 Task: Research Airbnb options in ThÃ­vai, Greece from 4th December, 2023 to 10th December, 2023 for 8 adults, 2 children. Place can be entire room or shared room with 4 bedrooms having 8 beds and 4 bathrooms. Property type can be house. Amenities needed are: wifi, TV, free parkinig on premises, gym, breakfast.
Action: Mouse moved to (415, 90)
Screenshot: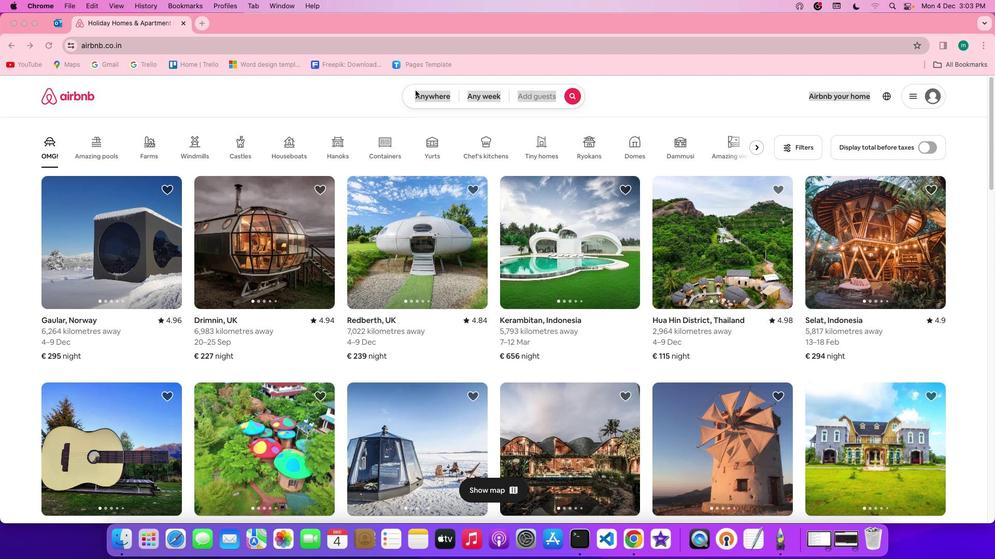 
Action: Mouse pressed left at (415, 90)
Screenshot: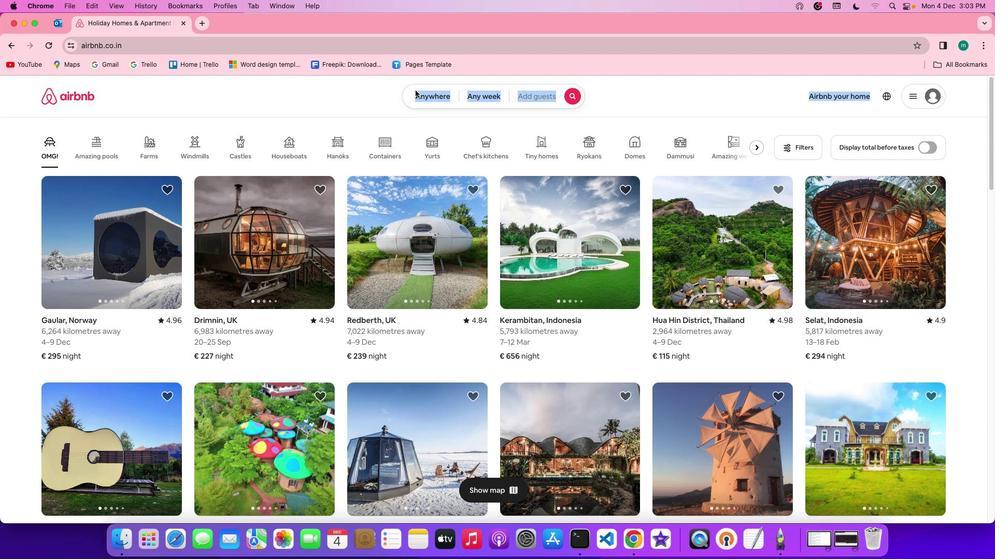 
Action: Mouse pressed left at (415, 90)
Screenshot: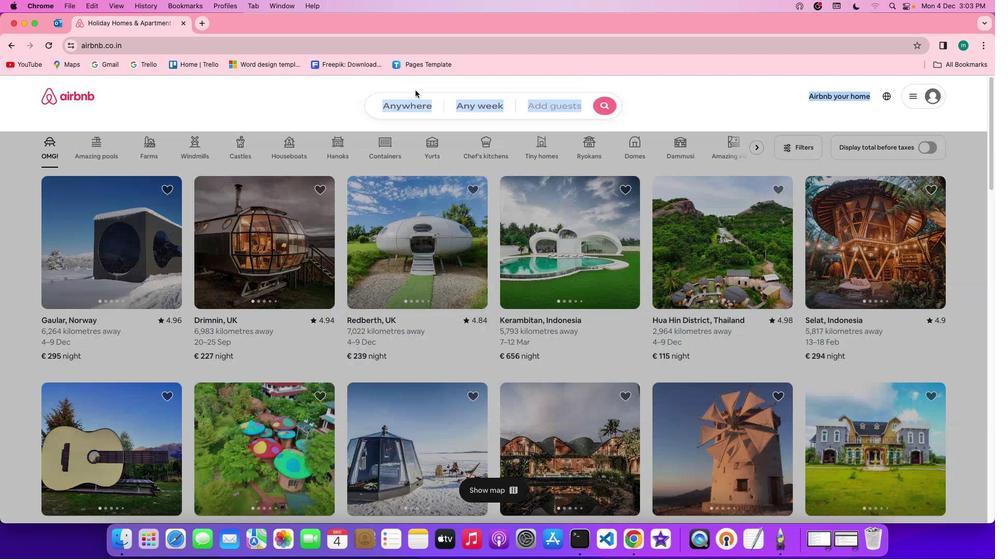 
Action: Mouse moved to (375, 137)
Screenshot: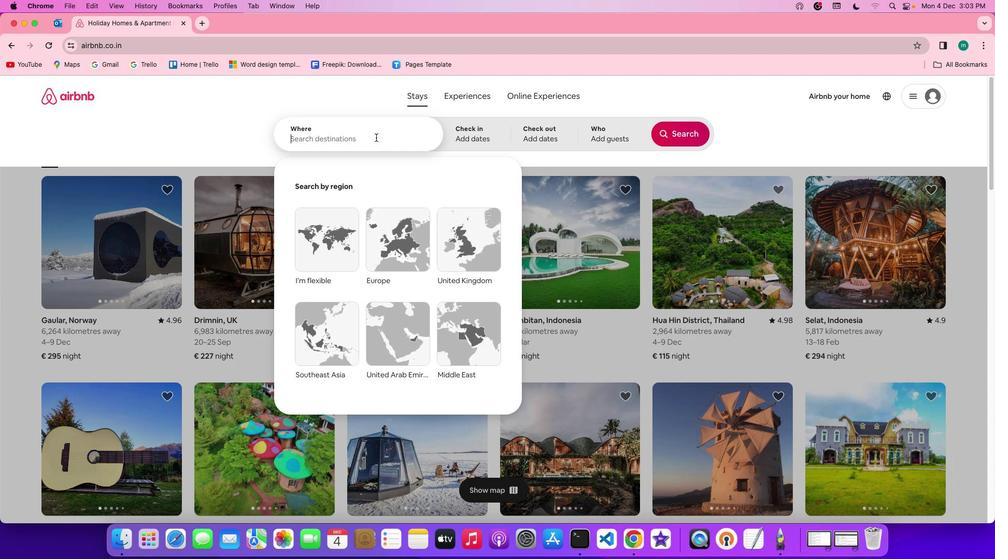 
Action: Mouse pressed left at (375, 137)
Screenshot: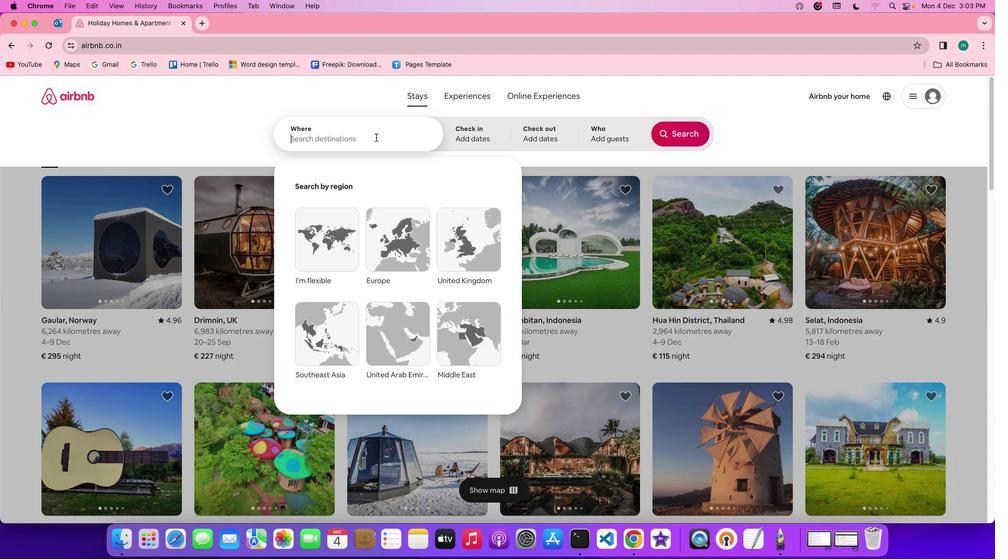 
Action: Key pressed Key.shift'T''h''a''i''v''a''i'','Key.spaceKey.shift'g''r''e''e''c''e'
Screenshot: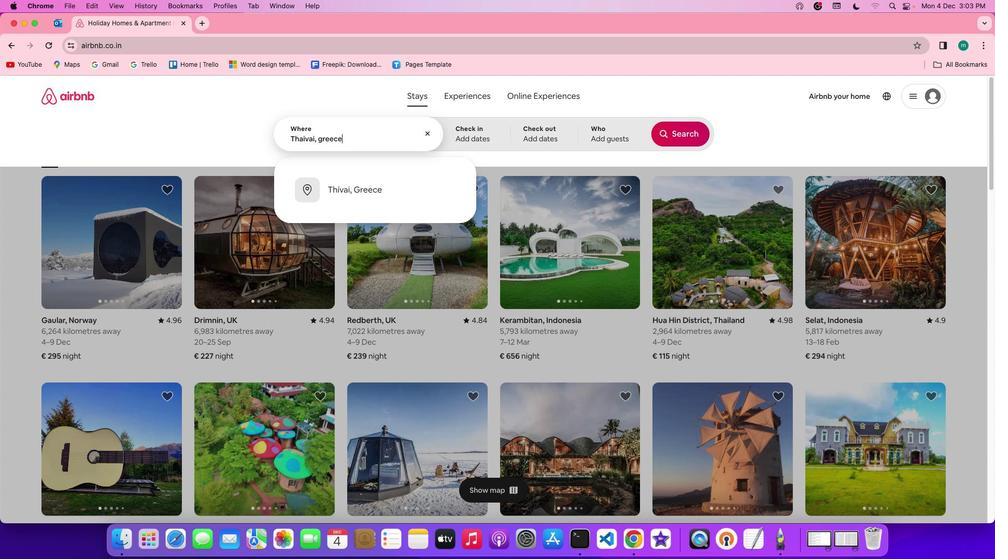 
Action: Mouse moved to (486, 139)
Screenshot: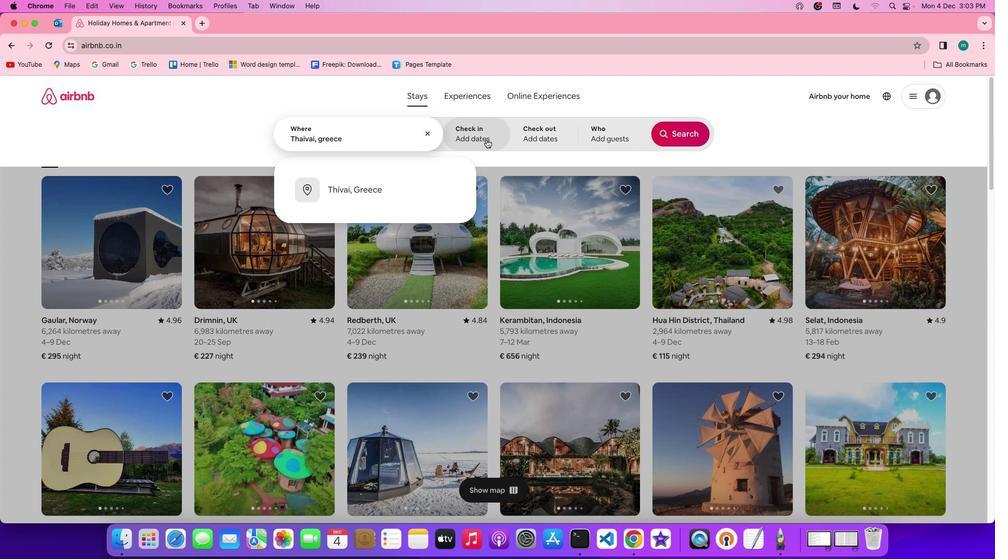 
Action: Mouse pressed left at (486, 139)
Screenshot: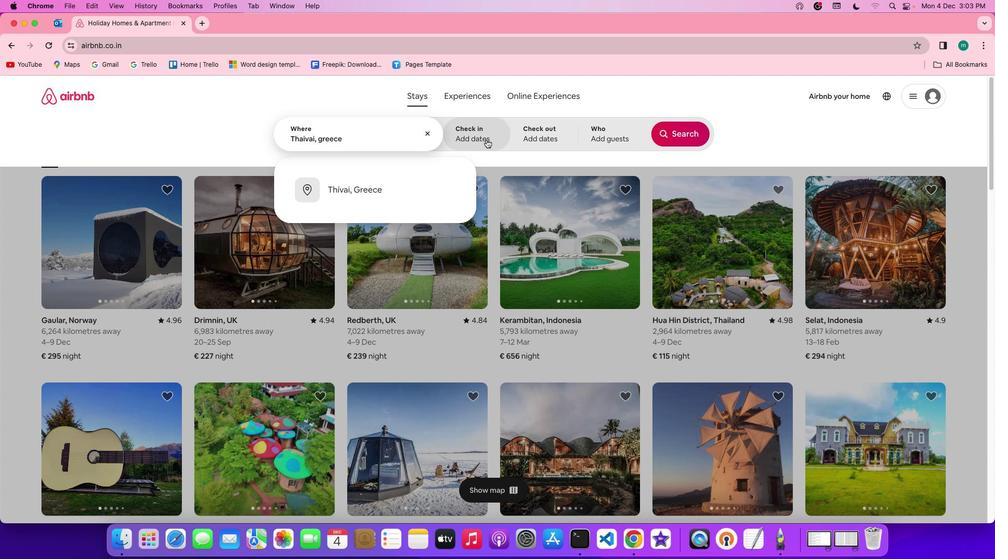 
Action: Mouse moved to (335, 289)
Screenshot: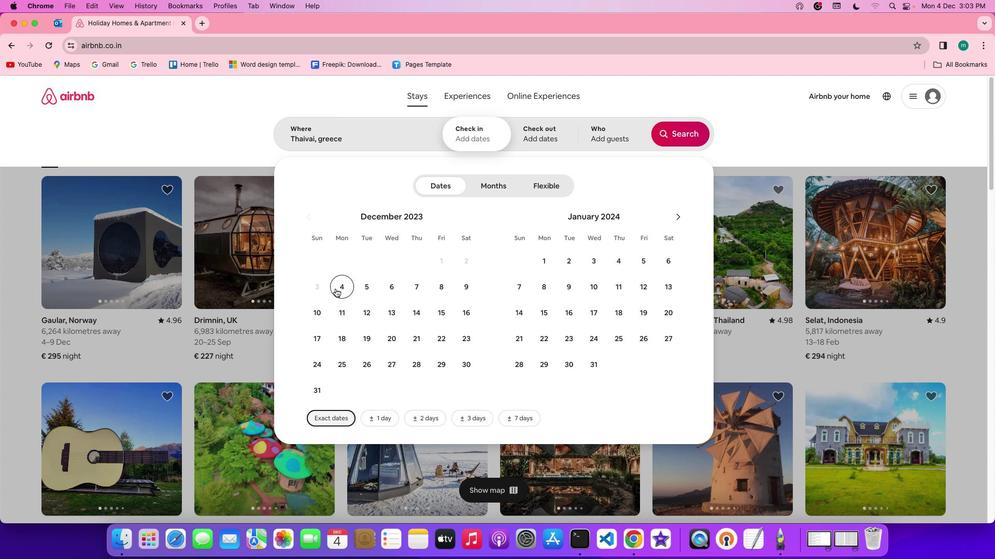 
Action: Mouse pressed left at (335, 289)
Screenshot: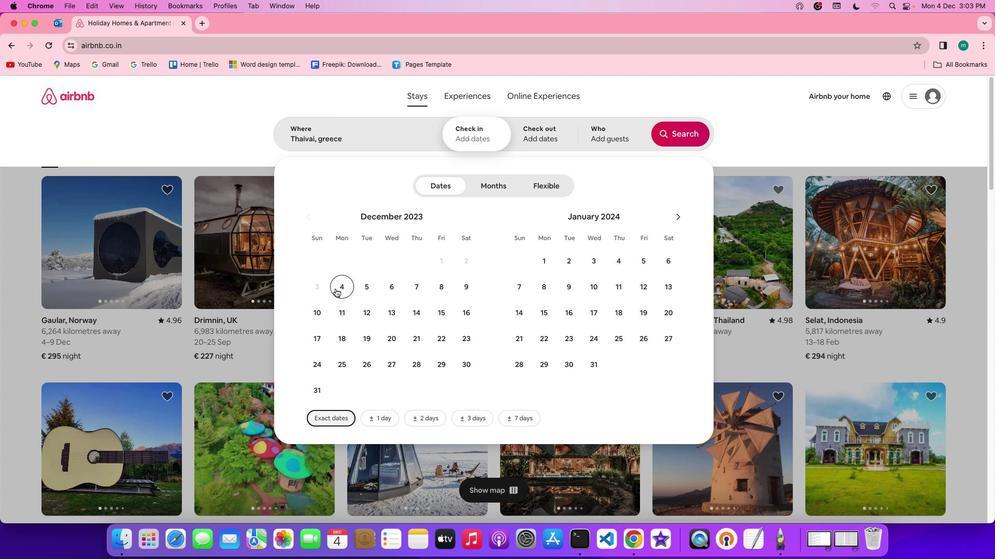 
Action: Mouse moved to (307, 306)
Screenshot: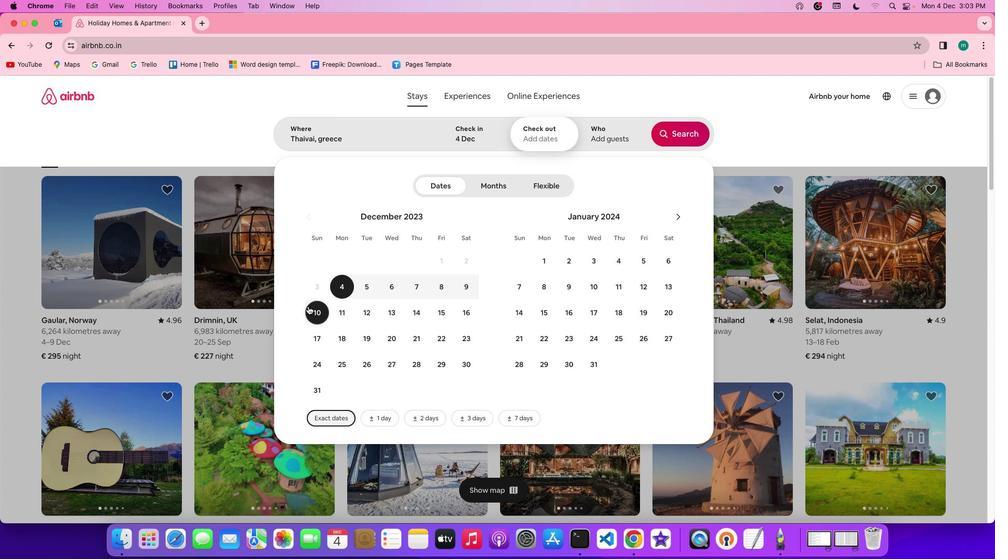 
Action: Mouse pressed left at (307, 306)
Screenshot: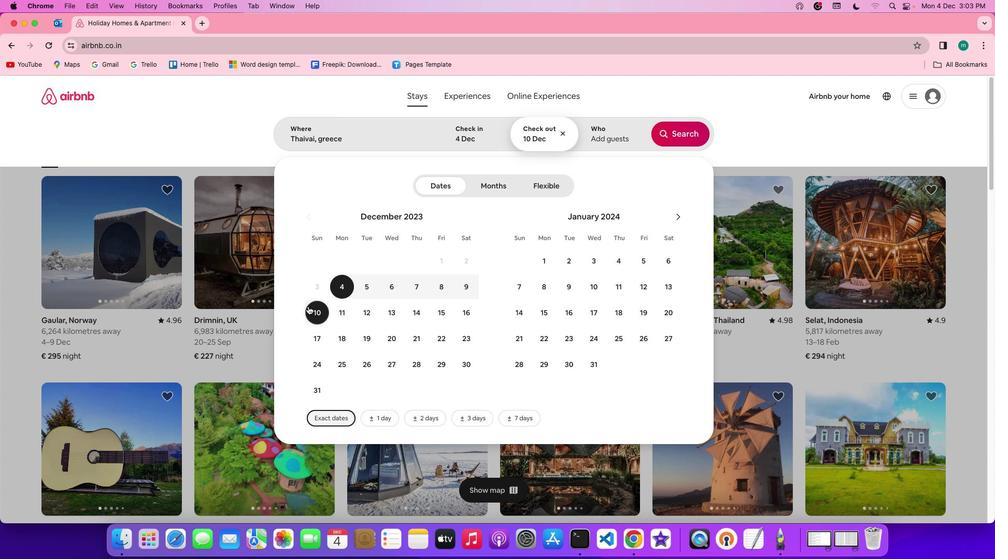 
Action: Mouse moved to (595, 128)
Screenshot: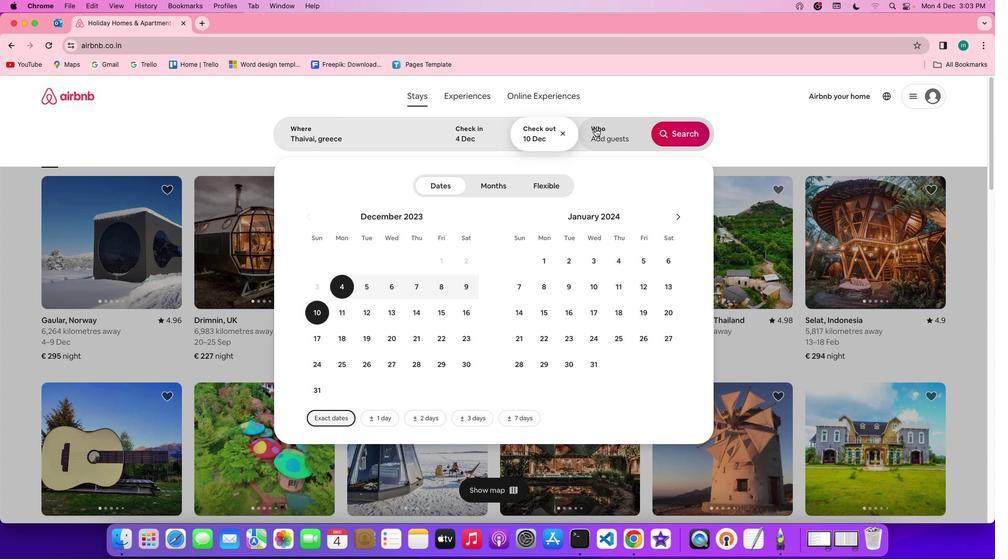 
Action: Mouse pressed left at (595, 128)
Screenshot: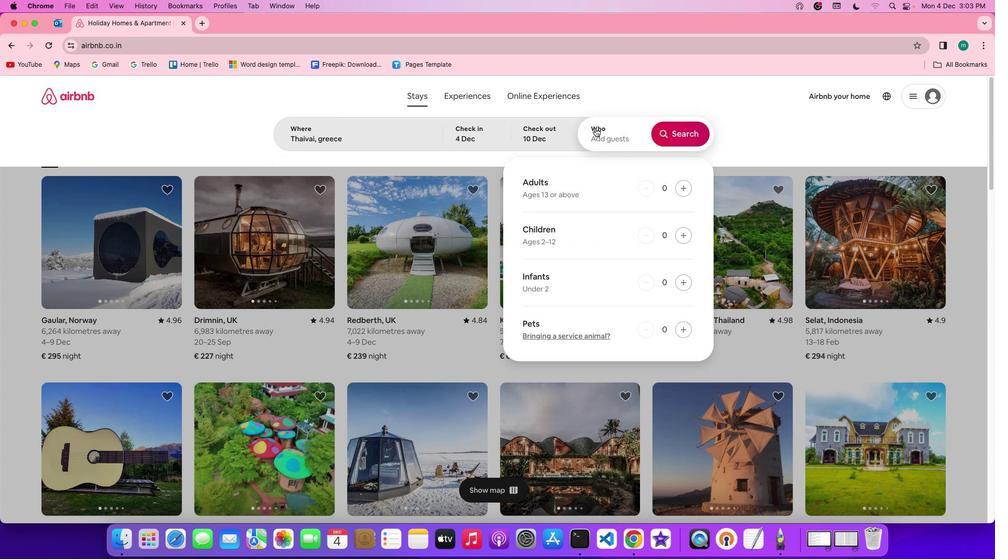 
Action: Mouse moved to (683, 183)
Screenshot: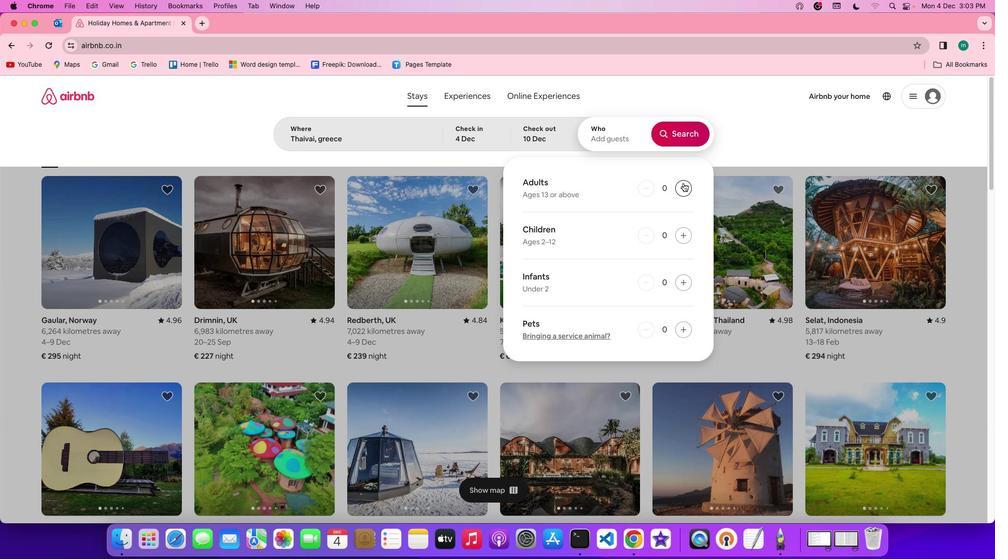 
Action: Mouse pressed left at (683, 183)
Screenshot: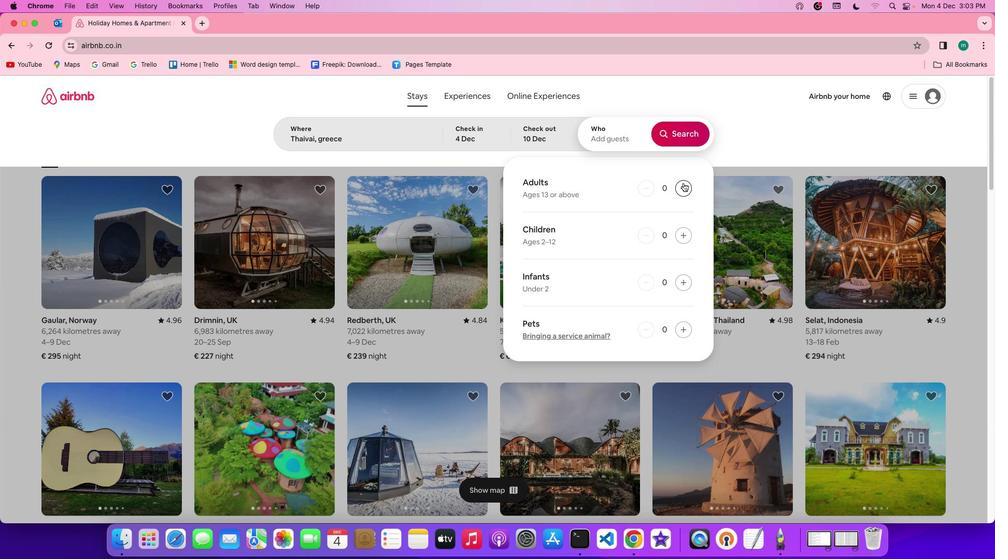 
Action: Mouse pressed left at (683, 183)
Screenshot: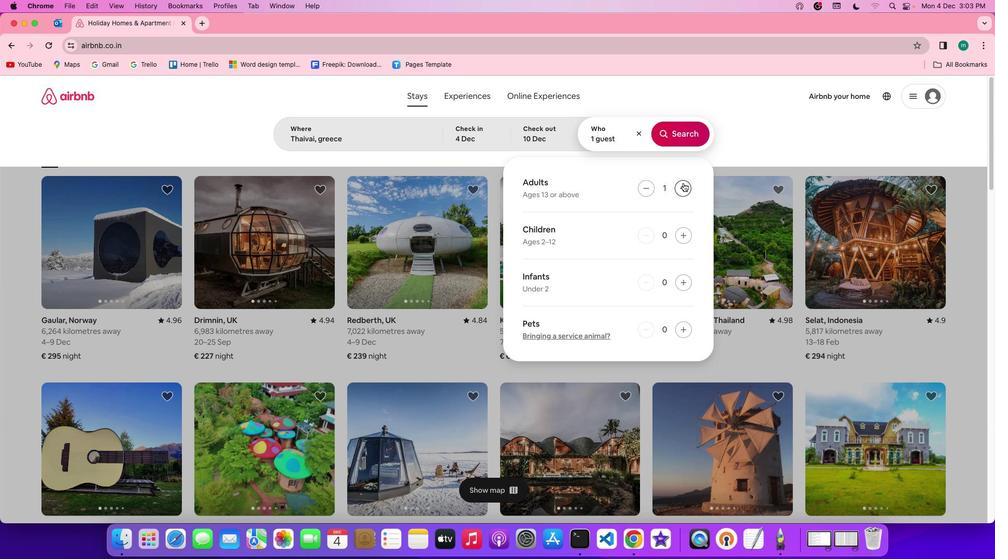 
Action: Mouse pressed left at (683, 183)
Screenshot: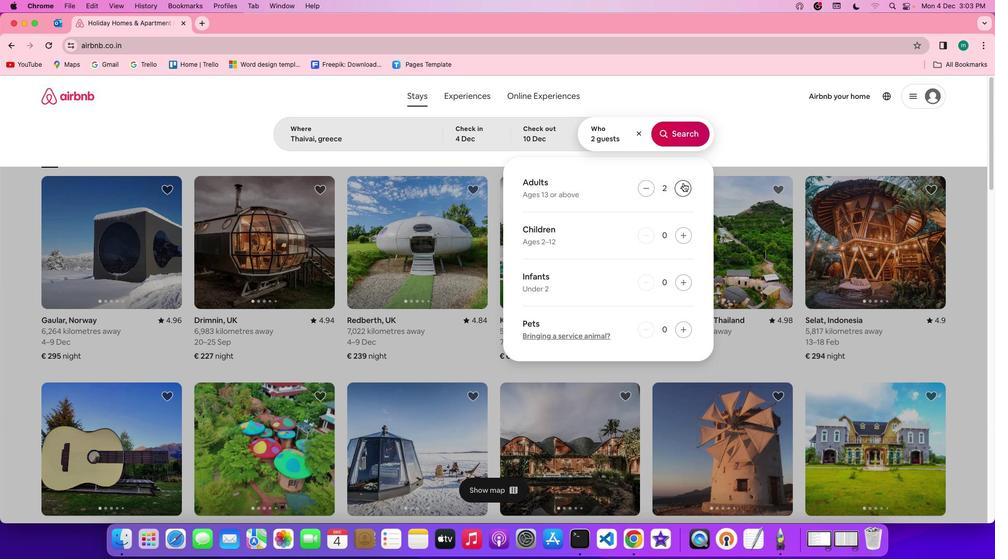 
Action: Mouse pressed left at (683, 183)
Screenshot: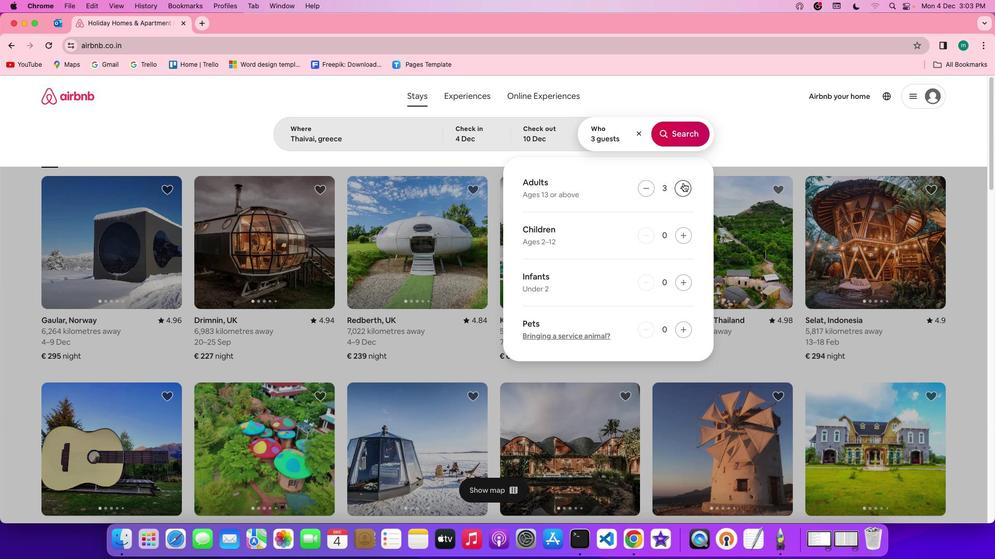 
Action: Mouse pressed left at (683, 183)
Screenshot: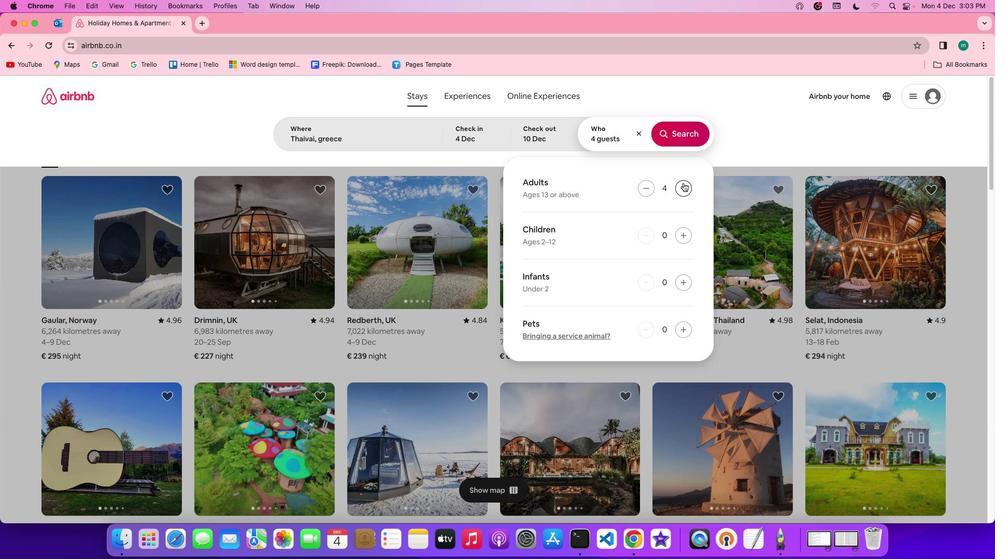 
Action: Mouse pressed left at (683, 183)
Screenshot: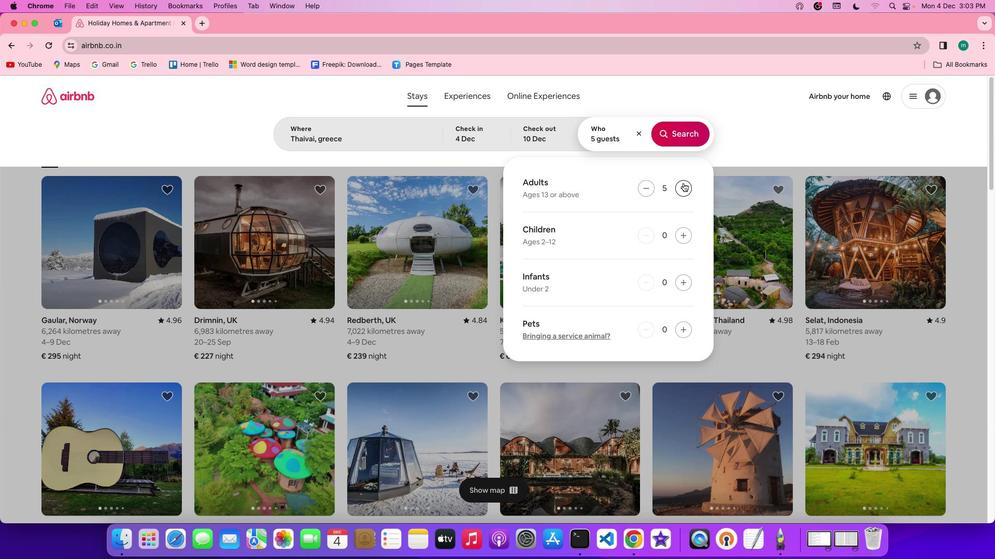 
Action: Mouse pressed left at (683, 183)
Screenshot: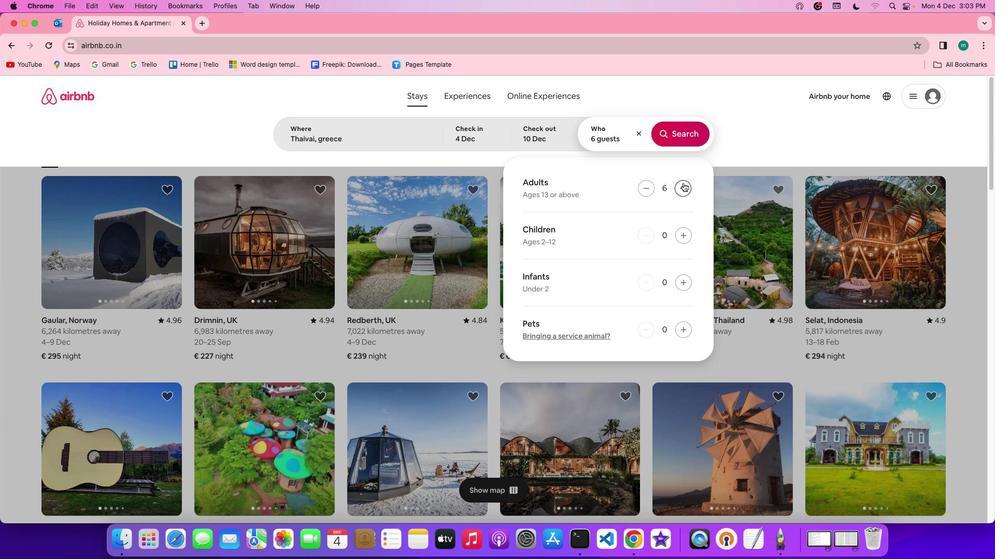 
Action: Mouse pressed left at (683, 183)
Screenshot: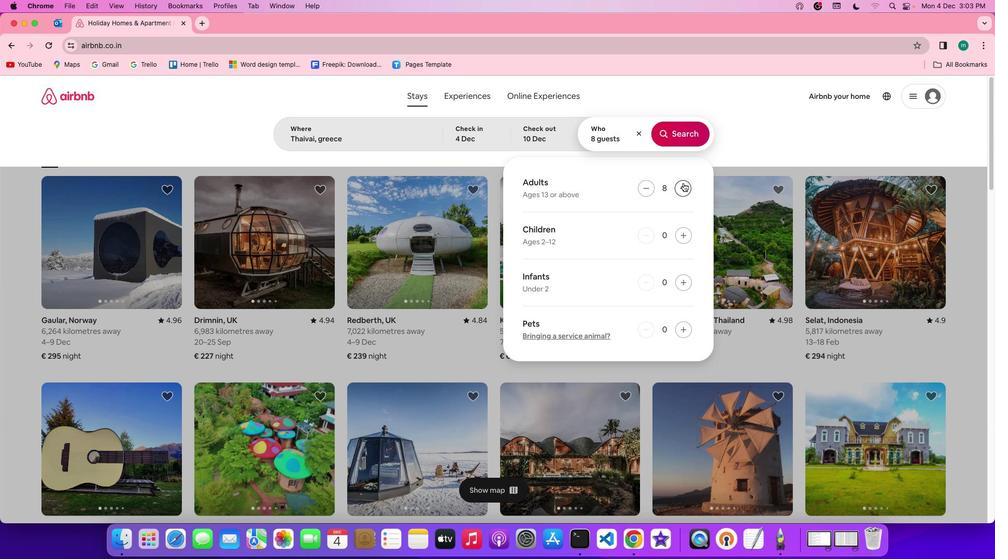 
Action: Mouse moved to (684, 235)
Screenshot: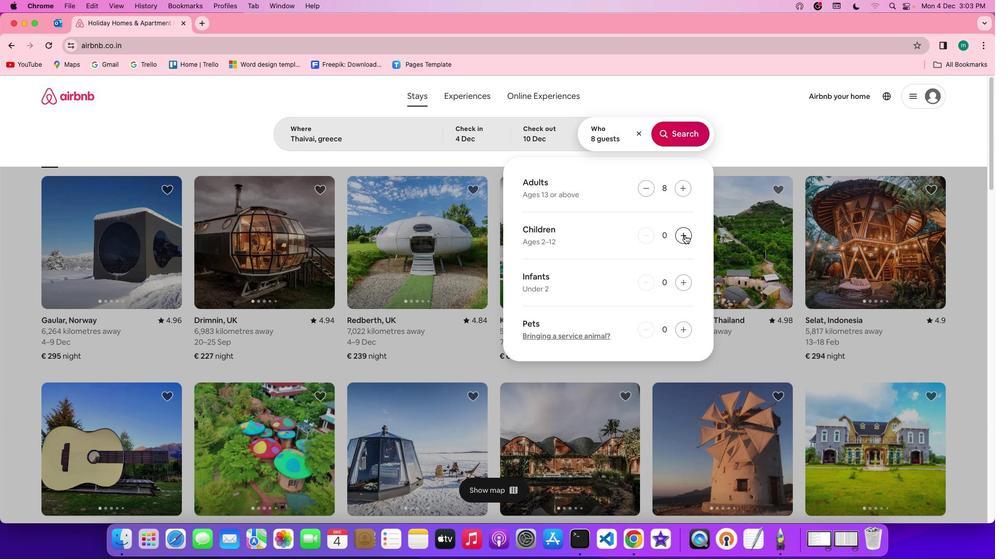 
Action: Mouse pressed left at (684, 235)
Screenshot: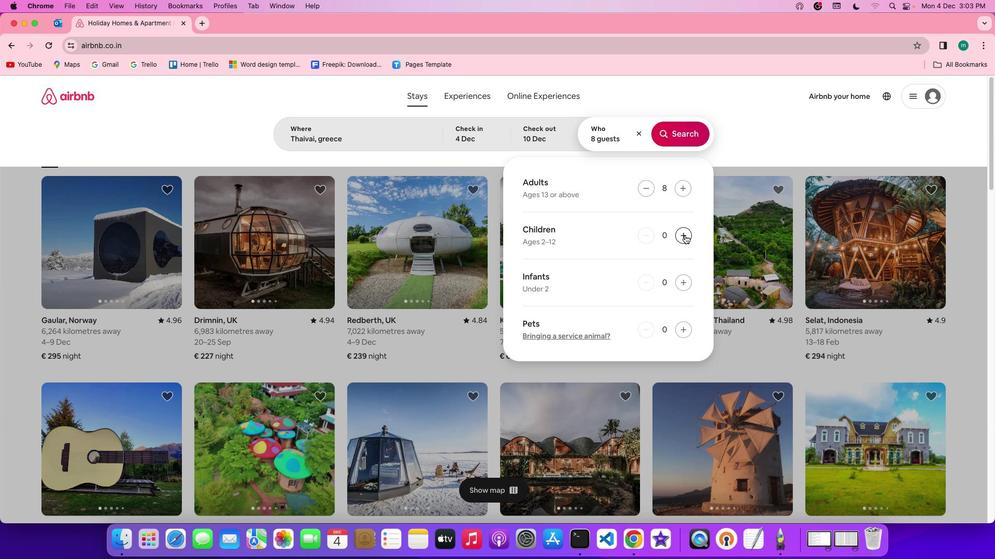 
Action: Mouse pressed left at (684, 235)
Screenshot: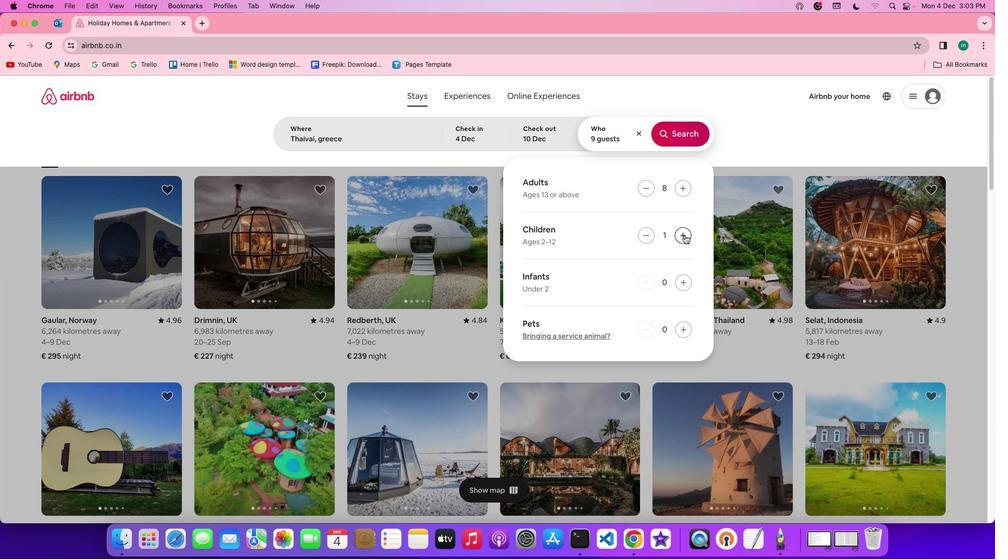
Action: Mouse moved to (679, 134)
Screenshot: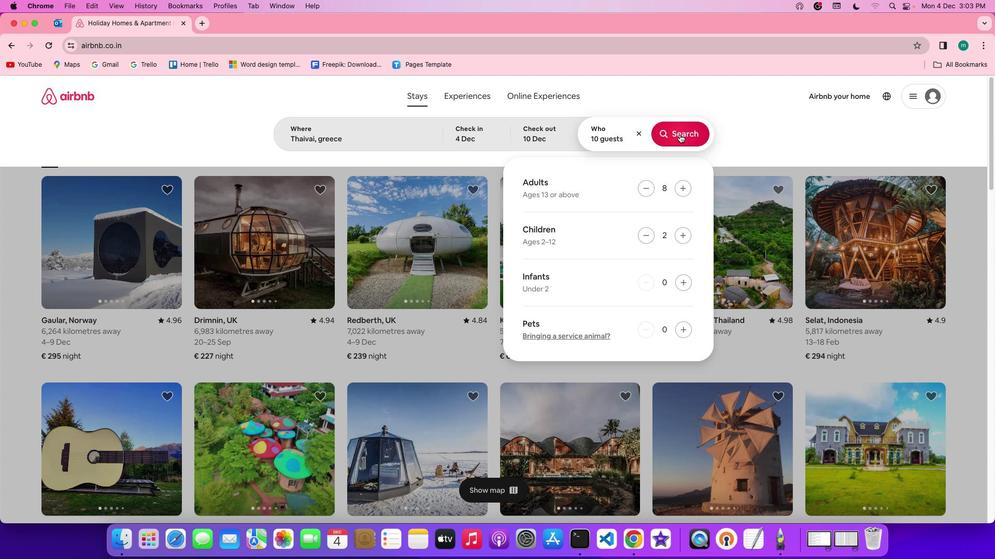 
Action: Mouse pressed left at (679, 134)
Screenshot: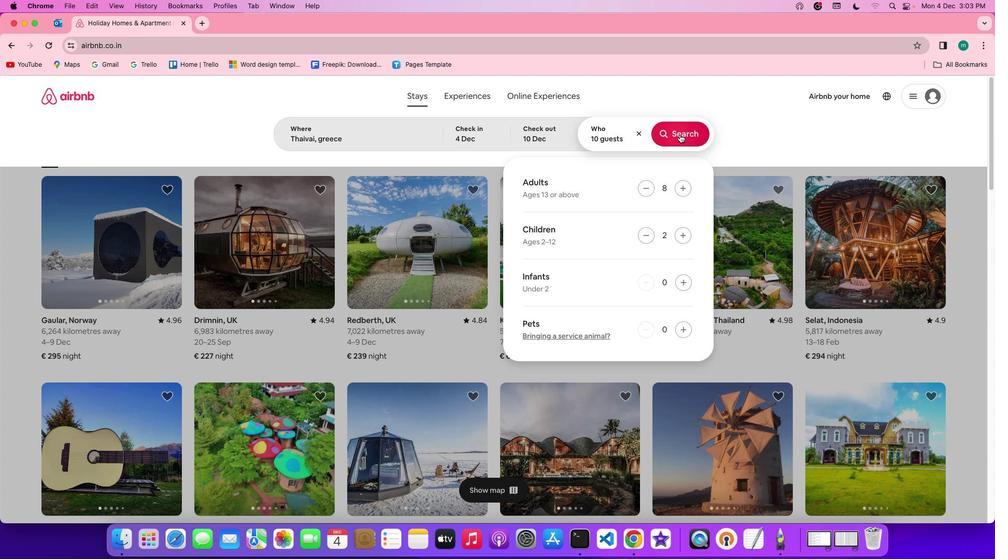 
Action: Mouse moved to (836, 135)
Screenshot: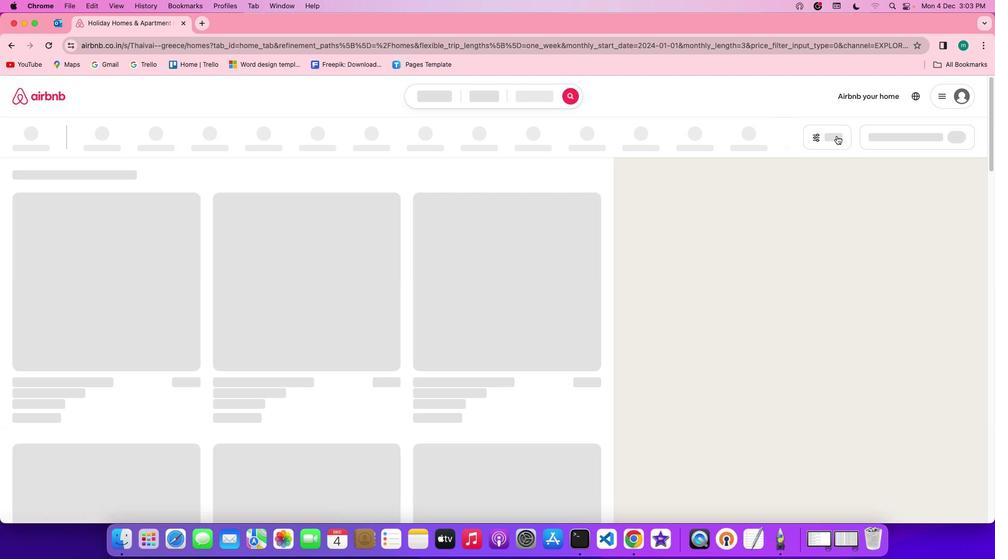 
Action: Mouse pressed left at (836, 135)
Screenshot: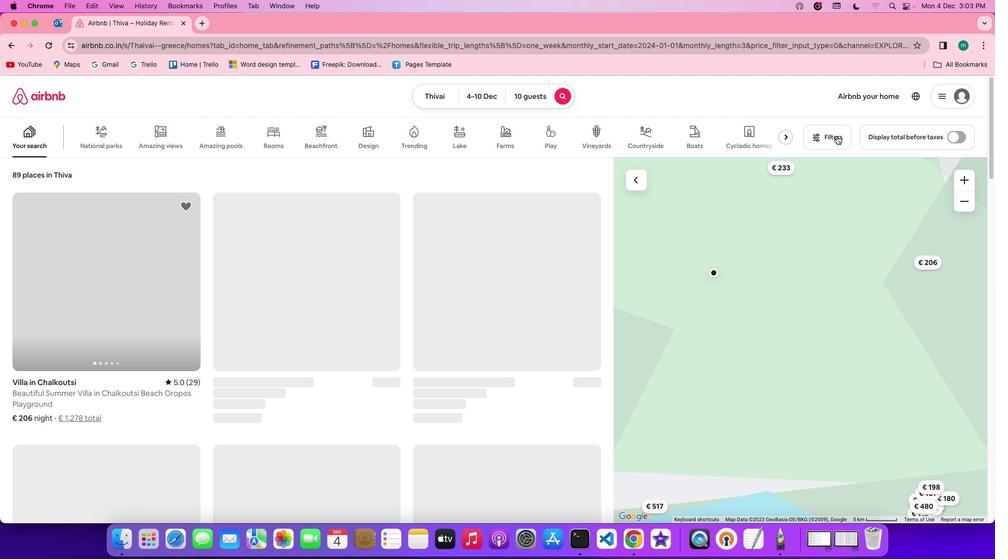 
Action: Mouse moved to (580, 280)
Screenshot: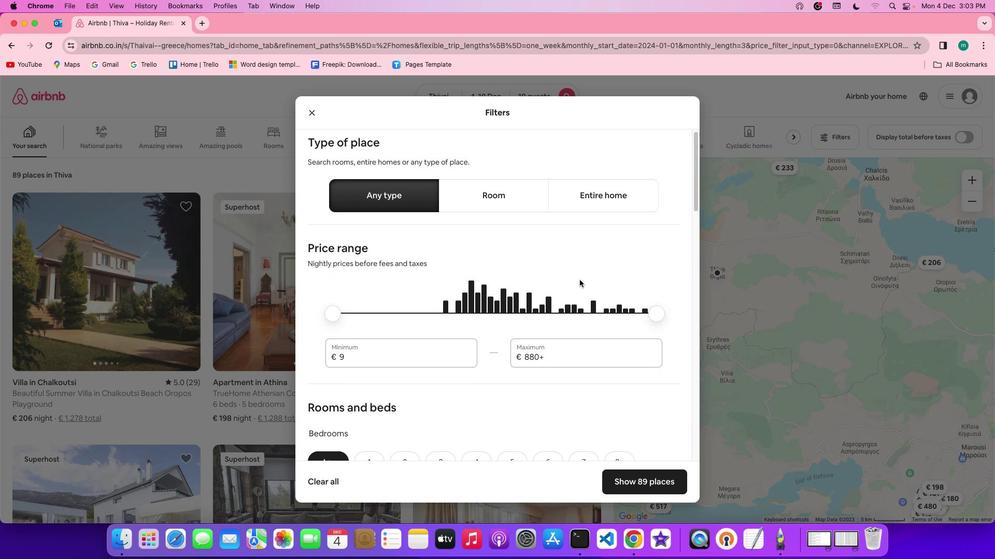 
Action: Mouse scrolled (580, 280) with delta (0, 0)
Screenshot: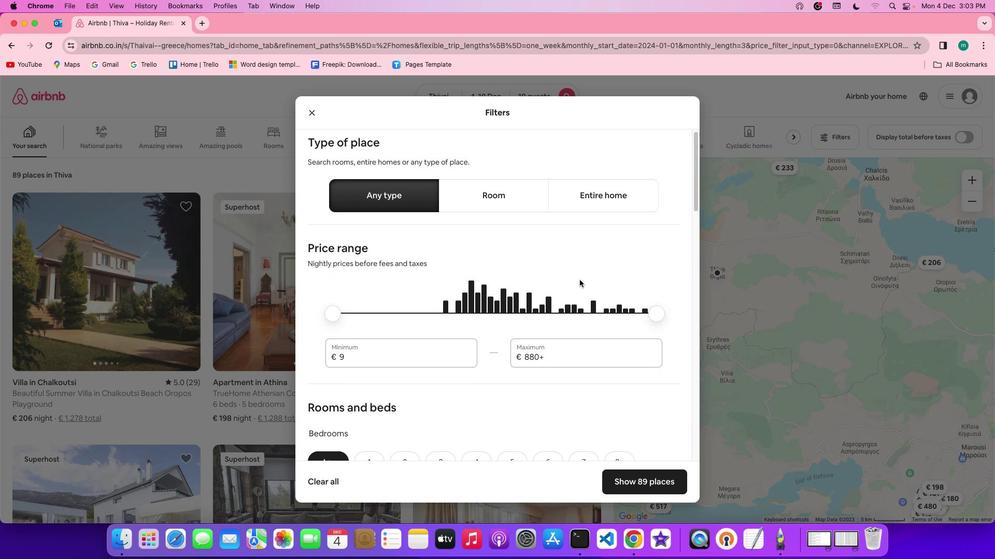 
Action: Mouse scrolled (580, 280) with delta (0, 0)
Screenshot: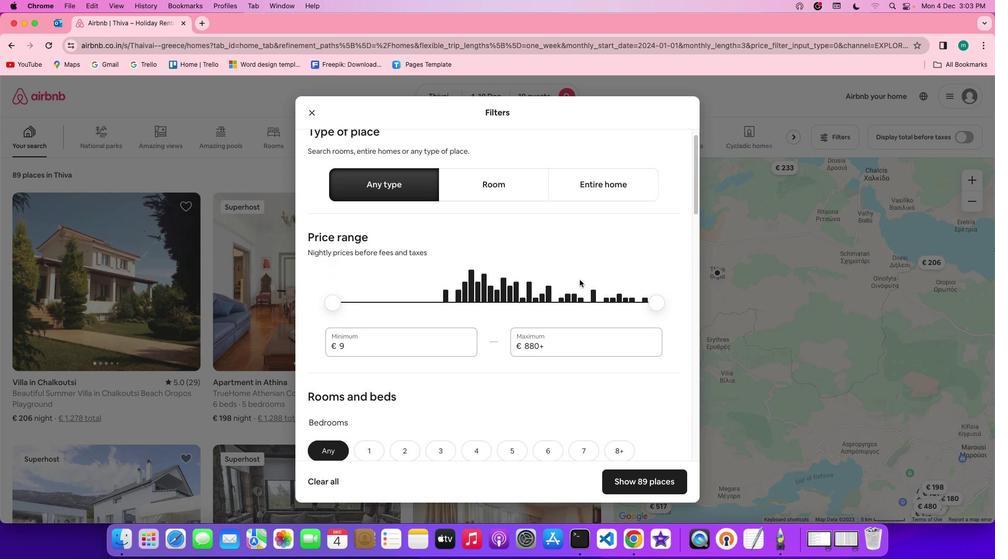 
Action: Mouse scrolled (580, 280) with delta (0, -1)
Screenshot: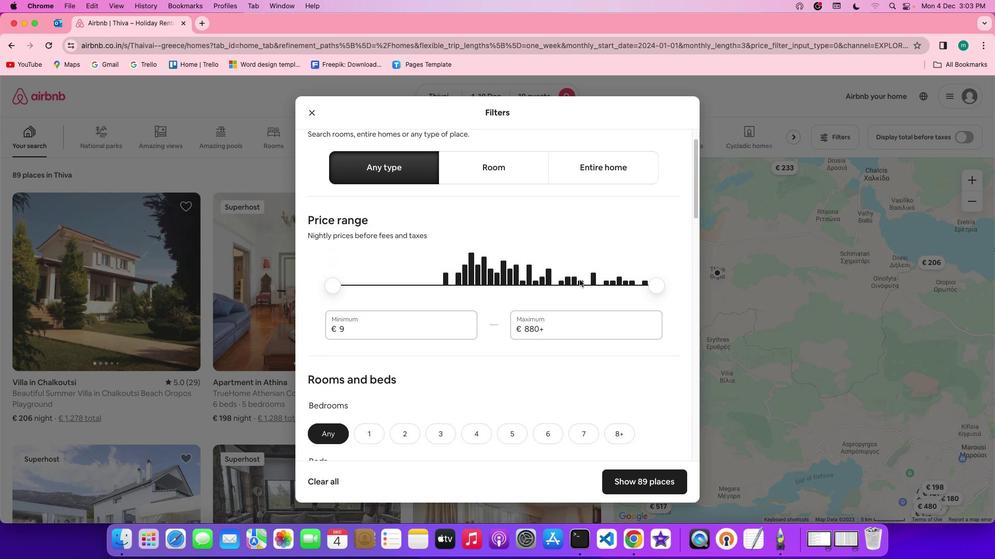 
Action: Mouse moved to (580, 279)
Screenshot: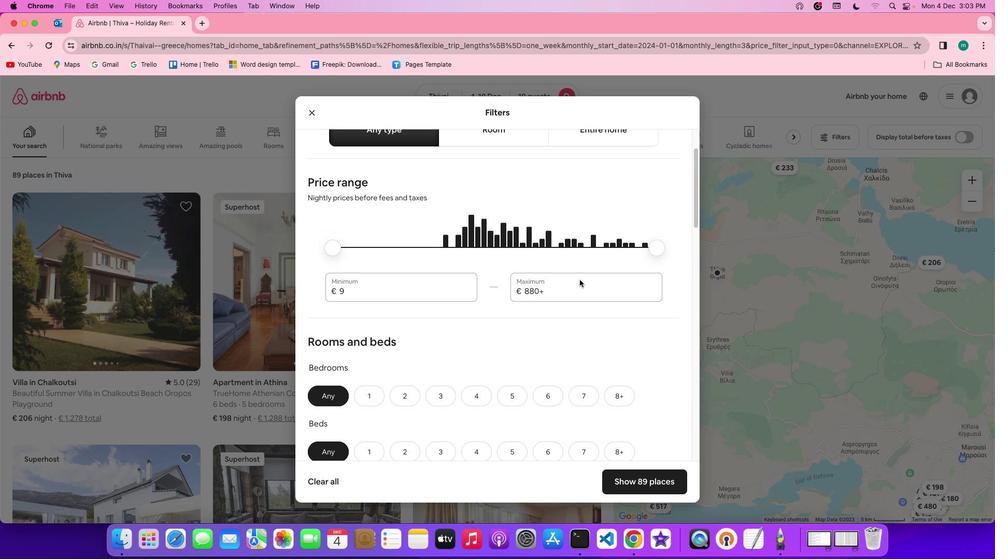 
Action: Mouse scrolled (580, 279) with delta (0, 0)
Screenshot: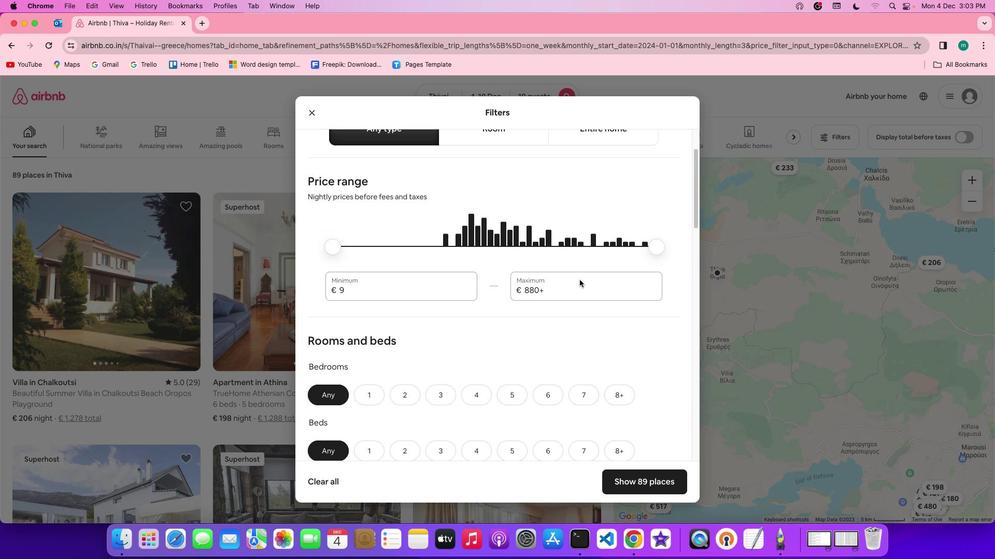 
Action: Mouse scrolled (580, 279) with delta (0, 0)
Screenshot: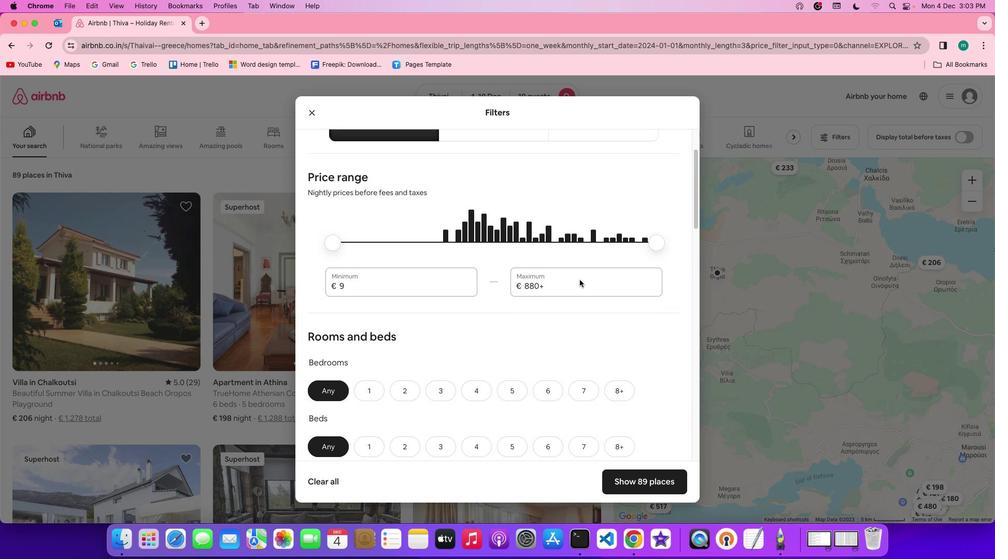 
Action: Mouse scrolled (580, 279) with delta (0, 0)
Screenshot: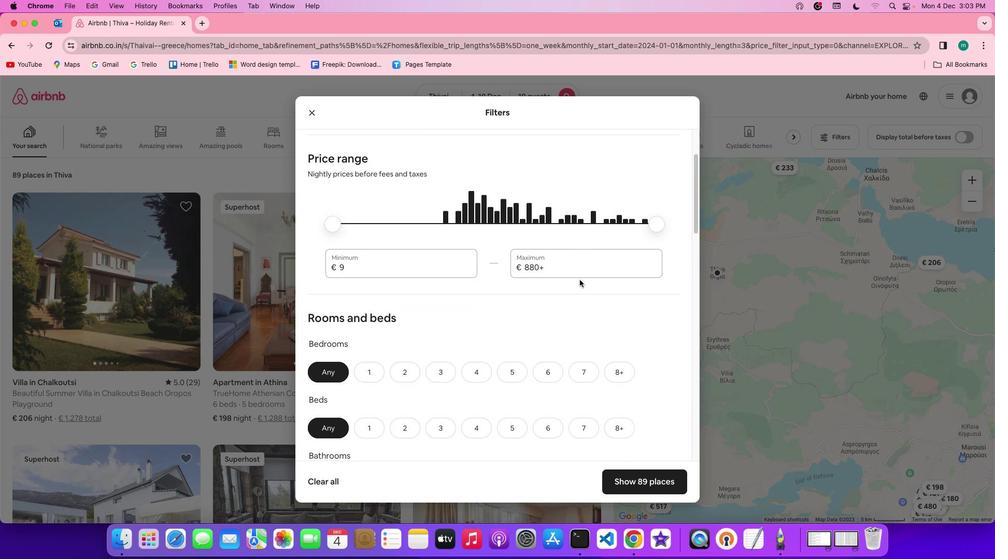 
Action: Mouse scrolled (580, 279) with delta (0, 0)
Screenshot: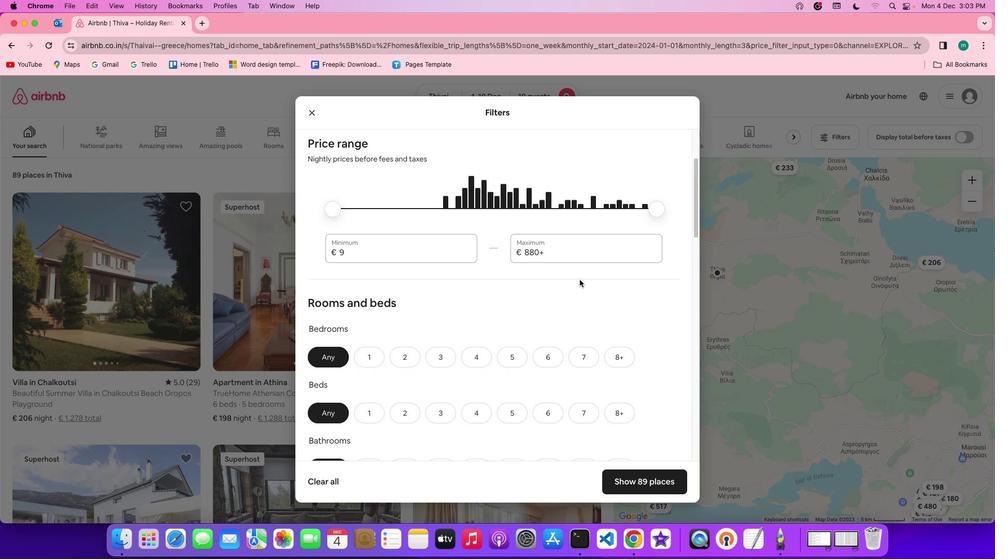 
Action: Mouse scrolled (580, 279) with delta (0, 0)
Screenshot: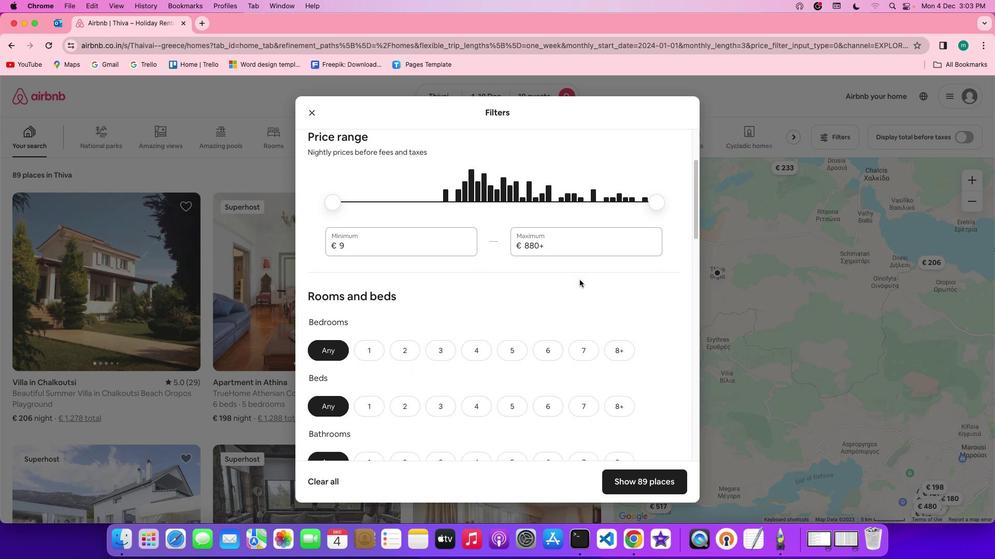 
Action: Mouse scrolled (580, 279) with delta (0, 0)
Screenshot: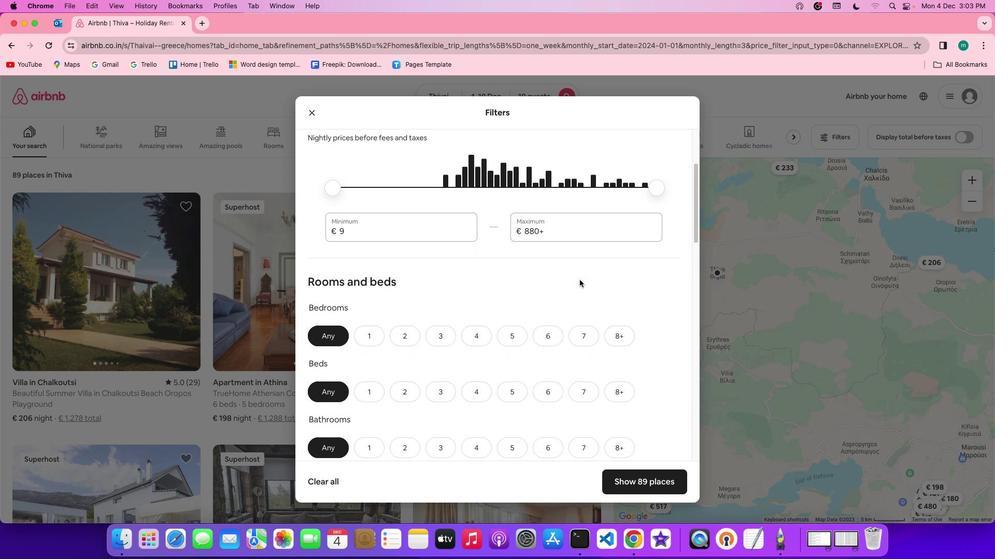 
Action: Mouse scrolled (580, 279) with delta (0, 0)
Screenshot: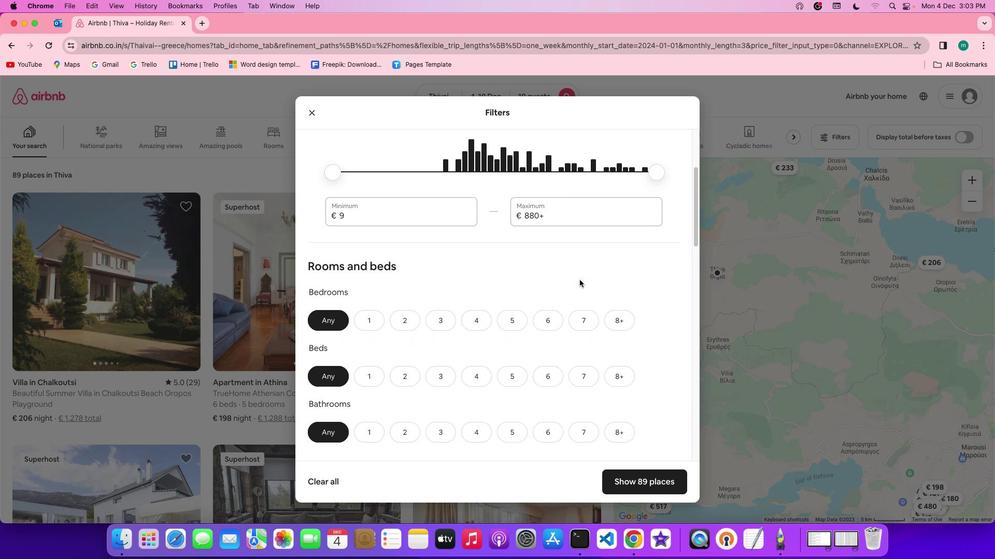 
Action: Mouse scrolled (580, 279) with delta (0, 0)
Screenshot: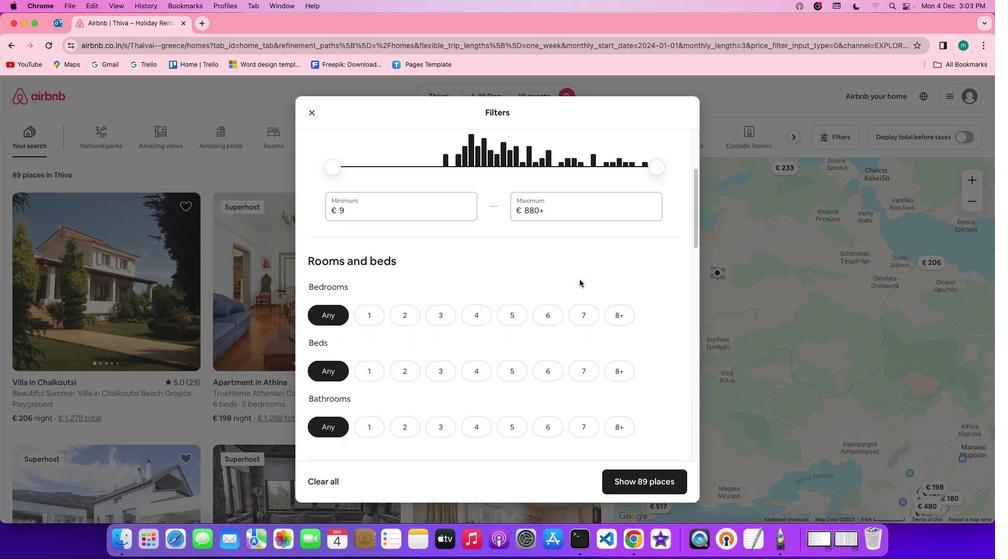 
Action: Mouse scrolled (580, 279) with delta (0, 0)
Screenshot: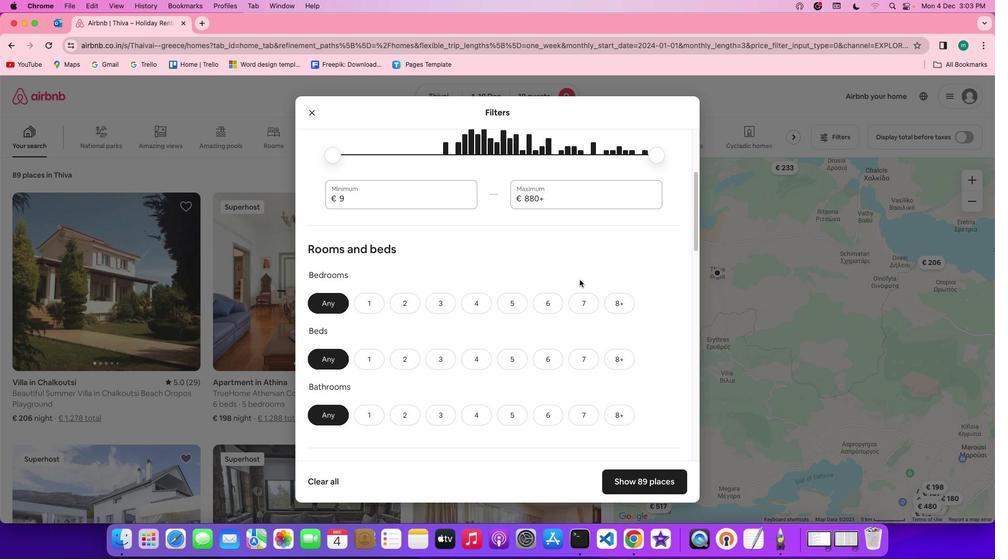 
Action: Mouse scrolled (580, 279) with delta (0, 0)
Screenshot: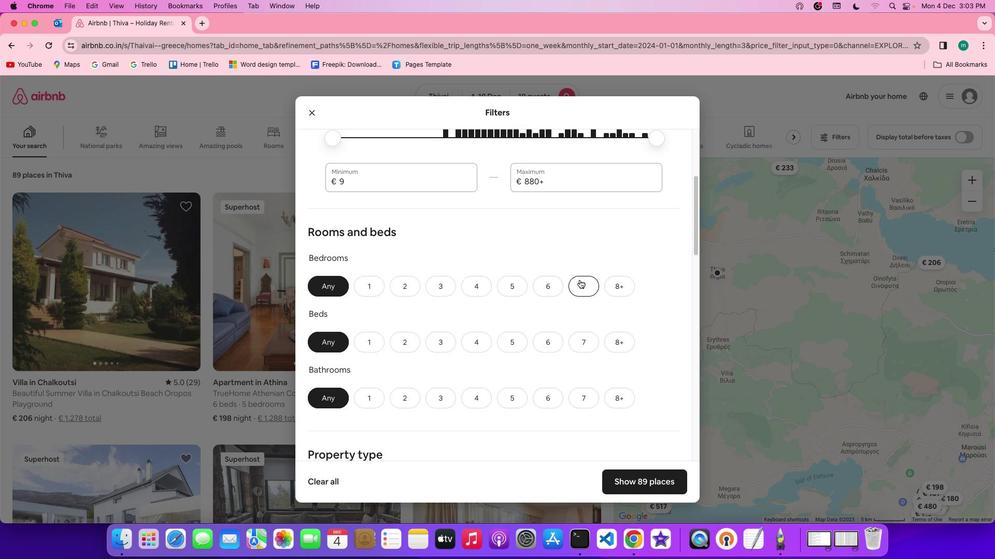 
Action: Mouse scrolled (580, 279) with delta (0, 0)
Screenshot: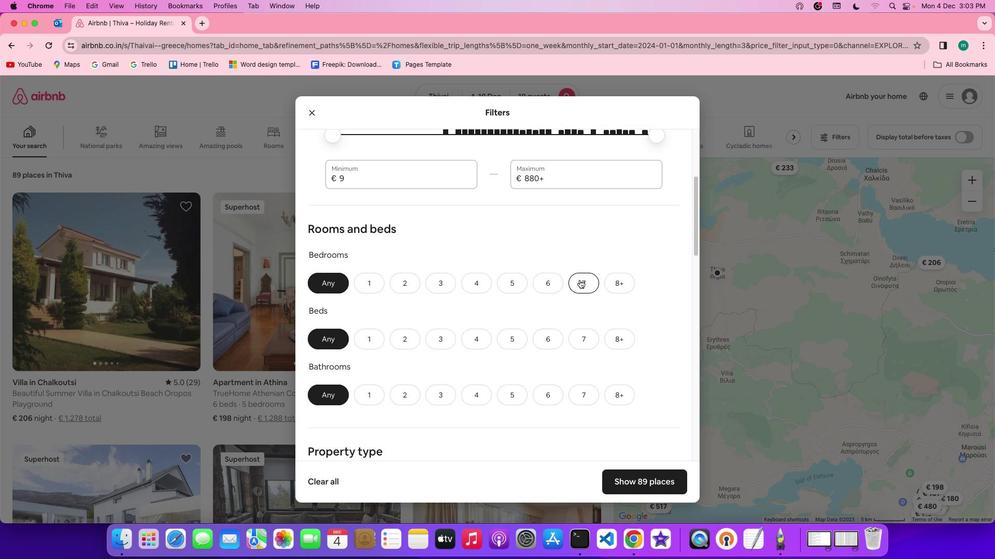 
Action: Mouse scrolled (580, 279) with delta (0, -1)
Screenshot: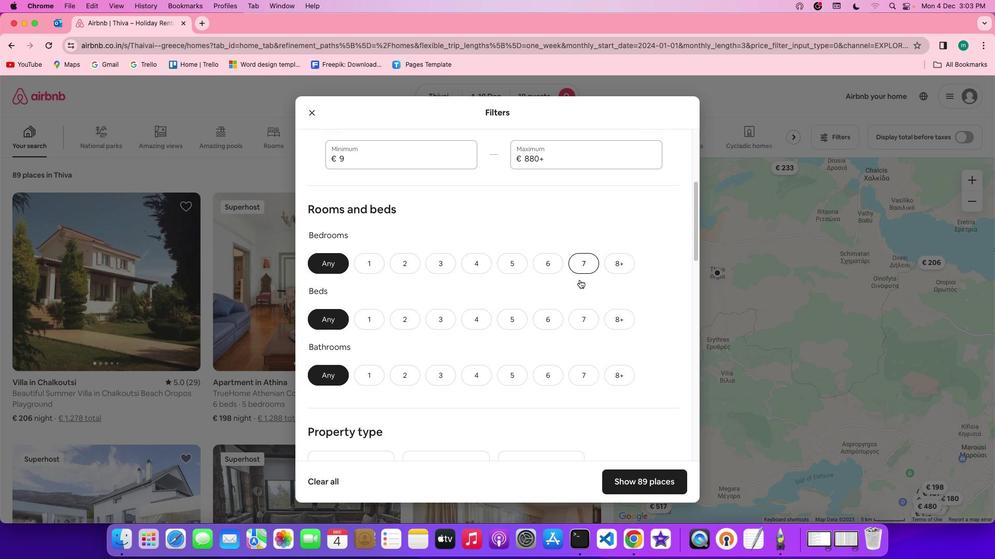 
Action: Mouse moved to (471, 233)
Screenshot: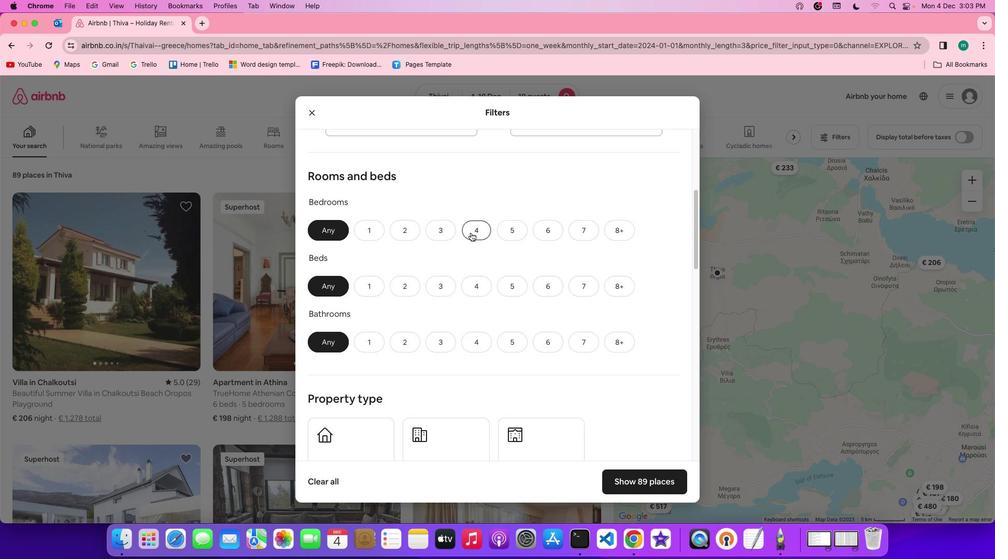 
Action: Mouse pressed left at (471, 233)
Screenshot: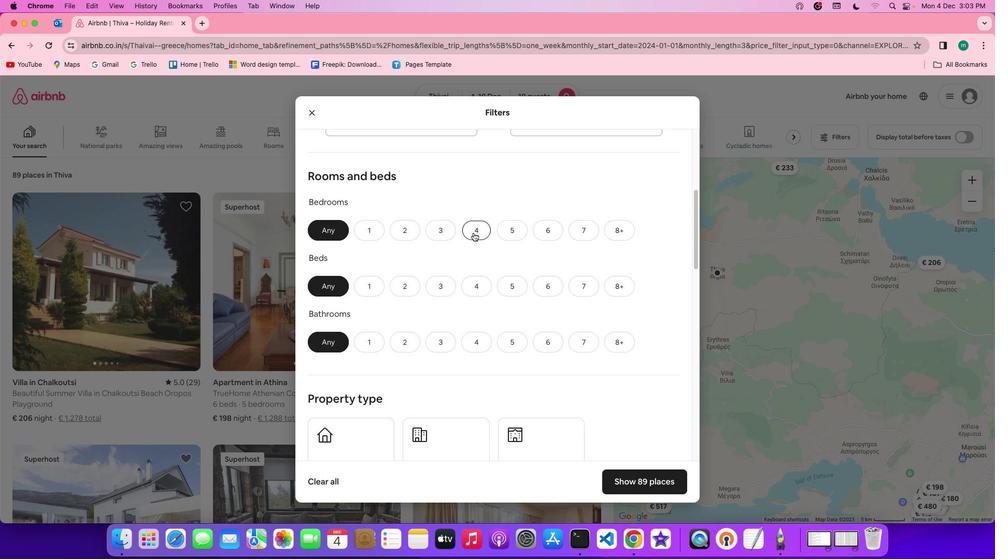 
Action: Mouse moved to (615, 288)
Screenshot: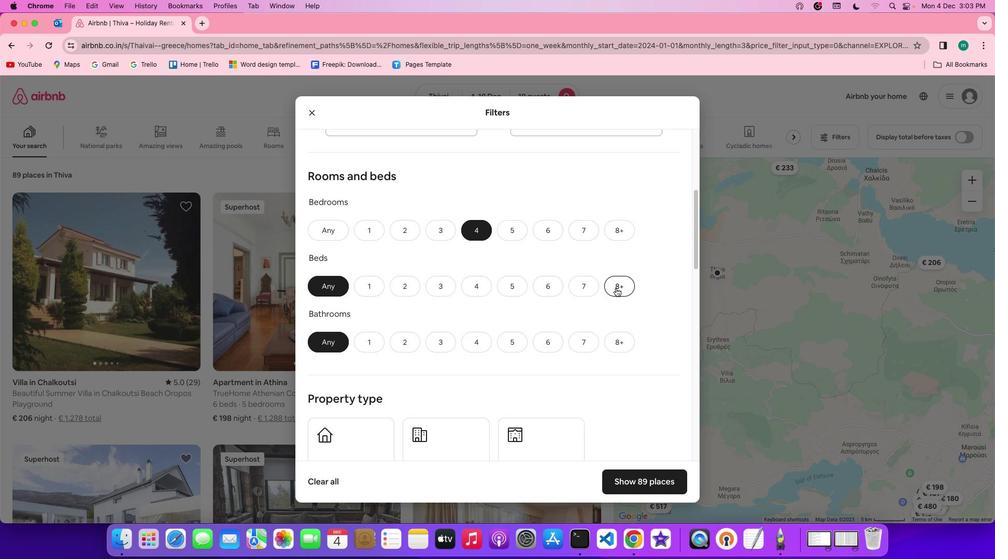 
Action: Mouse pressed left at (615, 288)
Screenshot: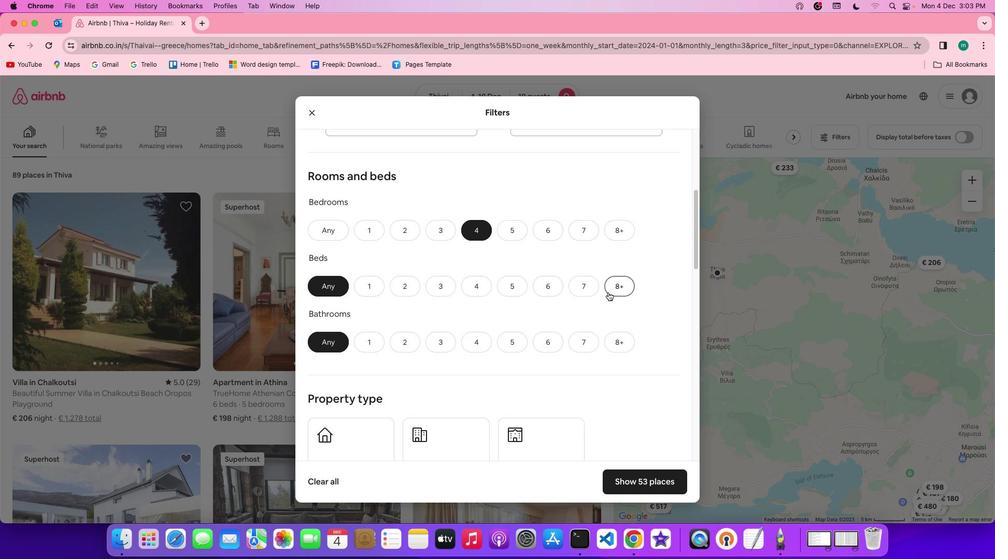 
Action: Mouse moved to (481, 335)
Screenshot: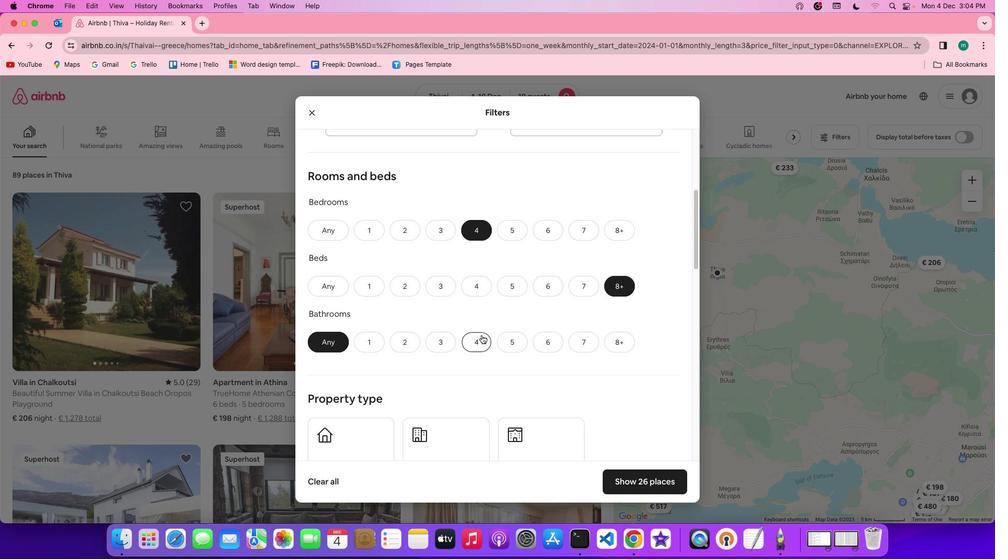 
Action: Mouse pressed left at (481, 335)
Screenshot: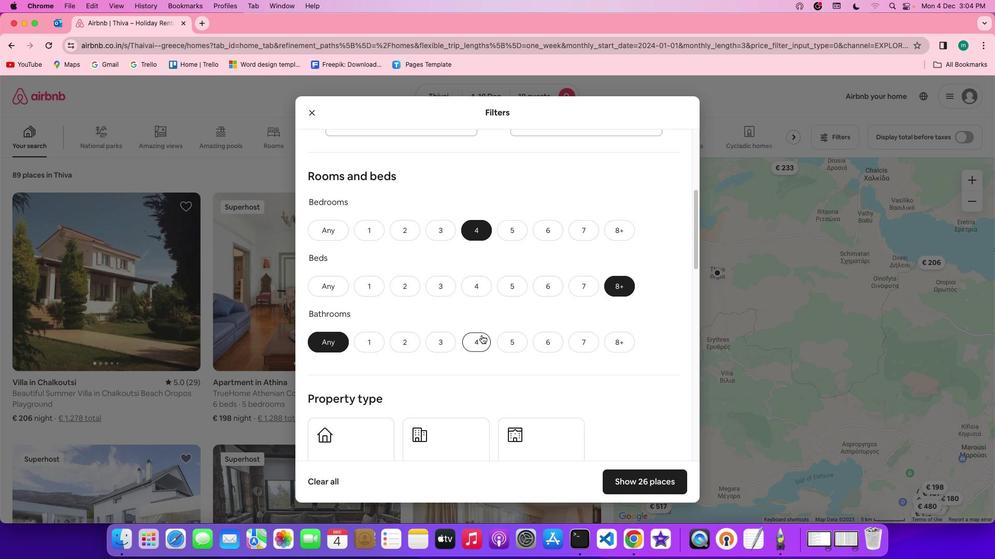 
Action: Mouse moved to (577, 334)
Screenshot: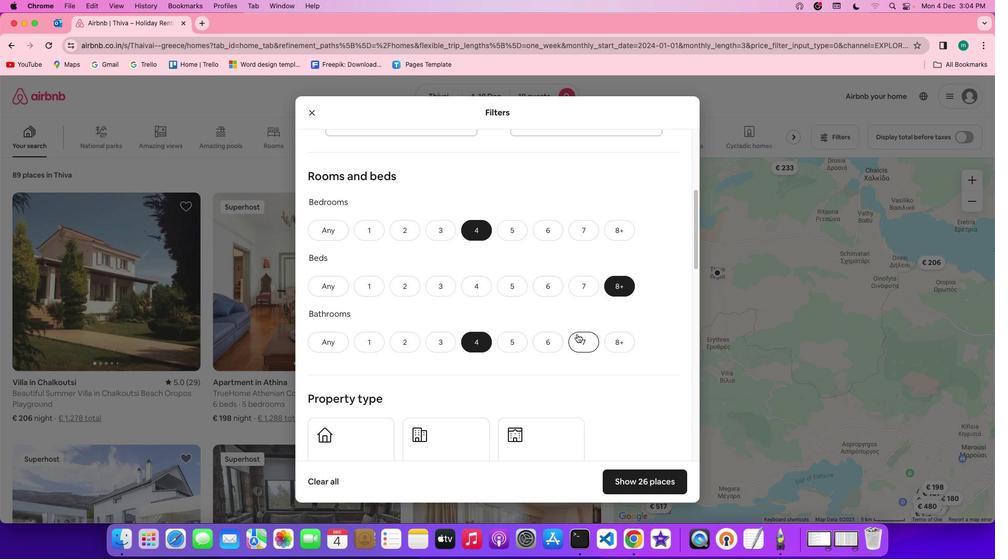 
Action: Mouse scrolled (577, 334) with delta (0, 0)
Screenshot: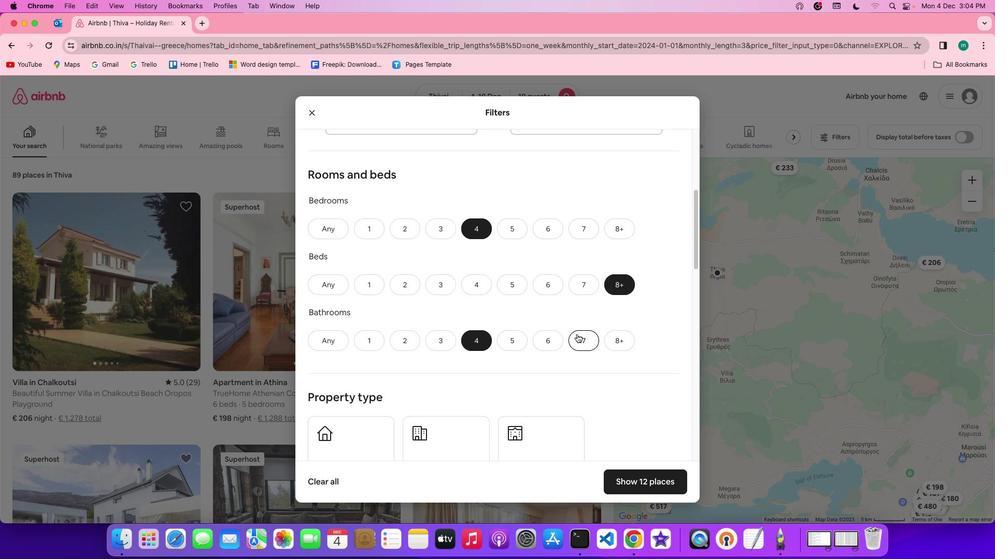 
Action: Mouse scrolled (577, 334) with delta (0, 0)
Screenshot: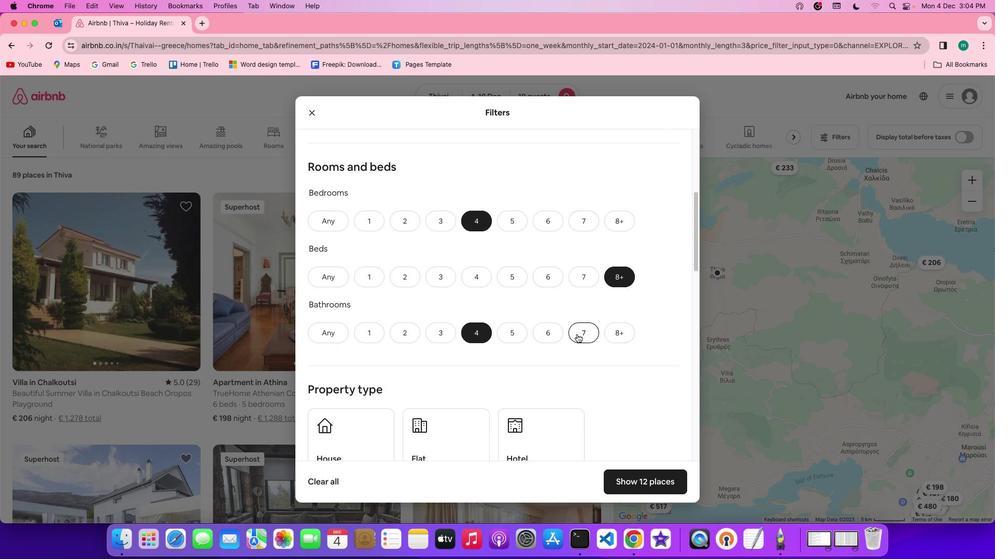 
Action: Mouse scrolled (577, 334) with delta (0, 0)
Screenshot: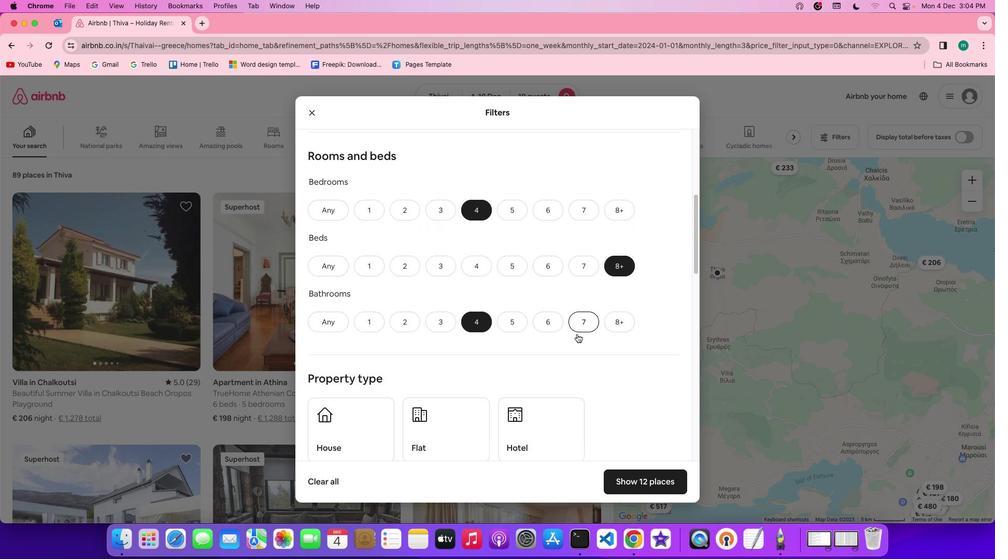 
Action: Mouse scrolled (577, 334) with delta (0, 0)
Screenshot: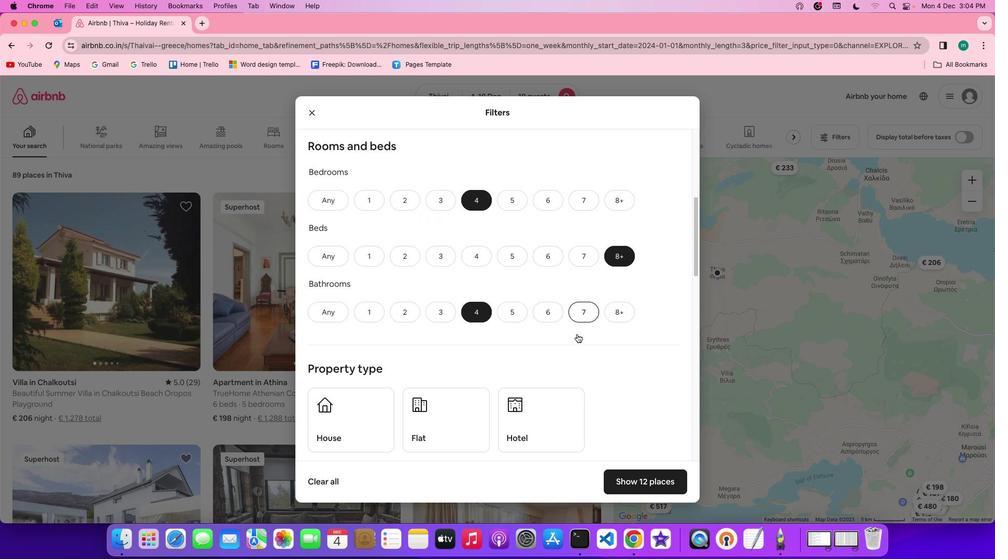 
Action: Mouse scrolled (577, 334) with delta (0, -1)
Screenshot: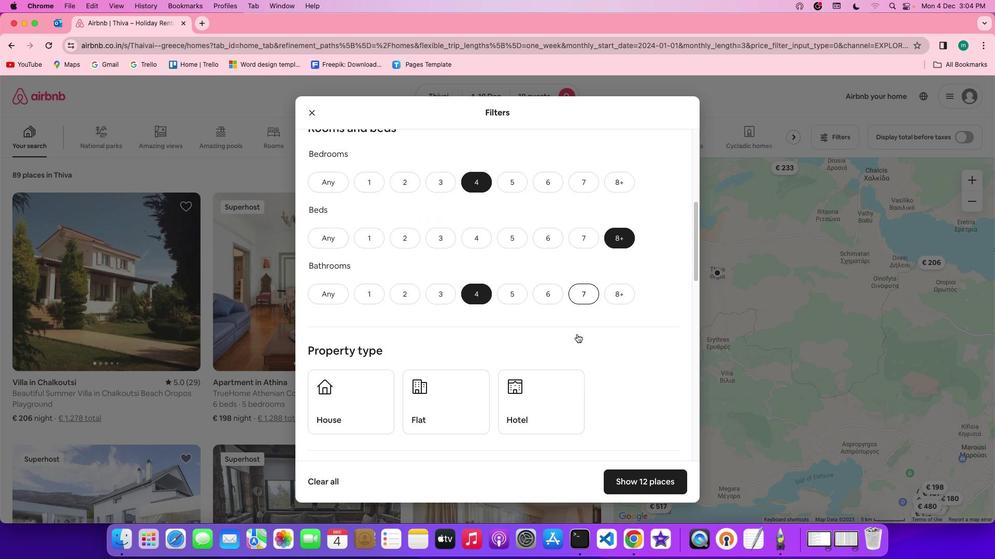 
Action: Mouse scrolled (577, 334) with delta (0, -1)
Screenshot: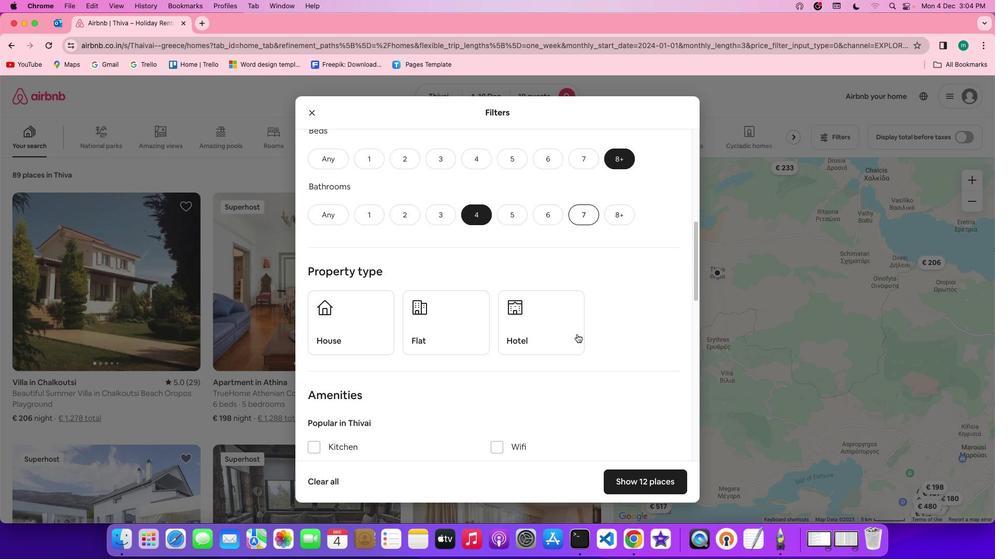 
Action: Mouse scrolled (577, 334) with delta (0, 0)
Screenshot: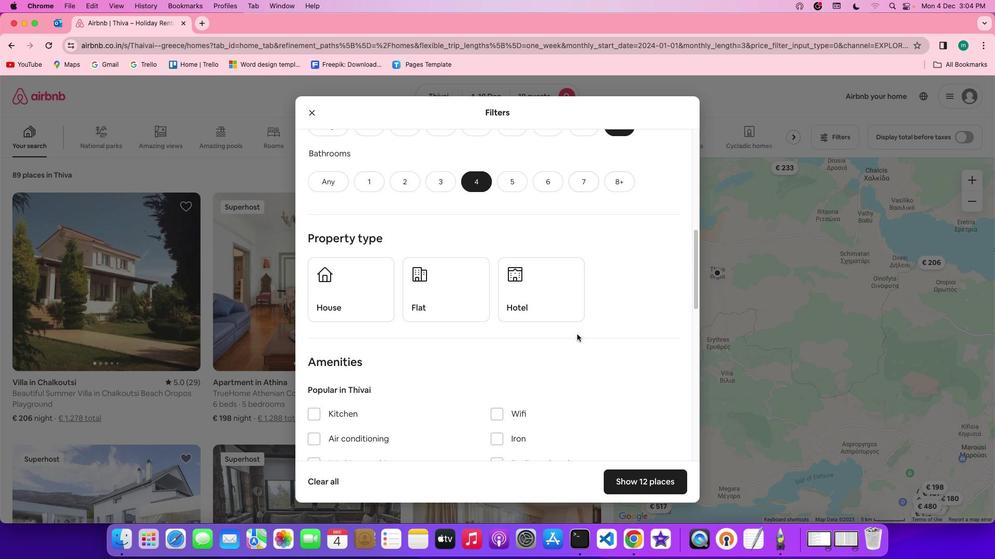 
Action: Mouse scrolled (577, 334) with delta (0, 0)
Screenshot: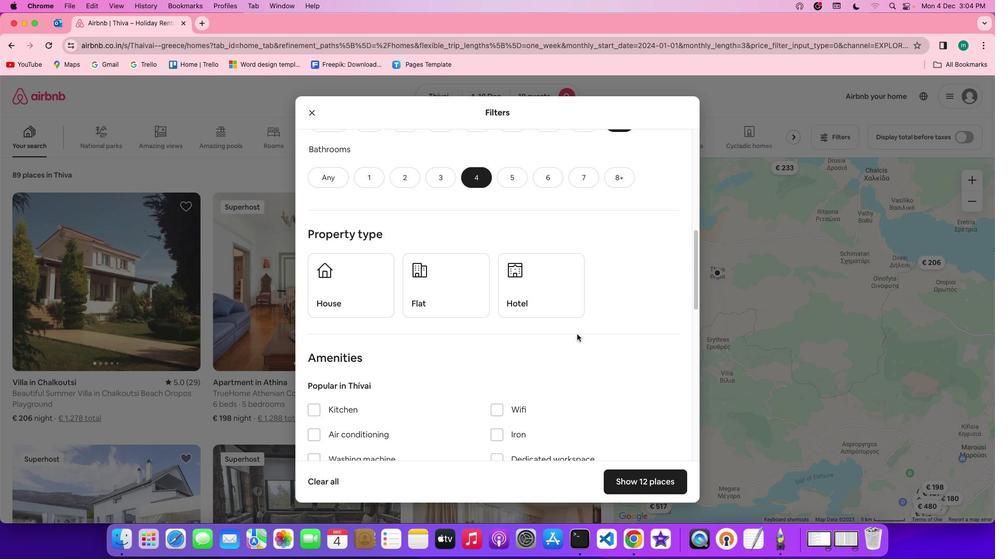 
Action: Mouse scrolled (577, 334) with delta (0, 0)
Screenshot: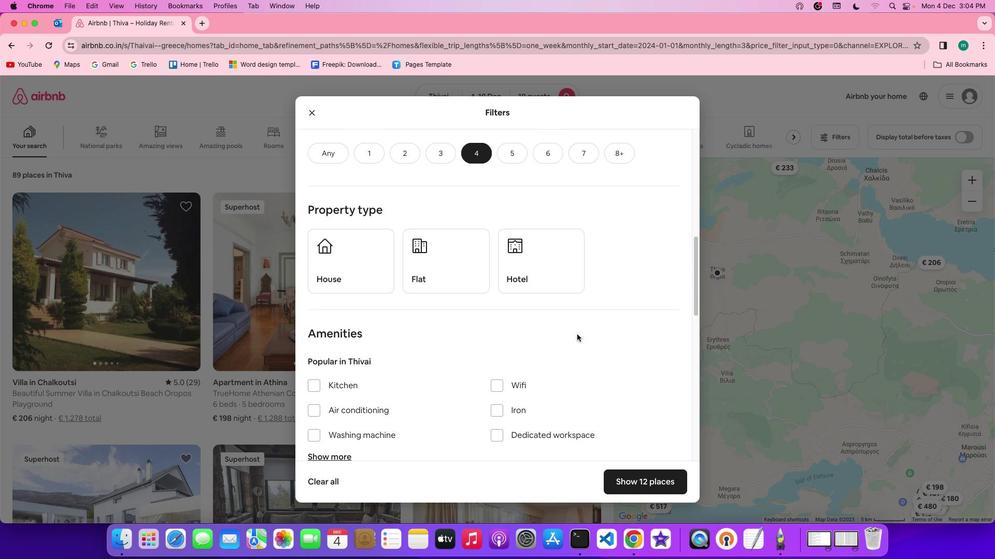 
Action: Mouse scrolled (577, 334) with delta (0, 0)
Screenshot: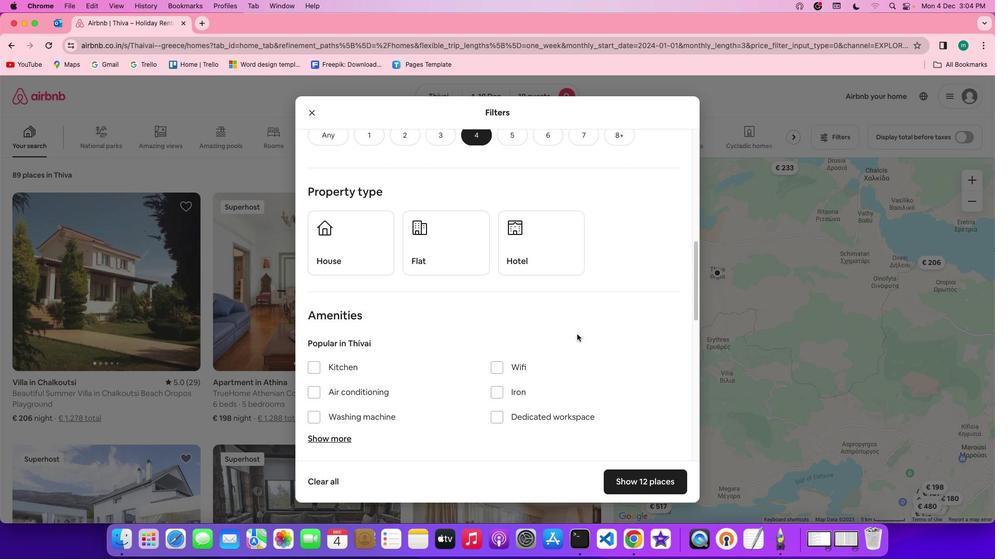 
Action: Mouse scrolled (577, 334) with delta (0, 0)
Screenshot: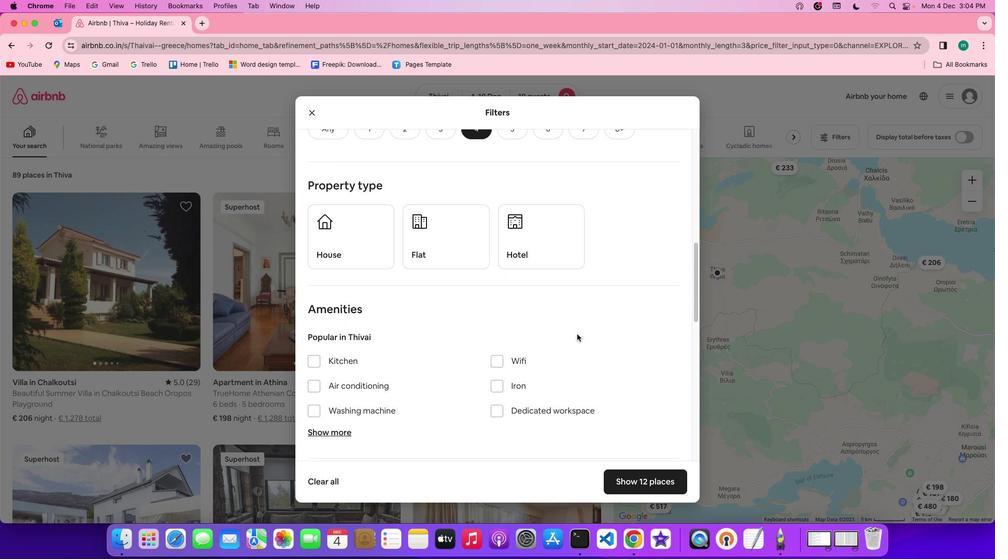 
Action: Mouse moved to (328, 231)
Screenshot: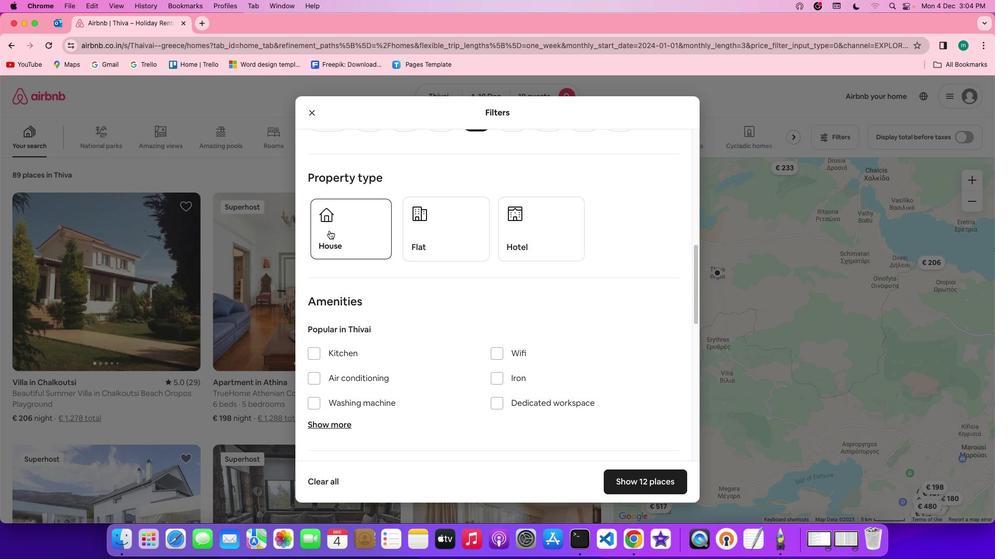
Action: Mouse pressed left at (328, 231)
Screenshot: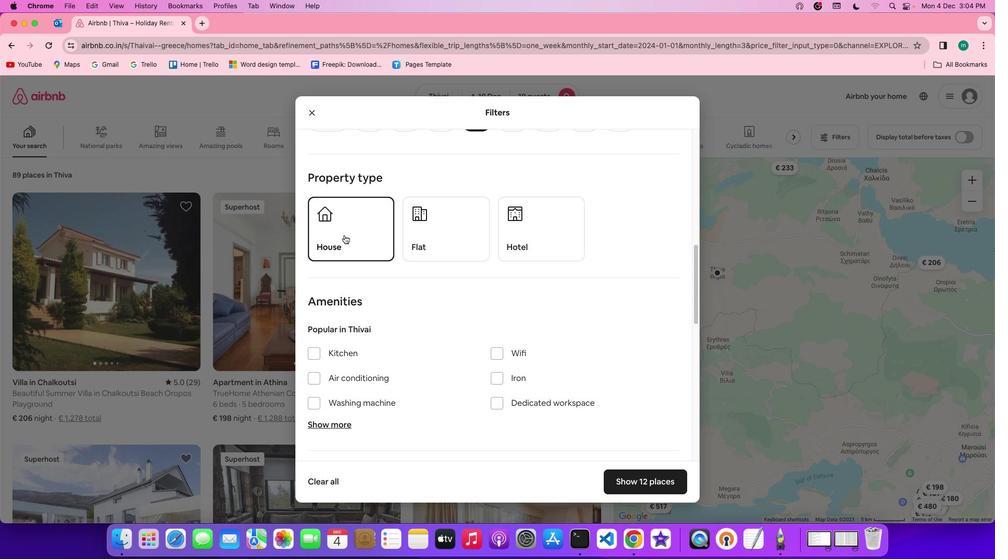 
Action: Mouse moved to (543, 304)
Screenshot: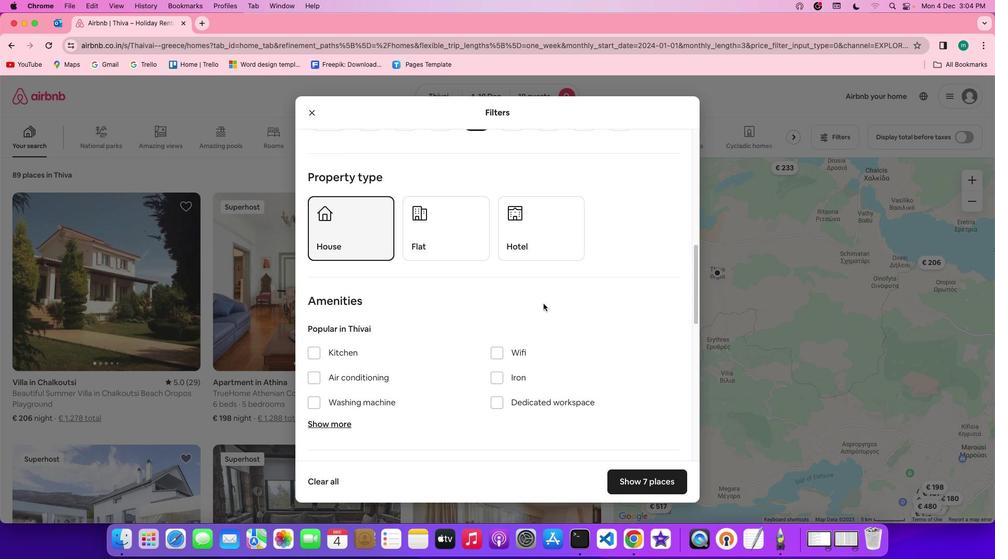 
Action: Mouse scrolled (543, 304) with delta (0, 0)
Screenshot: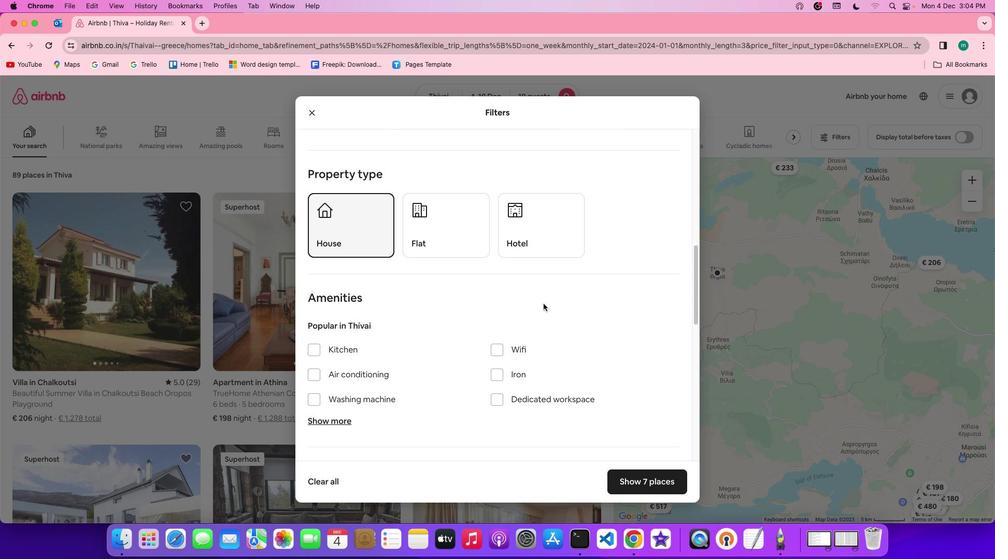 
Action: Mouse scrolled (543, 304) with delta (0, 0)
Screenshot: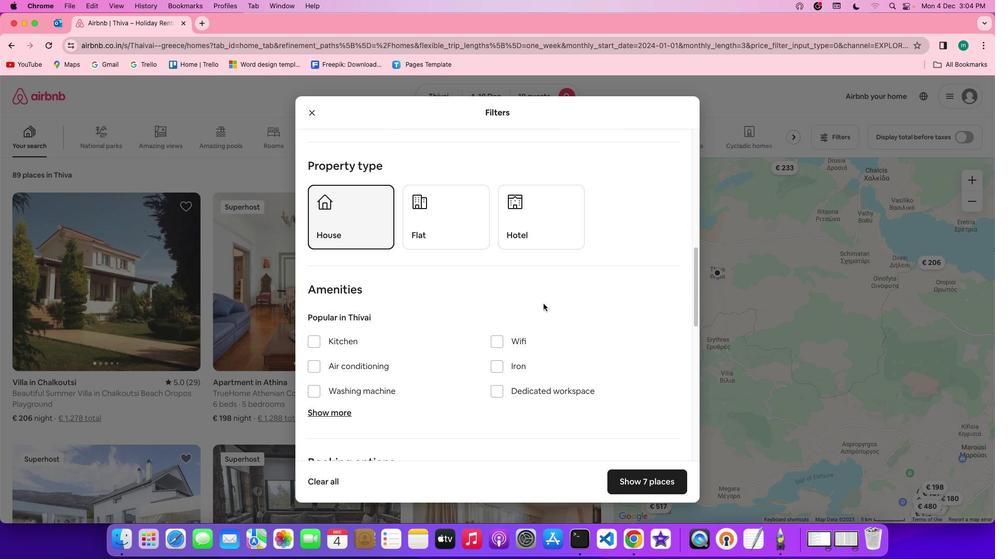 
Action: Mouse scrolled (543, 304) with delta (0, 0)
Screenshot: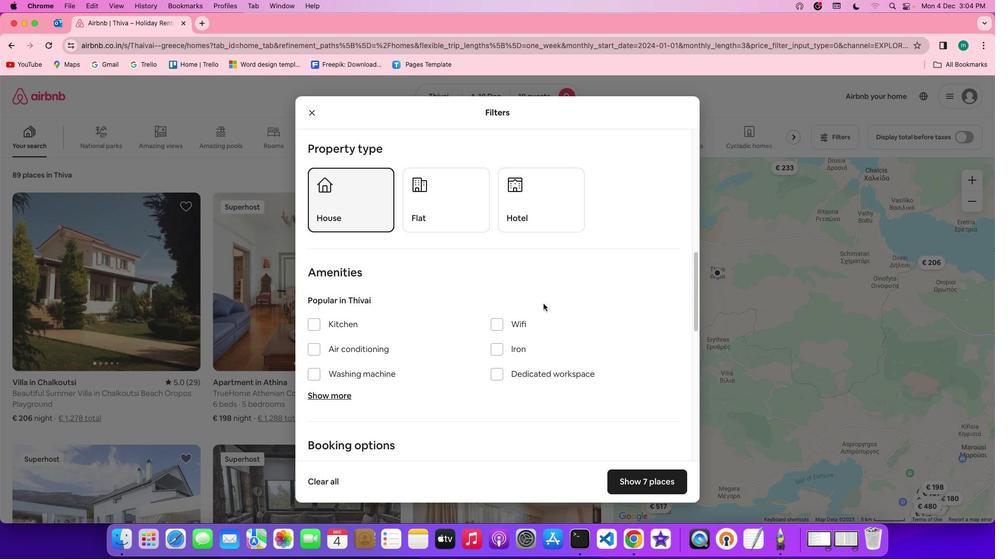 
Action: Mouse scrolled (543, 304) with delta (0, 0)
Screenshot: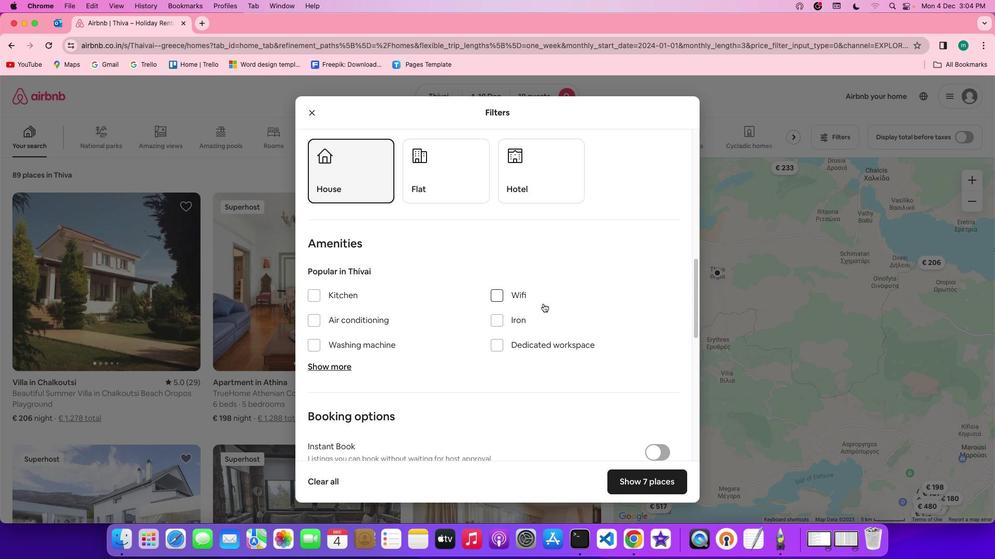
Action: Mouse scrolled (543, 304) with delta (0, 0)
Screenshot: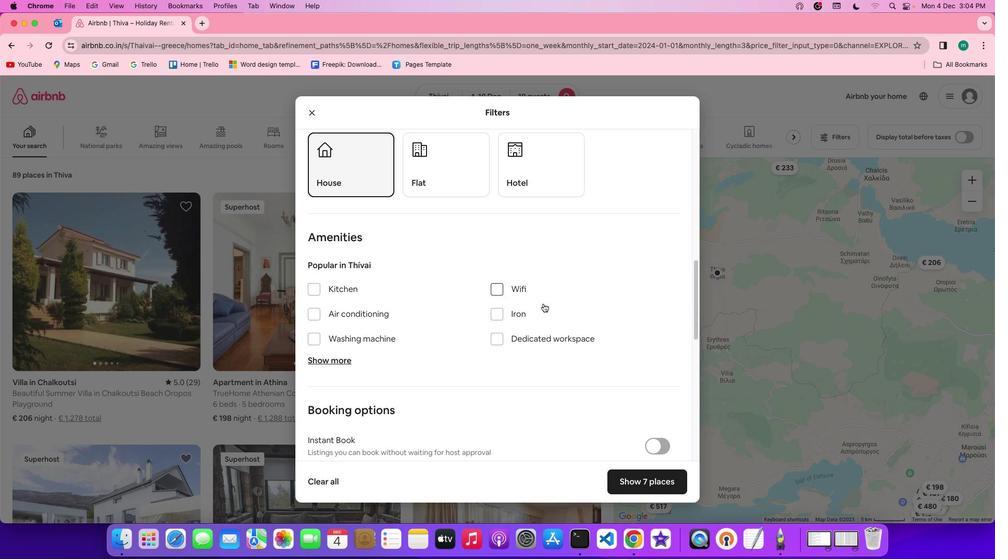
Action: Mouse moved to (504, 287)
Screenshot: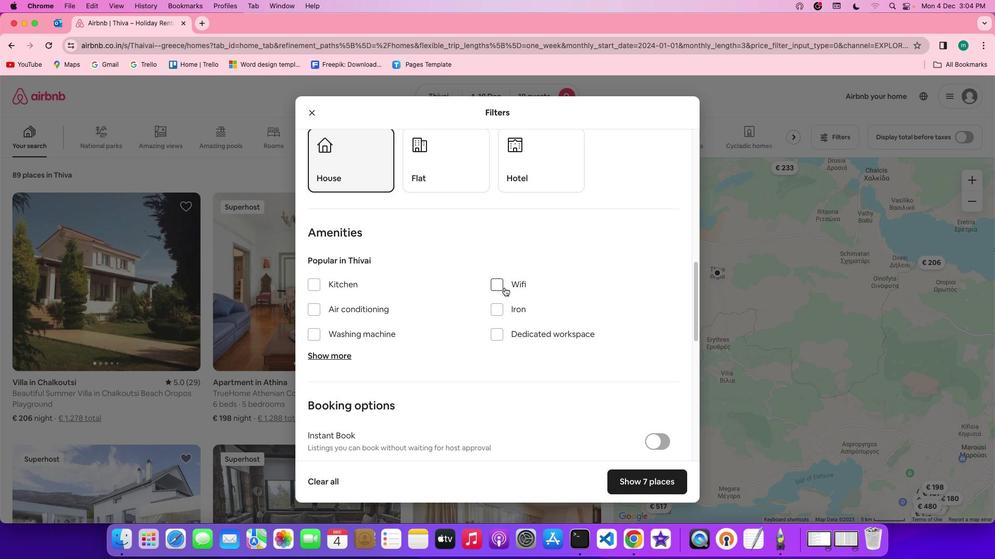 
Action: Mouse pressed left at (504, 287)
Screenshot: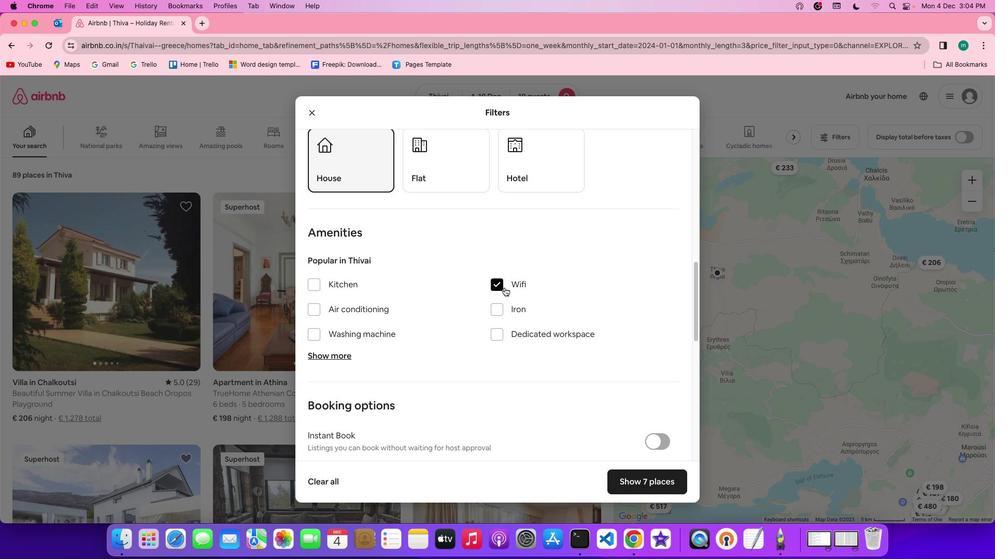 
Action: Mouse moved to (550, 309)
Screenshot: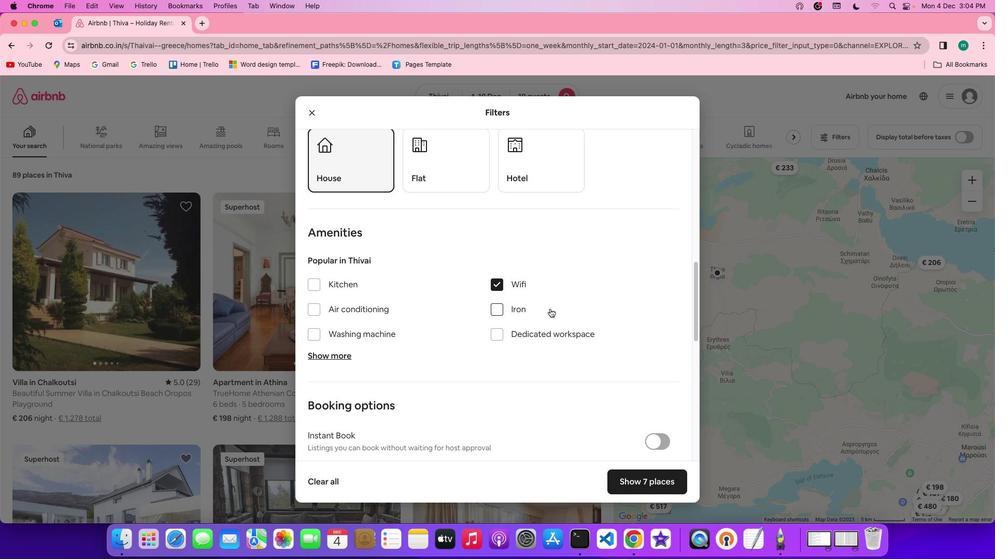 
Action: Mouse scrolled (550, 309) with delta (0, 0)
Screenshot: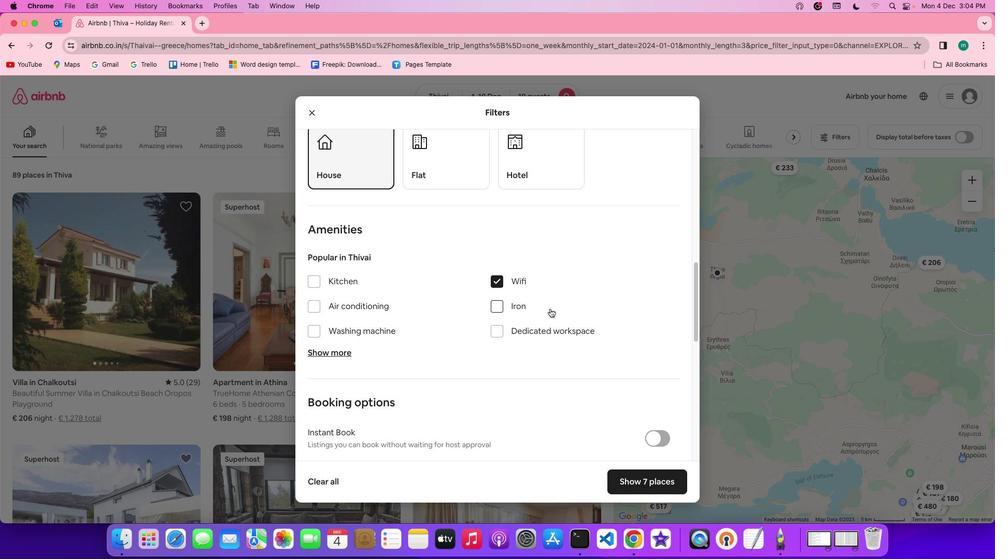 
Action: Mouse scrolled (550, 309) with delta (0, 0)
Screenshot: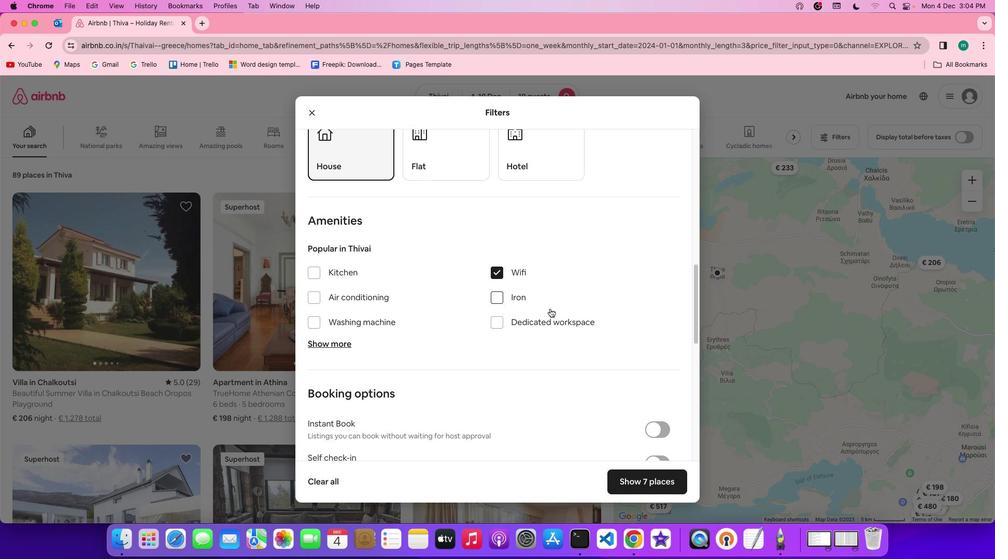 
Action: Mouse scrolled (550, 309) with delta (0, 0)
Screenshot: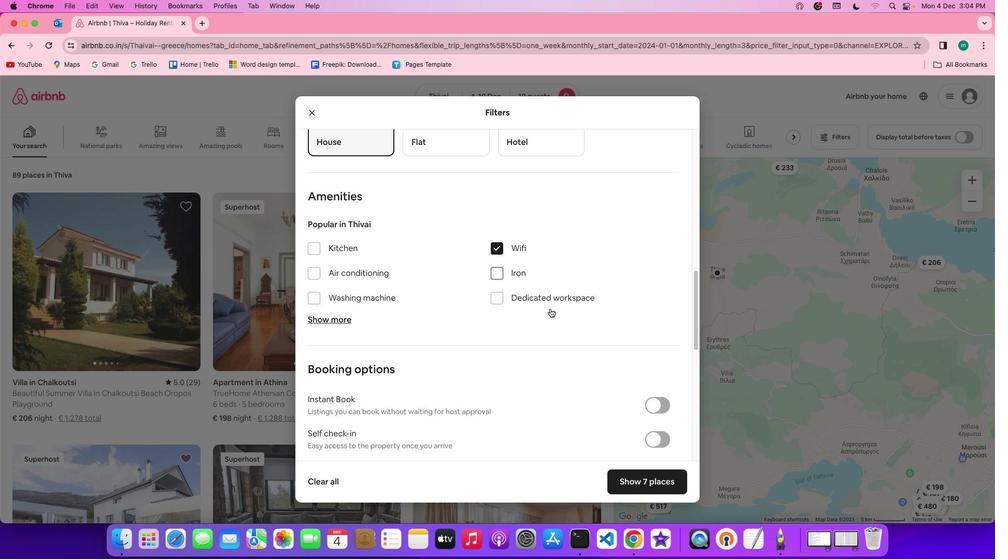 
Action: Mouse scrolled (550, 309) with delta (0, 0)
Screenshot: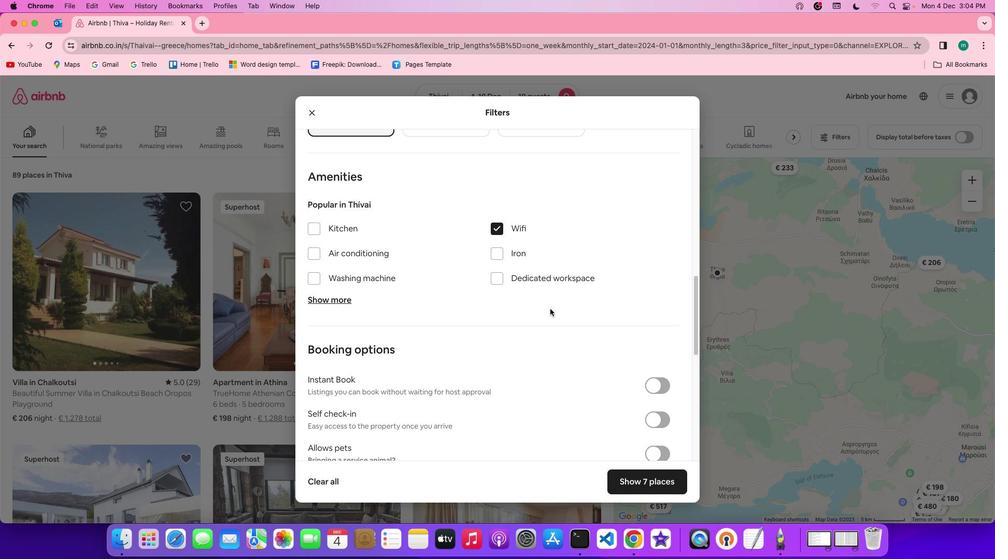 
Action: Mouse scrolled (550, 309) with delta (0, 0)
Screenshot: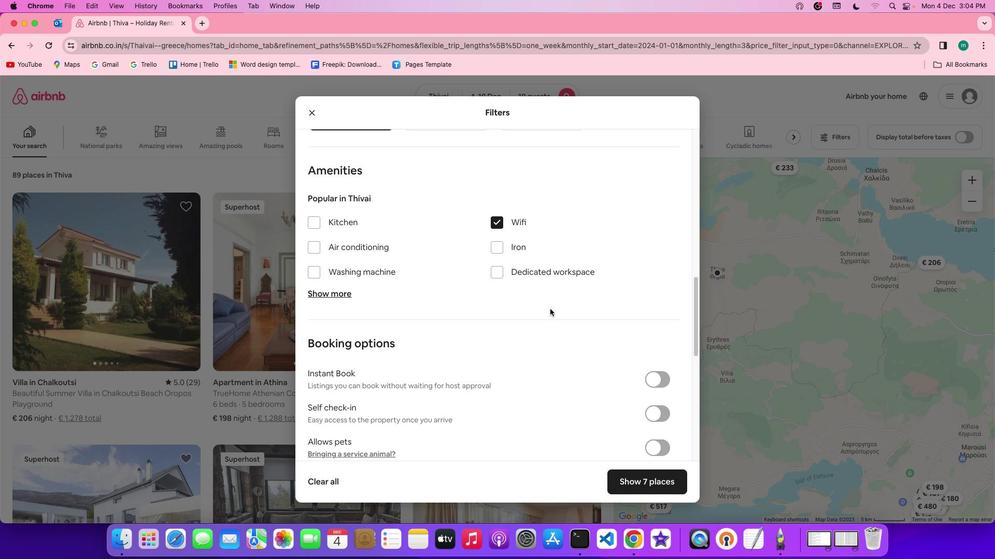 
Action: Mouse scrolled (550, 309) with delta (0, 0)
Screenshot: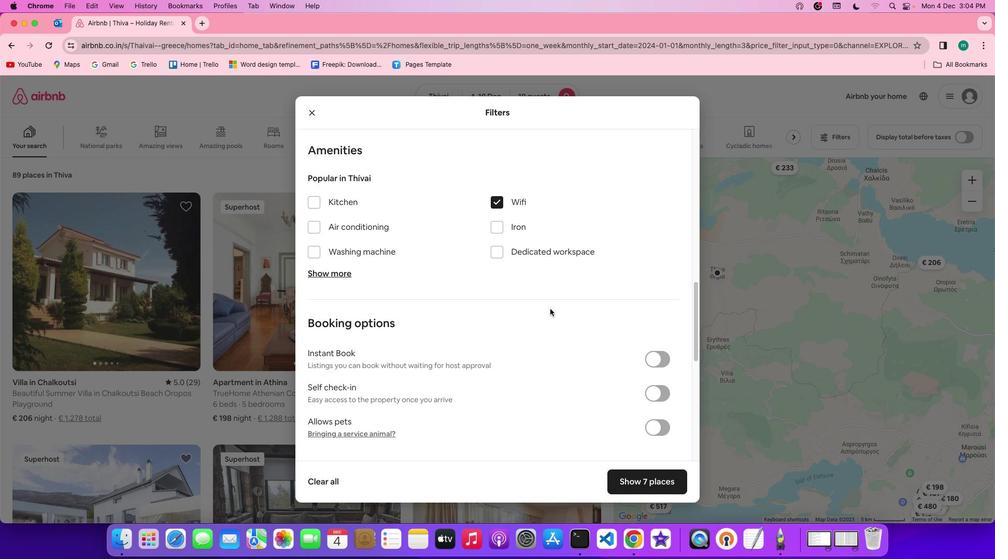 
Action: Mouse moved to (317, 262)
Screenshot: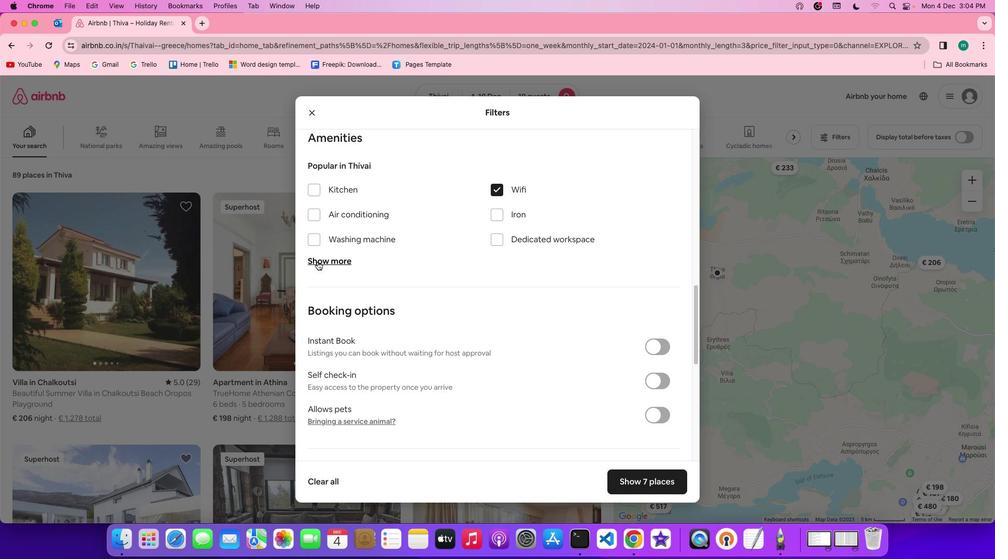 
Action: Mouse pressed left at (317, 262)
Screenshot: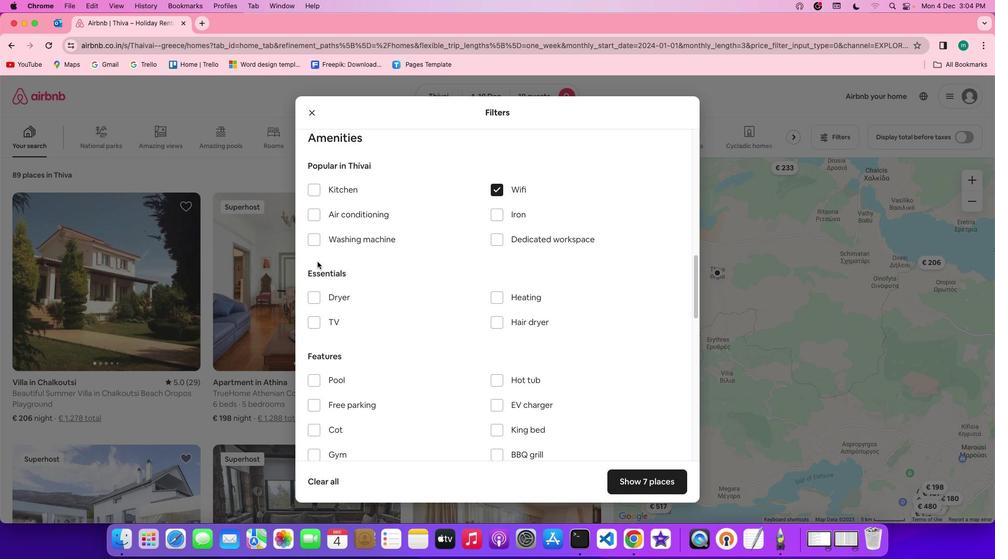 
Action: Mouse moved to (320, 321)
Screenshot: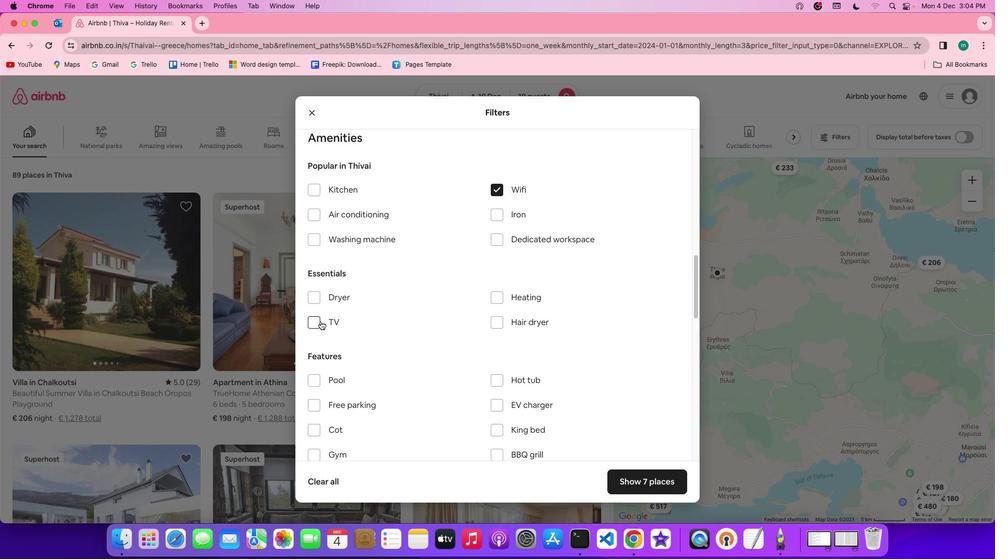 
Action: Mouse pressed left at (320, 321)
Screenshot: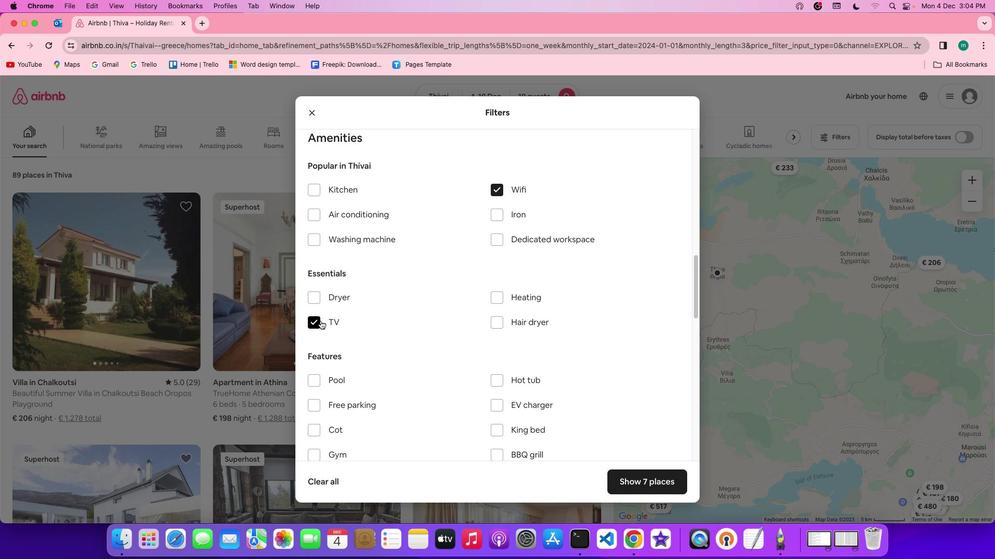 
Action: Mouse moved to (482, 266)
Screenshot: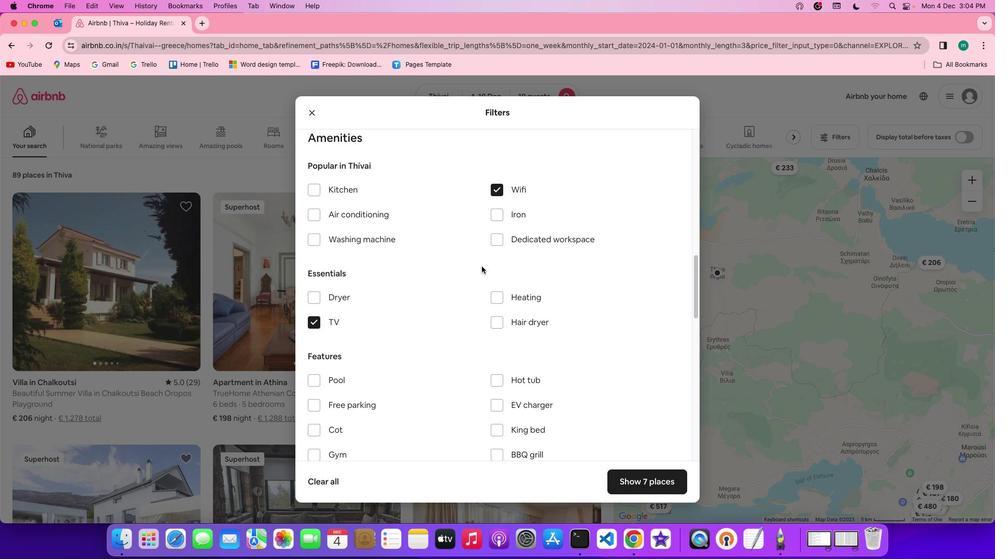 
Action: Mouse scrolled (482, 266) with delta (0, 0)
Screenshot: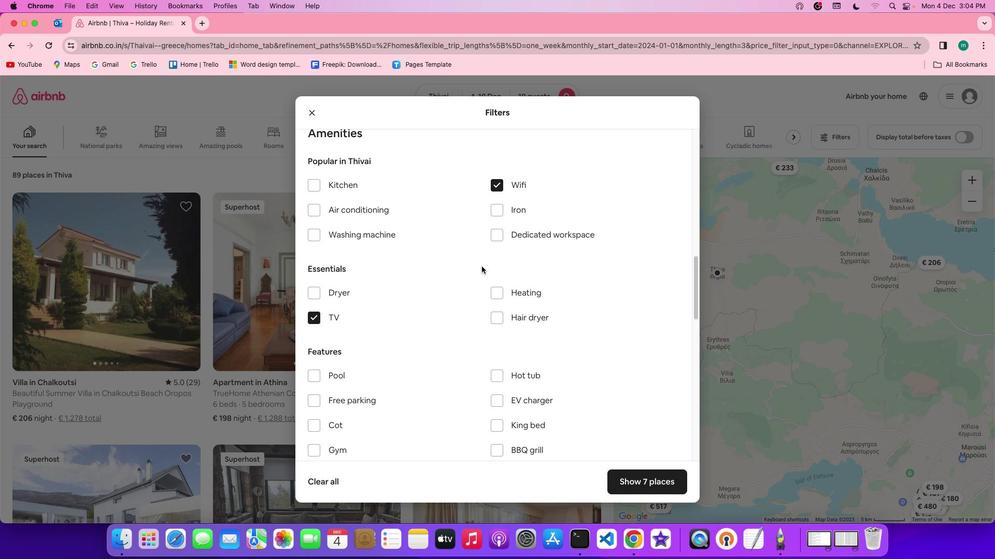 
Action: Mouse scrolled (482, 266) with delta (0, 0)
Screenshot: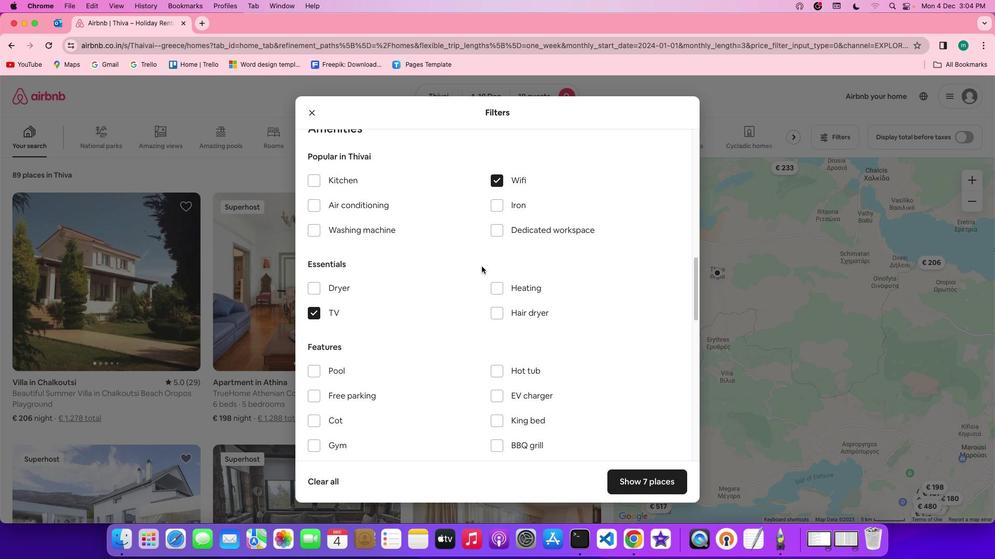 
Action: Mouse scrolled (482, 266) with delta (0, 0)
Screenshot: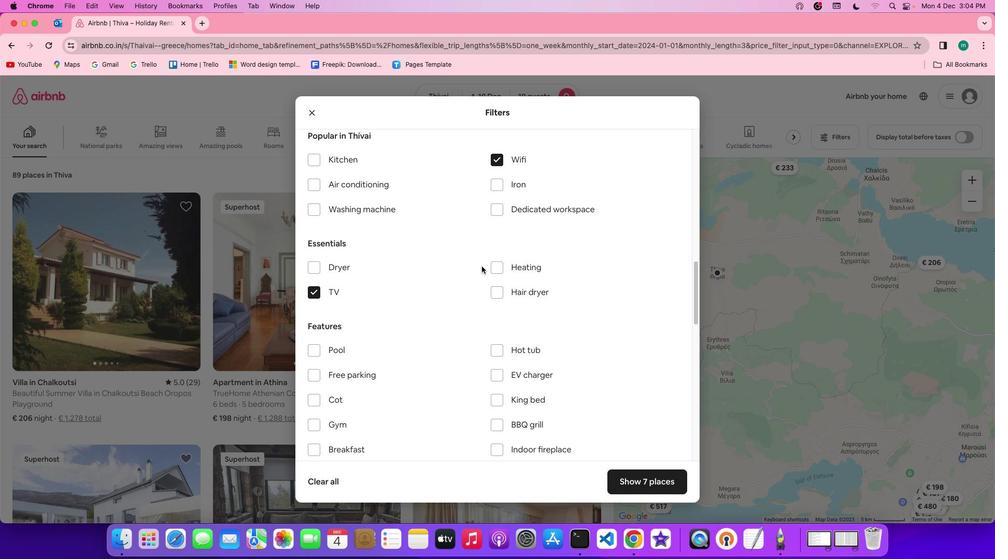 
Action: Mouse moved to (481, 268)
Screenshot: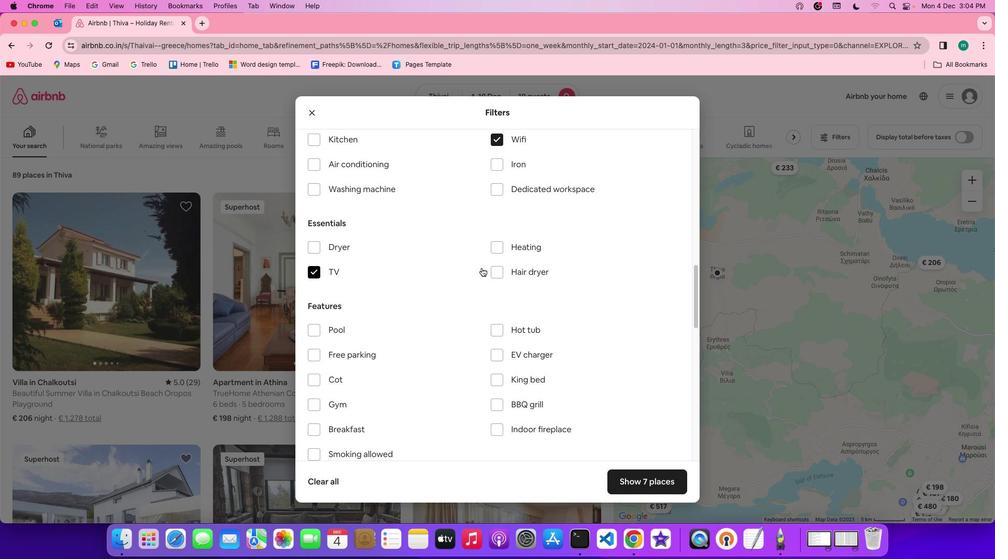 
Action: Mouse scrolled (481, 268) with delta (0, 0)
Screenshot: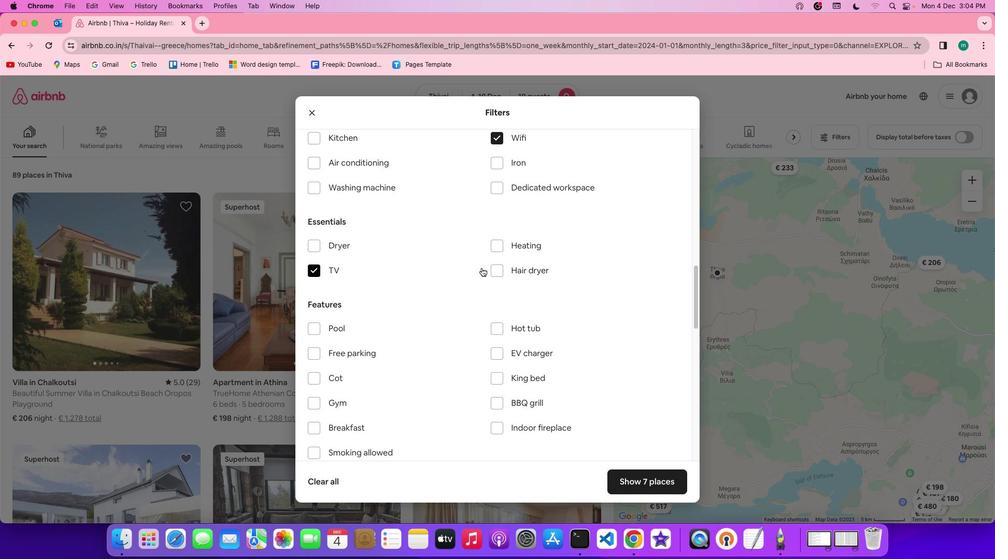 
Action: Mouse scrolled (481, 268) with delta (0, 0)
Screenshot: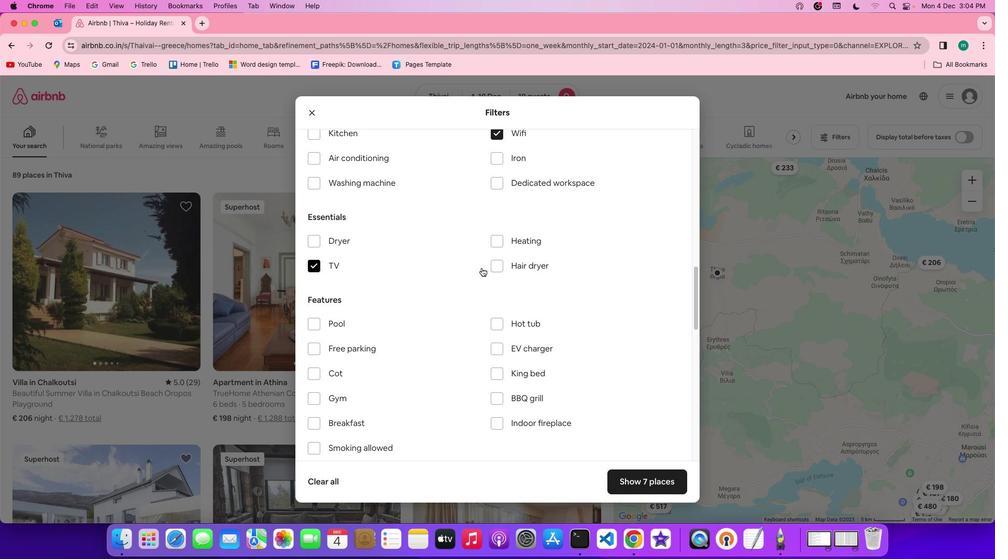 
Action: Mouse scrolled (481, 268) with delta (0, 0)
Screenshot: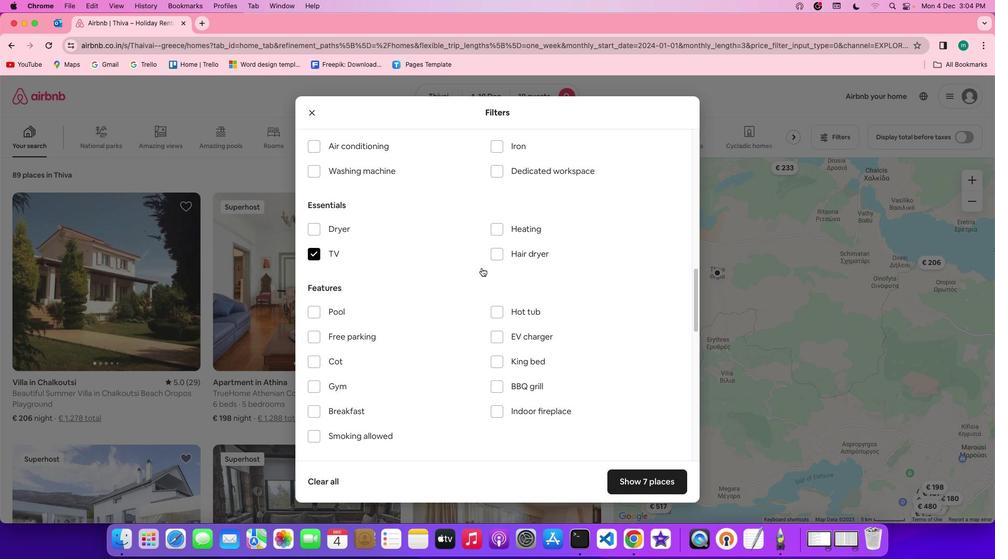 
Action: Mouse moved to (336, 326)
Screenshot: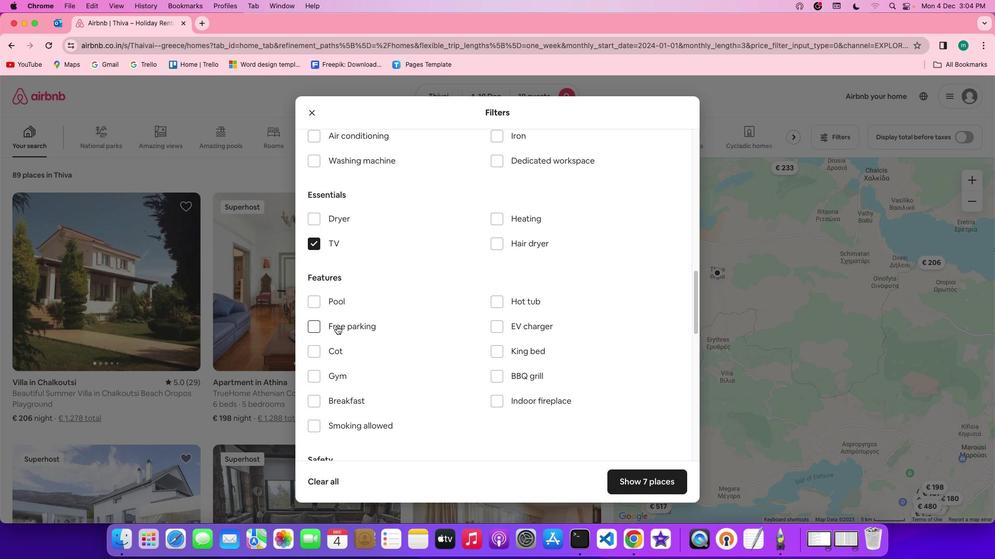 
Action: Mouse pressed left at (336, 326)
Screenshot: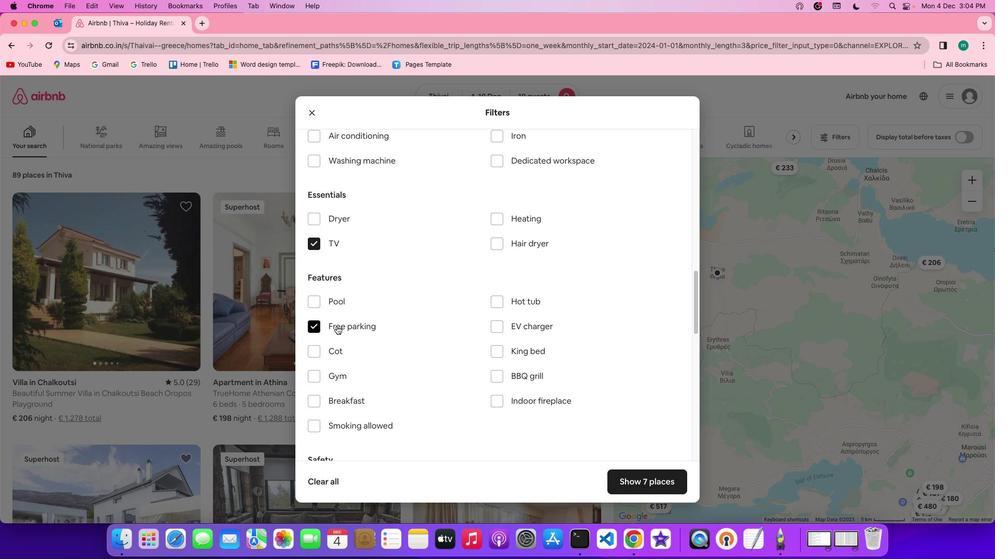 
Action: Mouse moved to (432, 327)
Screenshot: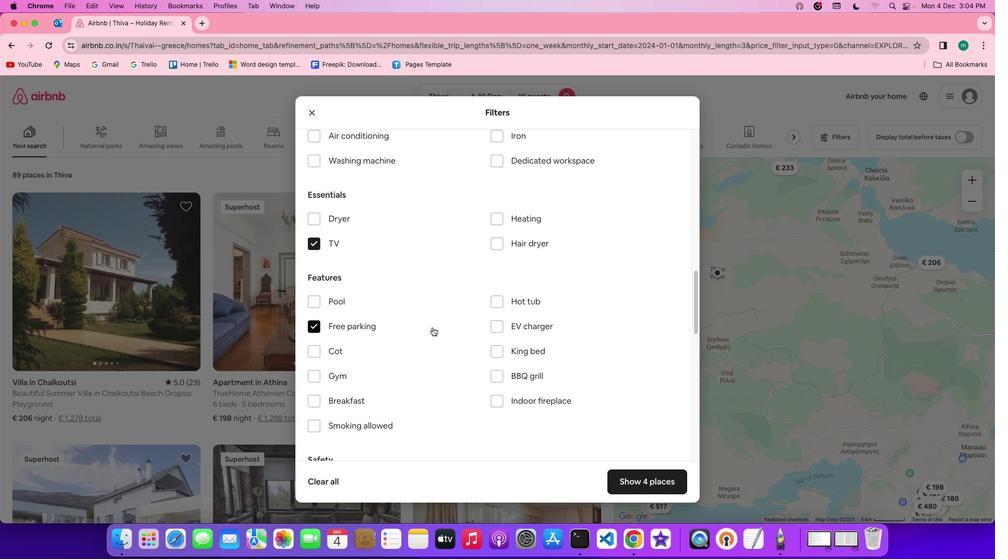 
Action: Mouse scrolled (432, 327) with delta (0, 0)
Screenshot: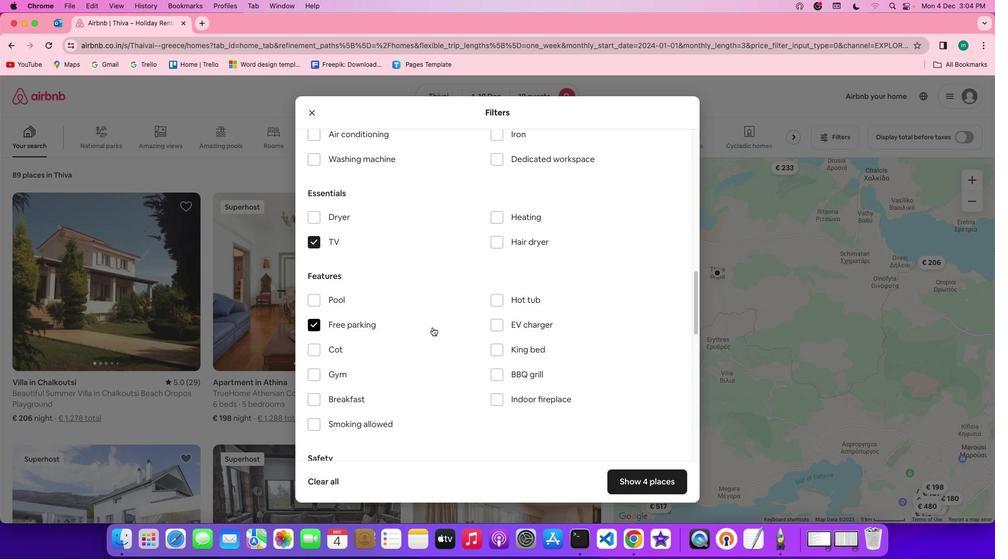 
Action: Mouse scrolled (432, 327) with delta (0, 0)
Screenshot: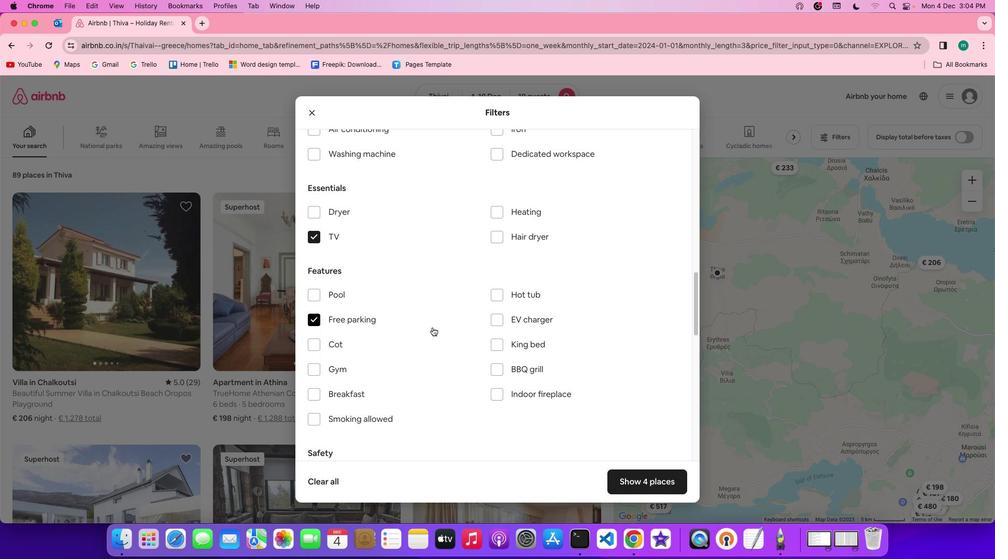 
Action: Mouse scrolled (432, 327) with delta (0, 0)
Screenshot: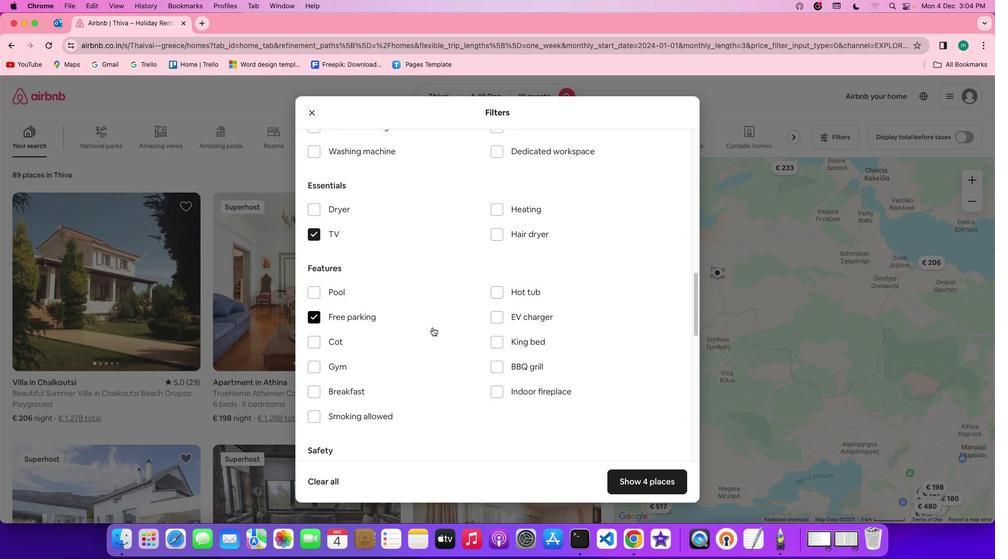 
Action: Mouse scrolled (432, 327) with delta (0, 0)
Screenshot: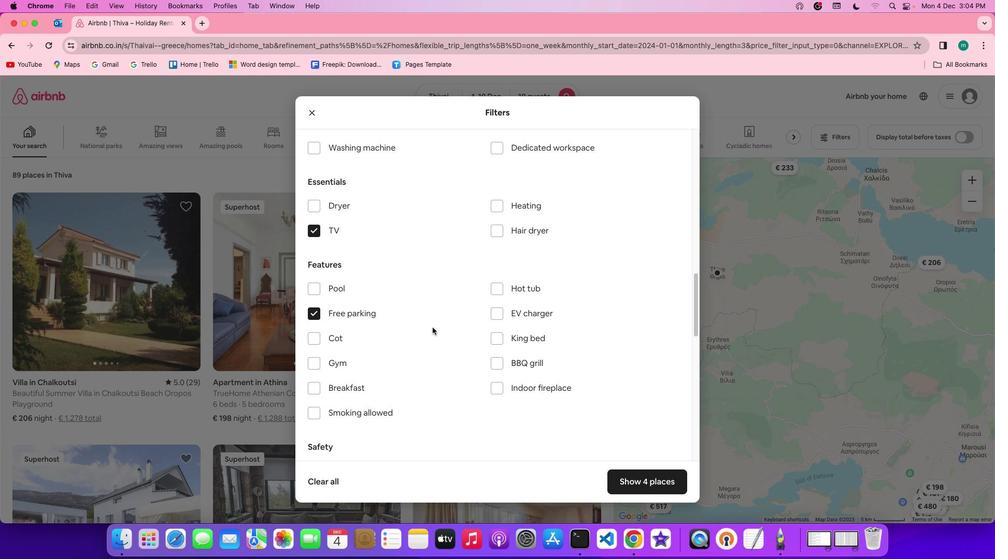 
Action: Mouse scrolled (432, 327) with delta (0, 0)
Screenshot: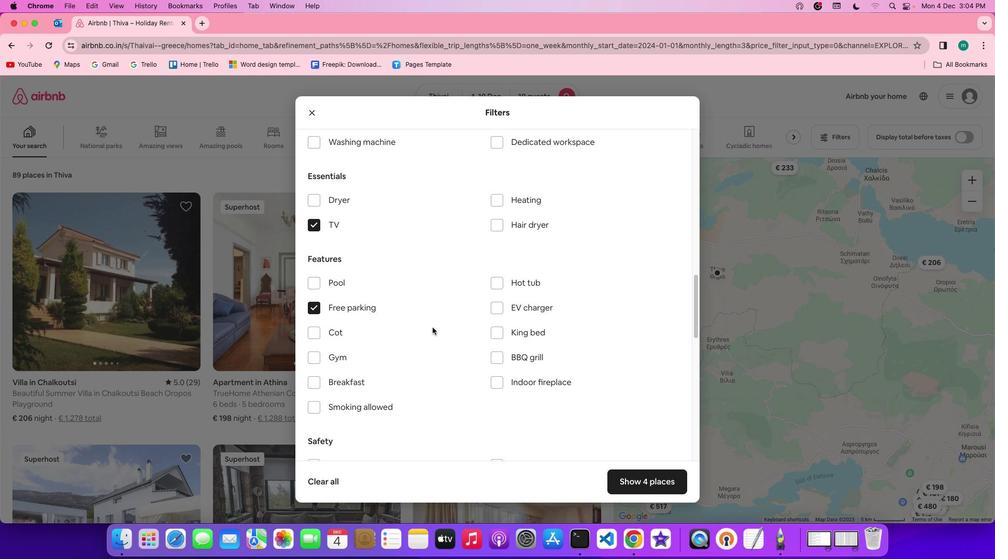 
Action: Mouse scrolled (432, 327) with delta (0, 0)
Screenshot: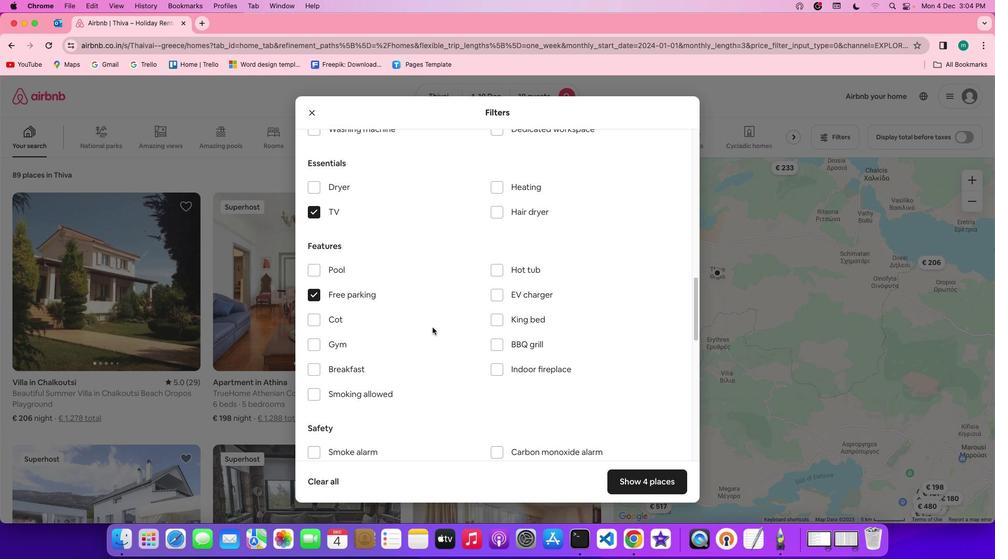 
Action: Mouse scrolled (432, 327) with delta (0, 0)
Screenshot: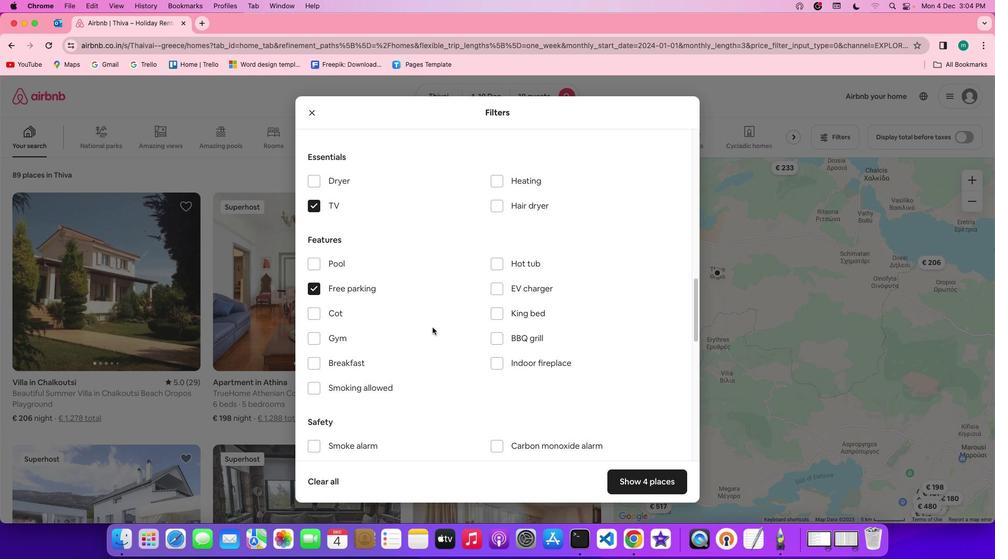 
Action: Mouse scrolled (432, 327) with delta (0, 0)
Screenshot: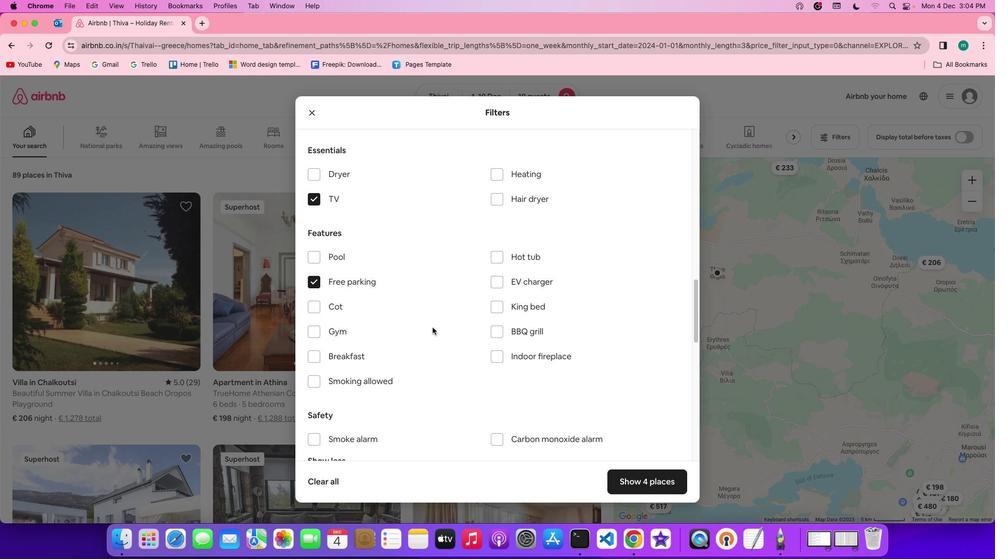 
Action: Mouse scrolled (432, 327) with delta (0, 0)
Screenshot: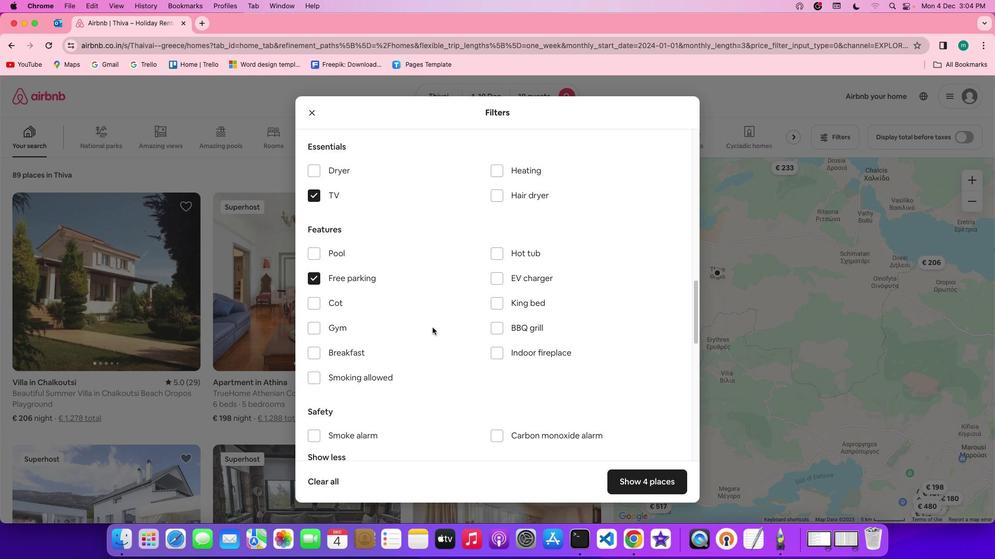 
Action: Mouse scrolled (432, 327) with delta (0, 0)
Screenshot: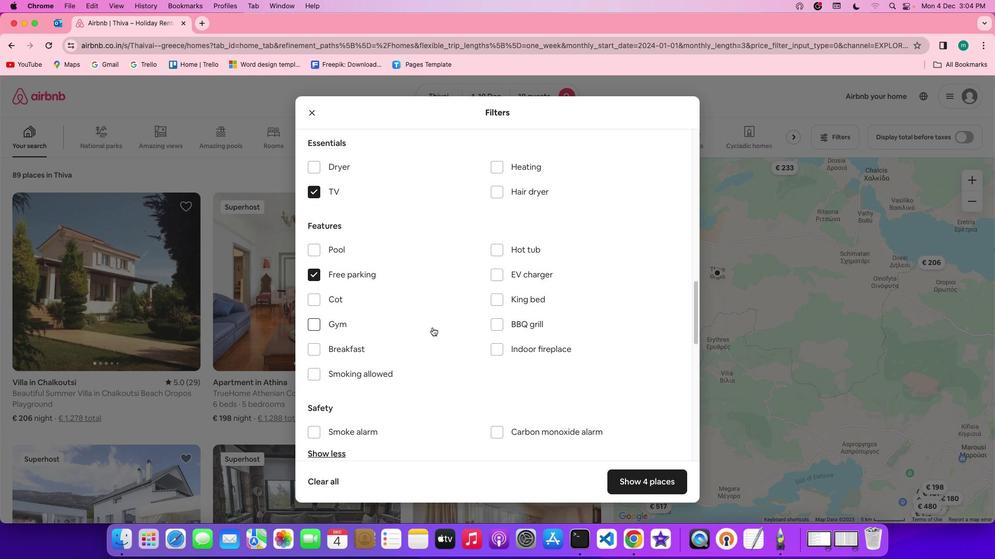 
Action: Mouse scrolled (432, 327) with delta (0, 0)
Screenshot: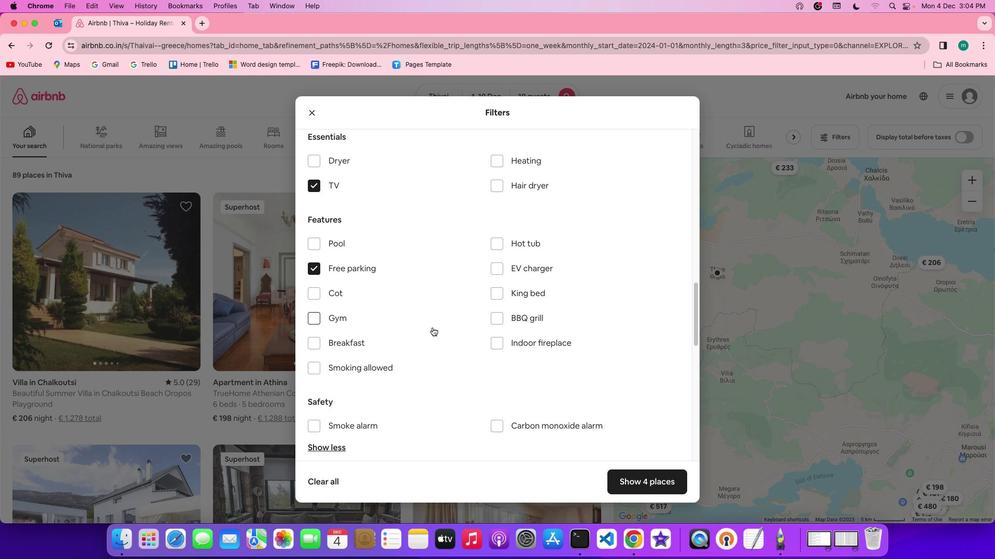 
Action: Mouse scrolled (432, 327) with delta (0, 0)
Screenshot: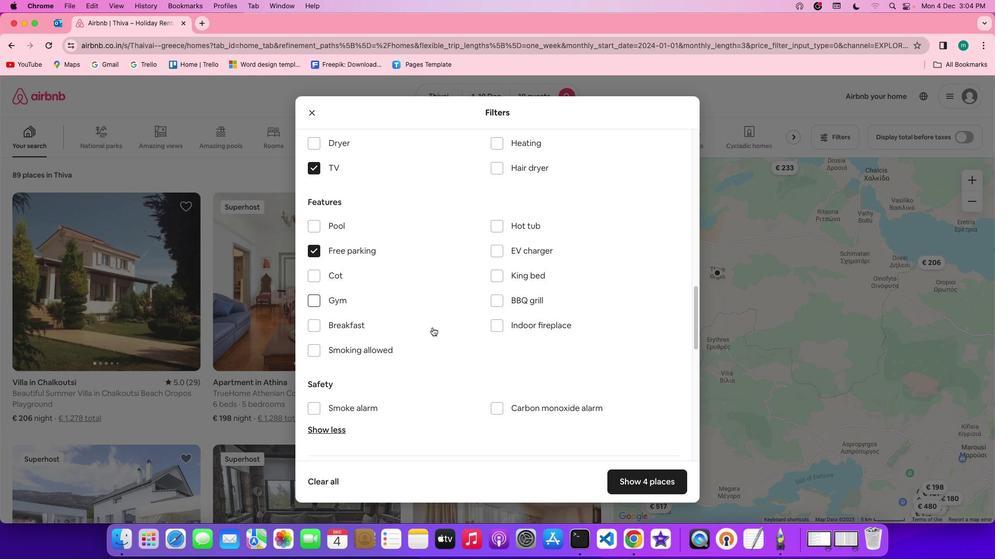 
Action: Mouse scrolled (432, 327) with delta (0, 0)
Screenshot: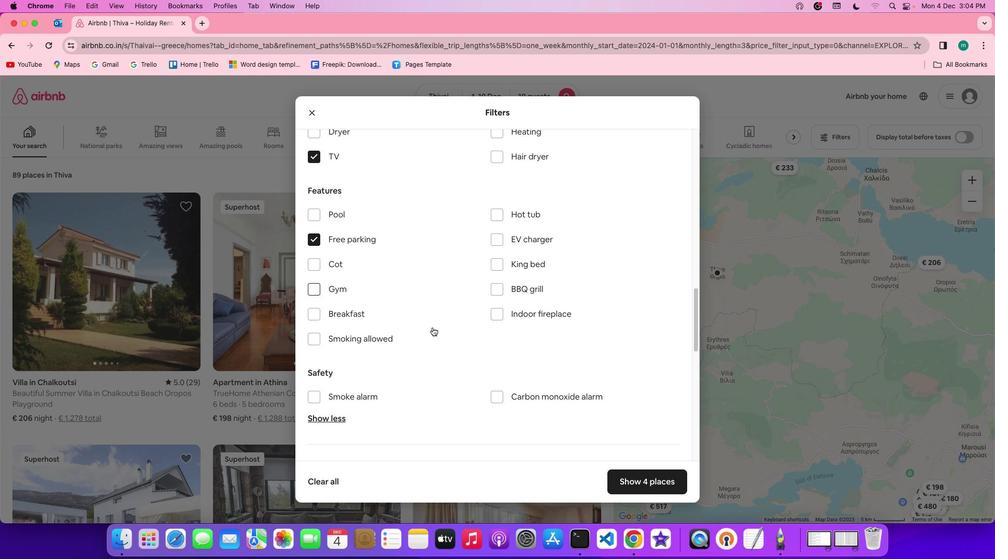 
Action: Mouse scrolled (432, 327) with delta (0, 0)
Screenshot: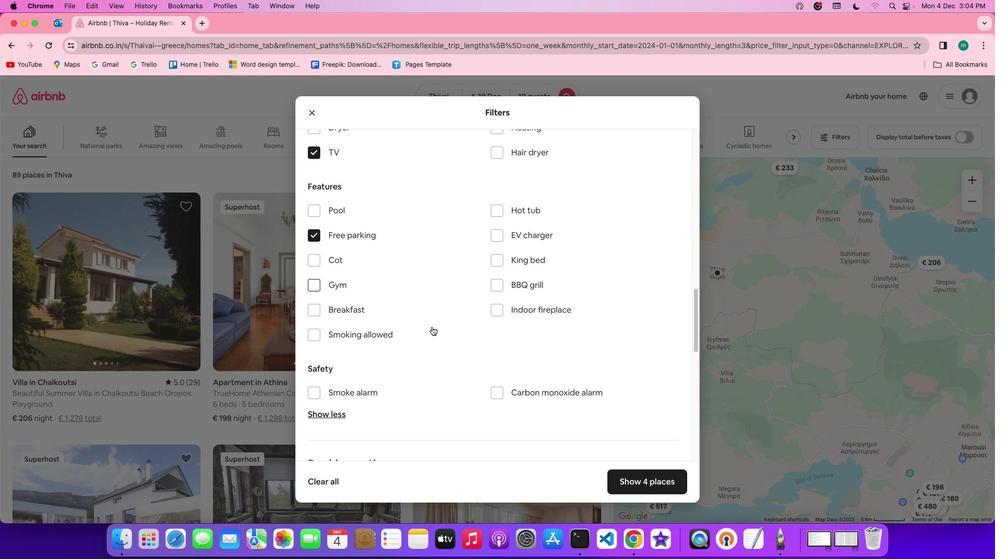 
Action: Mouse scrolled (432, 327) with delta (0, 0)
Screenshot: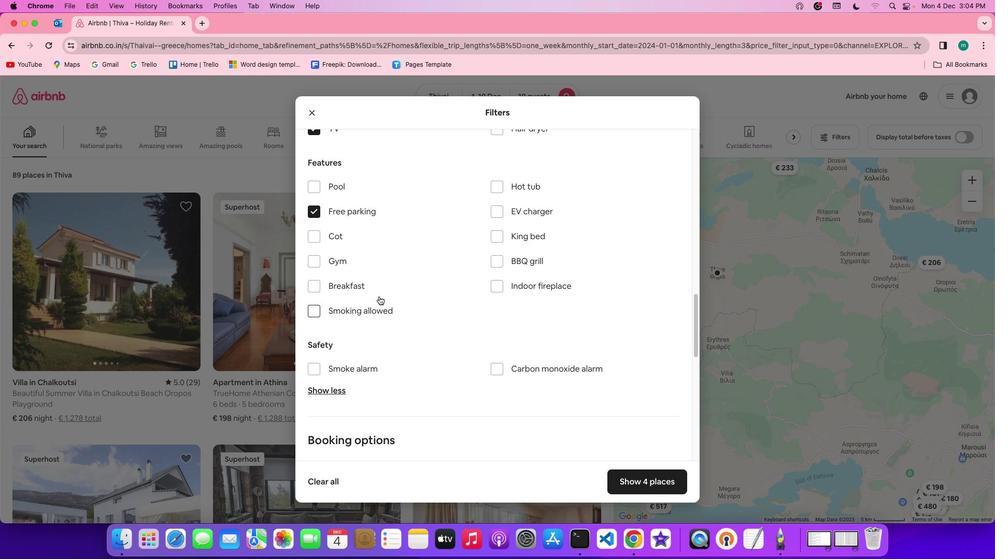 
Action: Mouse moved to (312, 250)
Screenshot: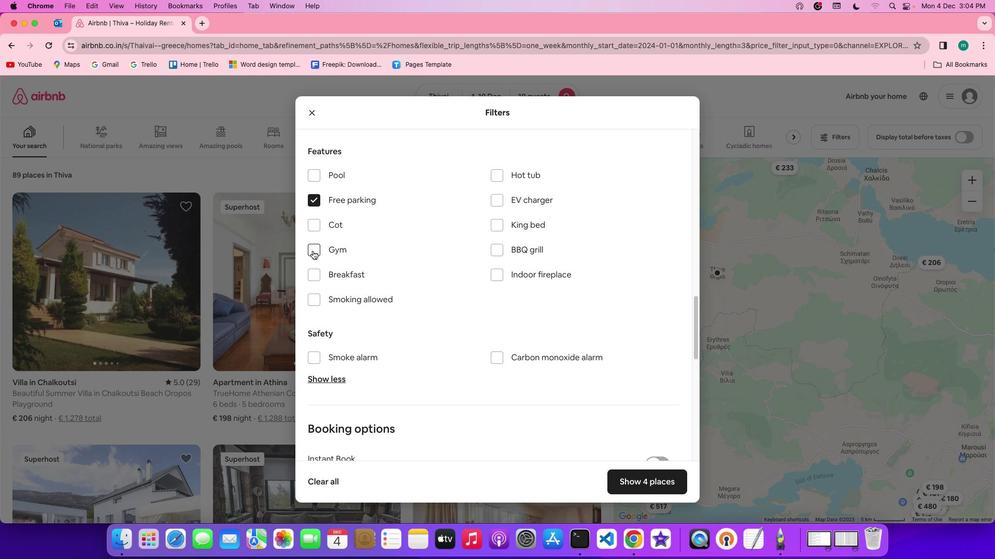 
Action: Mouse pressed left at (312, 250)
Screenshot: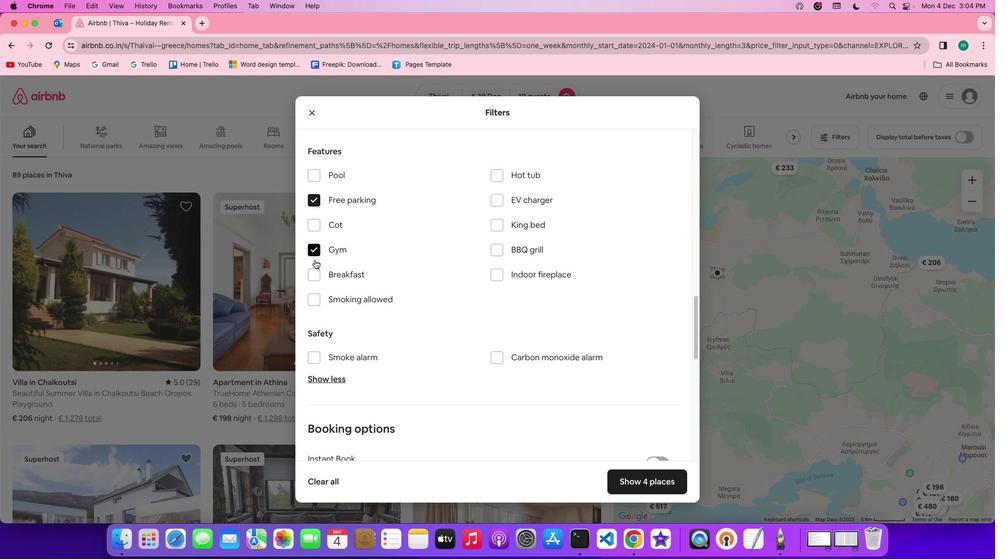 
Action: Mouse moved to (315, 275)
Screenshot: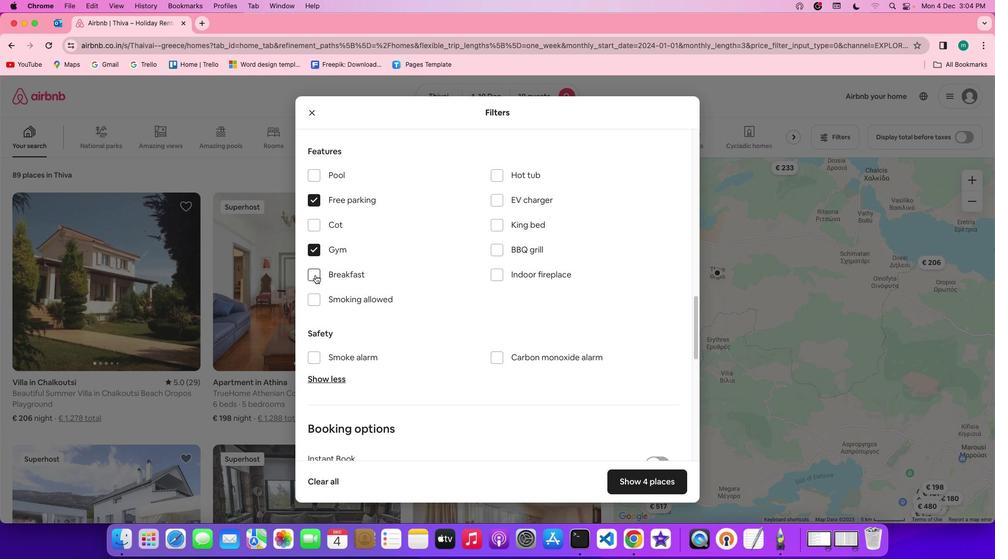 
Action: Mouse pressed left at (315, 275)
Screenshot: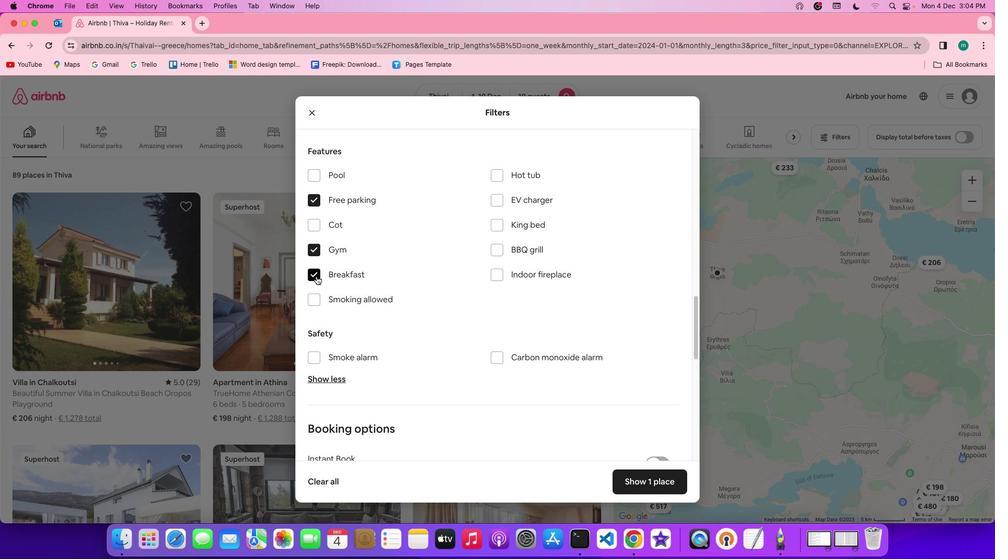 
Action: Mouse moved to (492, 323)
Screenshot: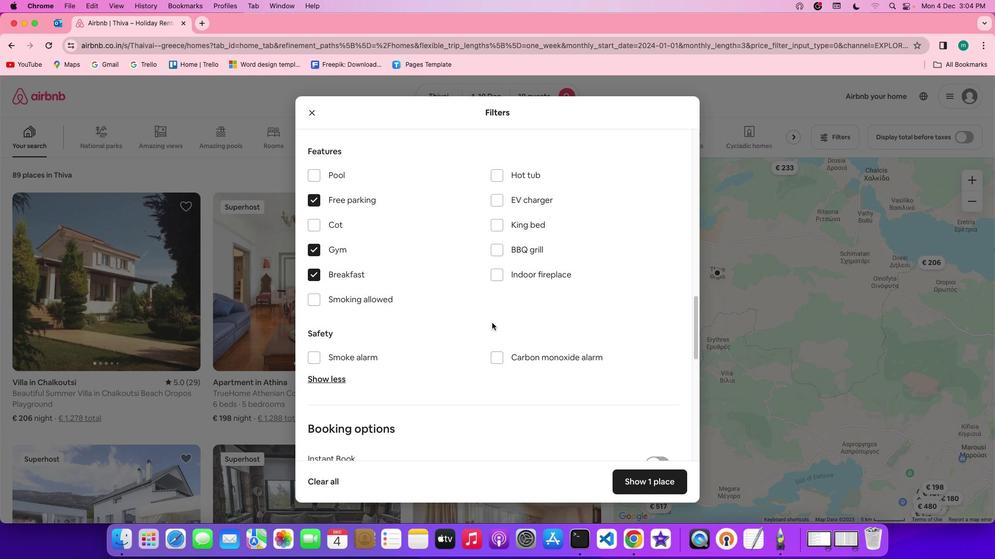 
Action: Mouse scrolled (492, 323) with delta (0, 0)
Screenshot: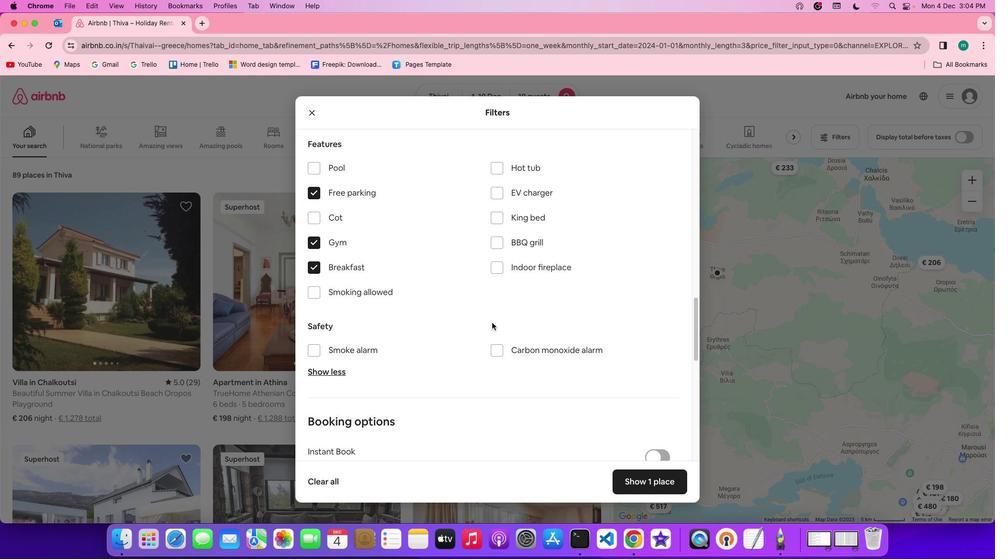 
Action: Mouse scrolled (492, 323) with delta (0, 0)
Screenshot: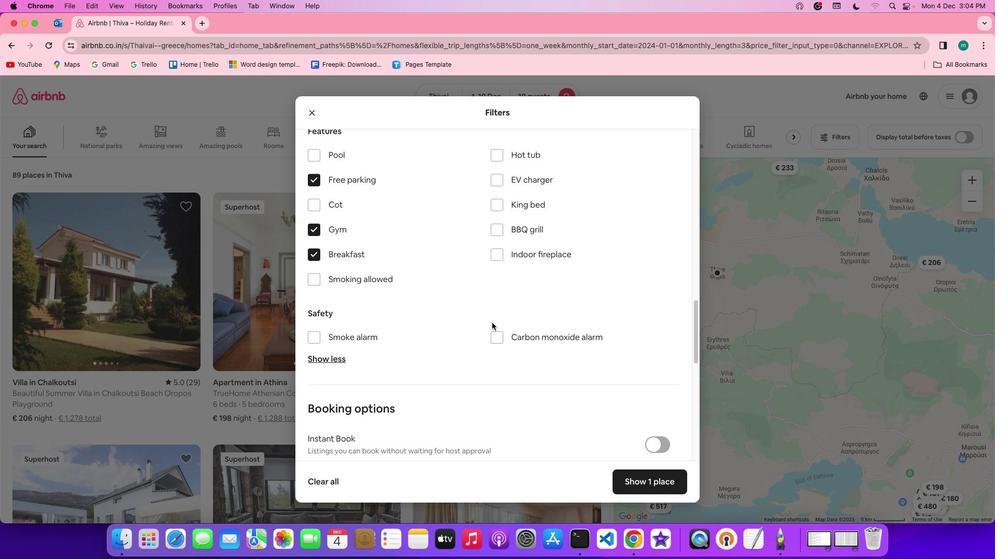 
Action: Mouse scrolled (492, 323) with delta (0, -1)
Screenshot: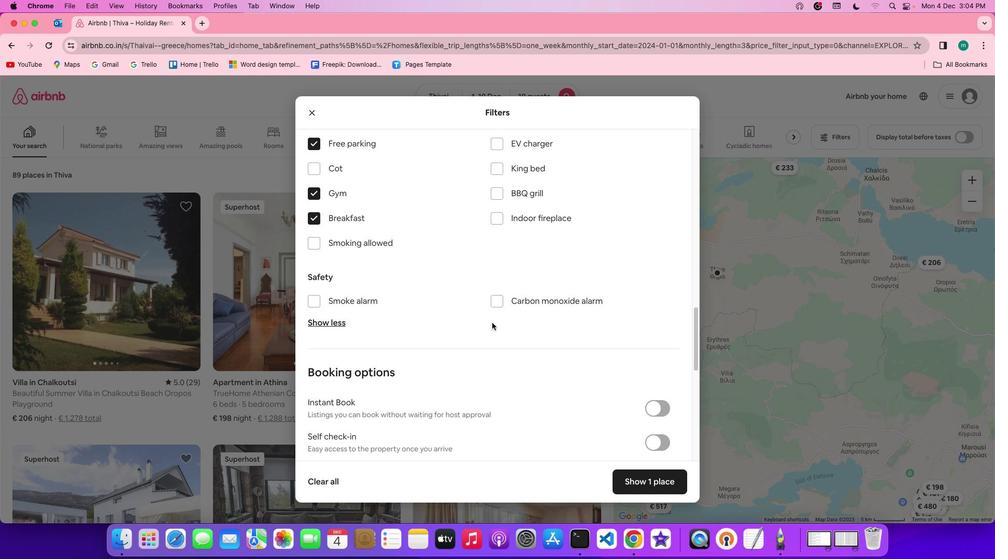 
Action: Mouse moved to (523, 346)
Screenshot: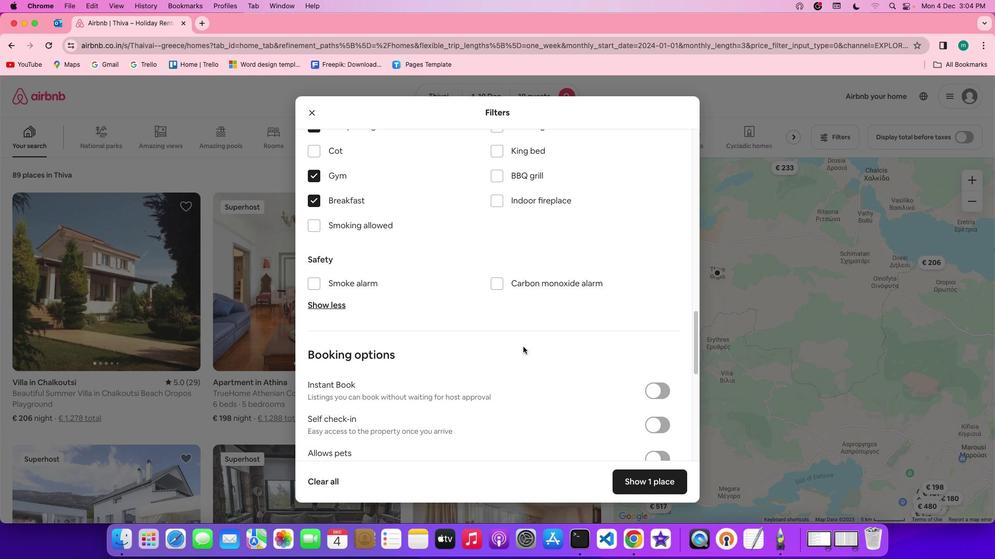 
Action: Mouse scrolled (523, 346) with delta (0, 0)
Screenshot: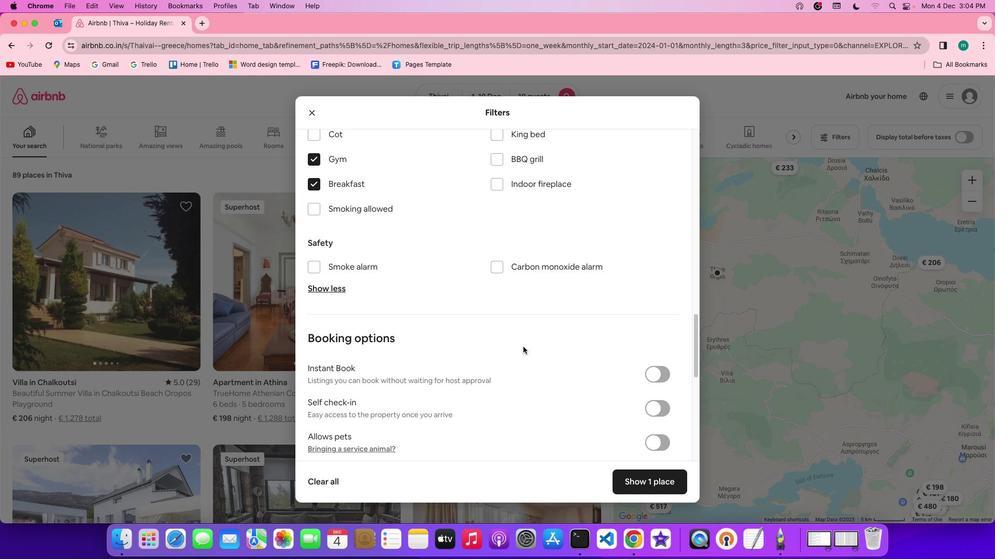 
Action: Mouse scrolled (523, 346) with delta (0, 0)
Screenshot: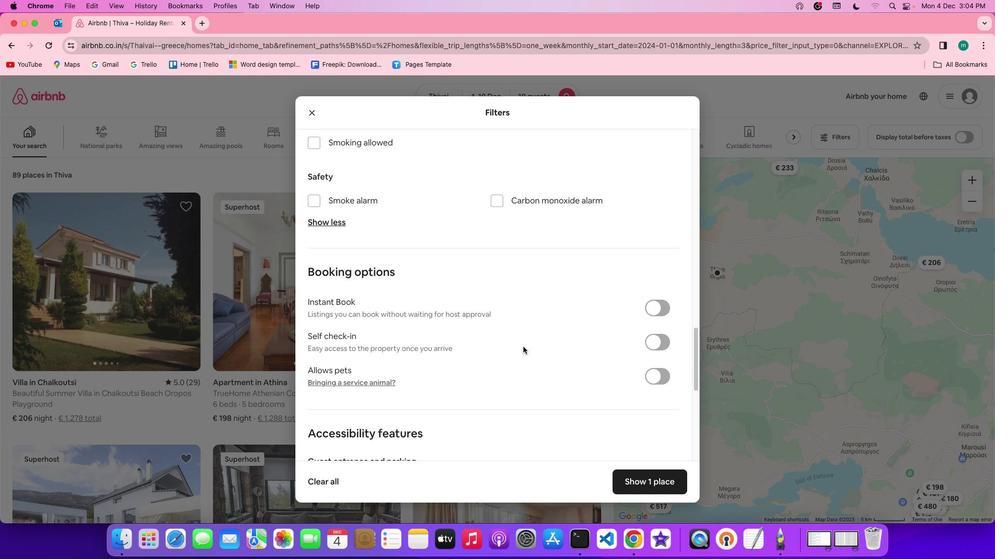 
Action: Mouse scrolled (523, 346) with delta (0, -1)
Screenshot: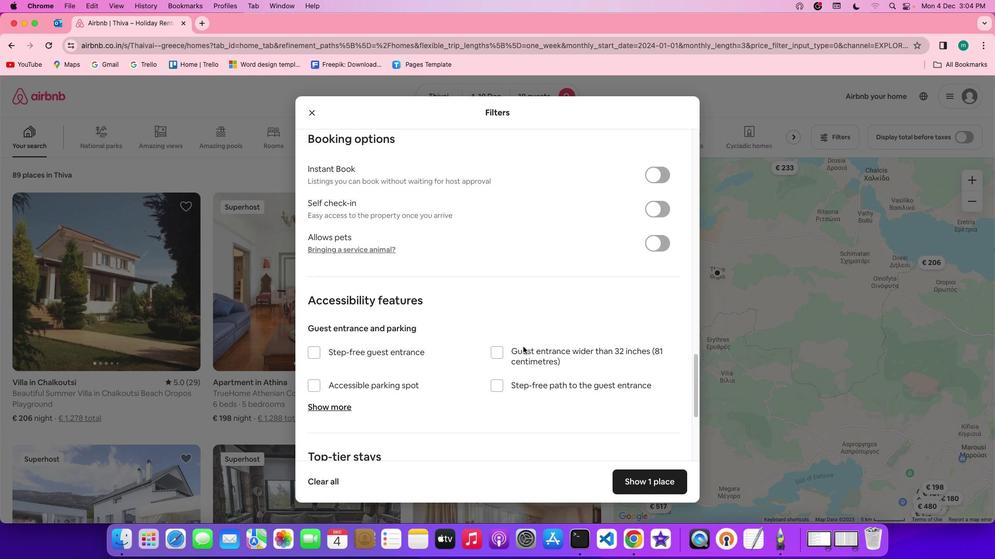 
Action: Mouse scrolled (523, 346) with delta (0, -2)
Screenshot: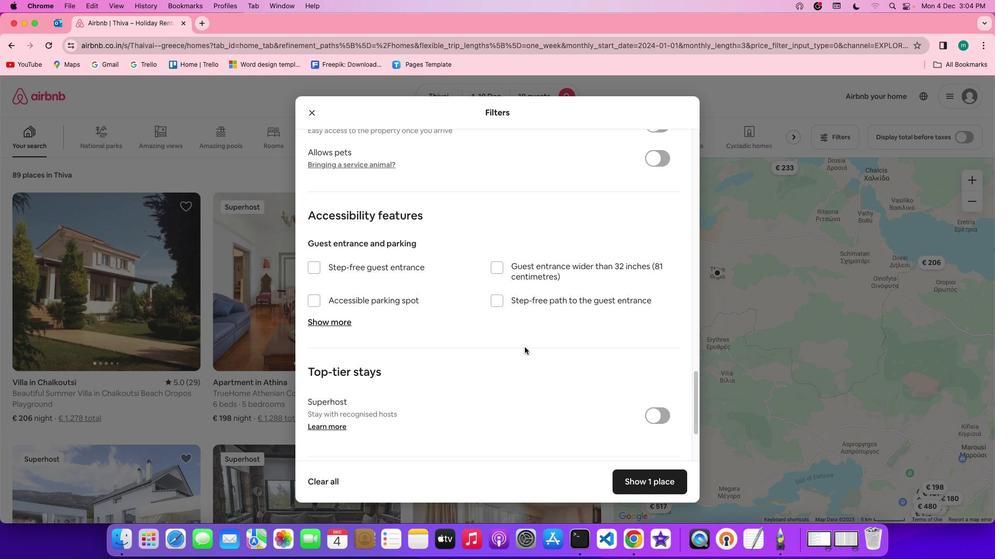 
Action: Mouse scrolled (523, 346) with delta (0, -2)
Screenshot: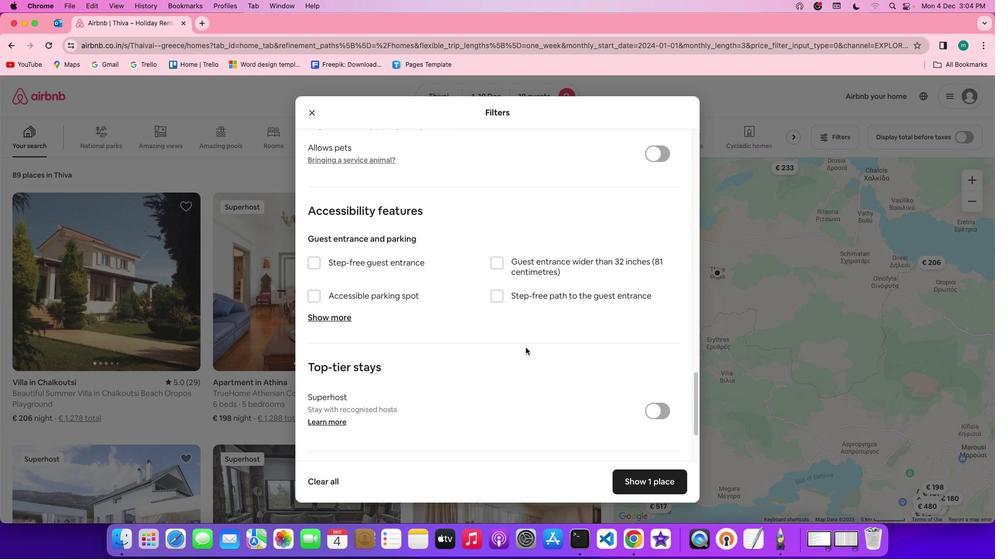 
Action: Mouse moved to (541, 356)
Screenshot: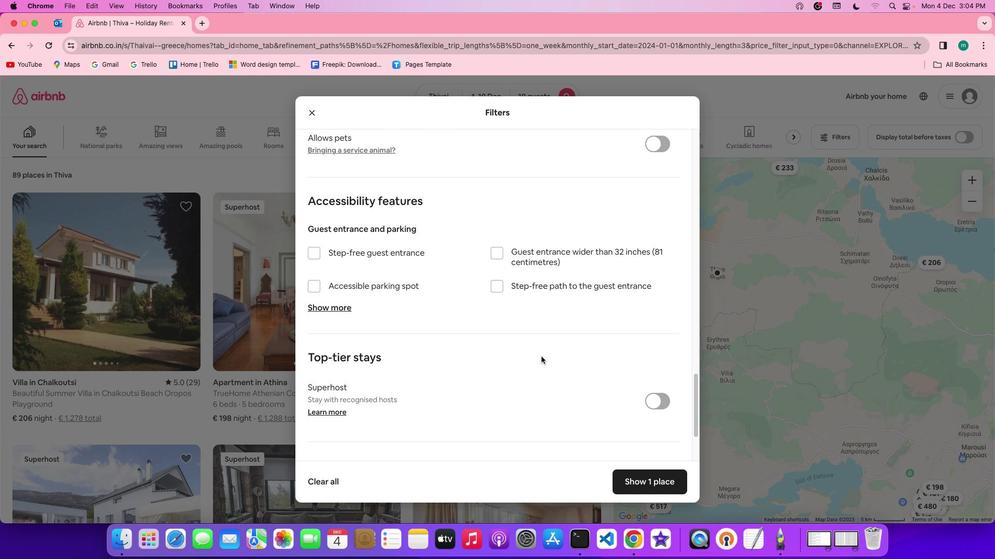 
Action: Mouse scrolled (541, 356) with delta (0, 0)
Screenshot: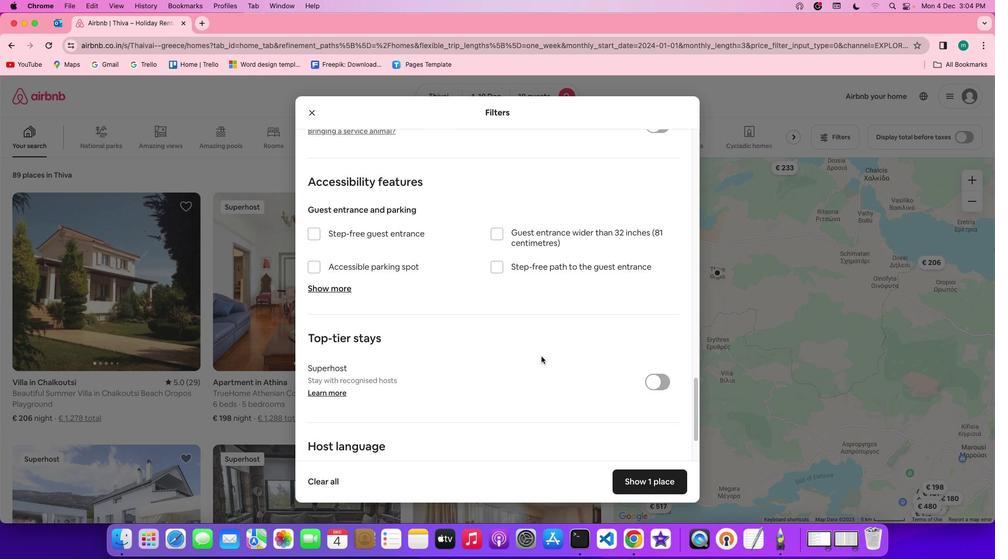 
Action: Mouse scrolled (541, 356) with delta (0, 0)
Screenshot: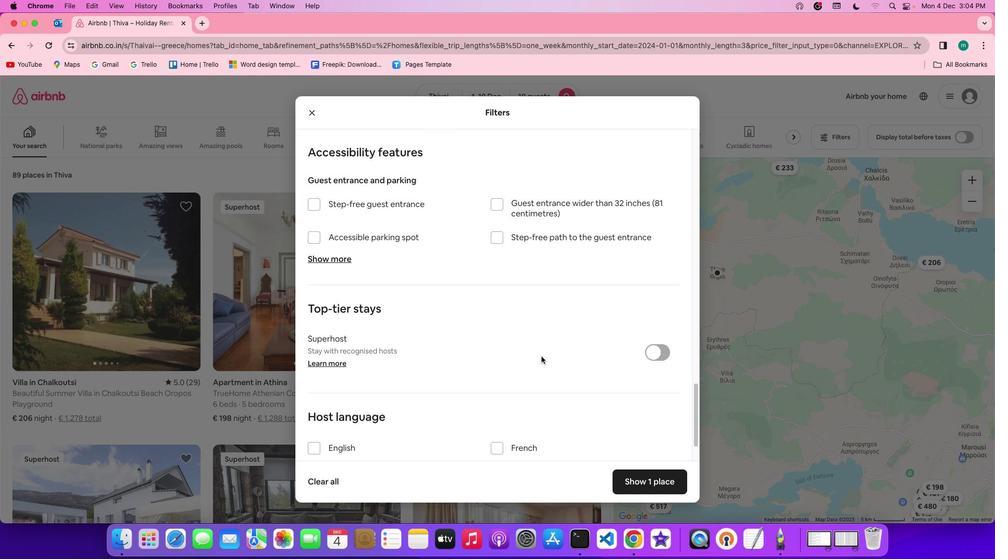 
Action: Mouse scrolled (541, 356) with delta (0, -1)
Screenshot: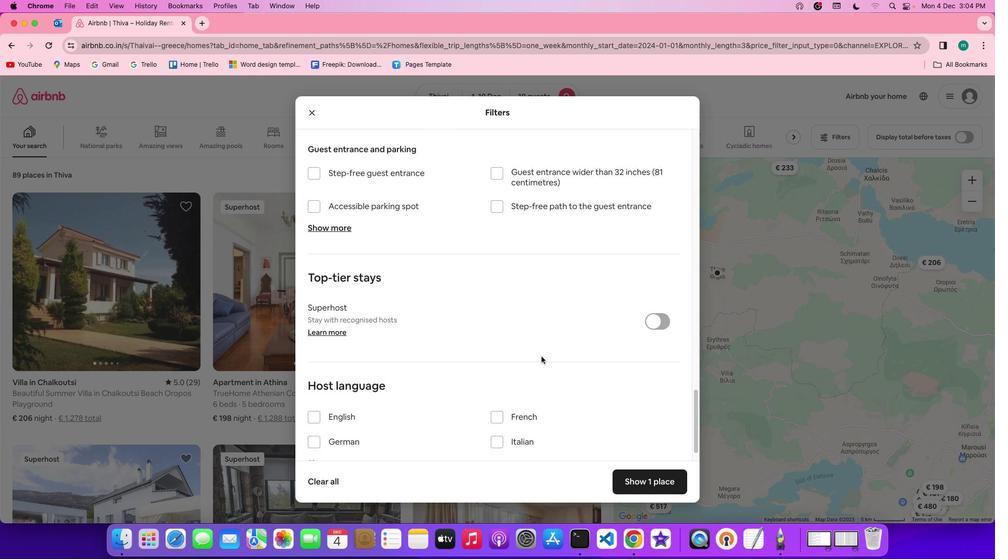 
Action: Mouse scrolled (541, 356) with delta (0, -2)
Screenshot: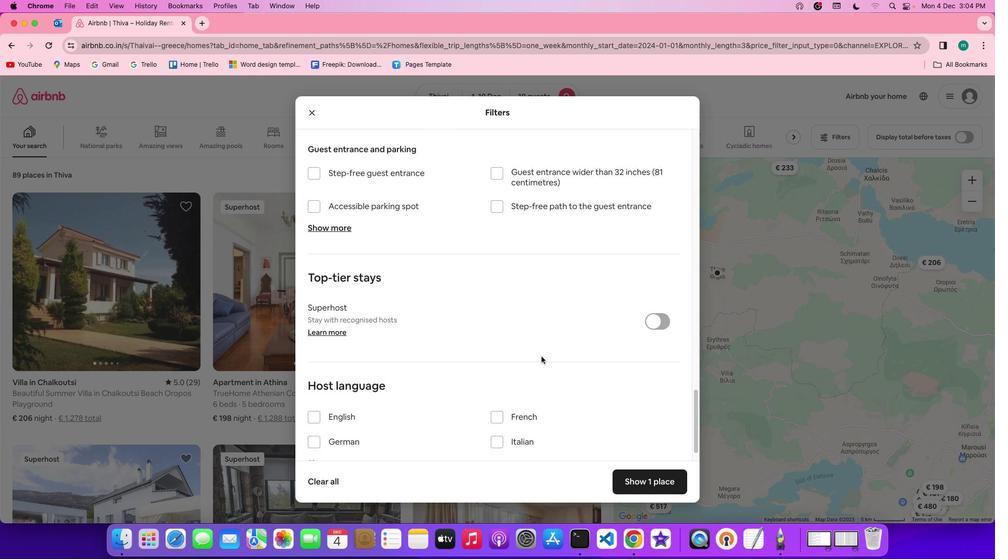 
Action: Mouse scrolled (541, 356) with delta (0, -3)
Screenshot: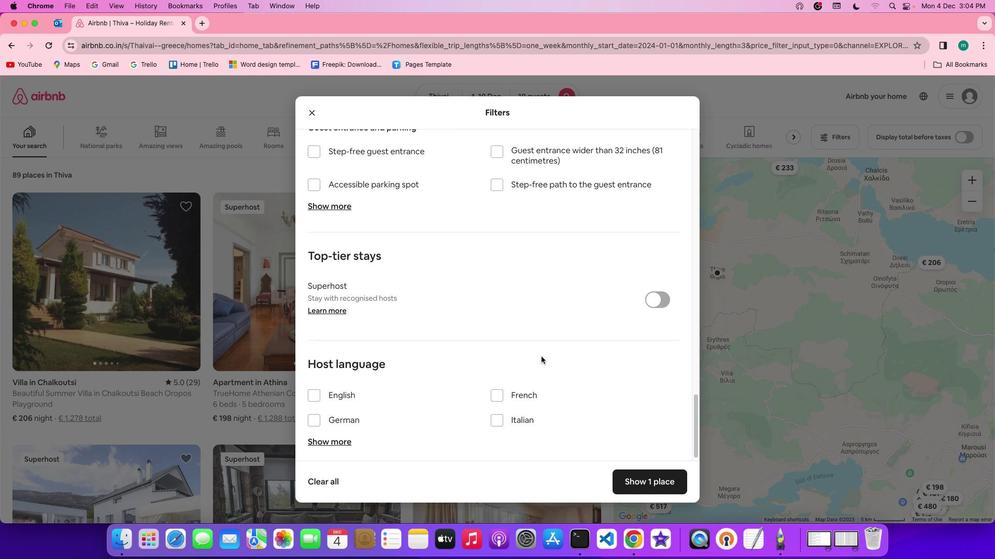 
Action: Mouse scrolled (541, 356) with delta (0, -3)
Screenshot: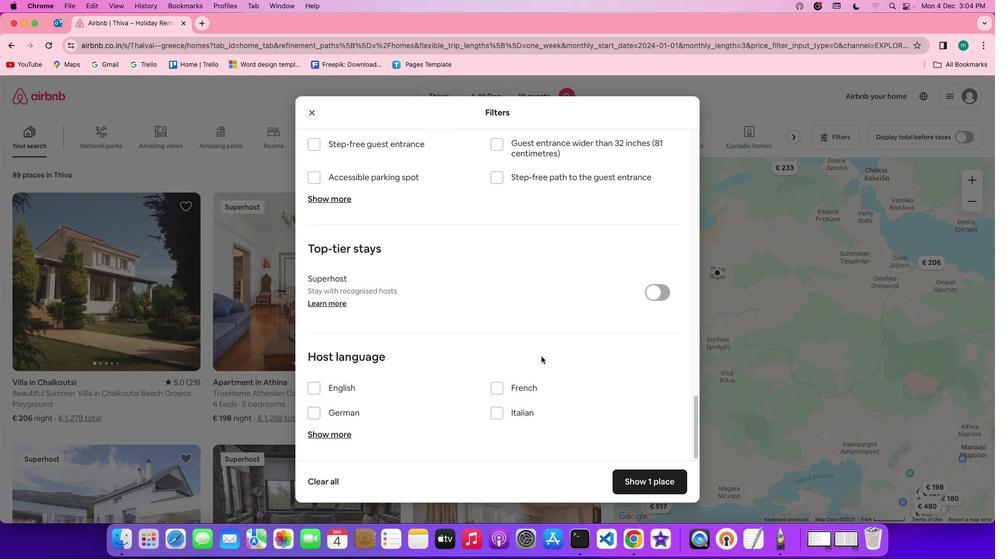 
Action: Mouse moved to (547, 360)
Screenshot: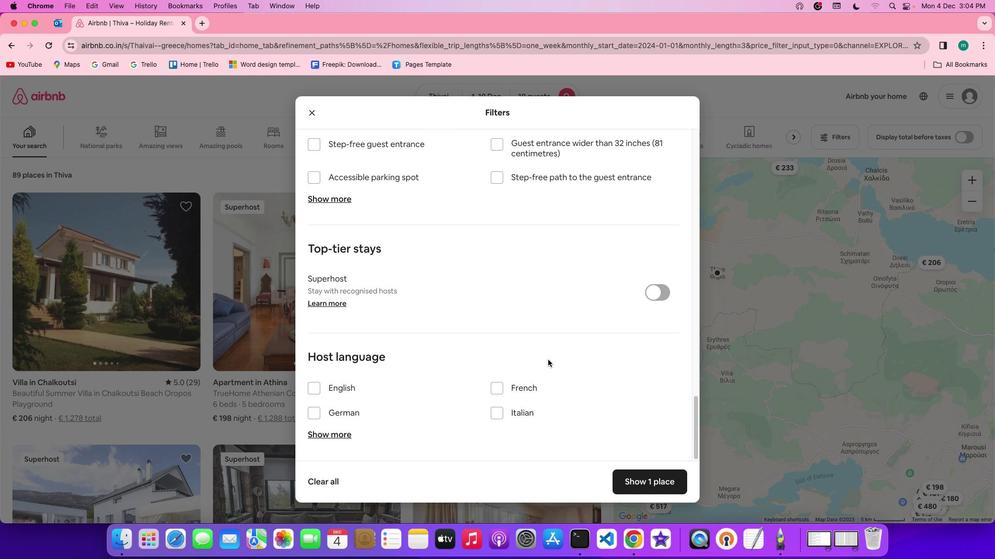 
Action: Mouse scrolled (547, 360) with delta (0, 0)
Screenshot: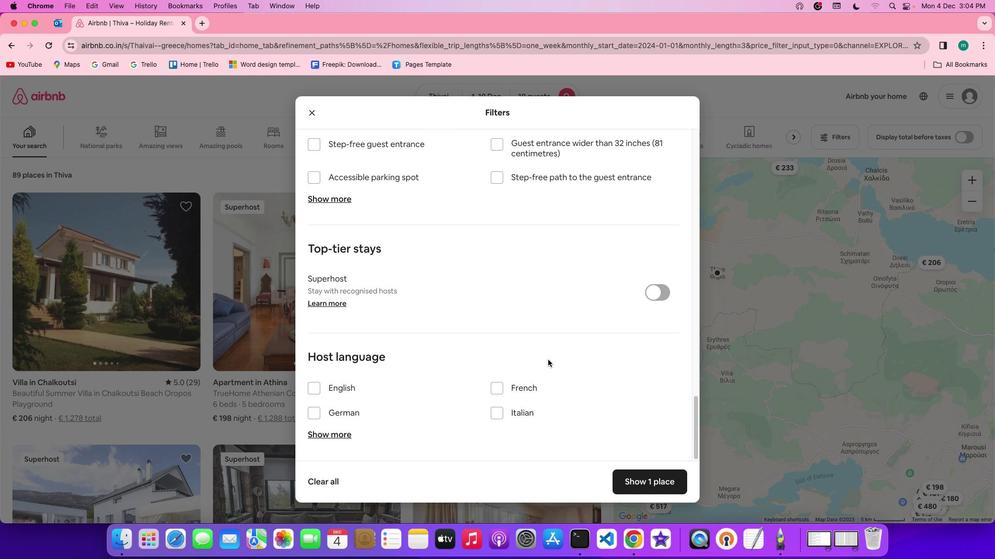 
Action: Mouse scrolled (547, 360) with delta (0, 0)
Screenshot: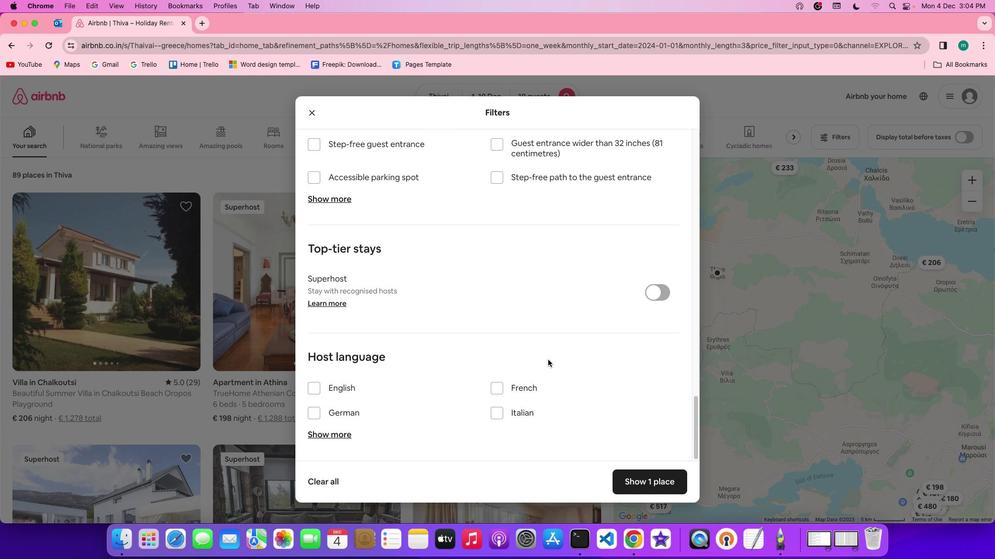 
Action: Mouse scrolled (547, 360) with delta (0, -1)
Screenshot: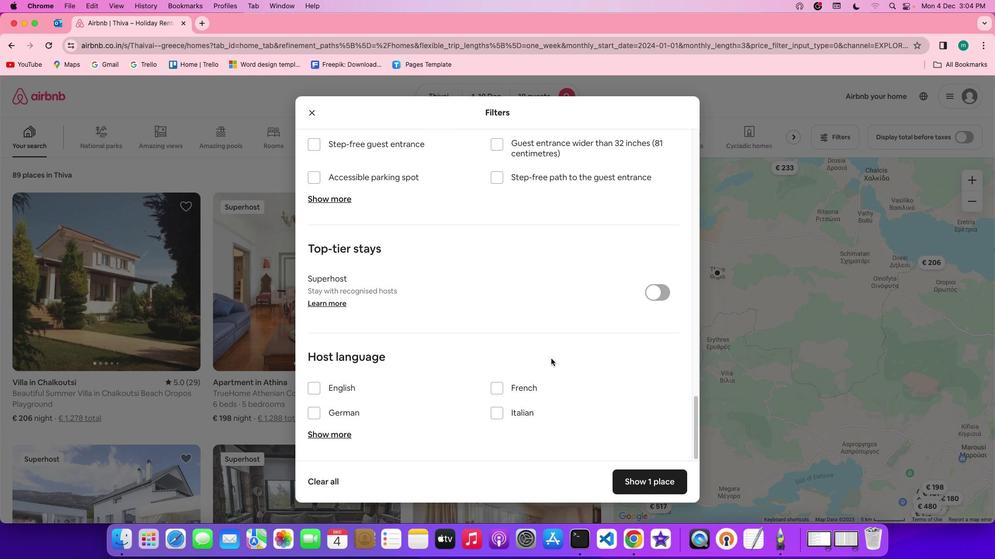 
Action: Mouse scrolled (547, 360) with delta (0, -2)
Screenshot: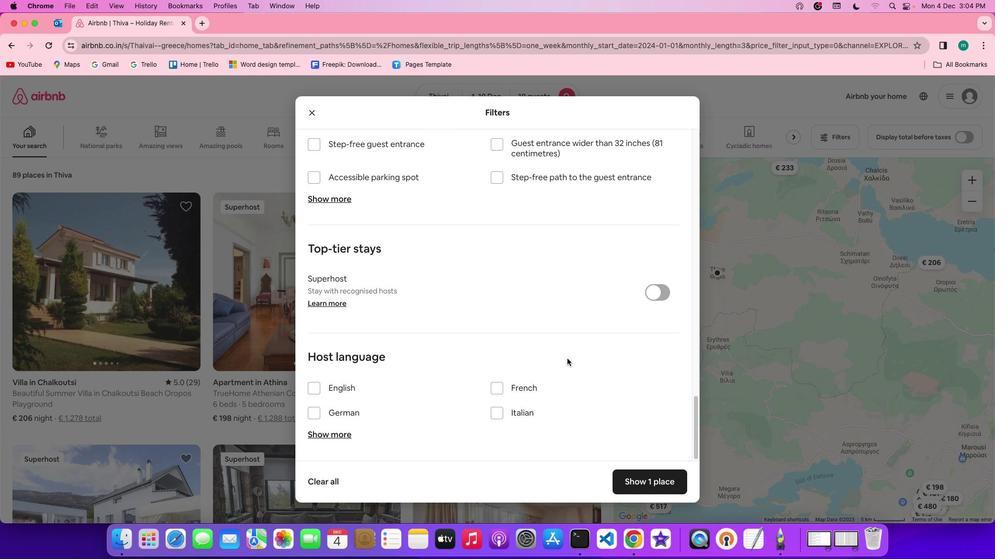 
Action: Mouse scrolled (547, 360) with delta (0, -3)
Screenshot: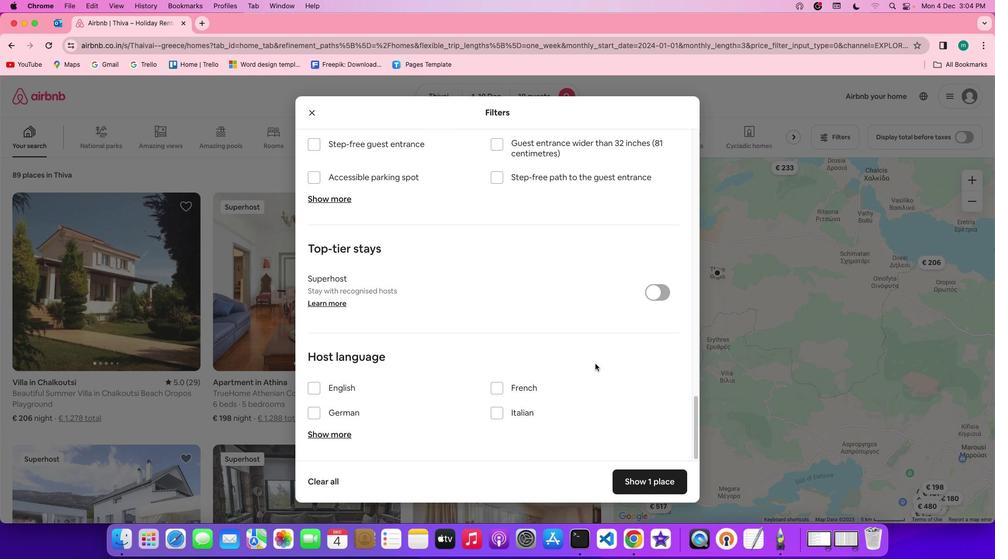 
Action: Mouse moved to (651, 482)
Screenshot: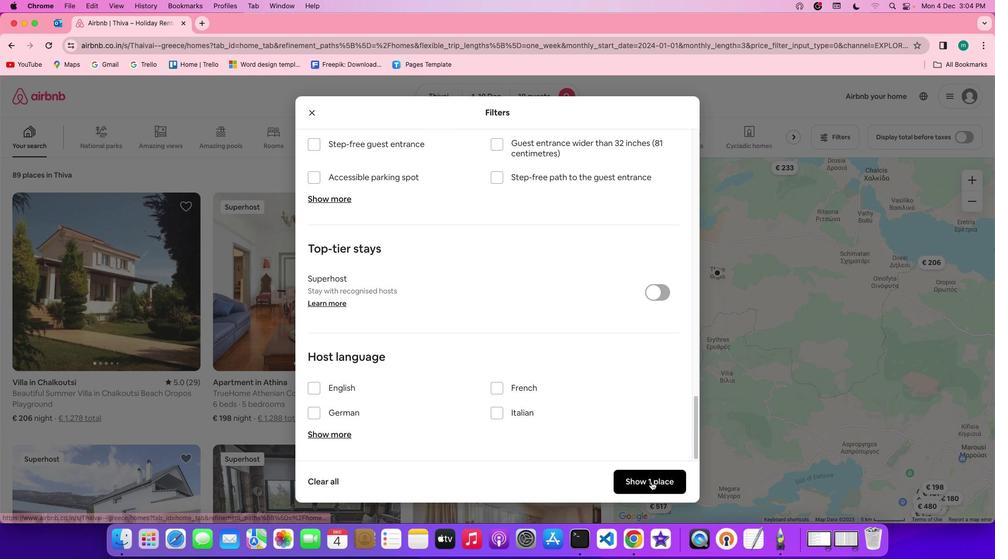 
Action: Mouse pressed left at (651, 482)
Screenshot: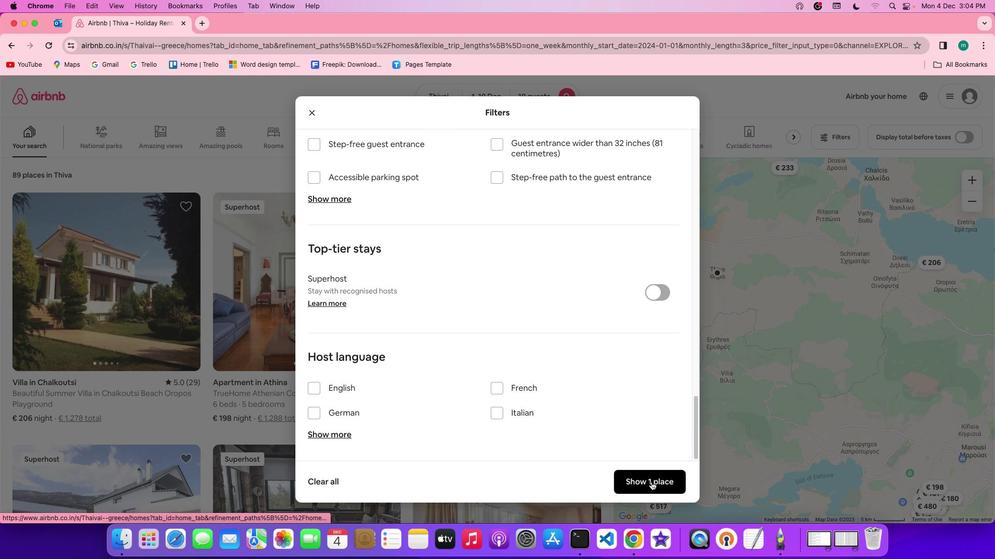 
Action: Mouse moved to (88, 272)
Screenshot: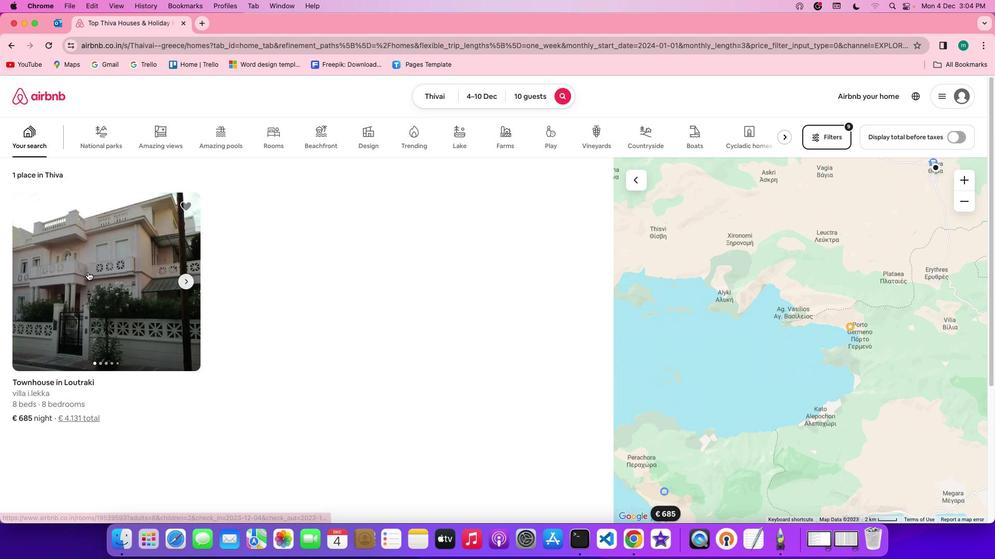 
Action: Mouse pressed left at (88, 272)
Screenshot: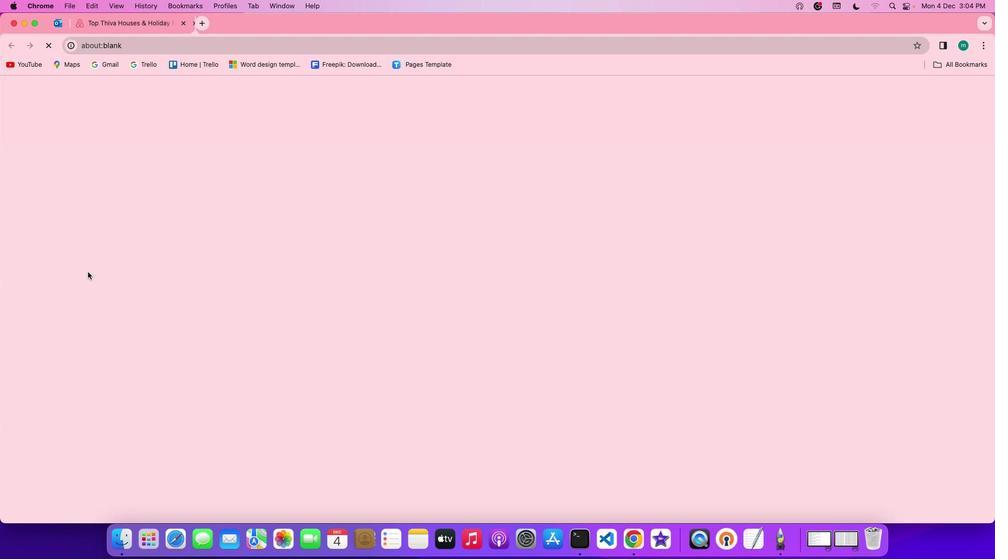 
Action: Mouse moved to (725, 380)
Screenshot: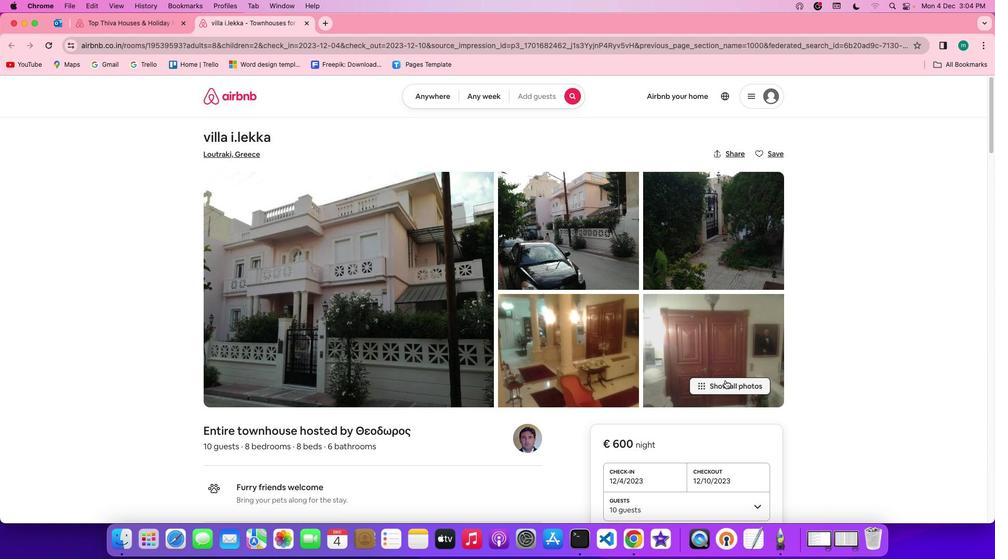 
Action: Mouse pressed left at (725, 380)
Screenshot: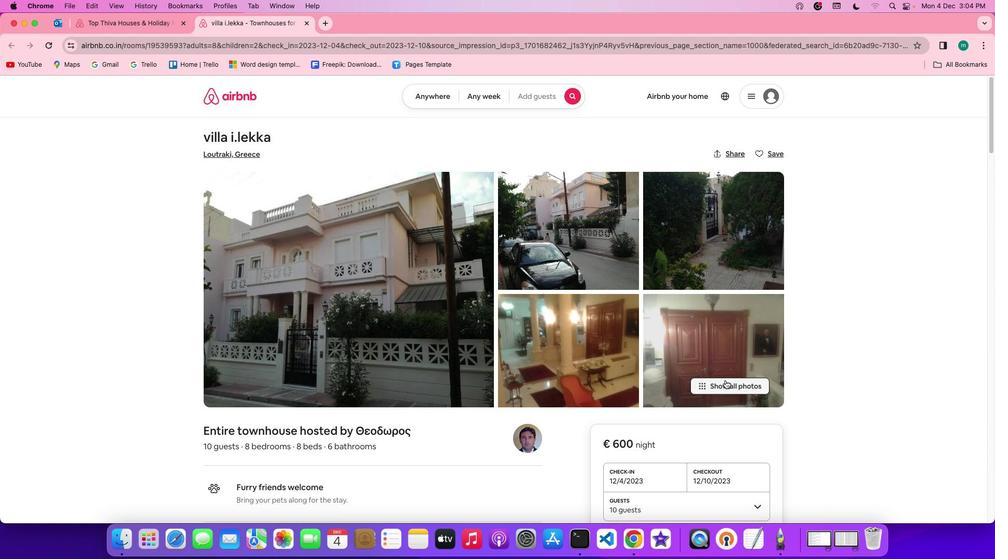 
Action: Mouse moved to (486, 316)
Screenshot: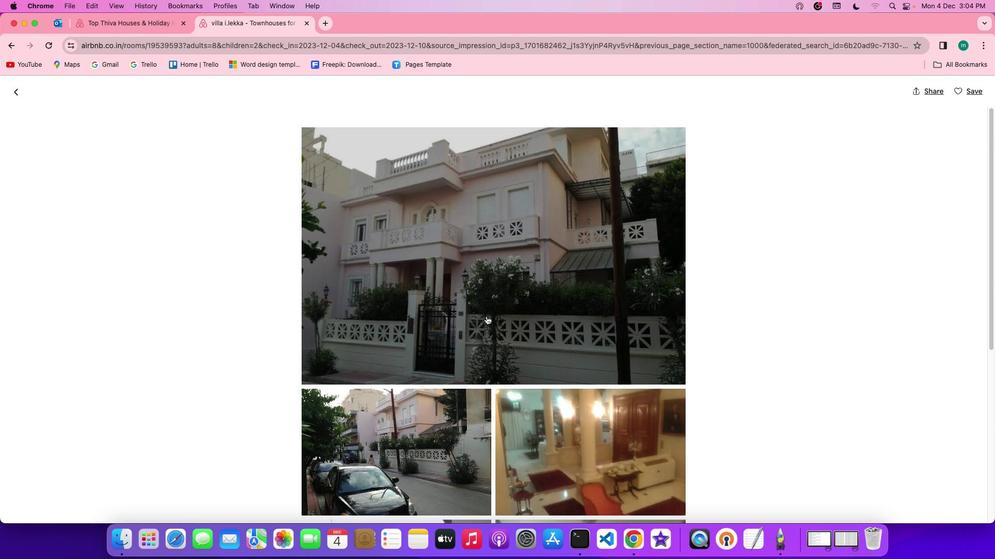 
Action: Mouse scrolled (486, 316) with delta (0, 0)
Screenshot: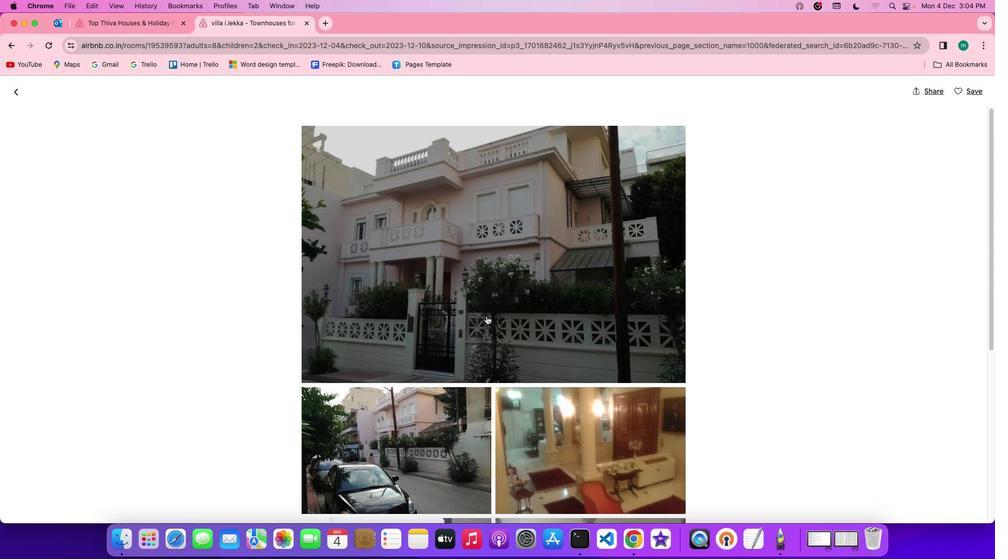 
Action: Mouse scrolled (486, 316) with delta (0, 0)
Screenshot: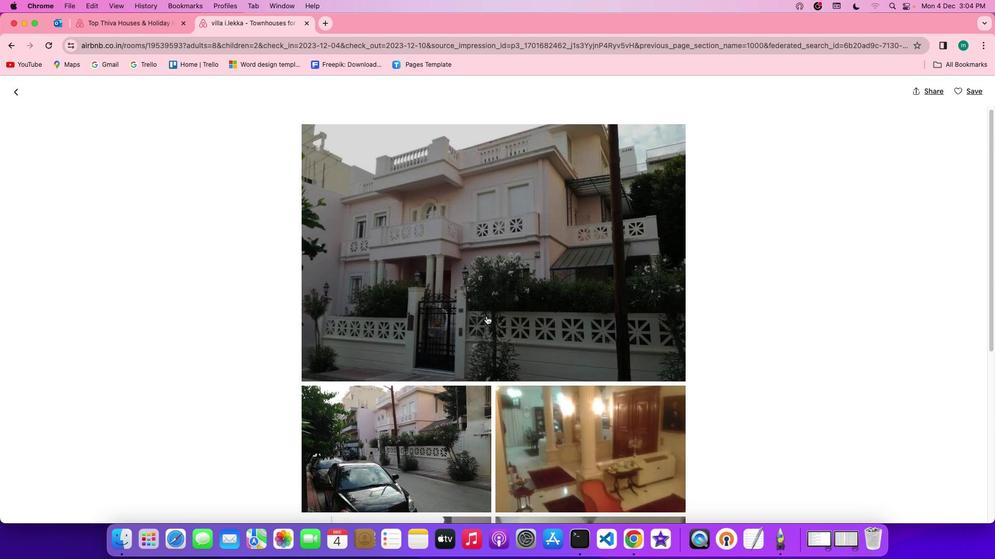 
Action: Mouse scrolled (486, 316) with delta (0, 0)
Screenshot: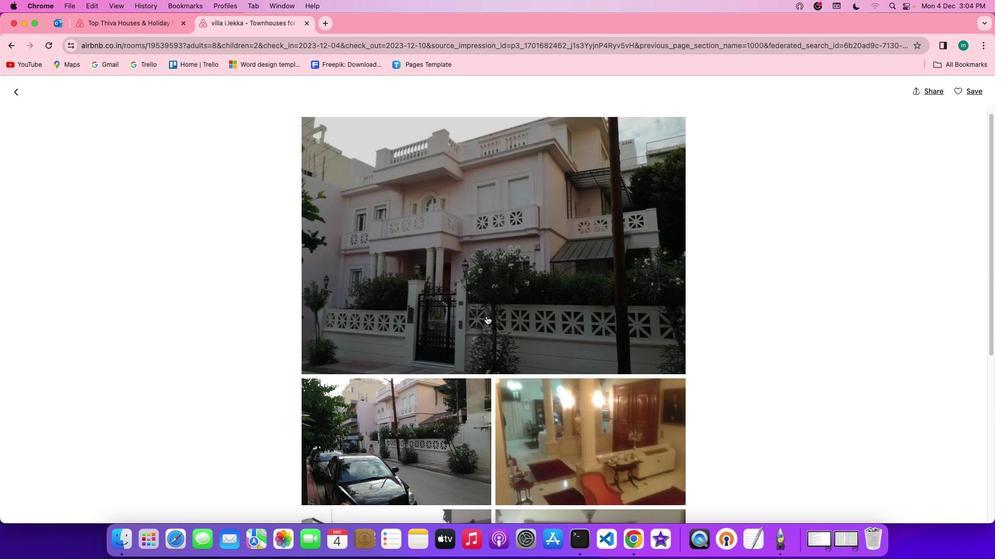 
Action: Mouse scrolled (486, 316) with delta (0, 0)
Screenshot: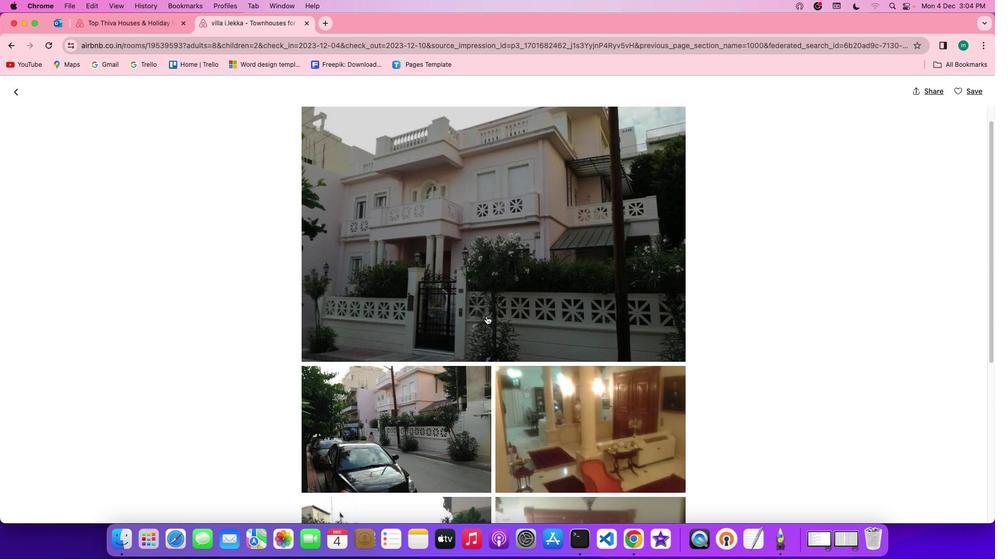 
Action: Mouse scrolled (486, 316) with delta (0, 0)
Screenshot: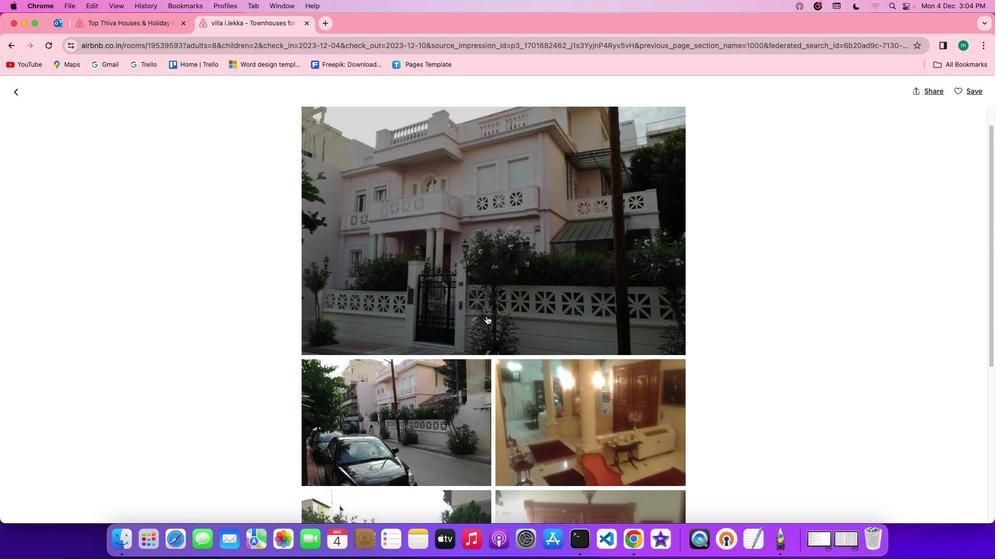 
Action: Mouse scrolled (486, 316) with delta (0, 0)
Screenshot: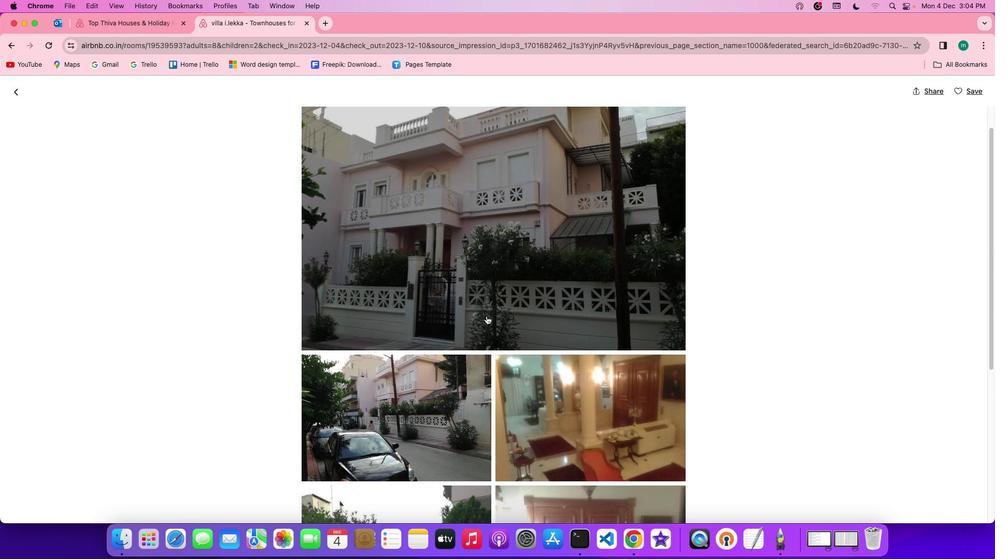 
Action: Mouse scrolled (486, 316) with delta (0, 0)
Screenshot: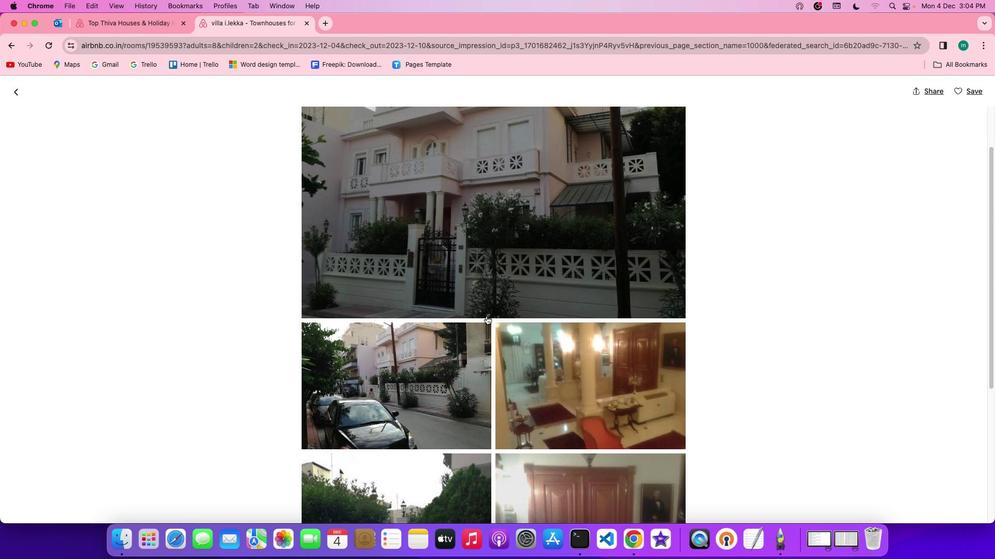 
Action: Mouse scrolled (486, 316) with delta (0, 0)
Screenshot: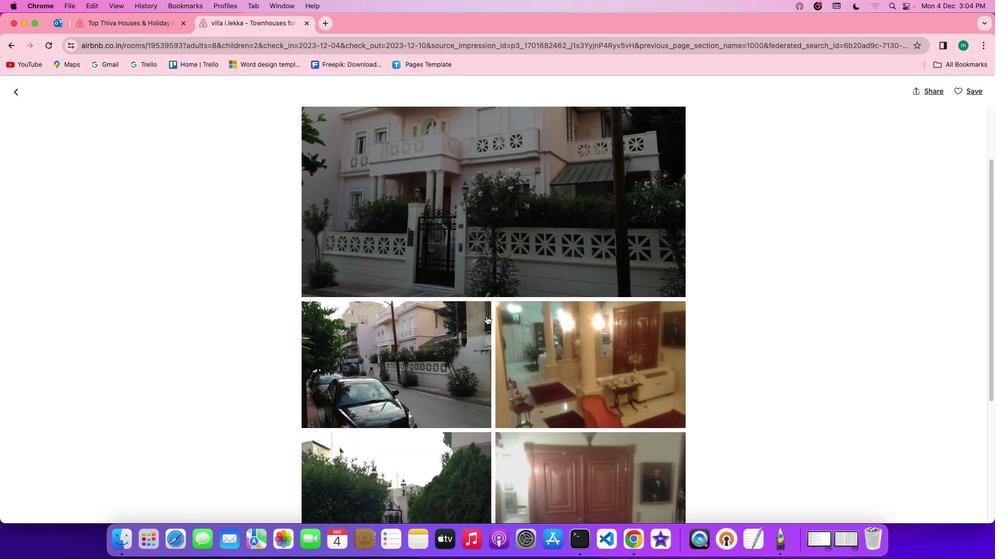 
Action: Mouse scrolled (486, 316) with delta (0, 0)
Screenshot: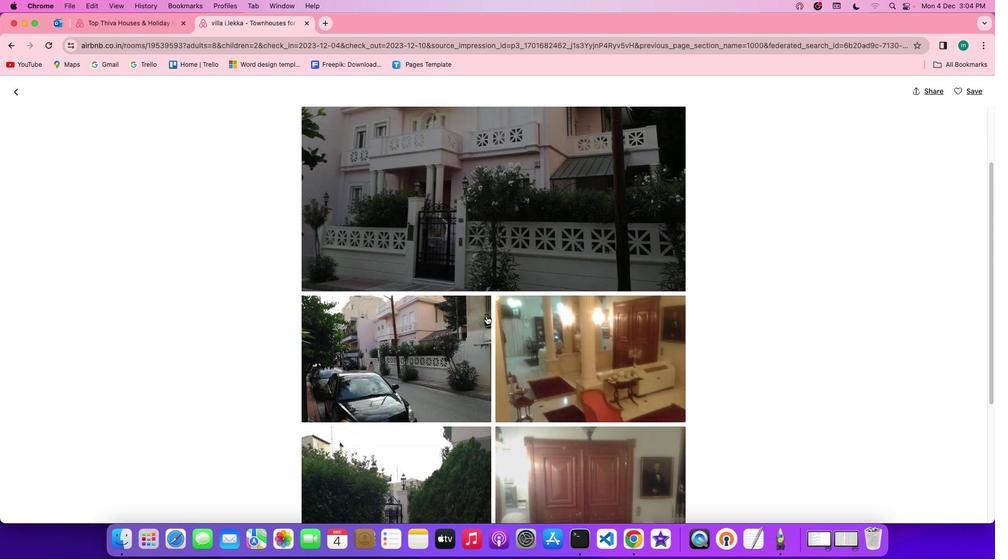 
Action: Mouse scrolled (486, 316) with delta (0, 0)
Screenshot: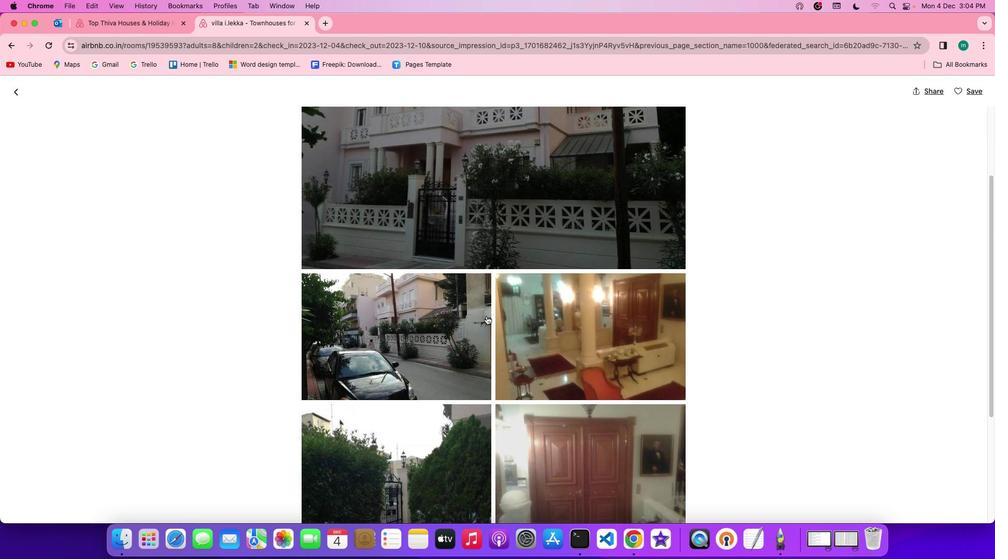 
Action: Mouse scrolled (486, 316) with delta (0, 0)
Screenshot: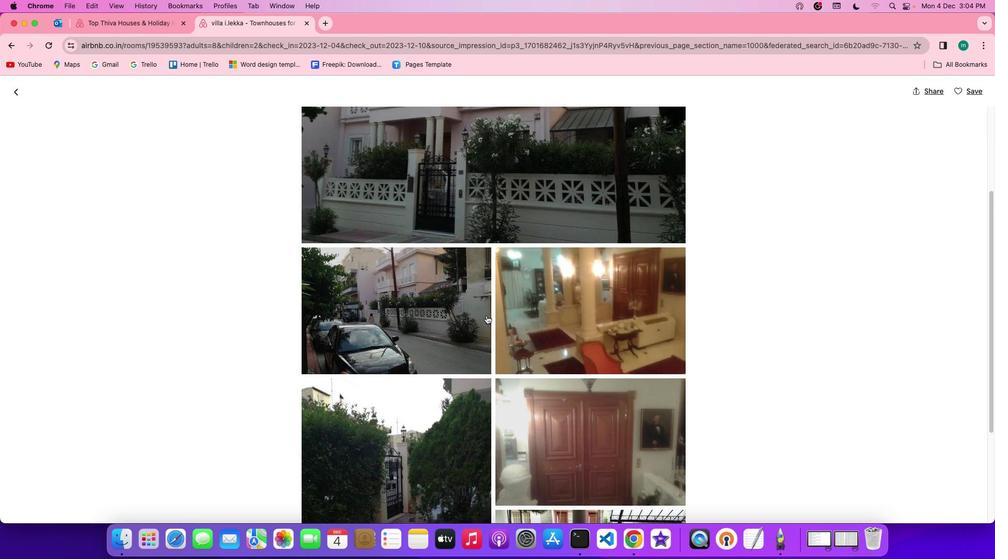 
Action: Mouse moved to (486, 316)
Screenshot: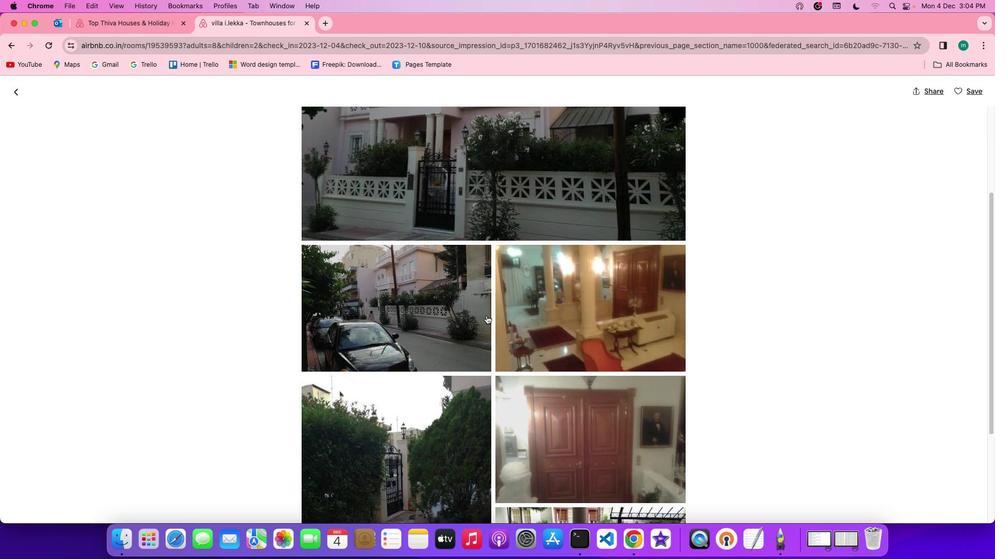 
Action: Mouse scrolled (486, 316) with delta (0, 0)
Screenshot: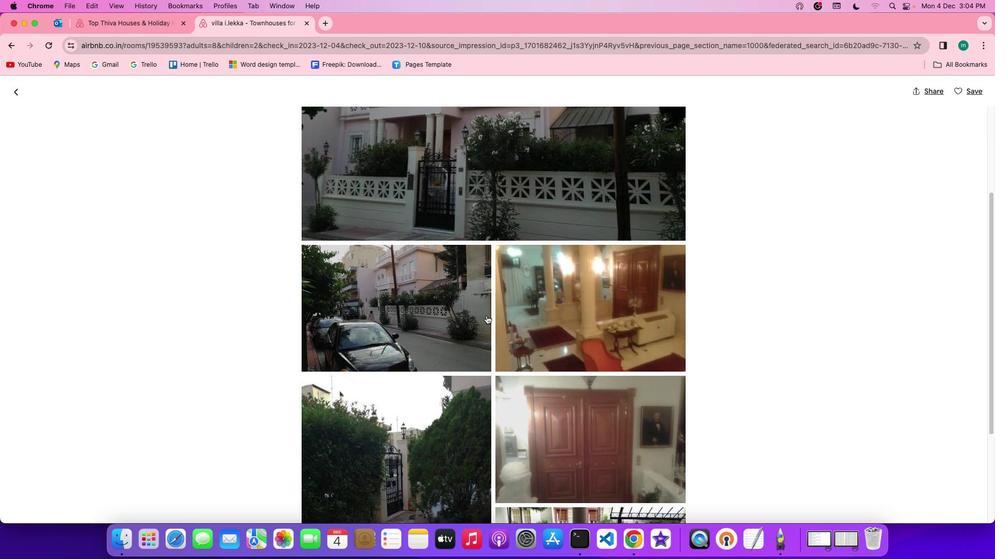 
Action: Mouse moved to (486, 315)
Screenshot: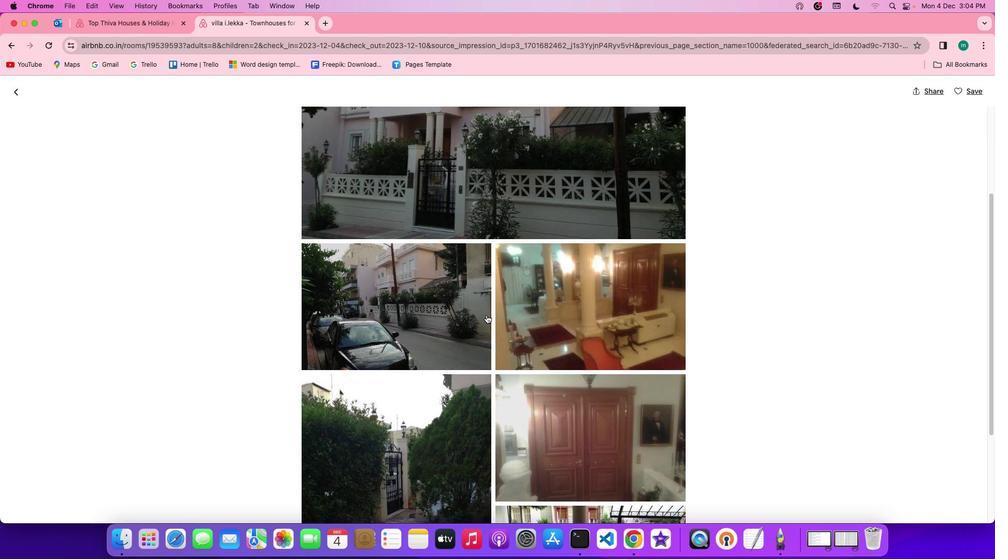 
Action: Mouse scrolled (486, 315) with delta (0, 0)
Screenshot: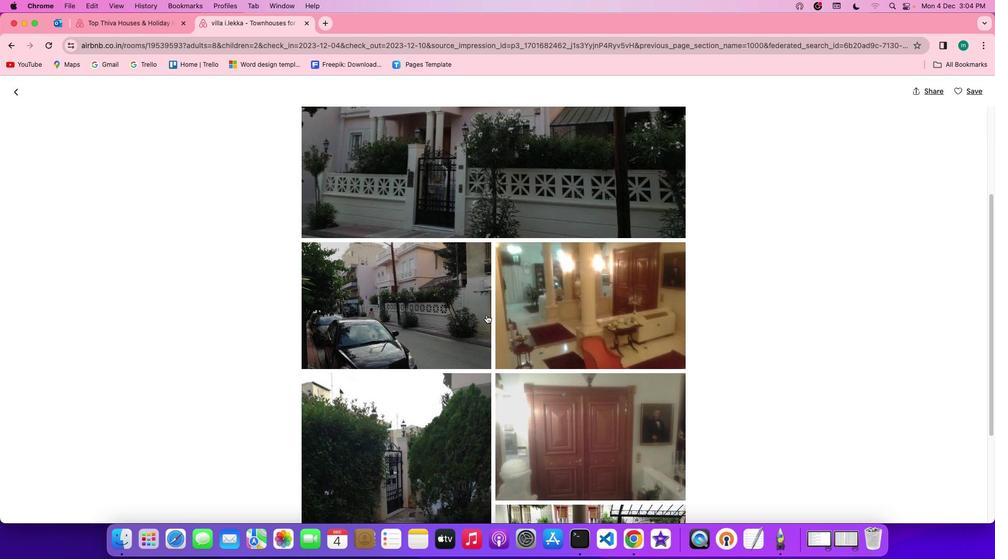 
Action: Mouse scrolled (486, 315) with delta (0, 0)
Screenshot: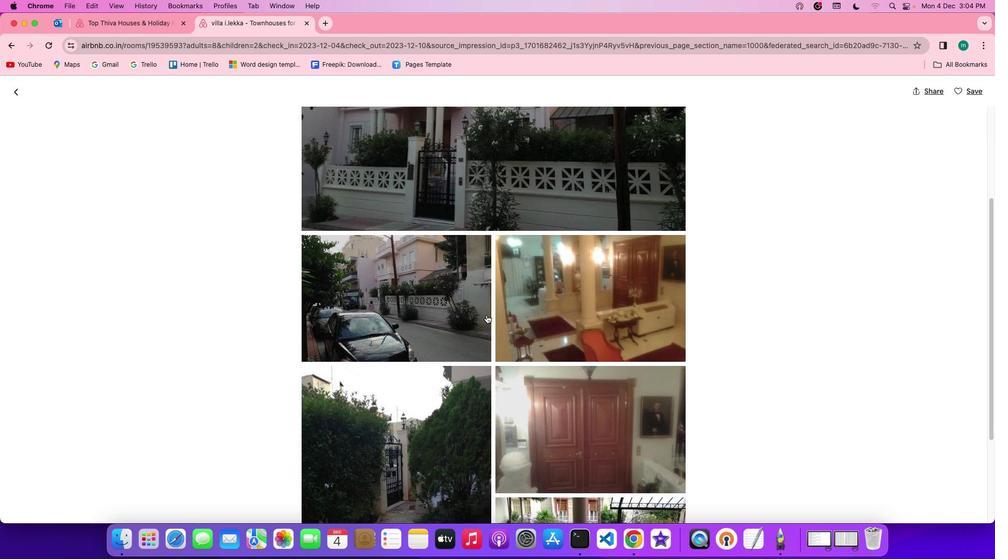 
Action: Mouse scrolled (486, 315) with delta (0, 0)
Screenshot: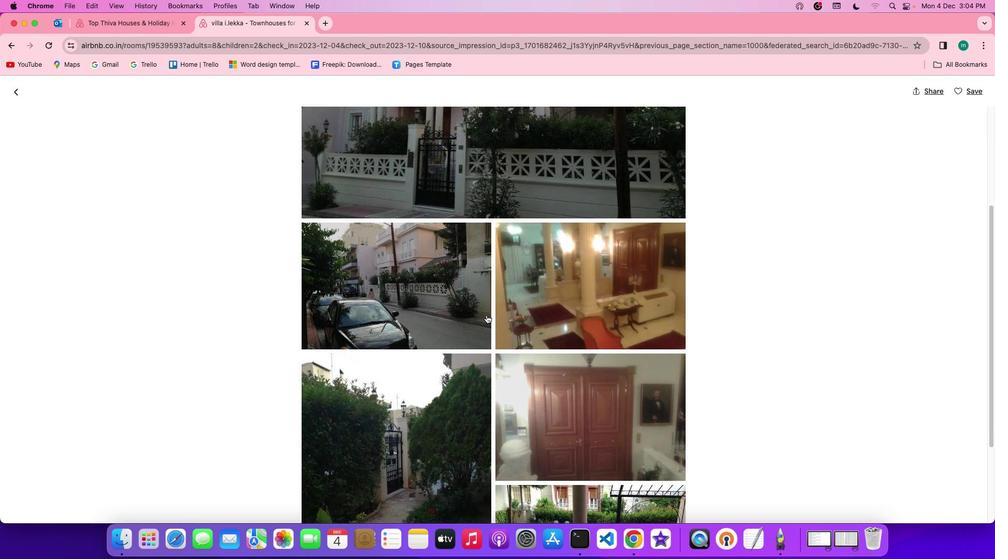 
Action: Mouse moved to (486, 314)
Screenshot: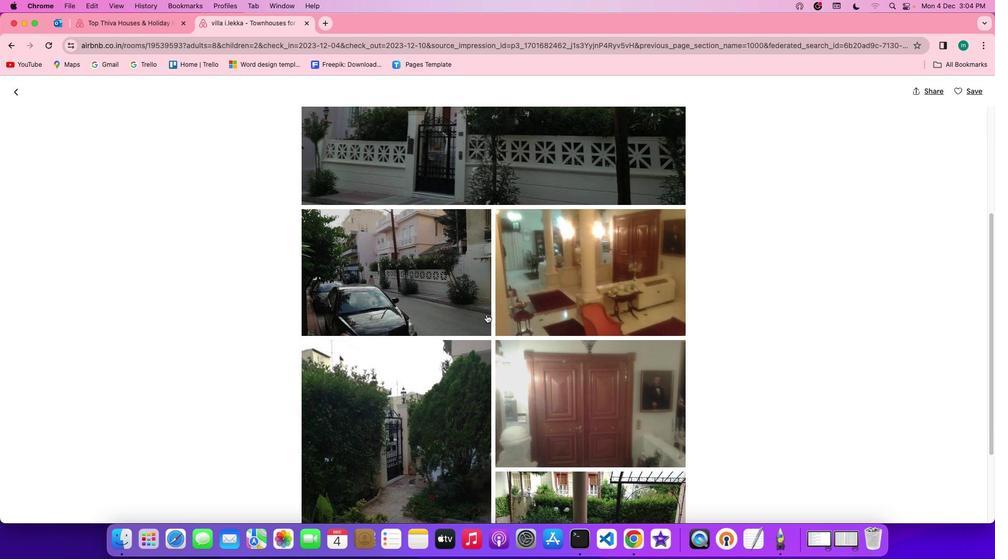 
Action: Mouse scrolled (486, 314) with delta (0, 0)
Screenshot: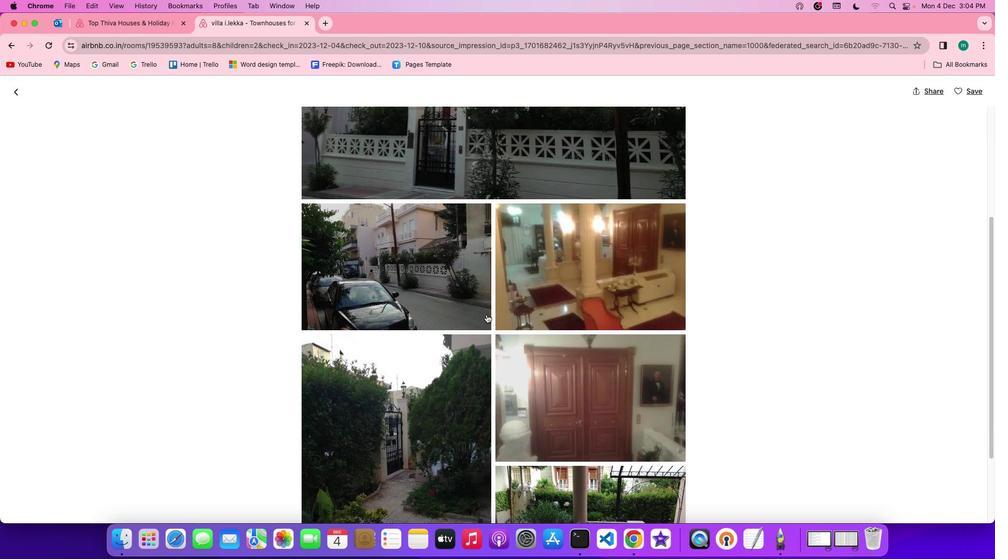 
Action: Mouse scrolled (486, 314) with delta (0, 0)
Screenshot: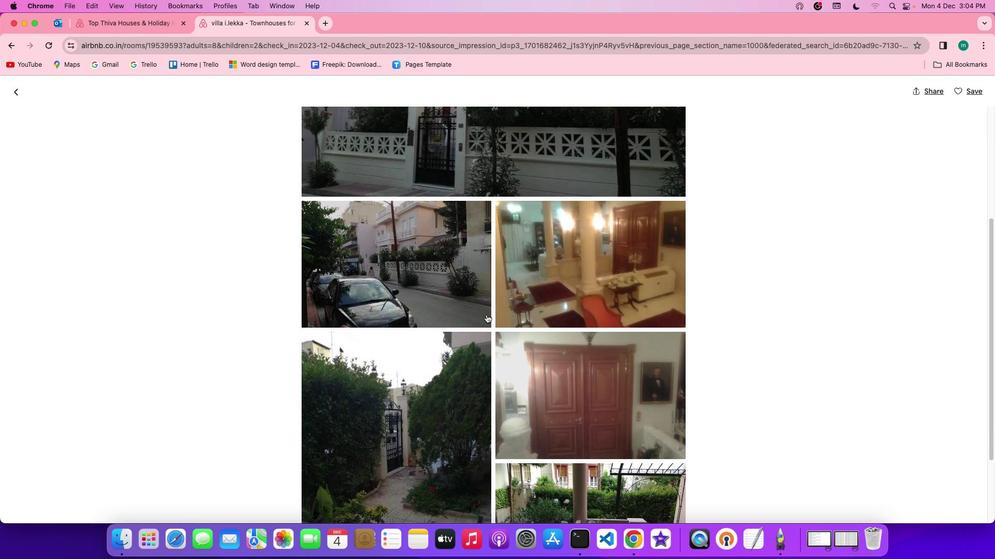 
Action: Mouse scrolled (486, 314) with delta (0, 0)
Screenshot: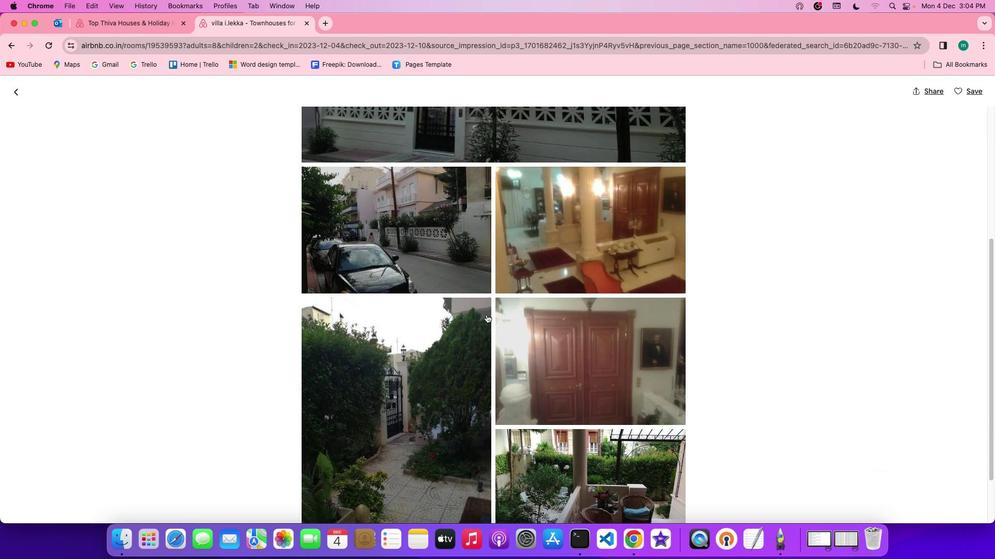 
Action: Mouse scrolled (486, 314) with delta (0, 0)
Screenshot: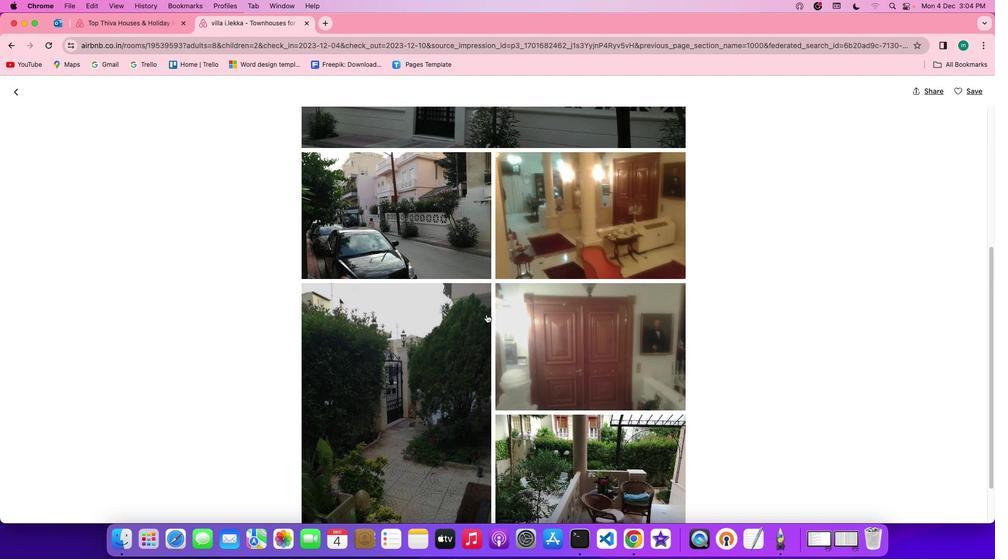 
Action: Mouse scrolled (486, 314) with delta (0, 0)
Screenshot: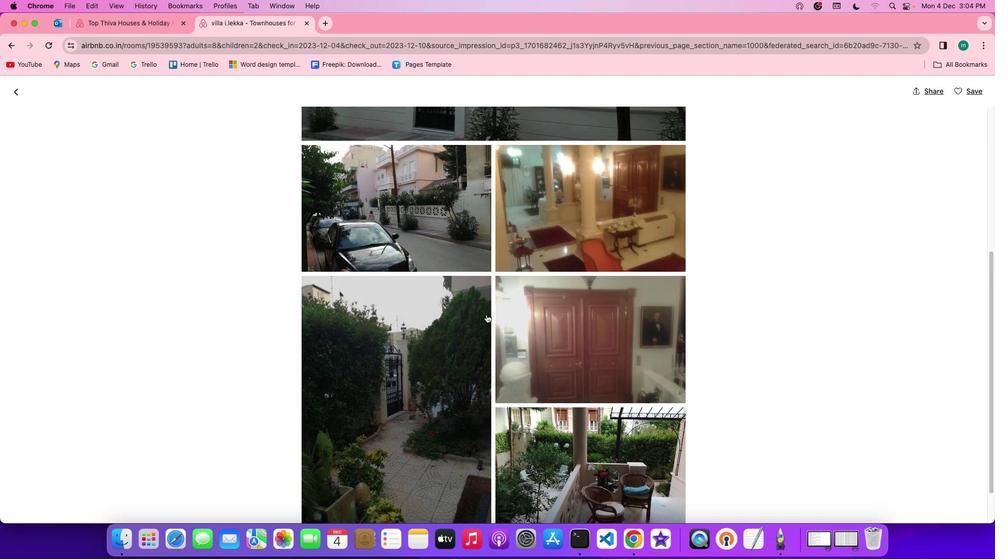 
Action: Mouse scrolled (486, 314) with delta (0, 0)
Screenshot: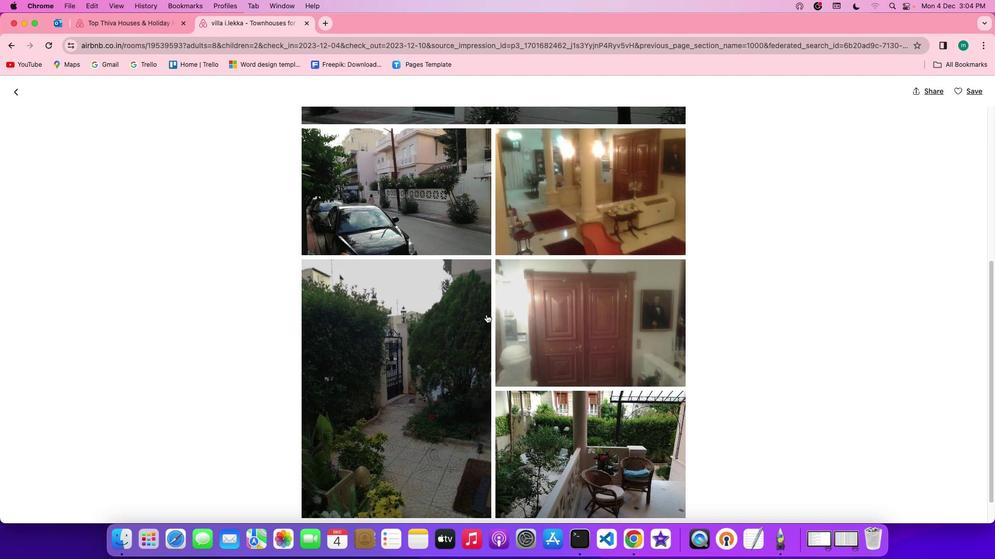 
Action: Mouse scrolled (486, 314) with delta (0, 0)
Screenshot: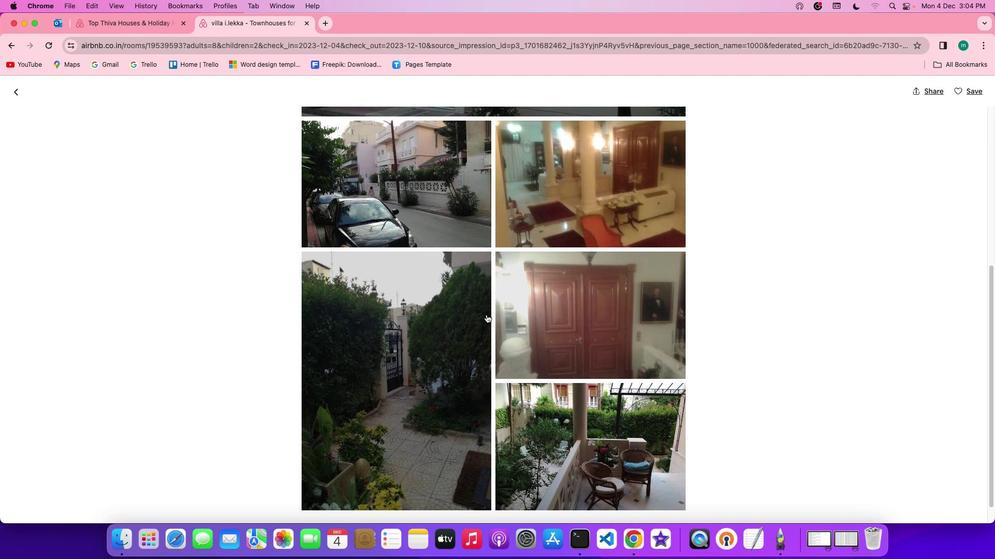 
Action: Mouse scrolled (486, 314) with delta (0, 0)
Screenshot: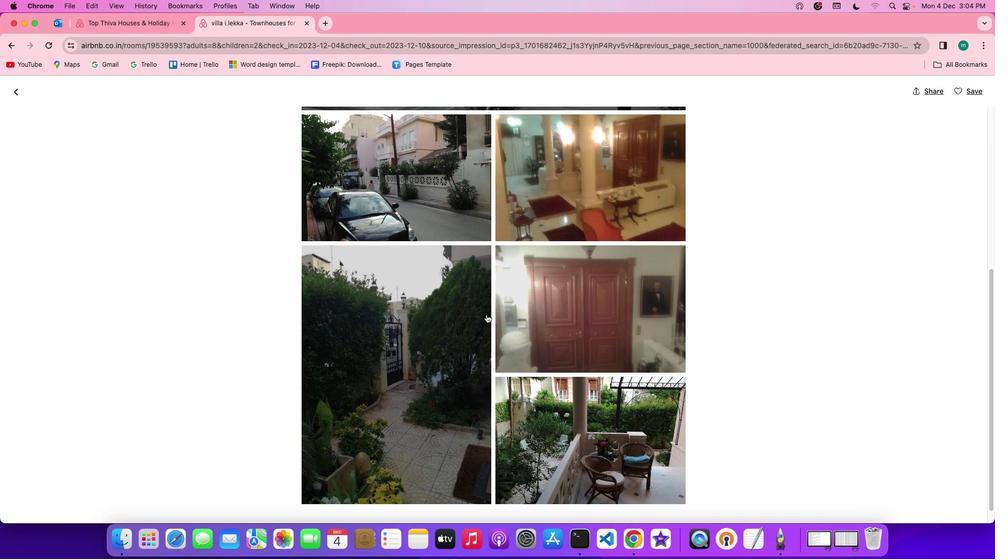 
Action: Mouse scrolled (486, 314) with delta (0, 0)
Screenshot: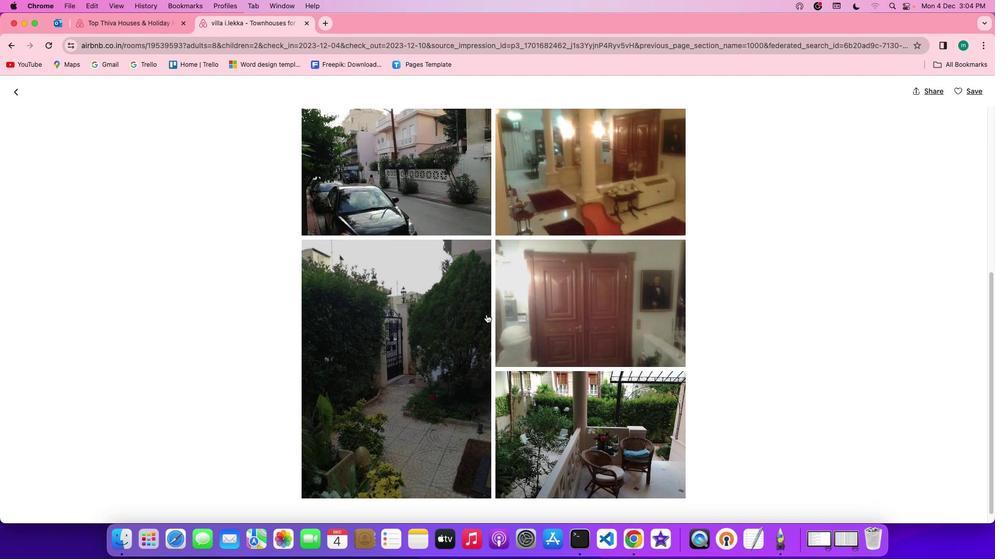 
Action: Mouse scrolled (486, 314) with delta (0, 0)
Screenshot: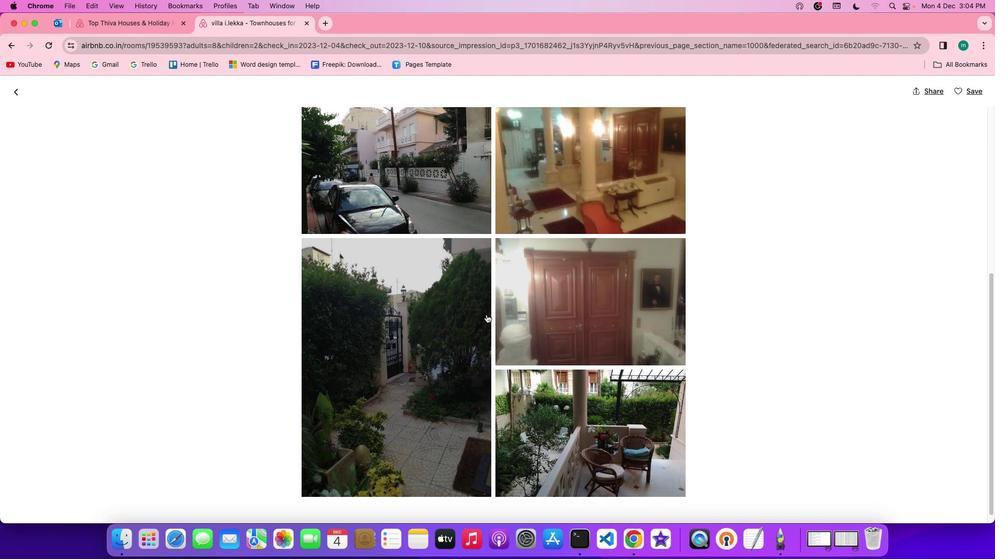 
Action: Mouse scrolled (486, 314) with delta (0, 0)
Screenshot: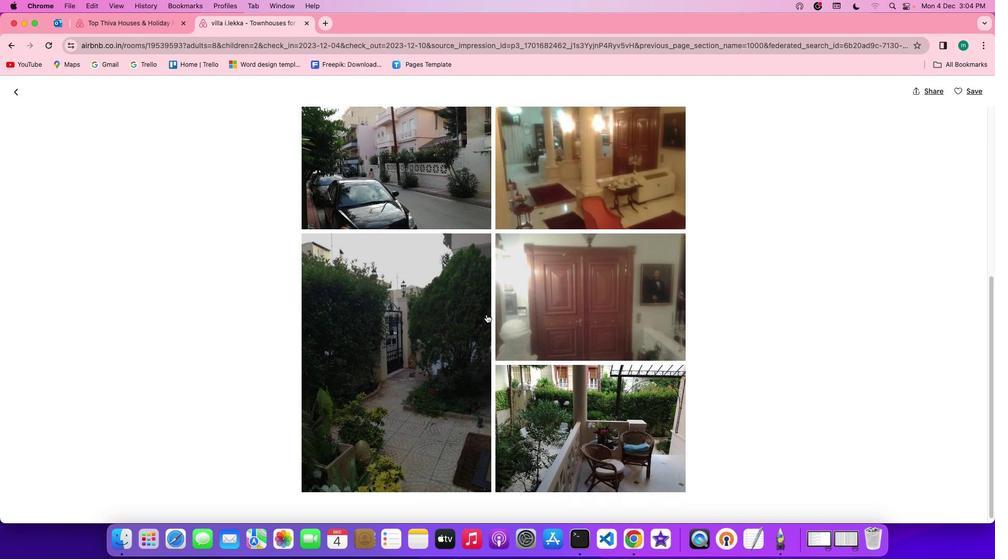 
Action: Mouse scrolled (486, 314) with delta (0, 0)
Screenshot: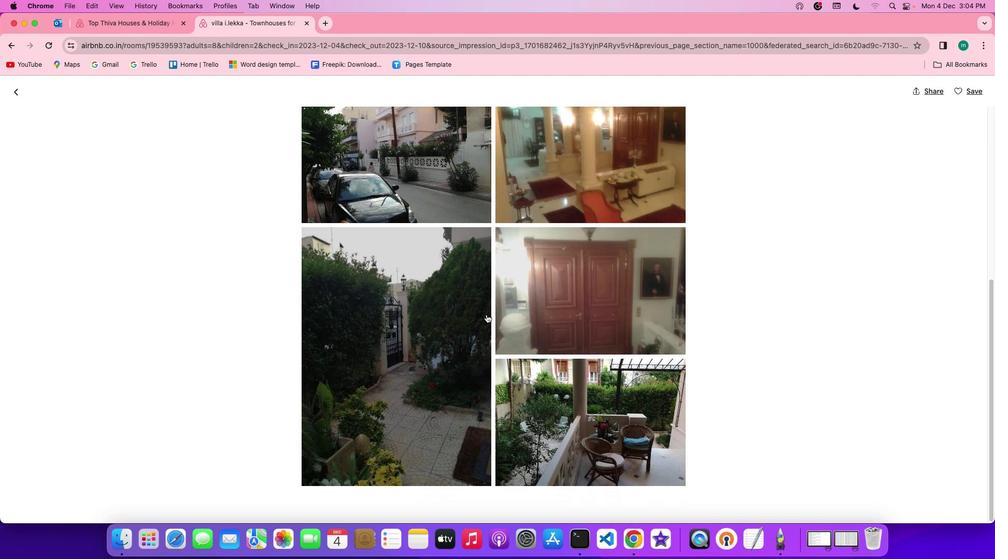 
Action: Mouse scrolled (486, 314) with delta (0, 0)
Screenshot: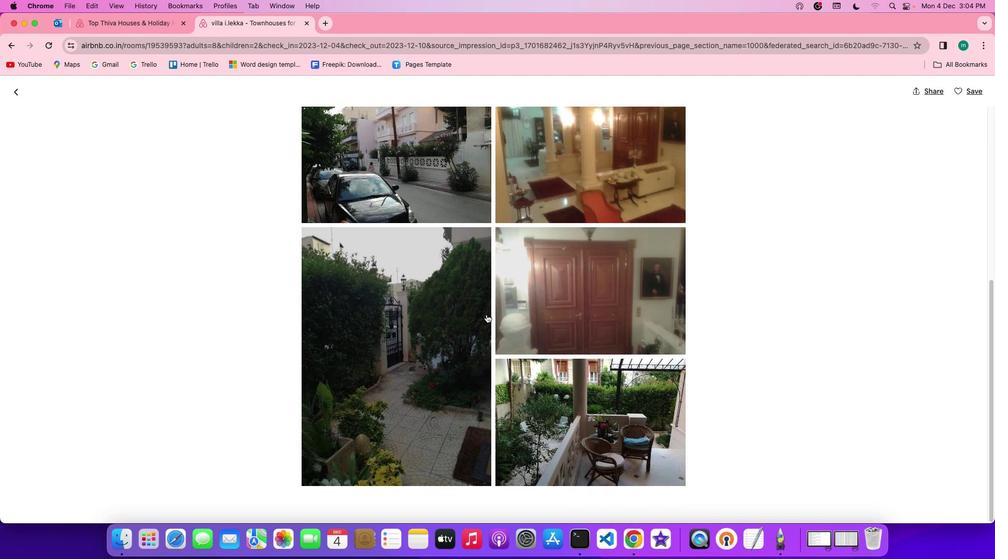 
Action: Mouse scrolled (486, 314) with delta (0, 0)
Screenshot: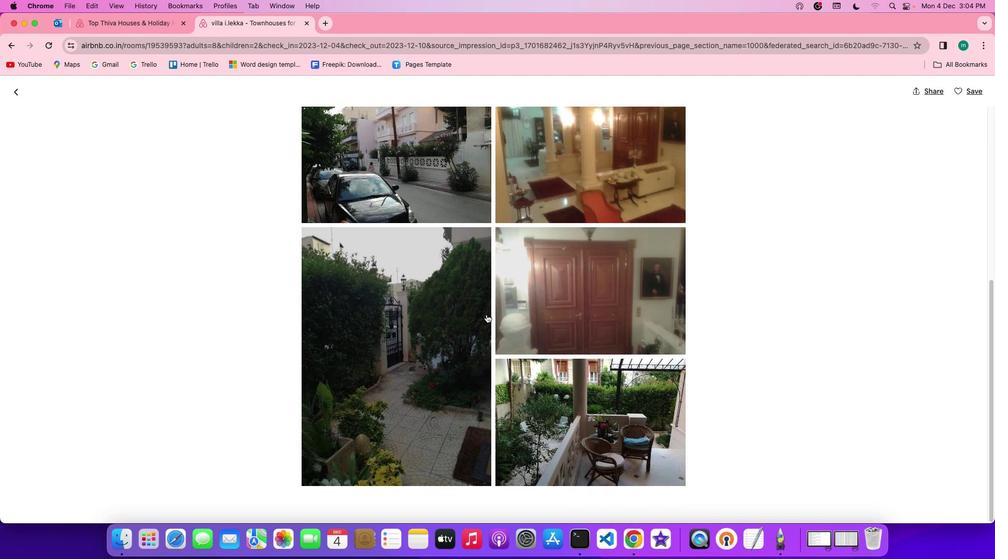 
Action: Mouse scrolled (486, 314) with delta (0, 0)
Screenshot: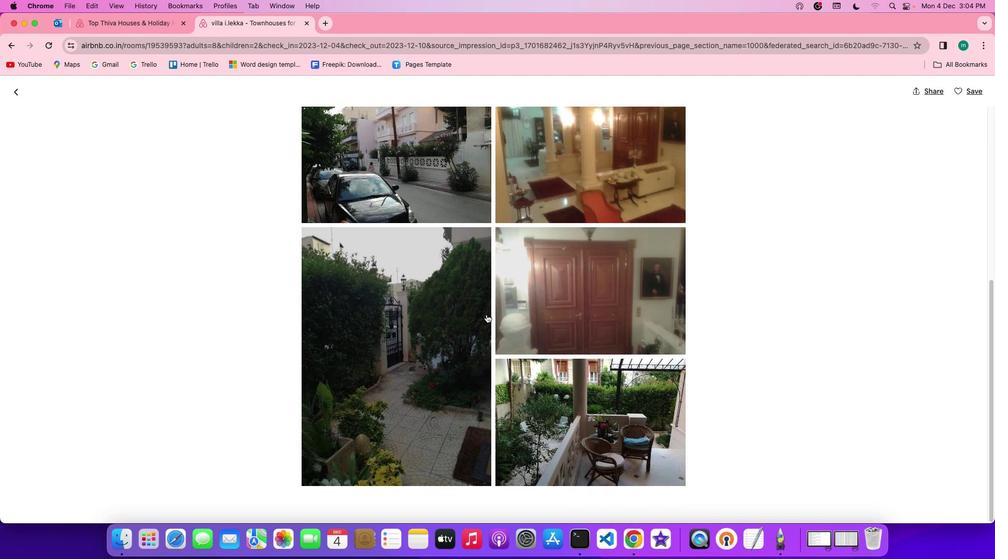 
Action: Mouse scrolled (486, 314) with delta (0, 0)
Screenshot: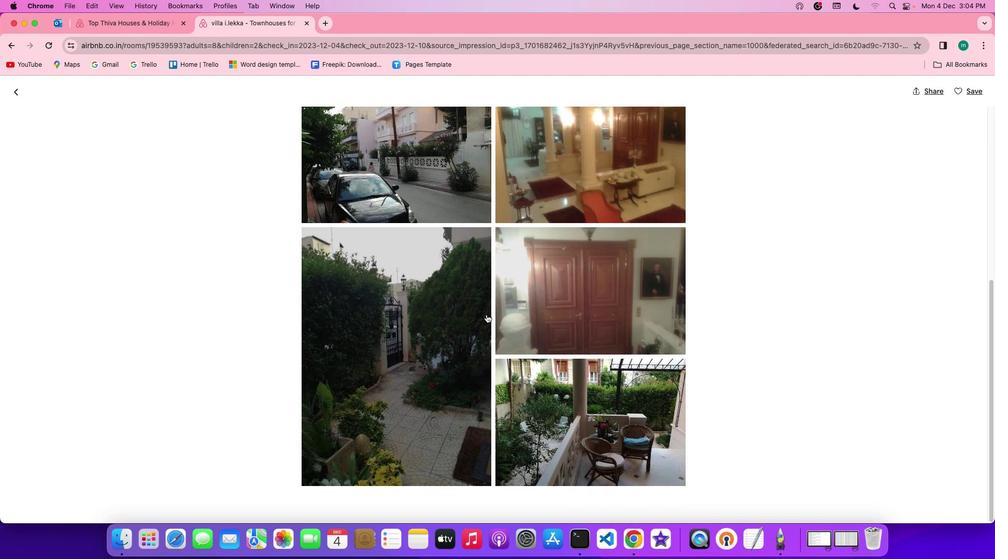 
Action: Mouse scrolled (486, 314) with delta (0, 0)
Screenshot: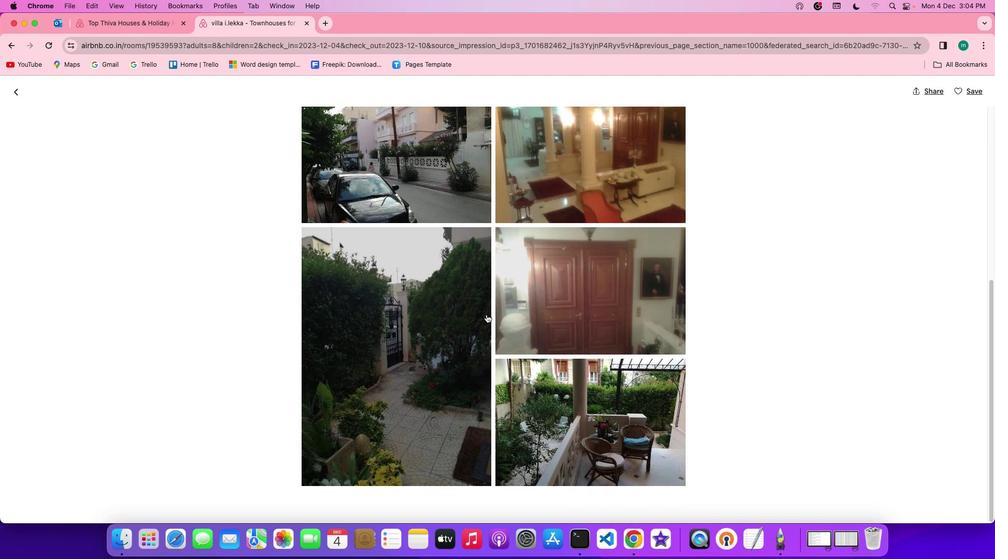 
Action: Mouse scrolled (486, 314) with delta (0, 0)
Screenshot: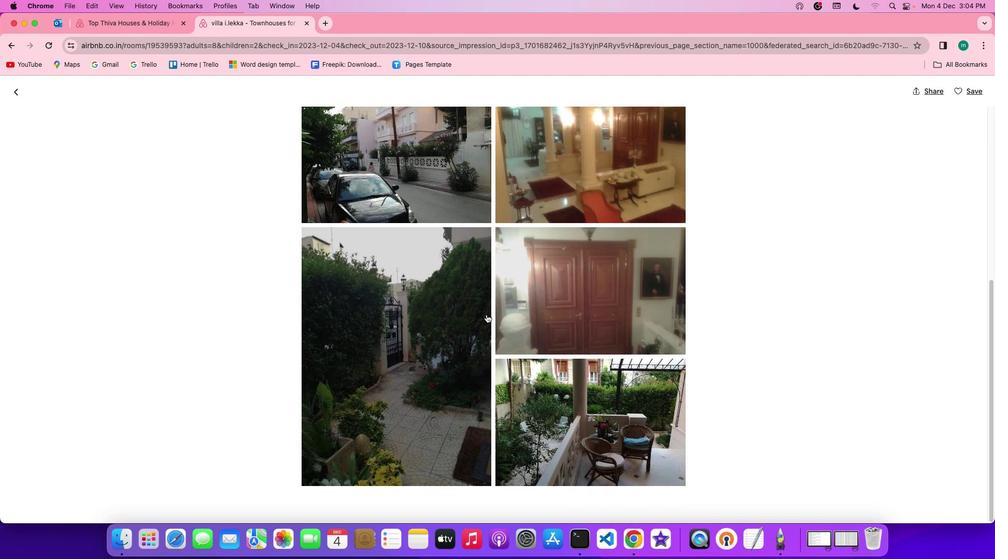 
Action: Mouse scrolled (486, 314) with delta (0, 0)
Screenshot: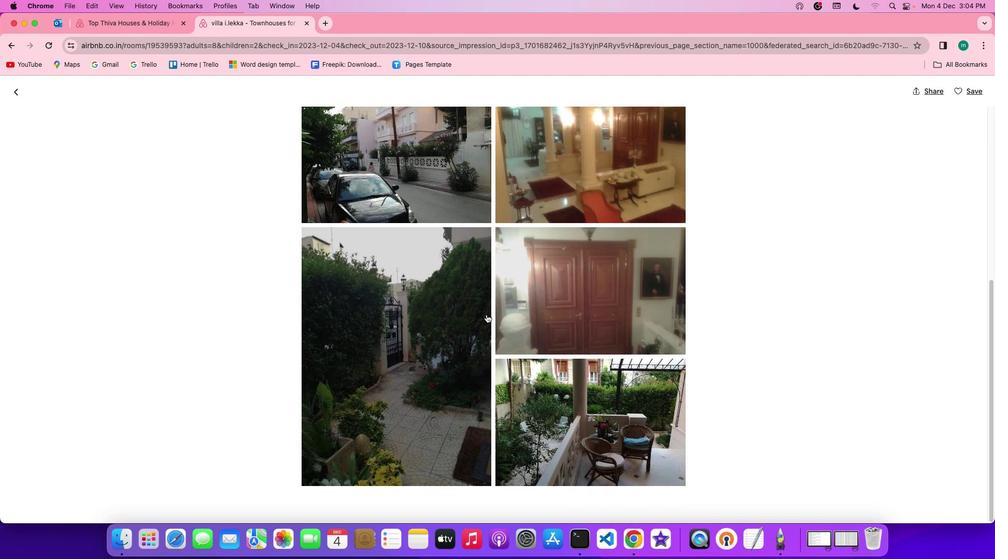 
Action: Mouse scrolled (486, 314) with delta (0, -1)
Screenshot: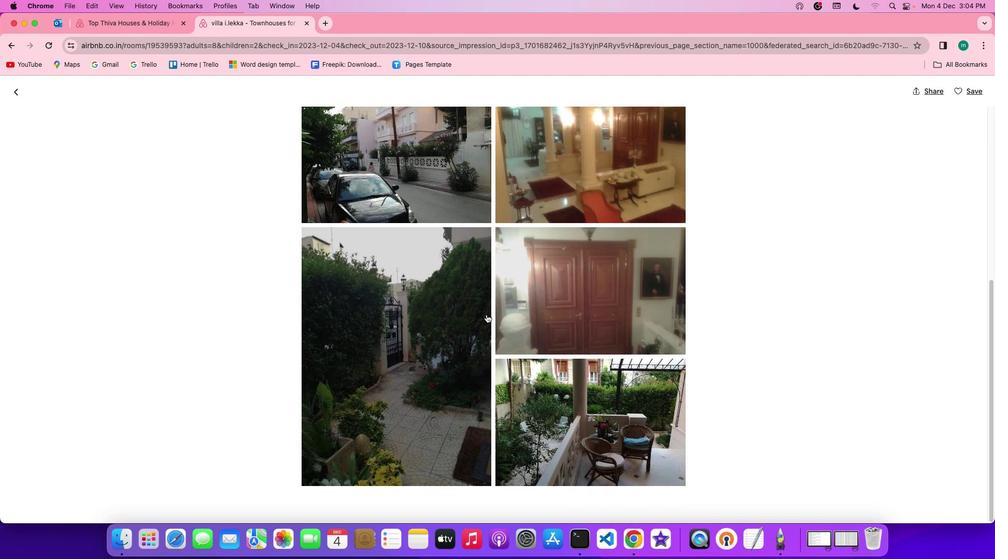 
Action: Mouse scrolled (486, 314) with delta (0, -1)
Screenshot: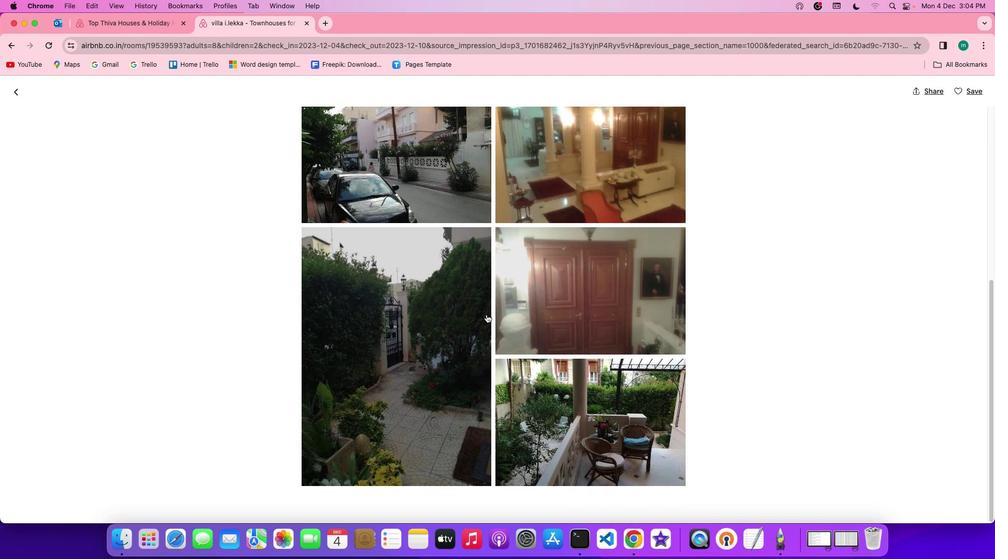 
Action: Mouse scrolled (486, 314) with delta (0, 0)
Screenshot: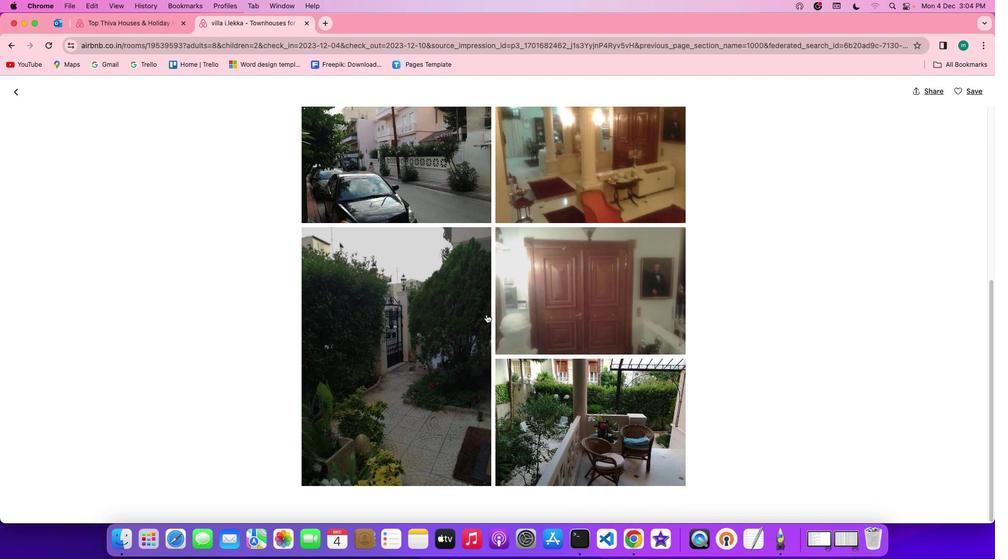 
Action: Mouse scrolled (486, 314) with delta (0, 0)
Screenshot: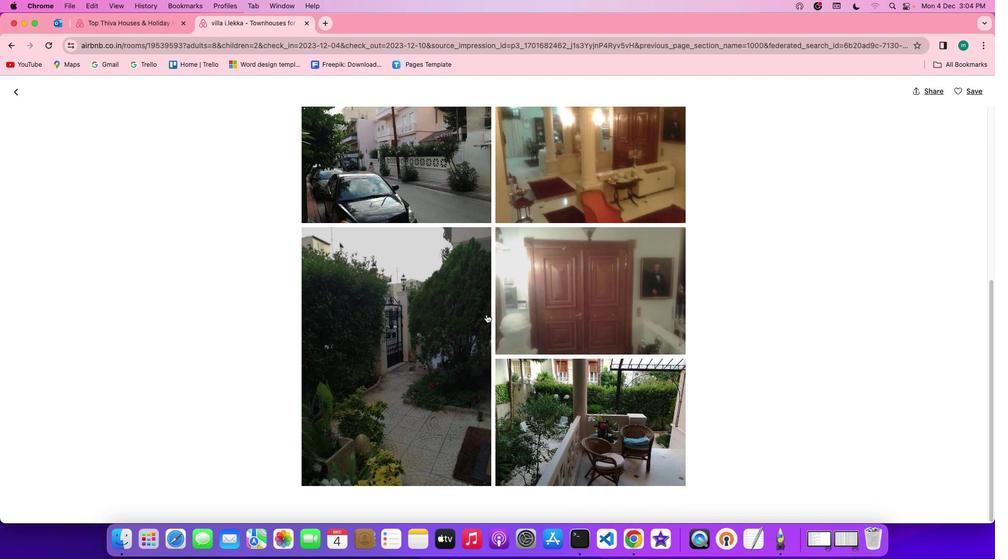 
Action: Mouse scrolled (486, 314) with delta (0, -1)
Screenshot: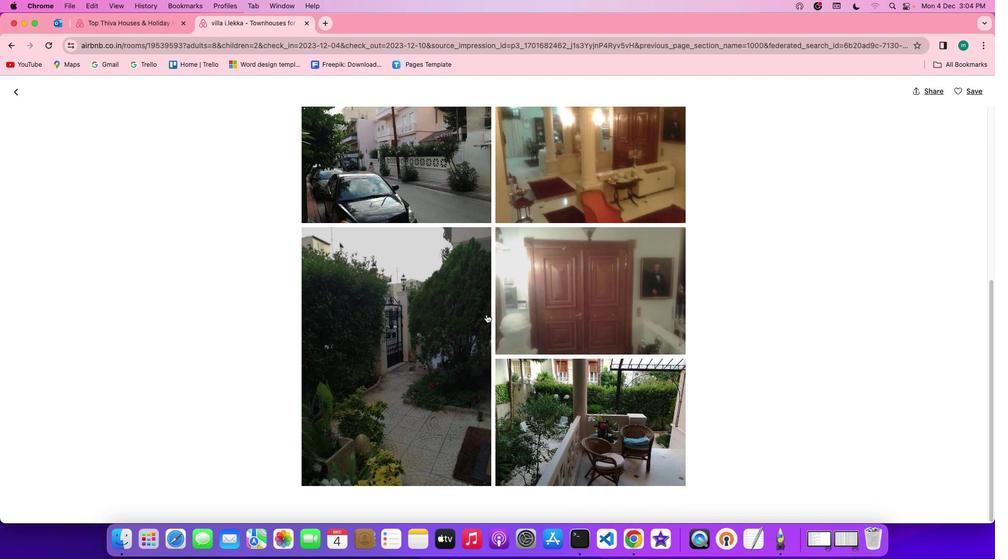 
Action: Mouse scrolled (486, 314) with delta (0, -1)
Screenshot: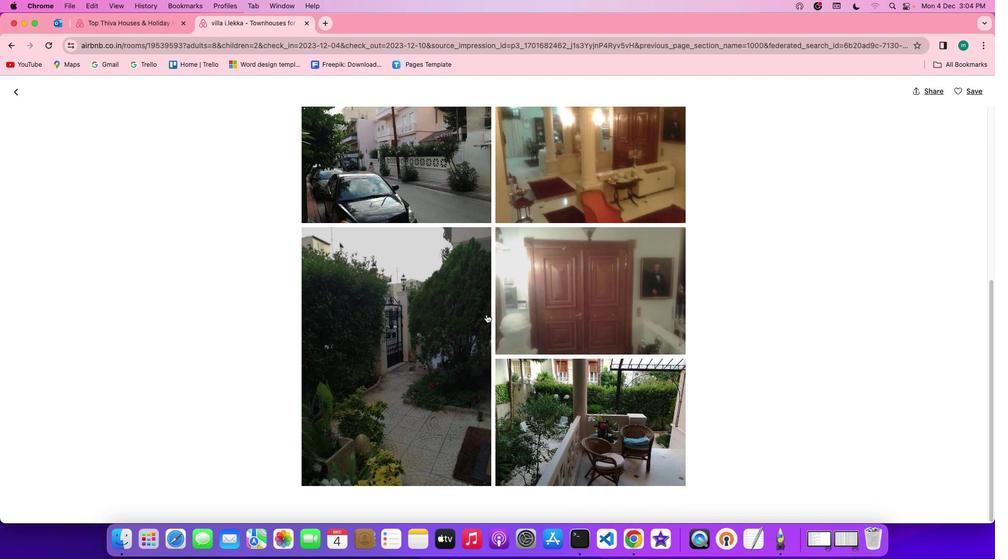 
Action: Mouse moved to (486, 314)
Screenshot: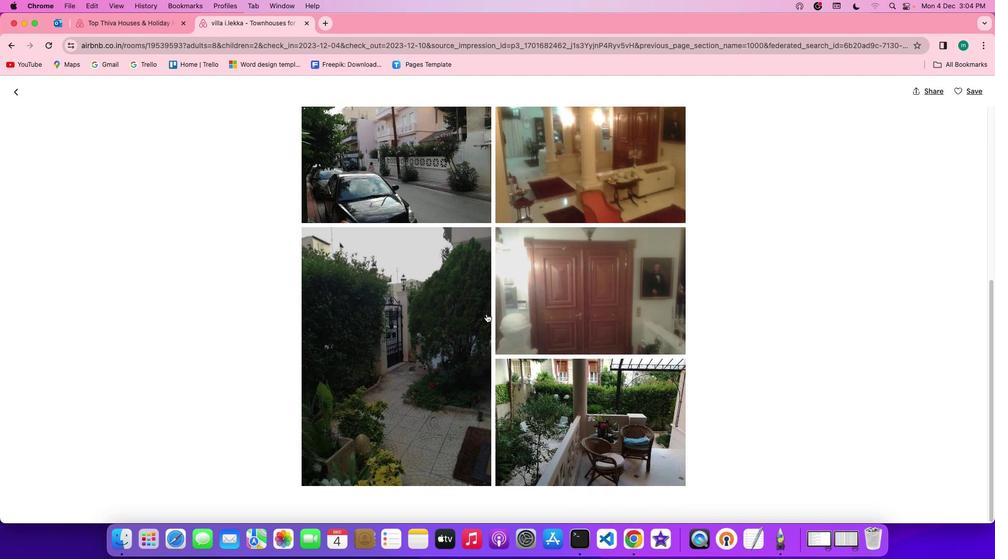 
Action: Mouse scrolled (486, 314) with delta (0, 0)
Screenshot: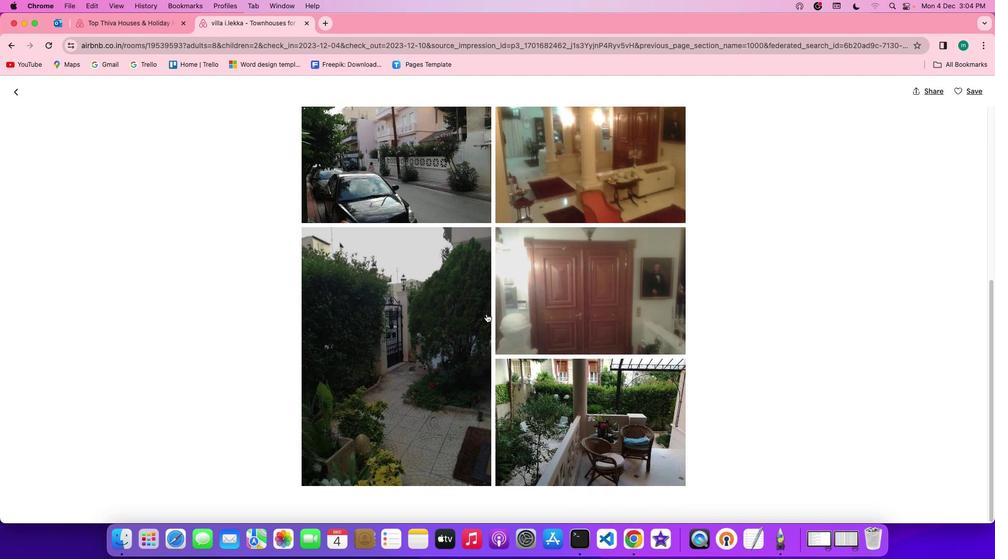 
Action: Mouse scrolled (486, 314) with delta (0, 0)
Screenshot: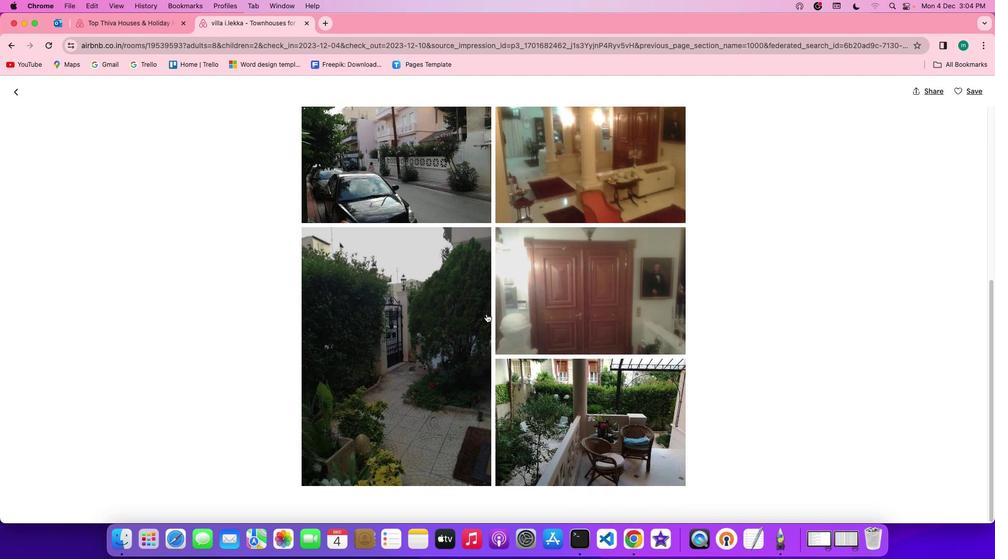 
Action: Mouse scrolled (486, 314) with delta (0, -1)
Screenshot: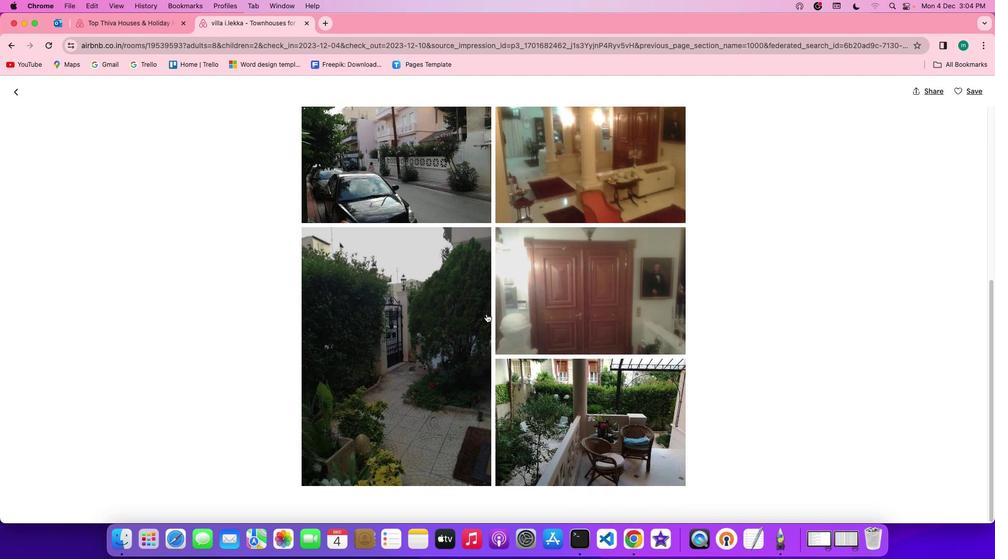 
Action: Mouse scrolled (486, 314) with delta (0, -2)
Screenshot: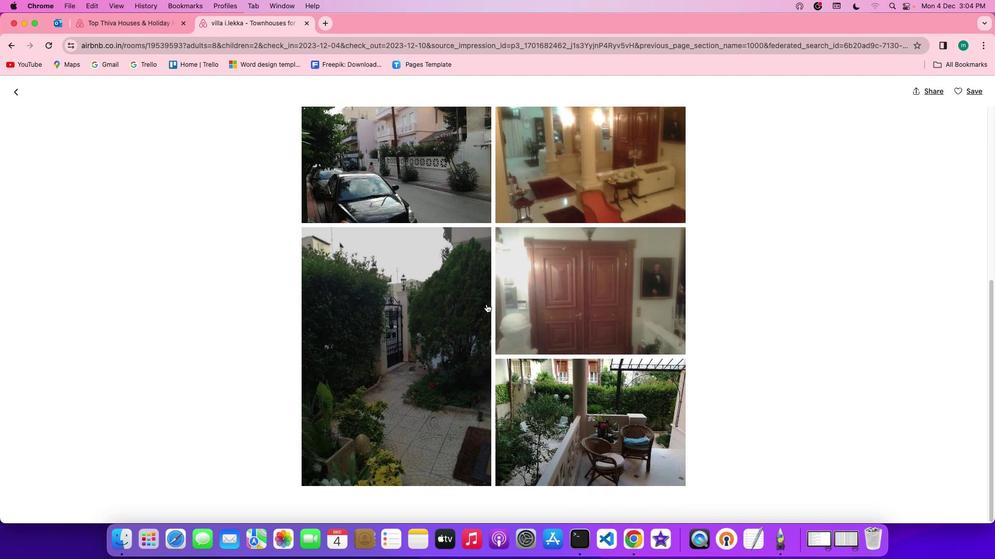 
Action: Mouse moved to (24, 93)
Screenshot: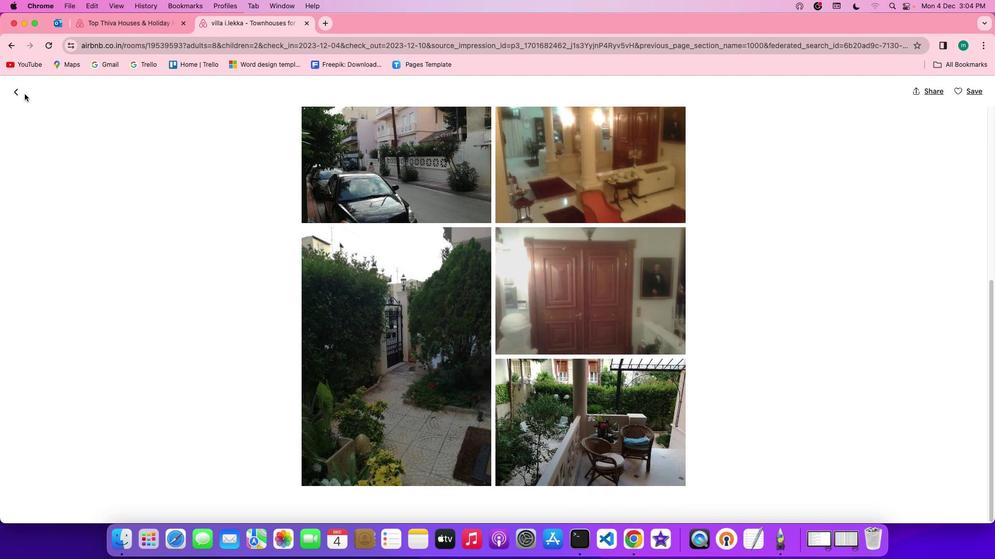 
Action: Mouse pressed left at (24, 93)
Screenshot: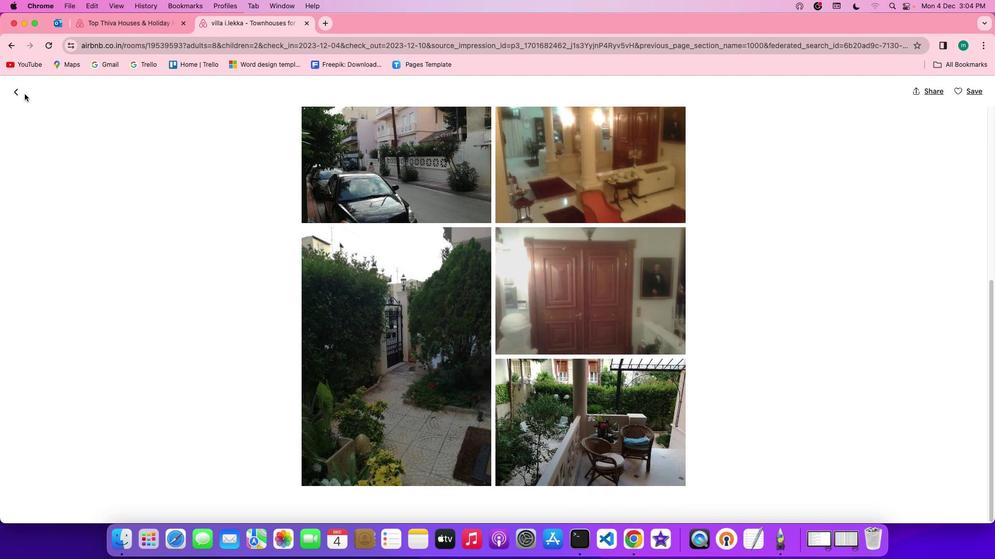 
Action: Mouse moved to (21, 94)
Screenshot: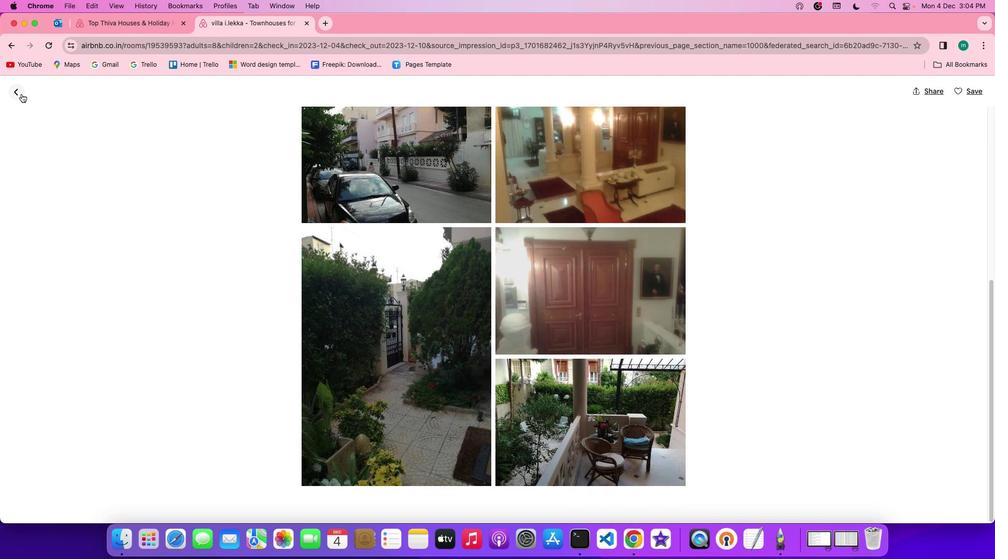 
Action: Mouse pressed left at (21, 94)
Screenshot: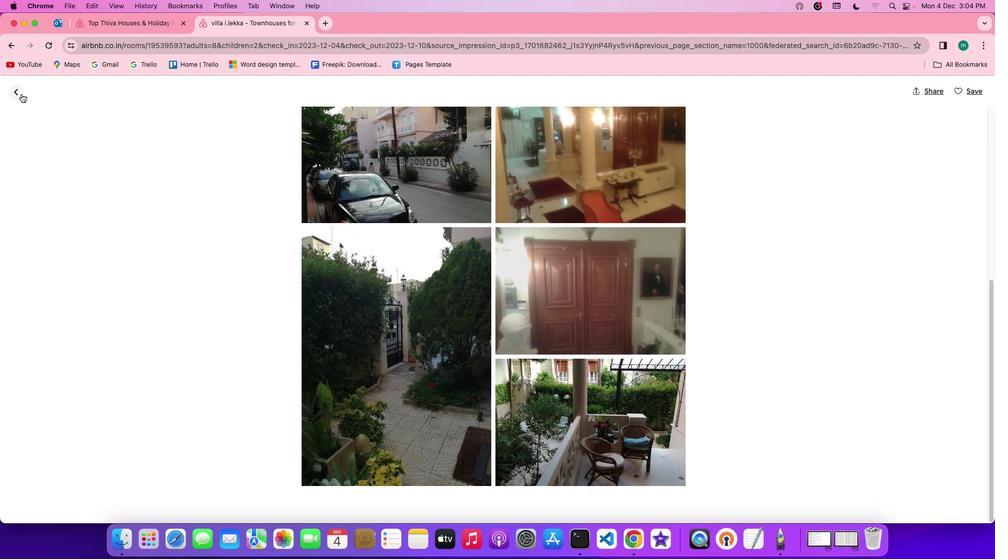 
Action: Mouse moved to (483, 303)
Screenshot: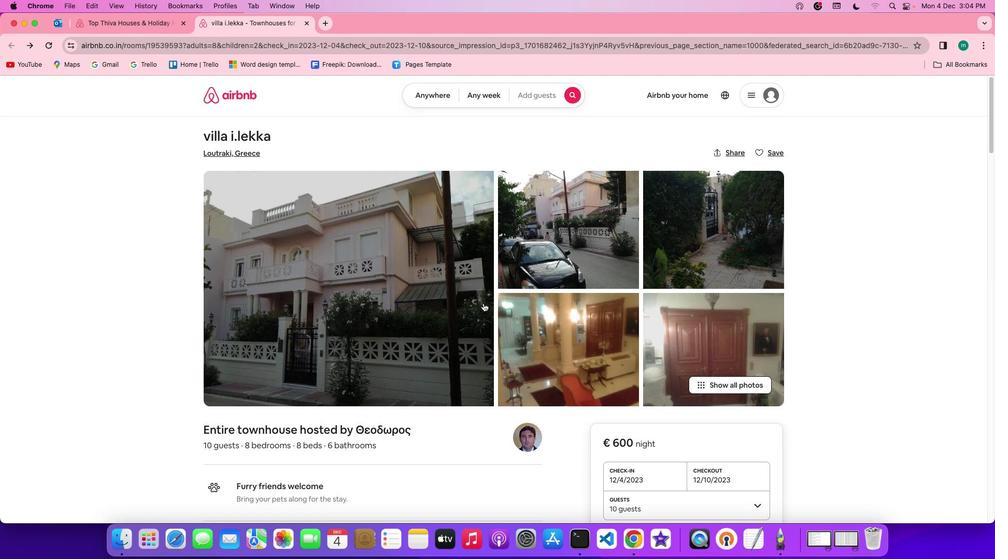
Action: Mouse scrolled (483, 303) with delta (0, 0)
Screenshot: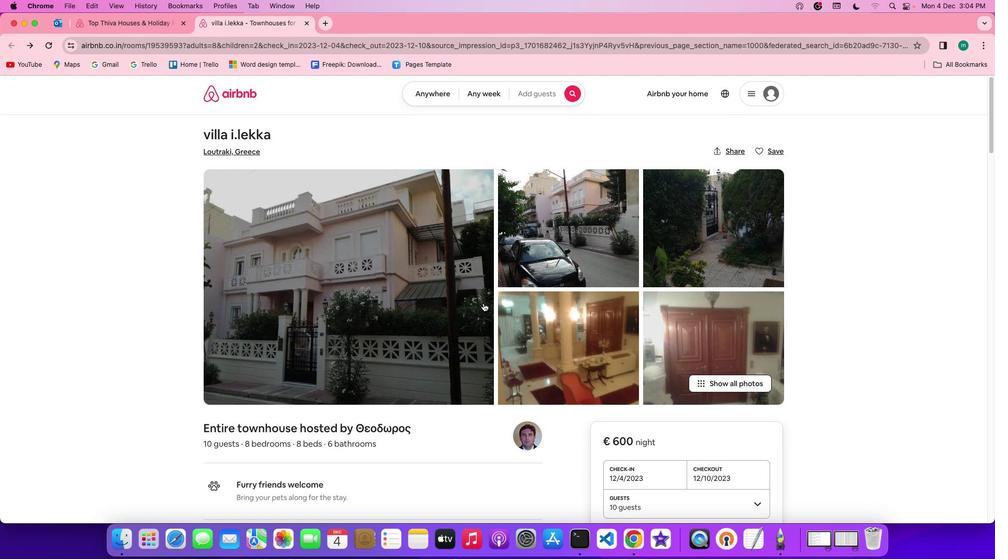 
Action: Mouse scrolled (483, 303) with delta (0, 0)
Screenshot: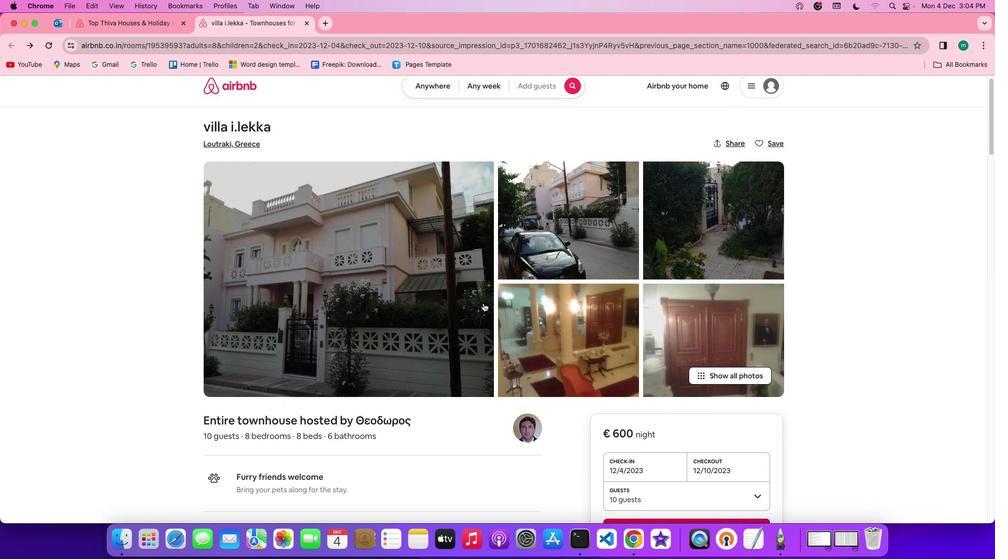 
Action: Mouse scrolled (483, 303) with delta (0, 0)
Screenshot: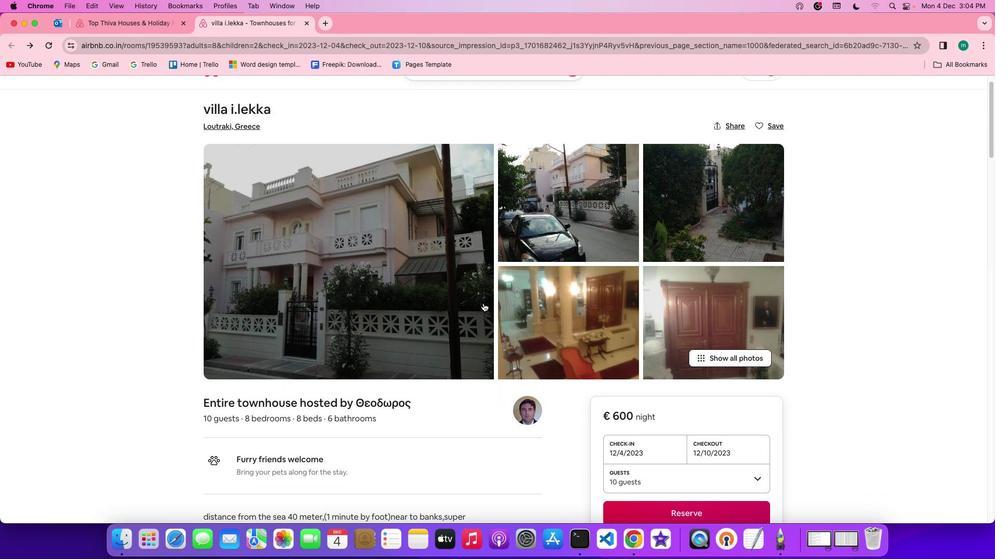
Action: Mouse scrolled (483, 303) with delta (0, 0)
Screenshot: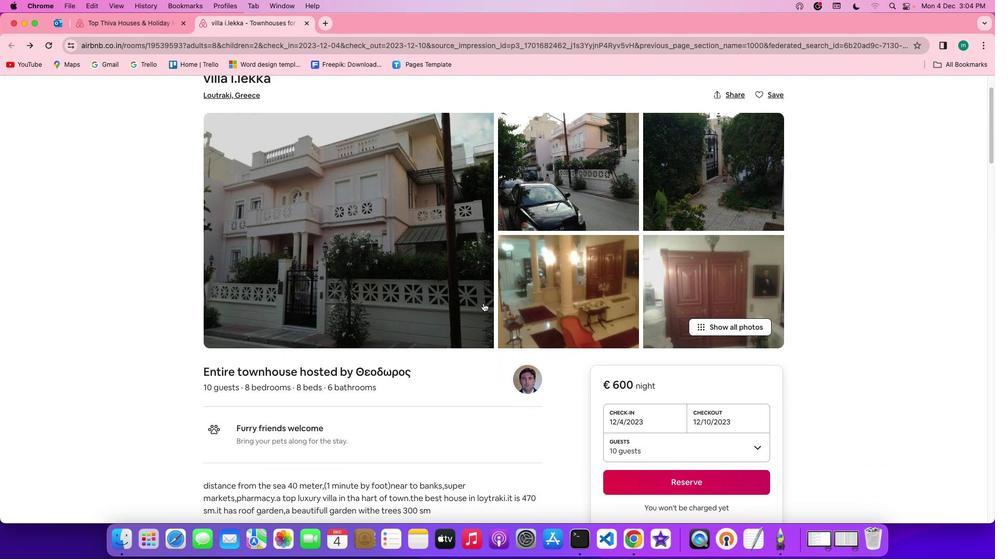 
Action: Mouse scrolled (483, 303) with delta (0, 0)
Screenshot: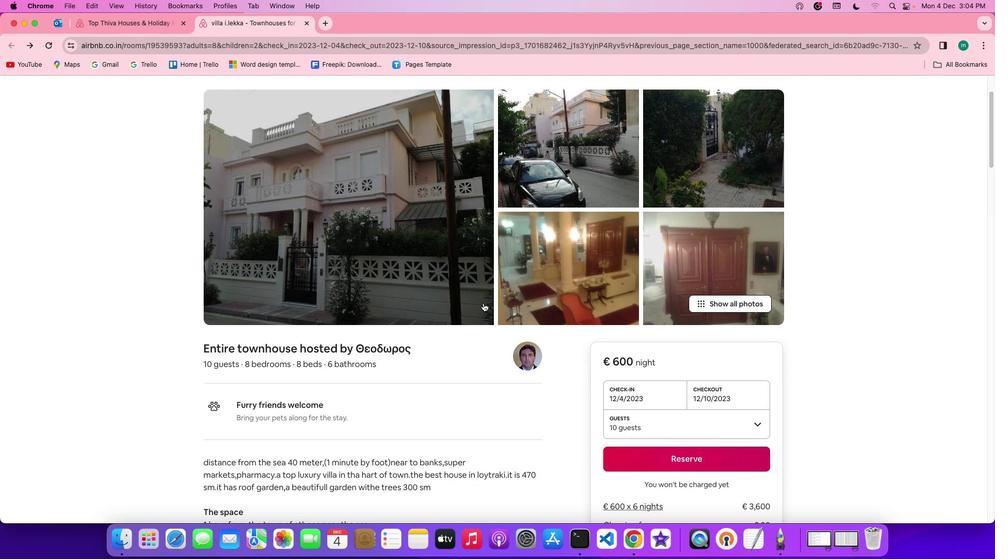 
Action: Mouse scrolled (483, 303) with delta (0, 0)
Screenshot: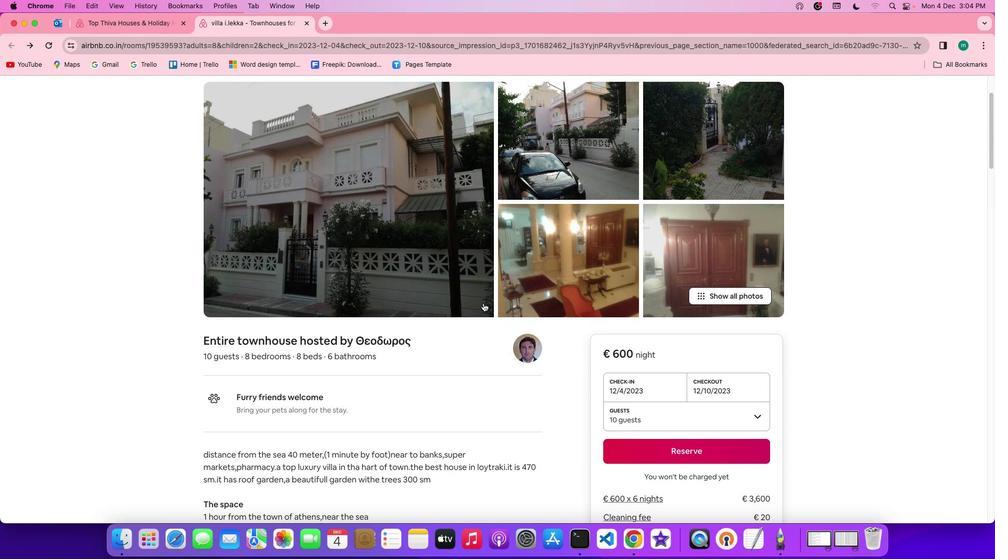 
Action: Mouse scrolled (483, 303) with delta (0, 0)
Screenshot: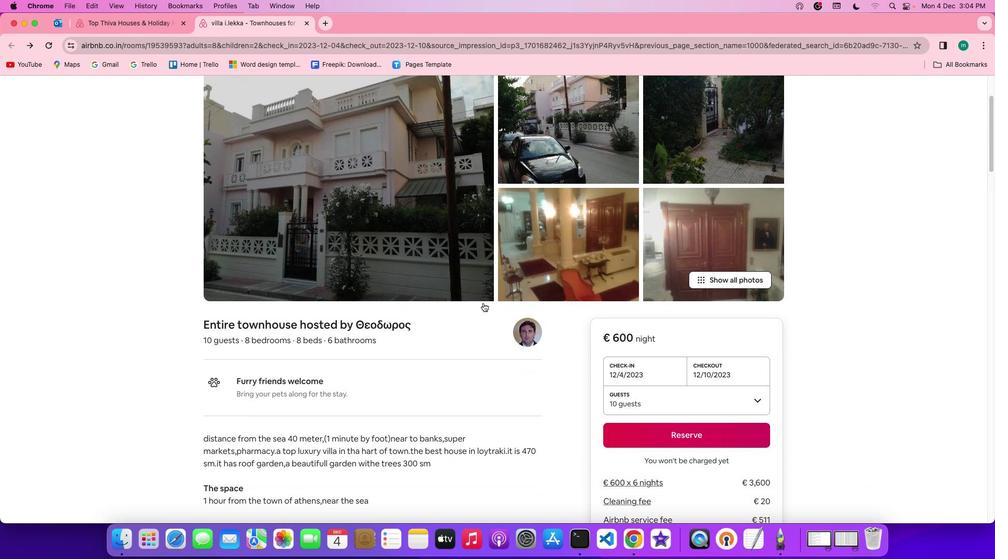 
Action: Mouse scrolled (483, 303) with delta (0, 0)
Screenshot: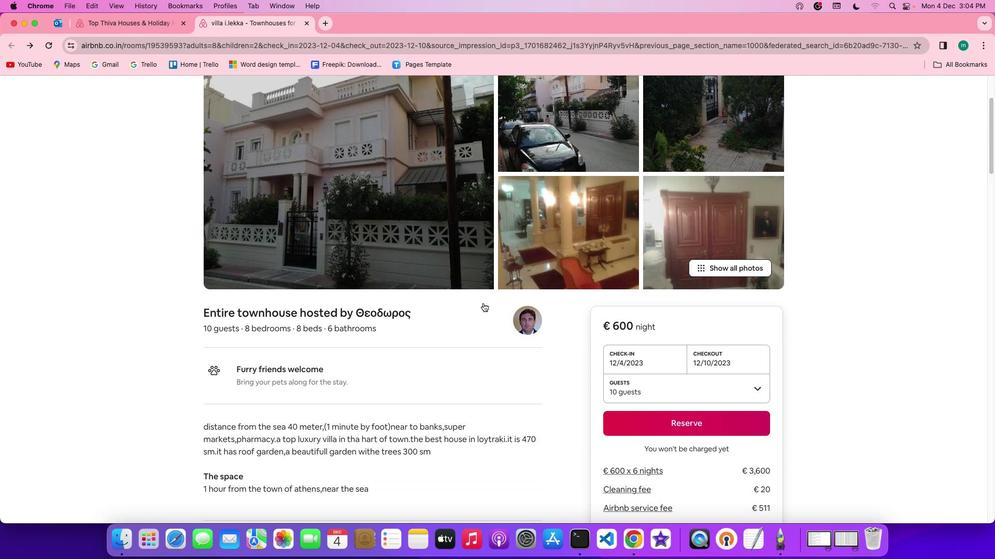 
Action: Mouse scrolled (483, 303) with delta (0, 0)
Screenshot: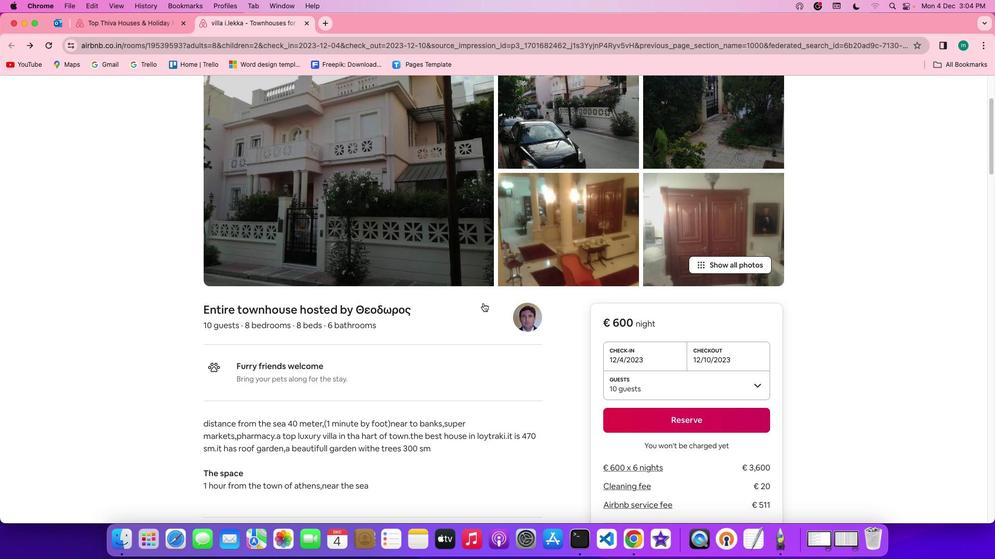 
Action: Mouse scrolled (483, 303) with delta (0, 0)
Screenshot: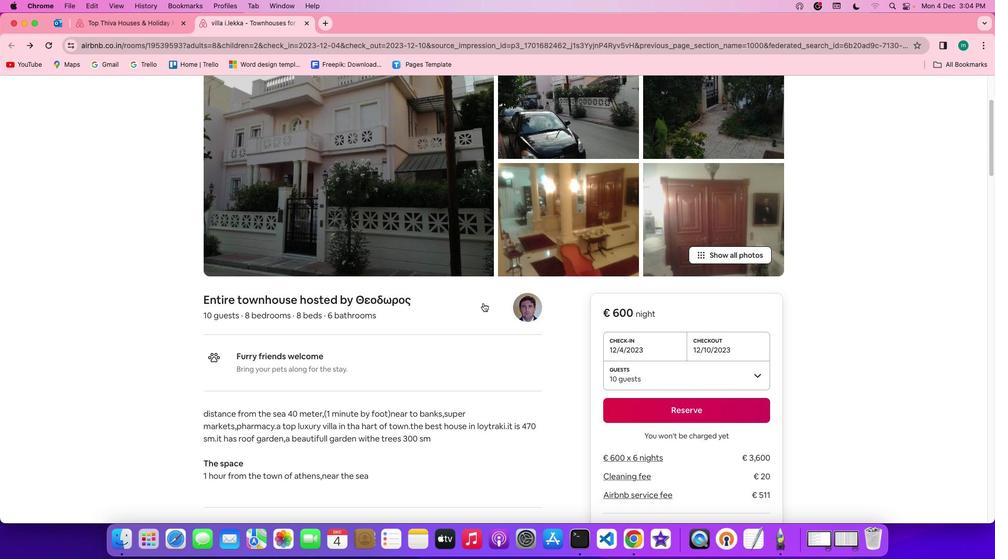 
Action: Mouse scrolled (483, 303) with delta (0, 0)
Screenshot: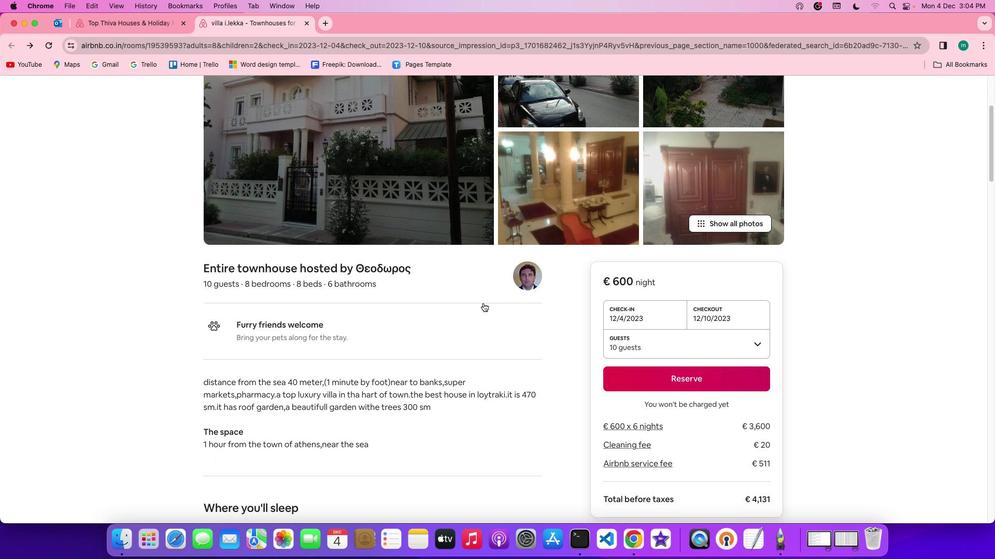 
Action: Mouse scrolled (483, 303) with delta (0, 0)
Screenshot: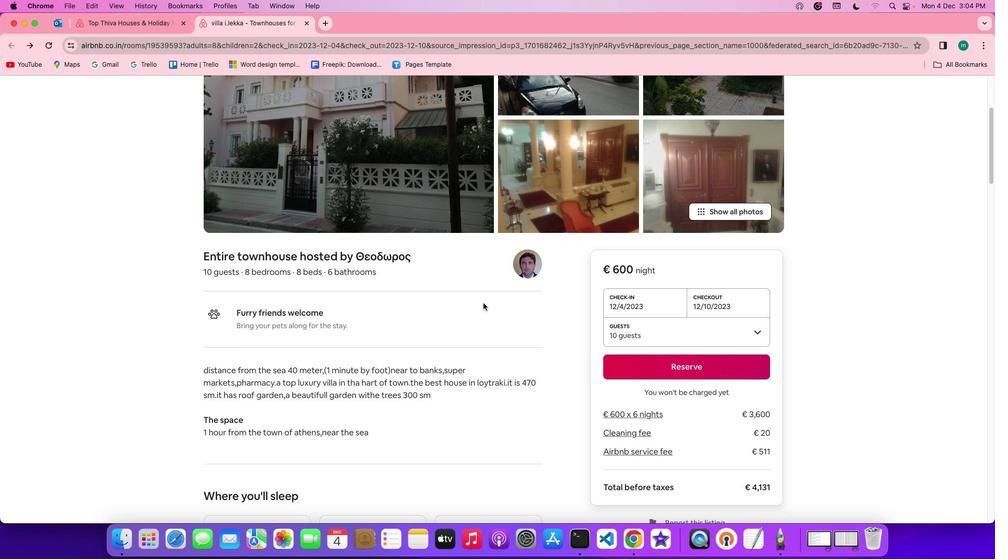 
Action: Mouse scrolled (483, 303) with delta (0, 0)
Screenshot: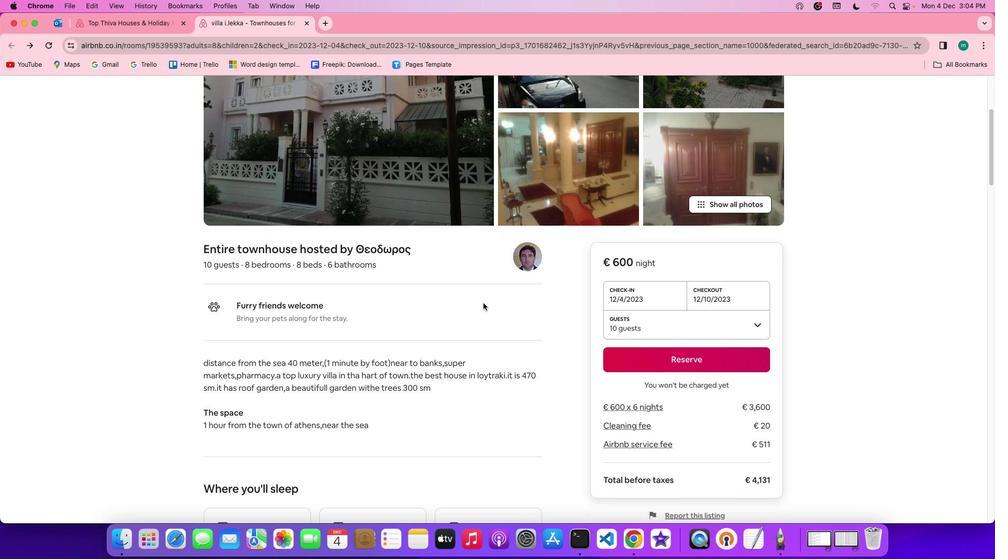 
Action: Mouse scrolled (483, 303) with delta (0, 0)
Screenshot: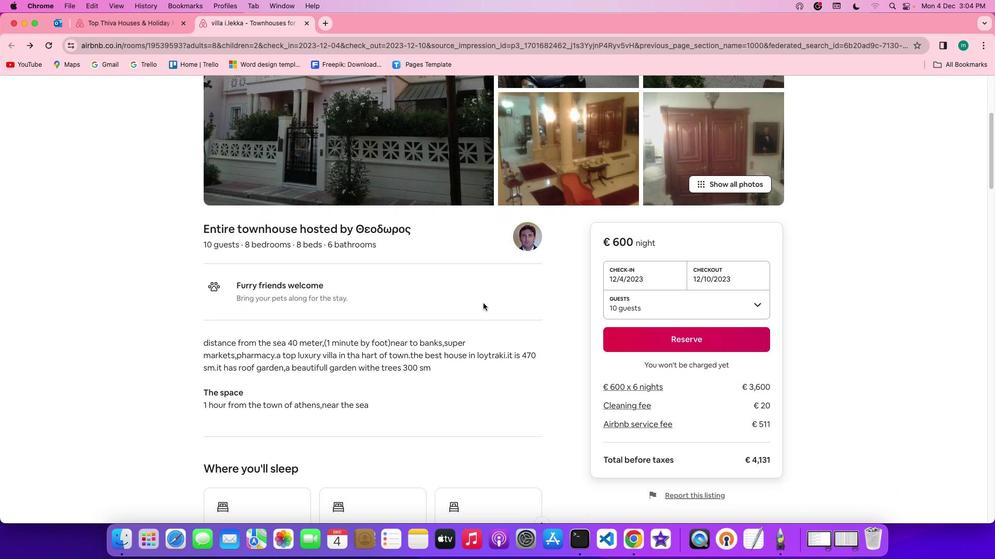 
Action: Mouse scrolled (483, 303) with delta (0, 0)
Screenshot: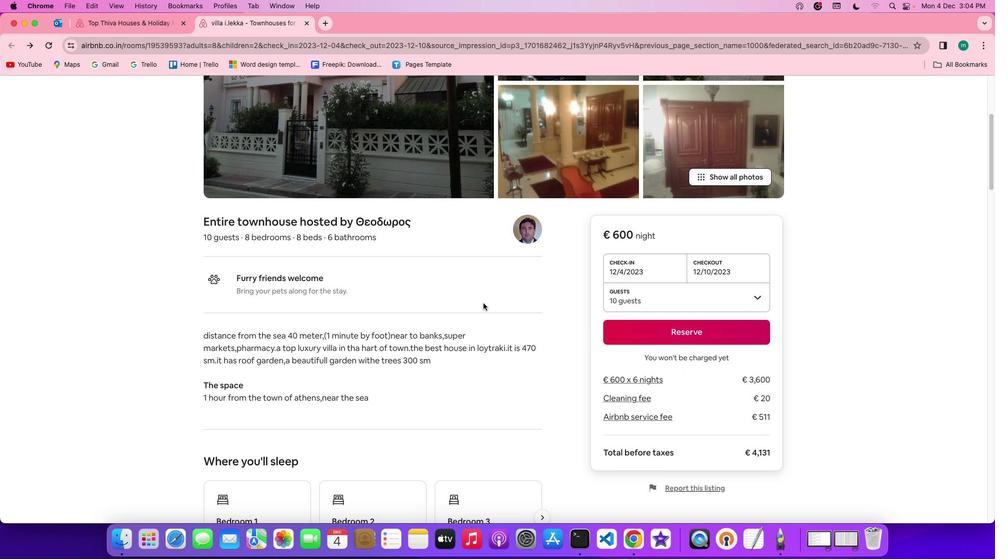 
Action: Mouse scrolled (483, 303) with delta (0, 0)
Screenshot: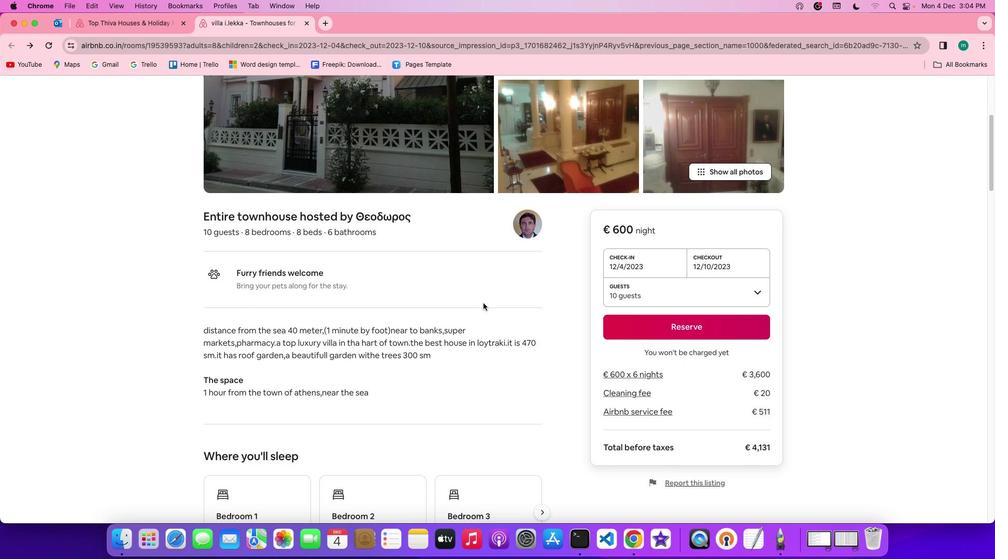 
Action: Mouse scrolled (483, 303) with delta (0, 0)
Screenshot: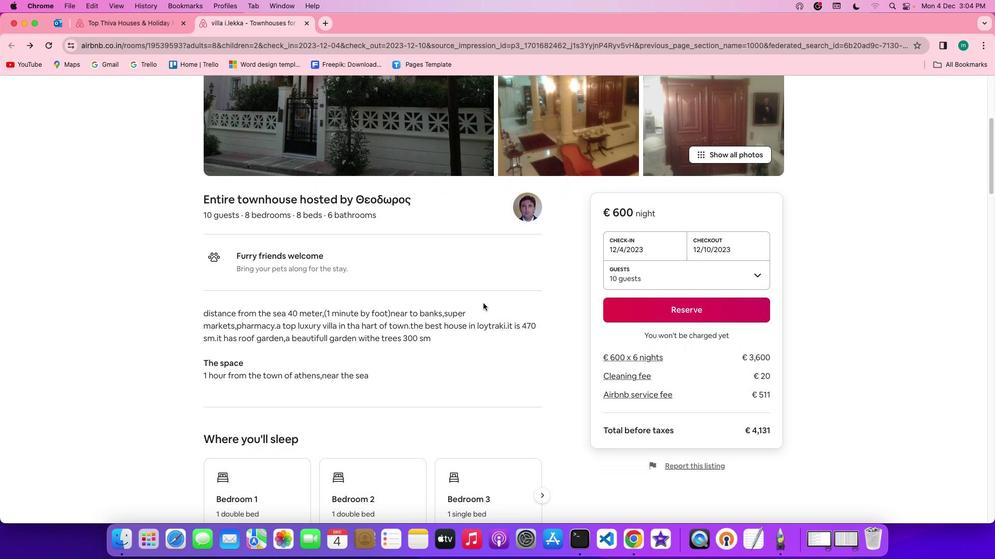 
Action: Mouse scrolled (483, 303) with delta (0, 0)
Screenshot: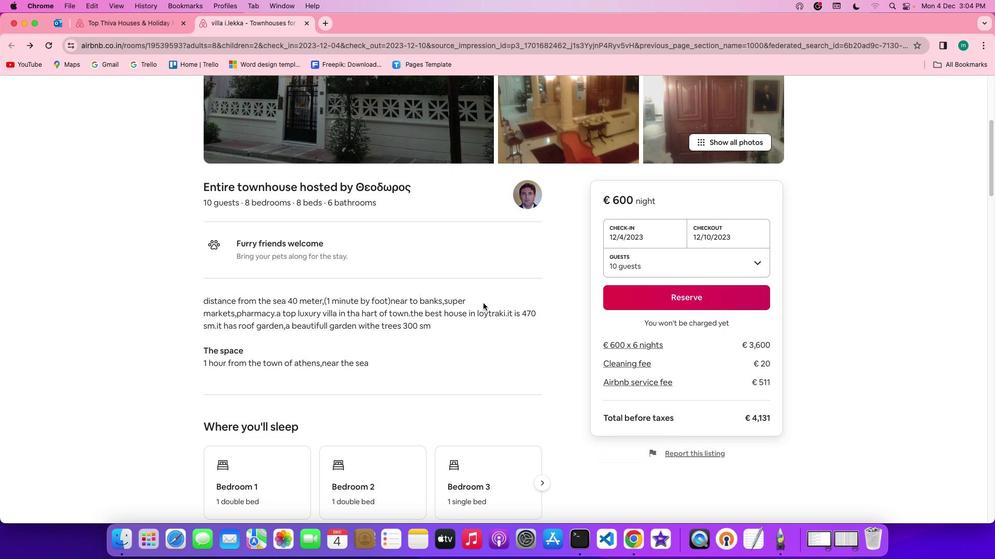 
Action: Mouse scrolled (483, 303) with delta (0, 0)
Screenshot: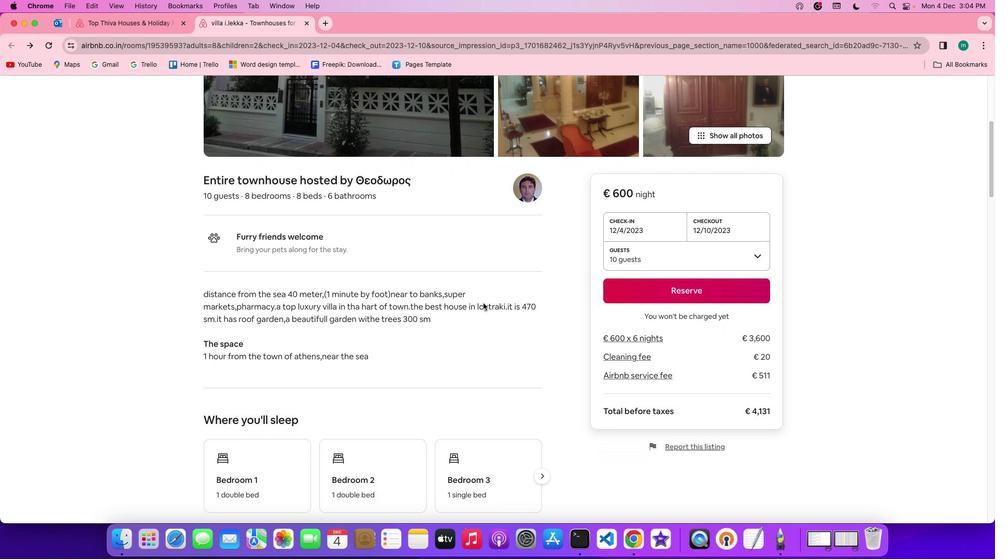 
Action: Mouse scrolled (483, 303) with delta (0, 0)
Screenshot: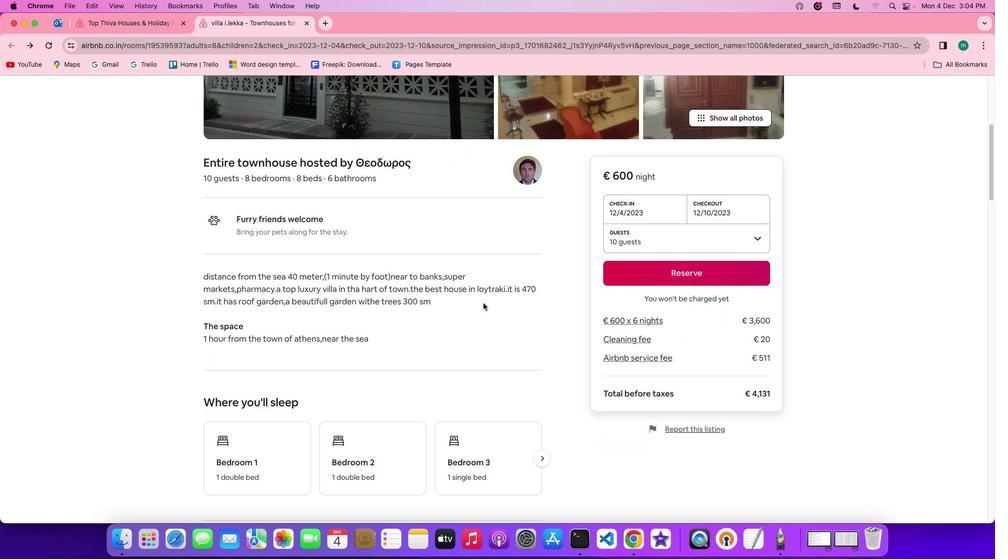 
Action: Mouse scrolled (483, 303) with delta (0, 0)
Screenshot: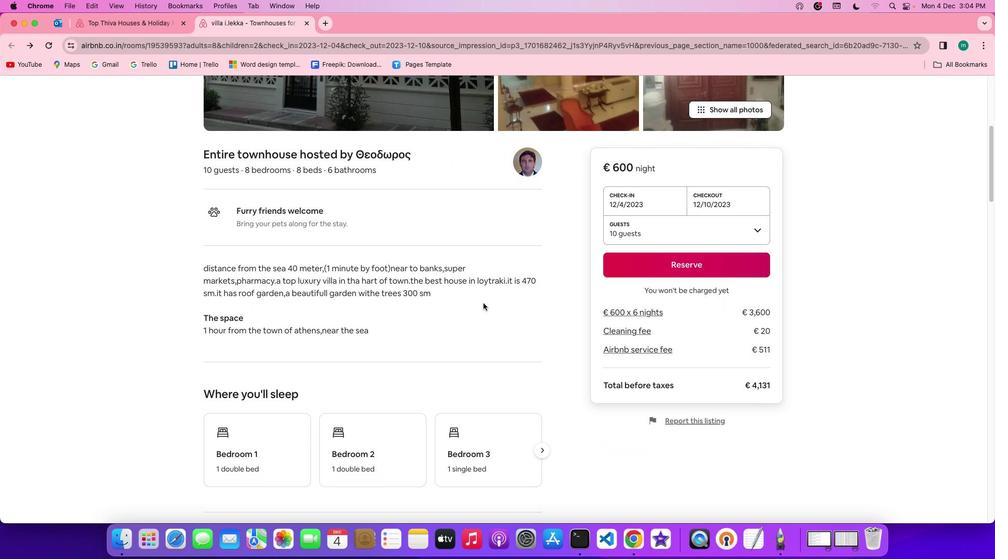 
Action: Mouse scrolled (483, 303) with delta (0, 0)
Screenshot: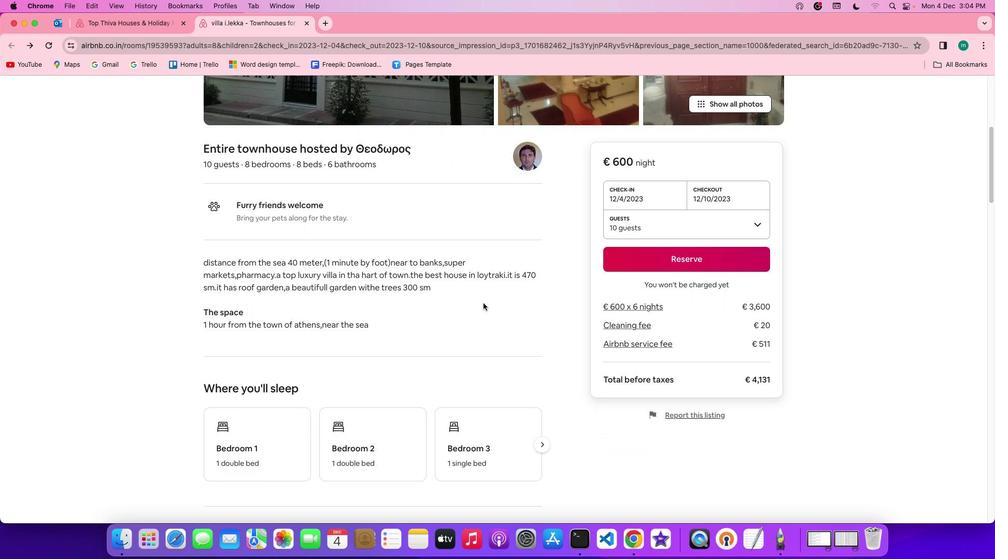 
Action: Mouse scrolled (483, 303) with delta (0, 0)
Screenshot: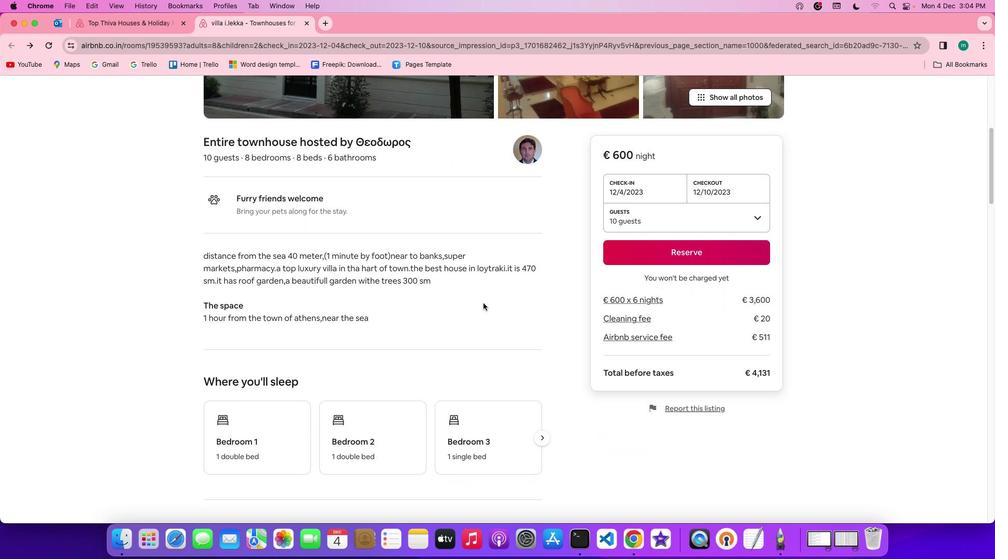 
Action: Mouse scrolled (483, 303) with delta (0, 0)
Screenshot: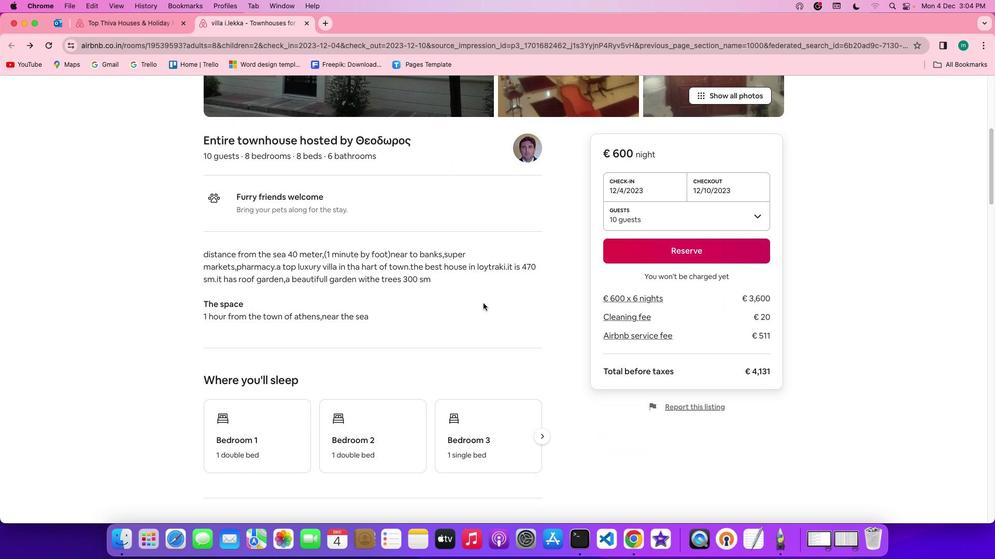
Action: Mouse scrolled (483, 303) with delta (0, 0)
Screenshot: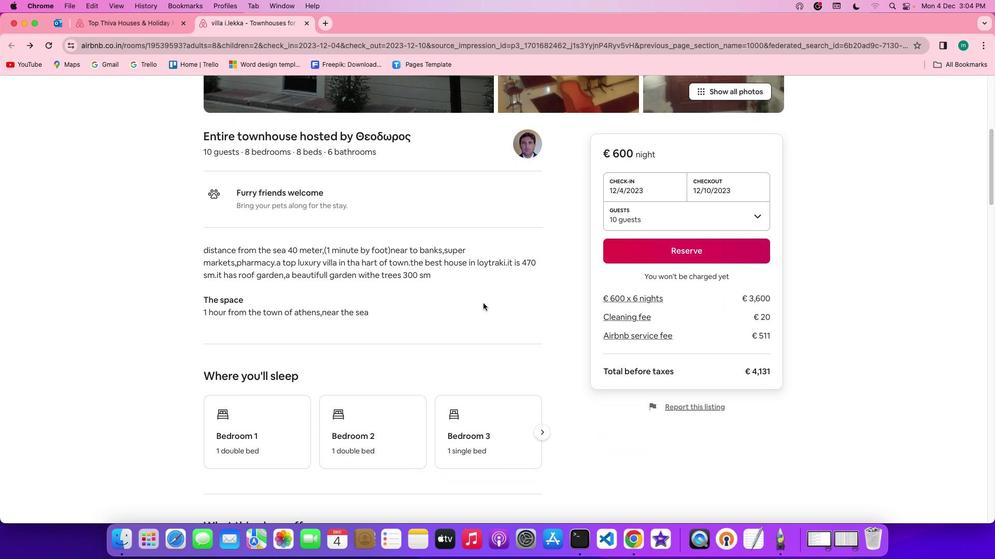 
Action: Mouse scrolled (483, 303) with delta (0, 0)
Screenshot: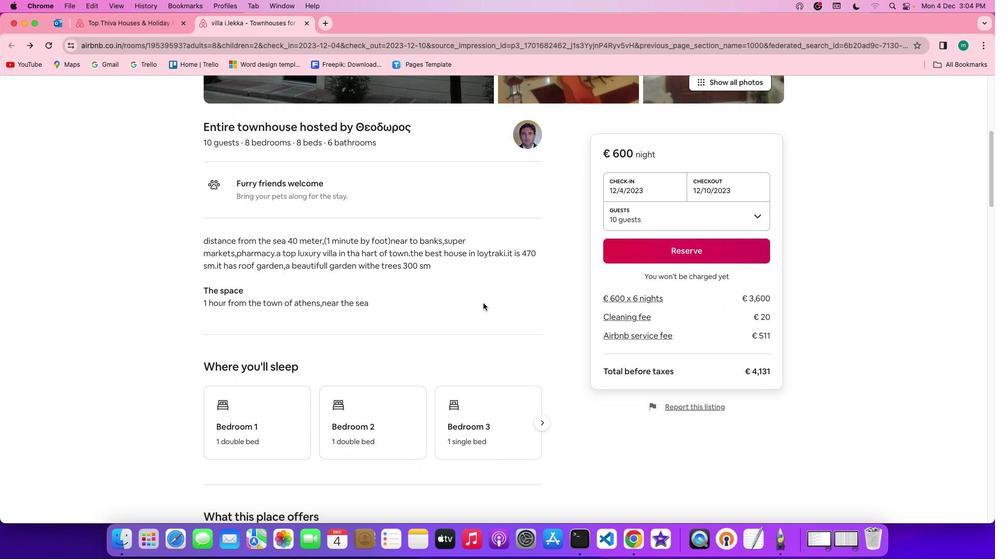 
Action: Mouse scrolled (483, 303) with delta (0, 0)
Screenshot: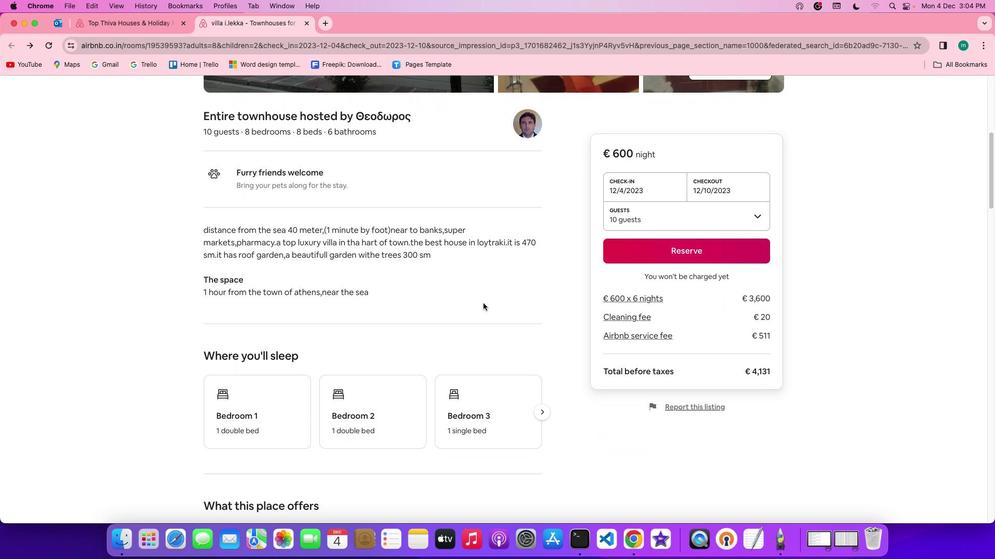 
Action: Mouse scrolled (483, 303) with delta (0, 0)
Screenshot: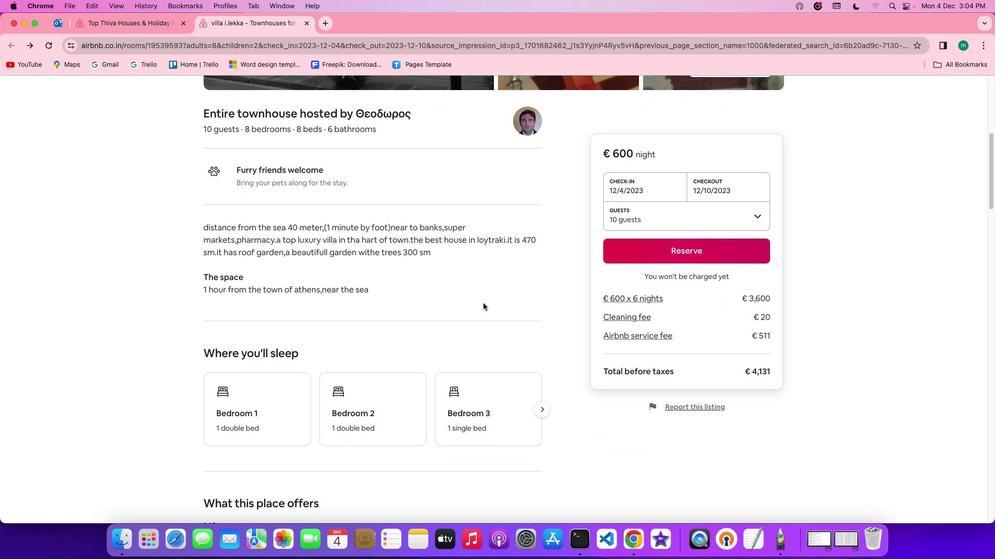 
Action: Mouse scrolled (483, 303) with delta (0, 0)
Screenshot: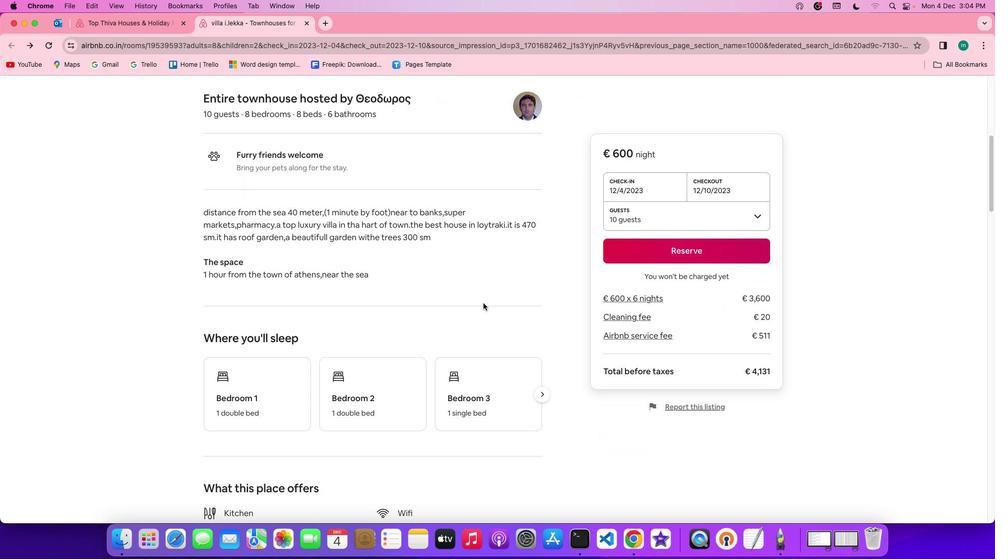 
Action: Mouse scrolled (483, 303) with delta (0, -1)
Screenshot: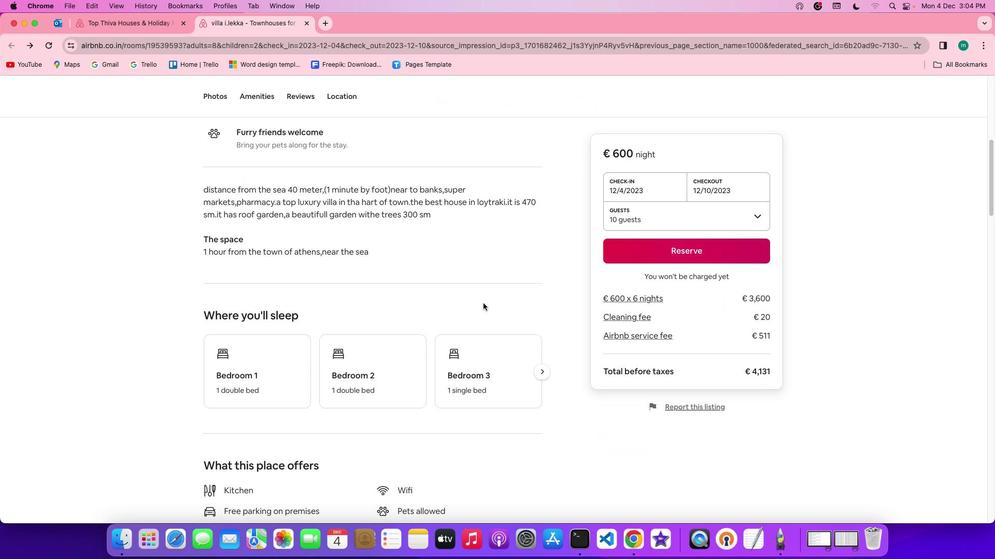 
Action: Mouse scrolled (483, 303) with delta (0, -1)
Screenshot: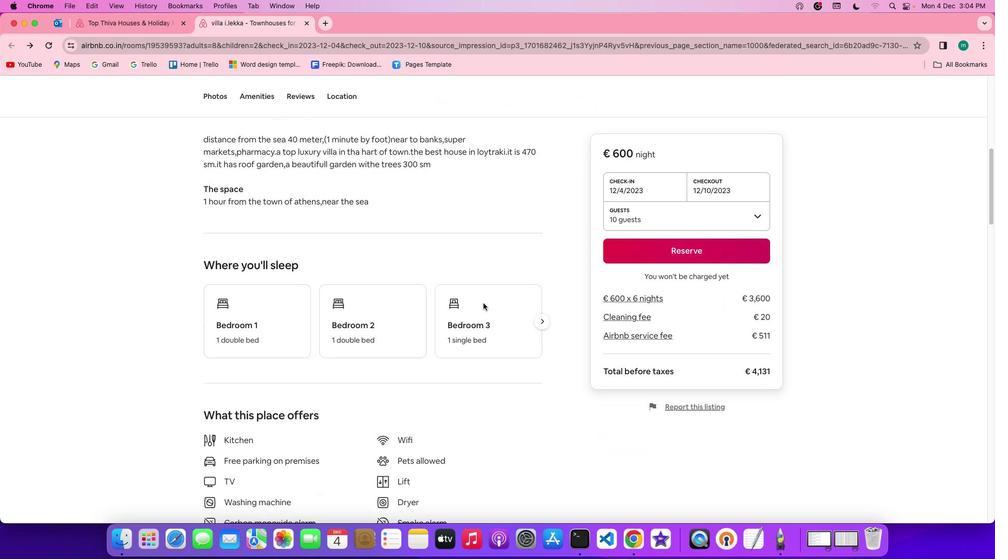 
Action: Mouse scrolled (483, 303) with delta (0, 0)
Screenshot: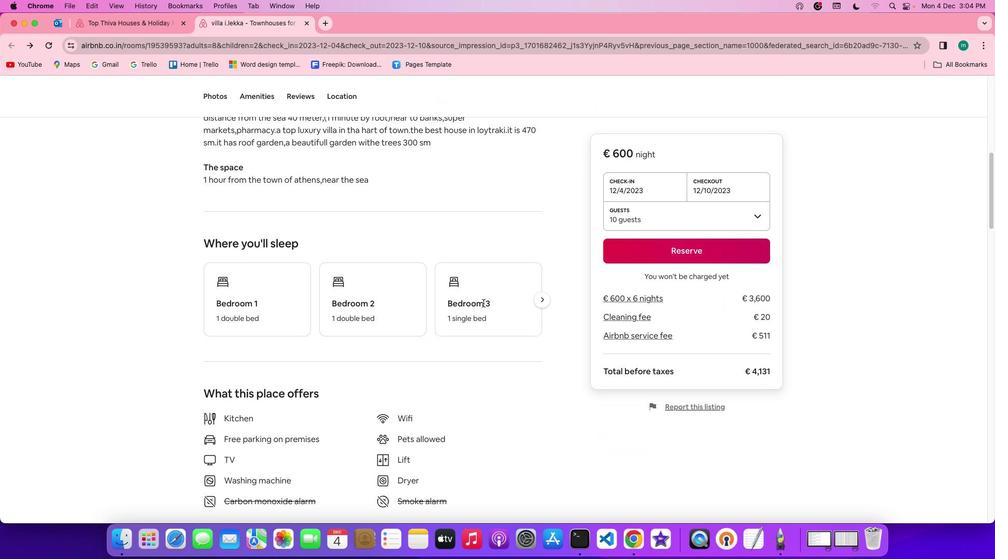 
Action: Mouse scrolled (483, 303) with delta (0, 0)
Screenshot: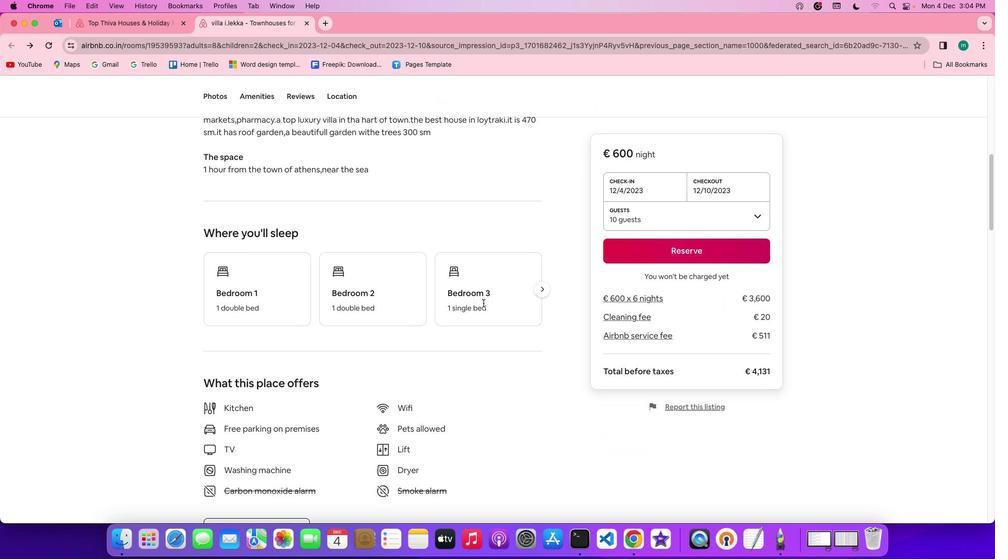 
Action: Mouse scrolled (483, 303) with delta (0, 0)
Screenshot: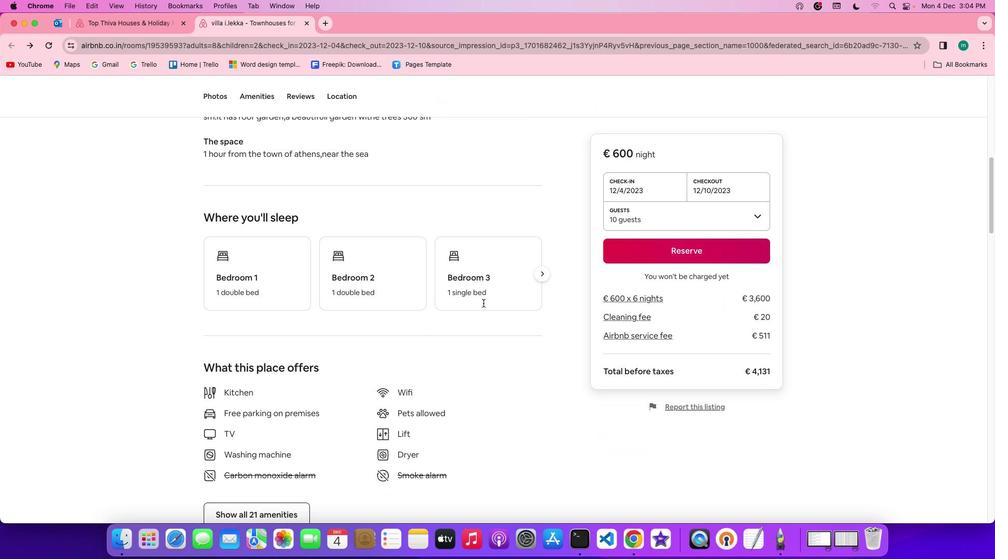 
Action: Mouse scrolled (483, 303) with delta (0, 0)
Screenshot: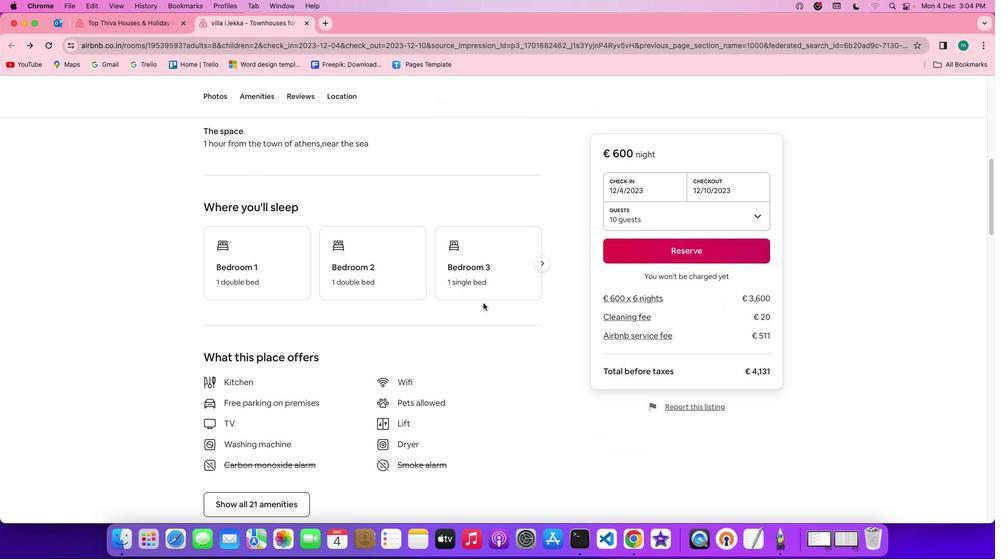 
Action: Mouse scrolled (483, 303) with delta (0, 0)
Screenshot: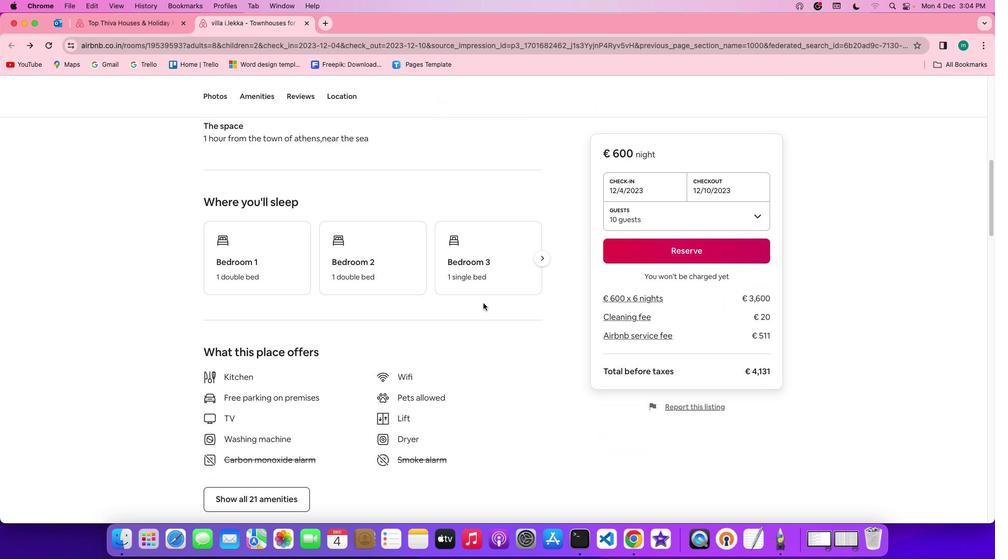 
Action: Mouse scrolled (483, 303) with delta (0, 0)
Screenshot: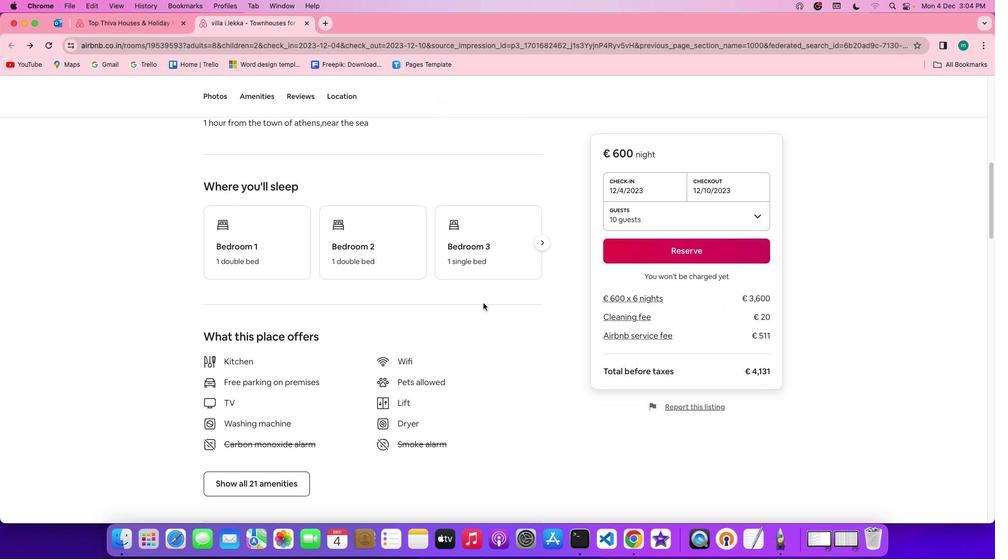 
Action: Mouse moved to (544, 234)
Screenshot: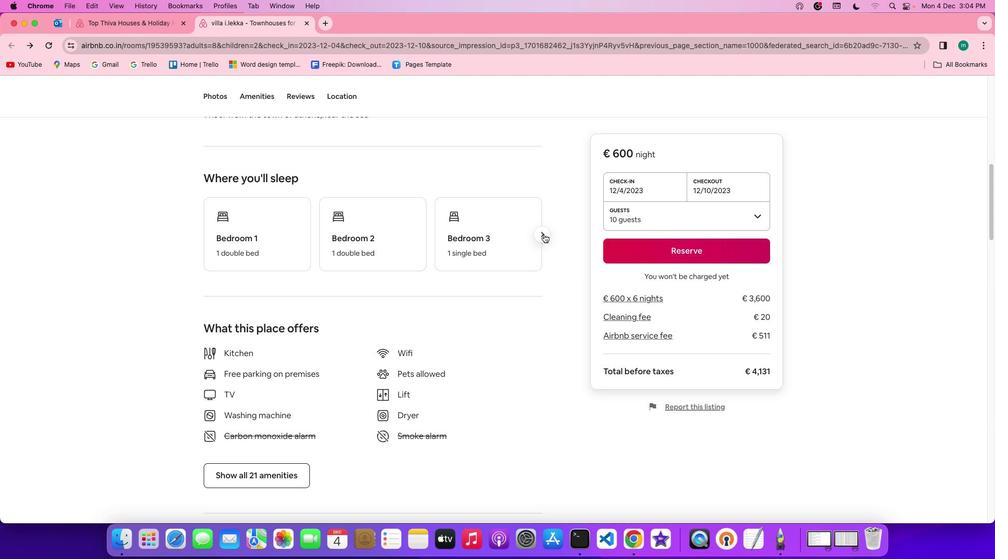 
Action: Mouse pressed left at (544, 234)
Screenshot: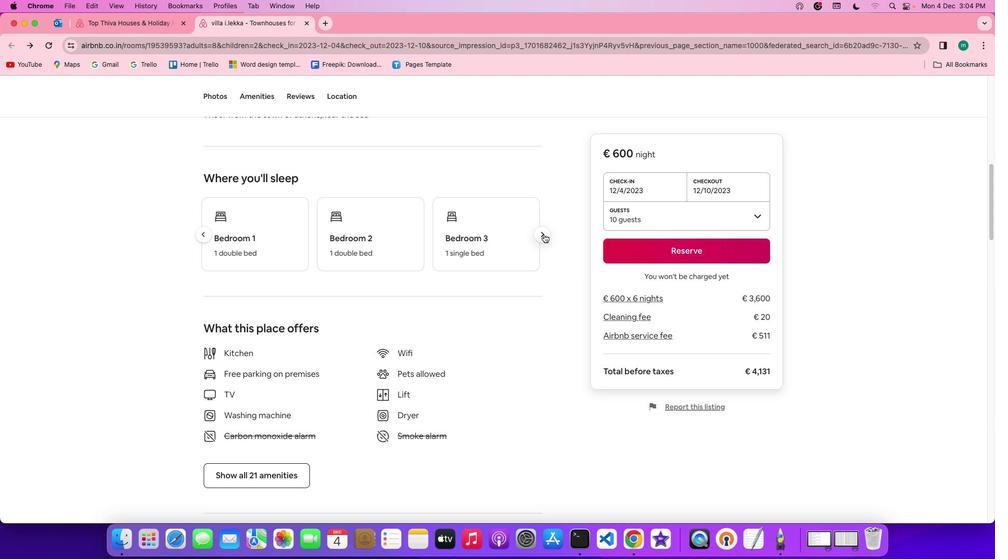 
Action: Mouse moved to (544, 234)
Screenshot: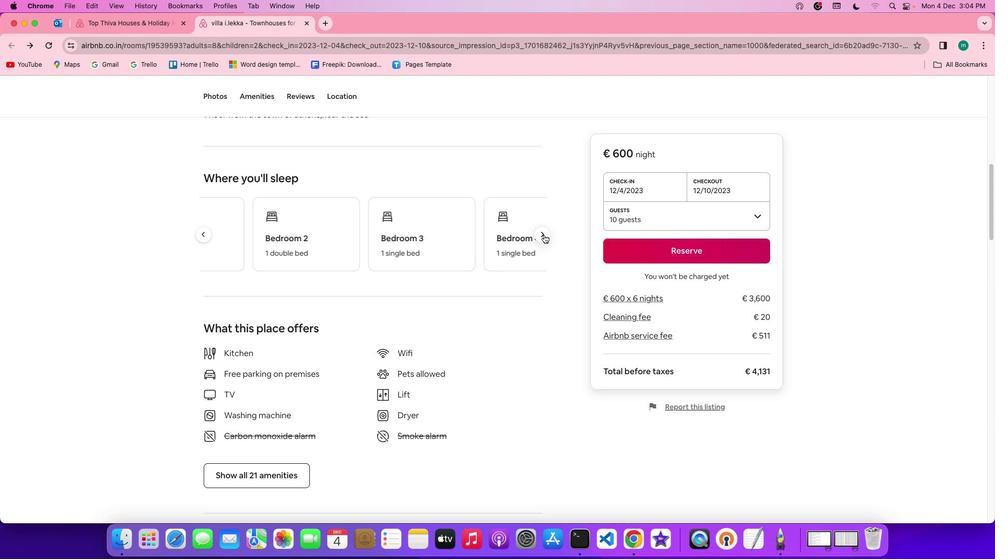 
Action: Mouse pressed left at (544, 234)
Screenshot: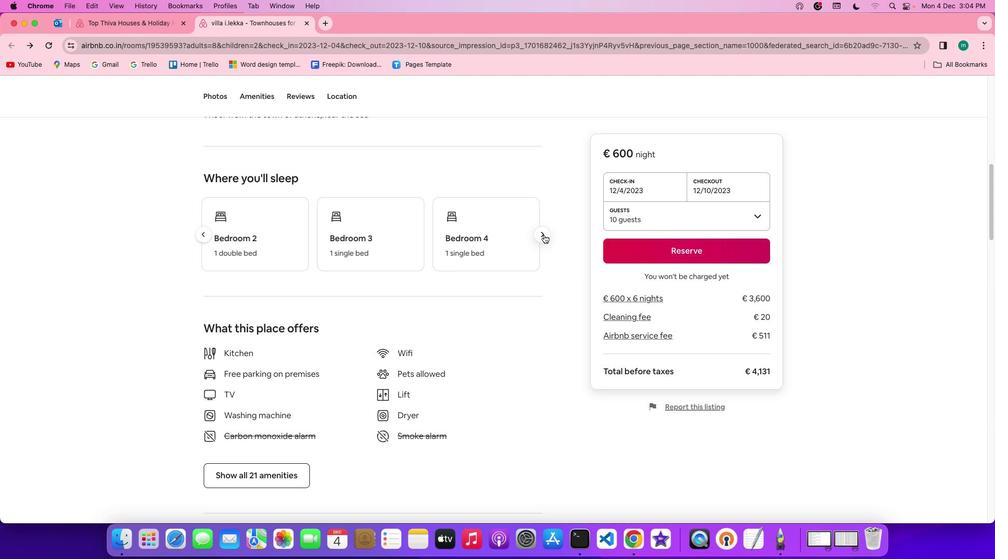 
Action: Mouse moved to (542, 237)
Screenshot: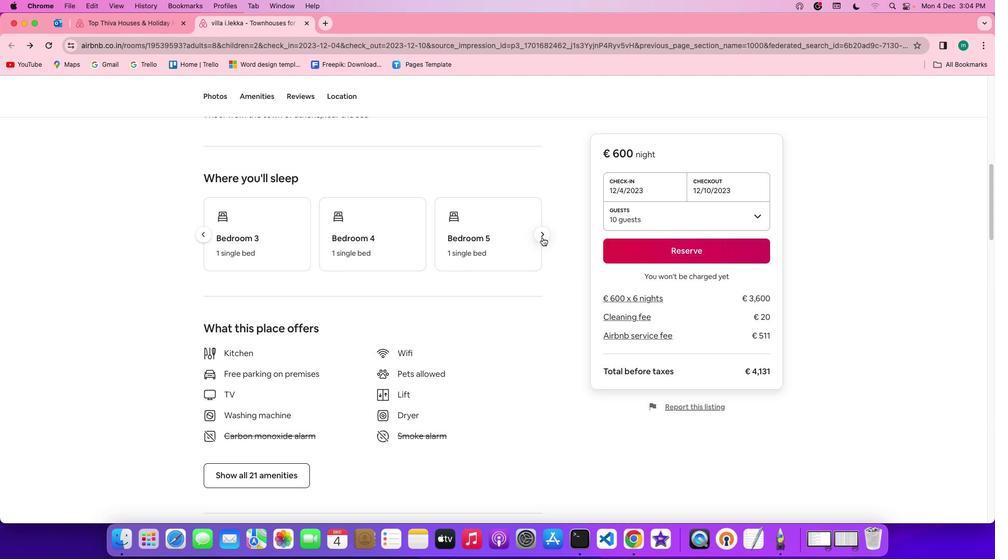 
Action: Mouse pressed left at (542, 237)
Screenshot: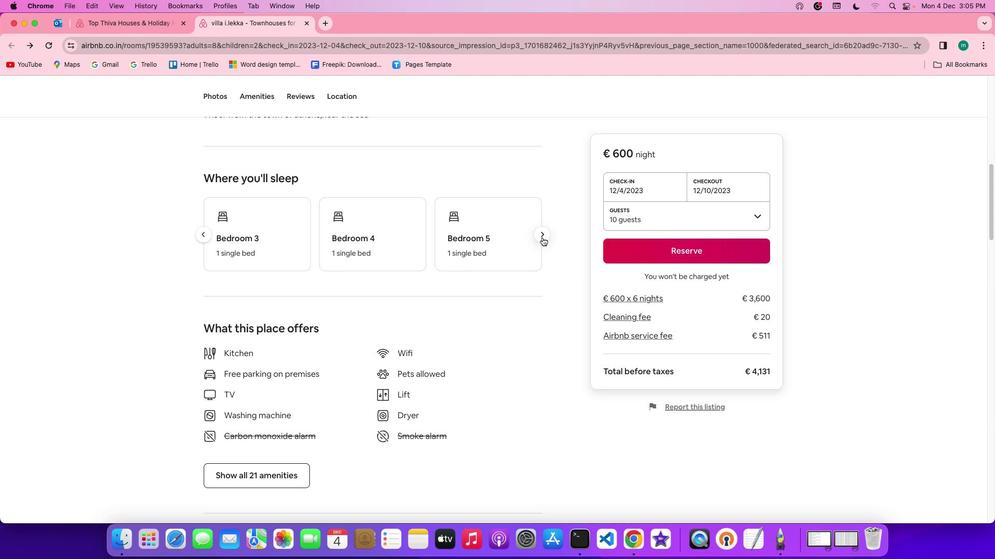 
Action: Mouse pressed left at (542, 237)
Screenshot: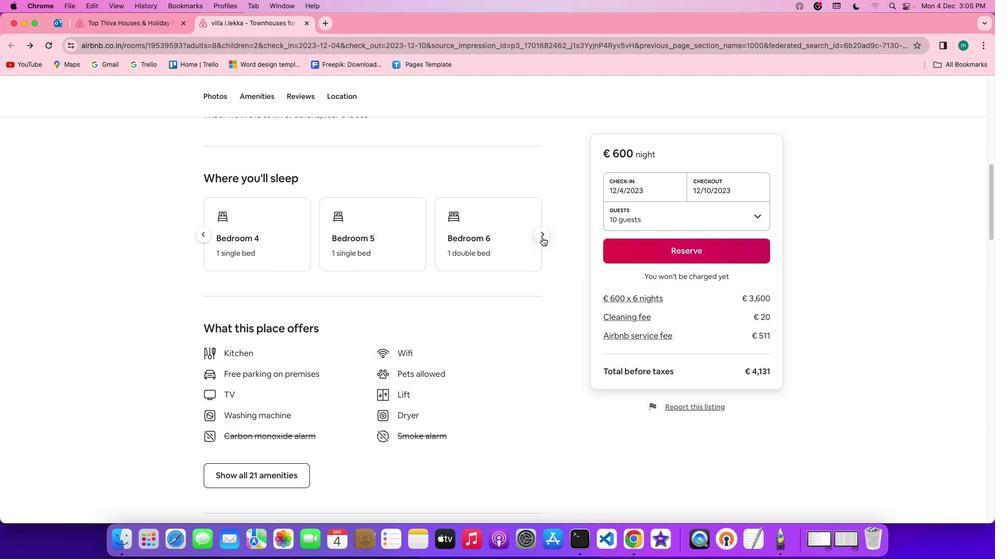 
Action: Mouse pressed left at (542, 237)
Screenshot: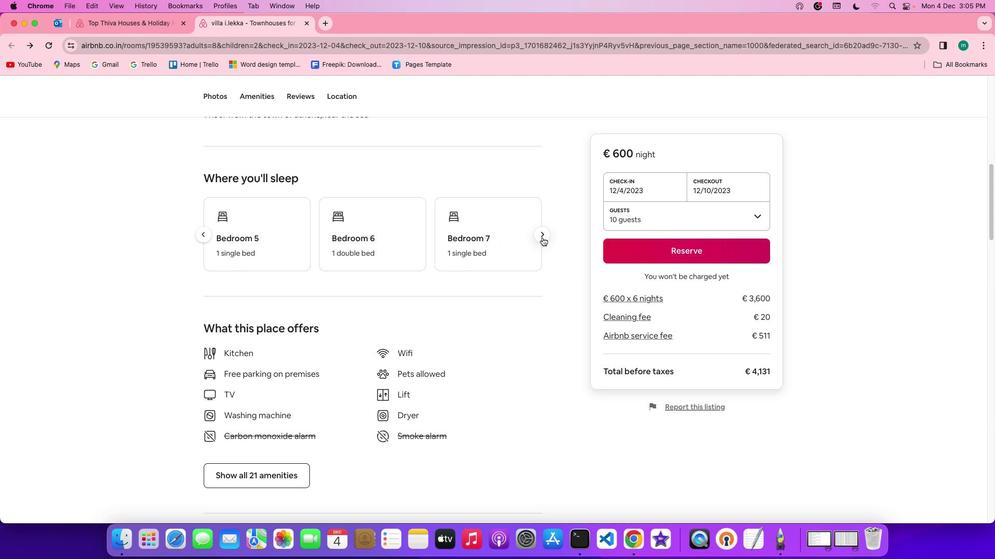 
Action: Mouse pressed left at (542, 237)
Screenshot: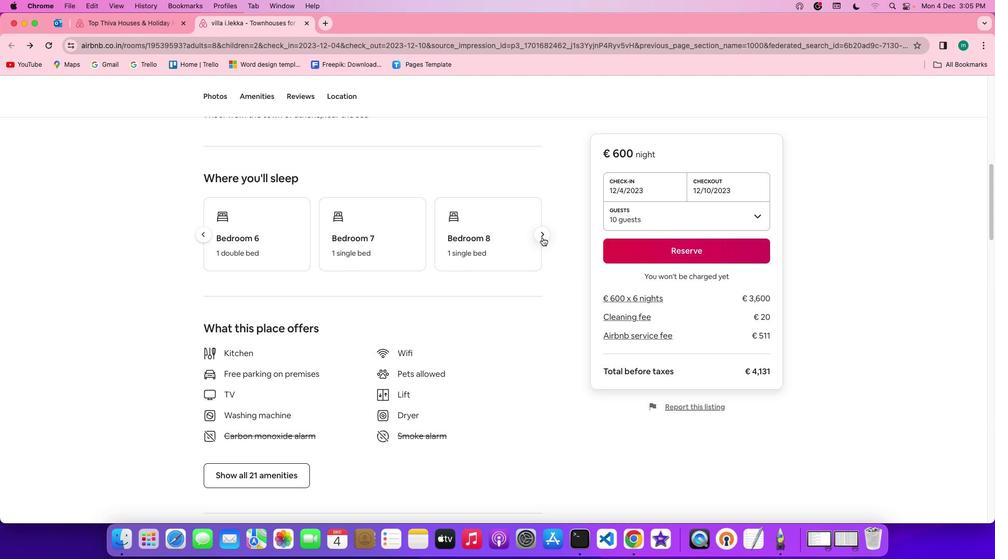 
Action: Mouse pressed left at (542, 237)
Screenshot: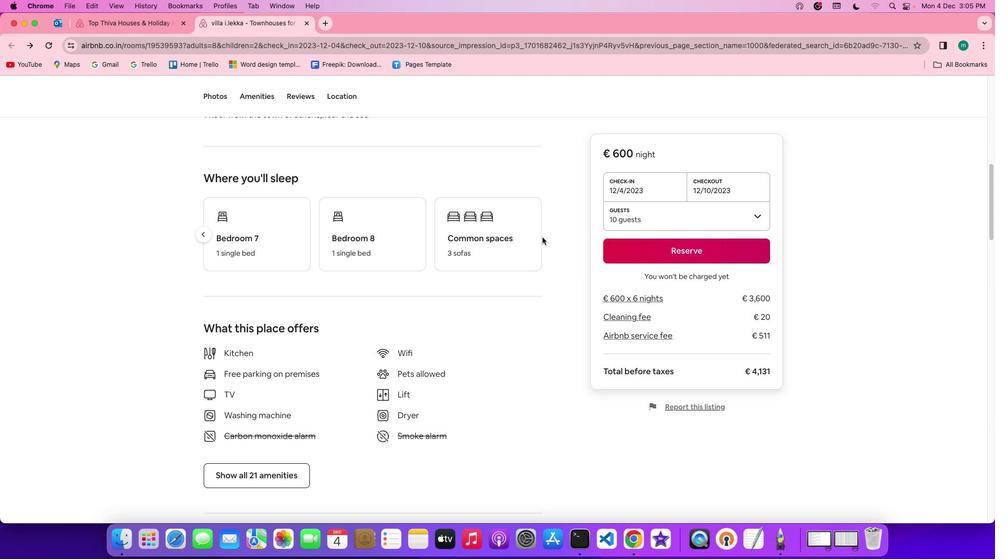 
Action: Mouse moved to (455, 297)
Screenshot: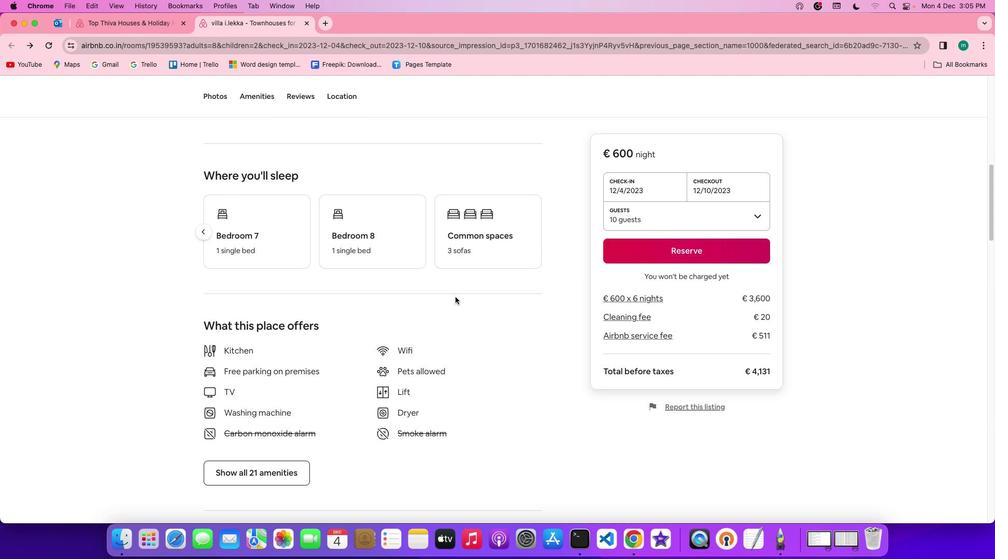 
Action: Mouse scrolled (455, 297) with delta (0, 0)
Screenshot: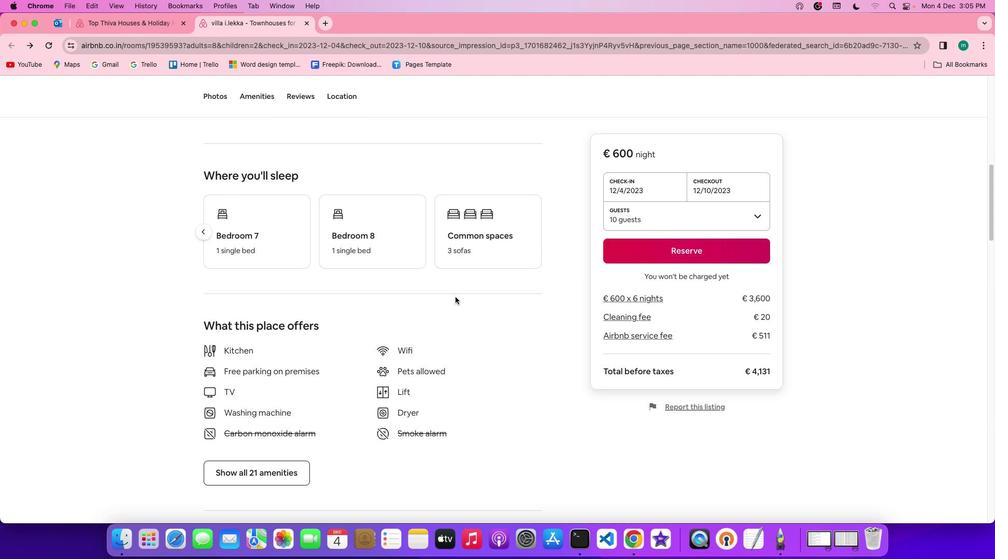
Action: Mouse scrolled (455, 297) with delta (0, 0)
Screenshot: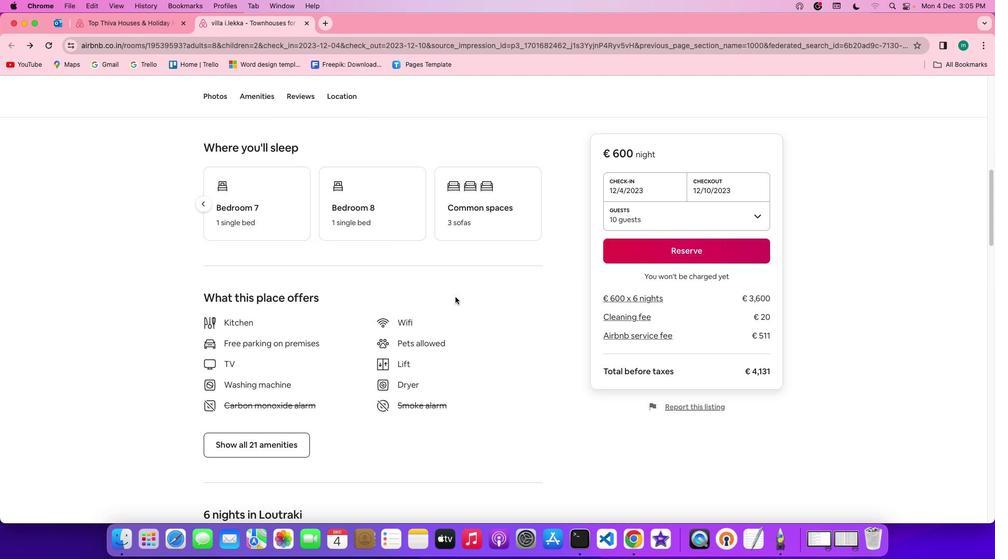 
Action: Mouse scrolled (455, 297) with delta (0, -1)
